 Task: In the event  named  Presentation Finalization and Rehearsal Session, Set a range of dates when you can accept meetings  '4 Jul â€" 31 Jul 2023'. Select a duration of  45 min. Select working hours  	_x000D_
MON- SAT 10:00am â€" 6:00pm. Add time before or after your events  as 10 min. Set the frequency of available time slots for invitees as  30 min. Set the minimum notice period and maximum events allowed per day as  44 hours and 5. , logged in from the account softage.4@softage.net and add another guest for the event, softage.8@softage.net
Action: Mouse moved to (384, 222)
Screenshot: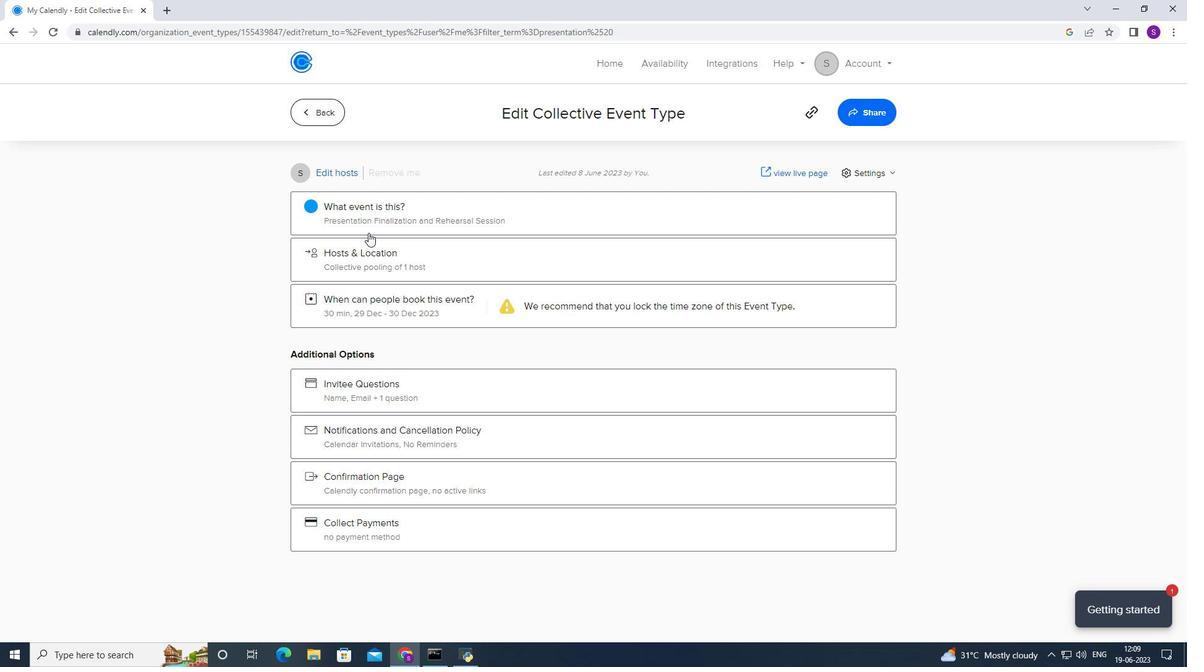 
Action: Mouse pressed left at (384, 222)
Screenshot: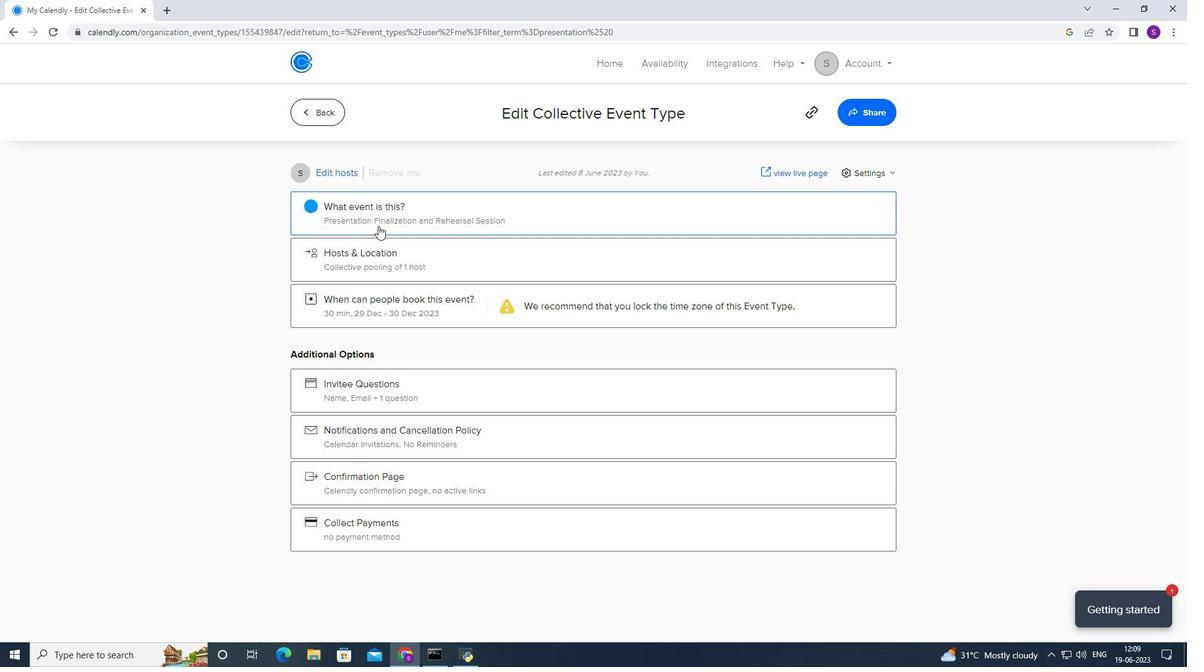 
Action: Mouse moved to (785, 212)
Screenshot: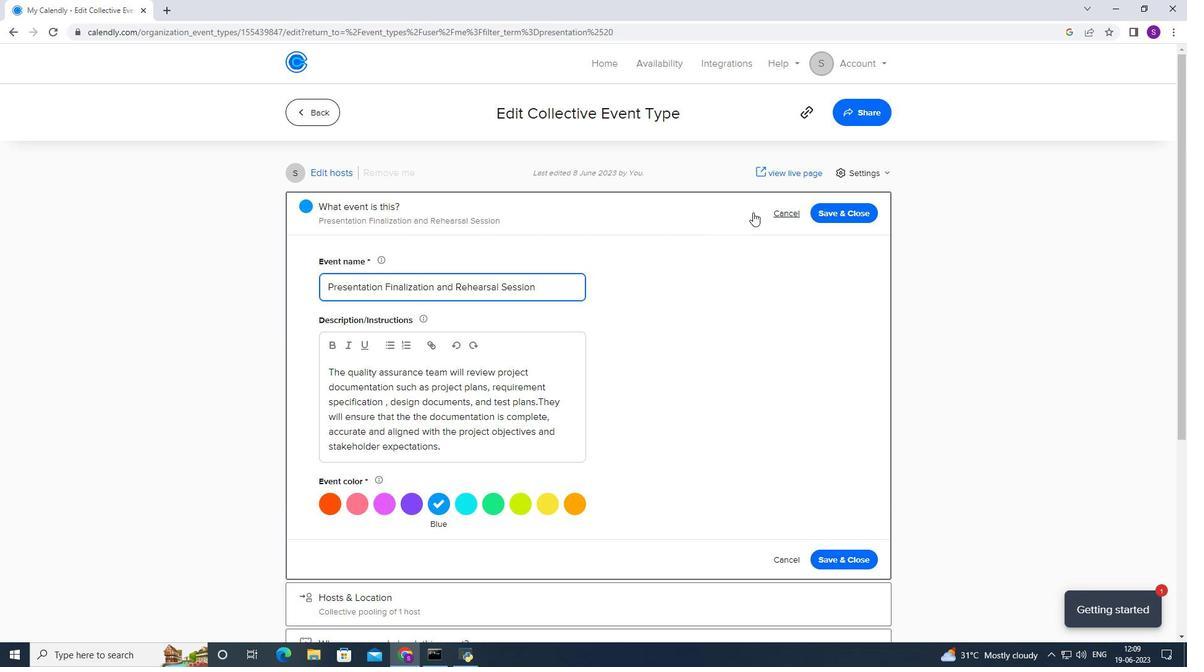 
Action: Mouse pressed left at (785, 212)
Screenshot: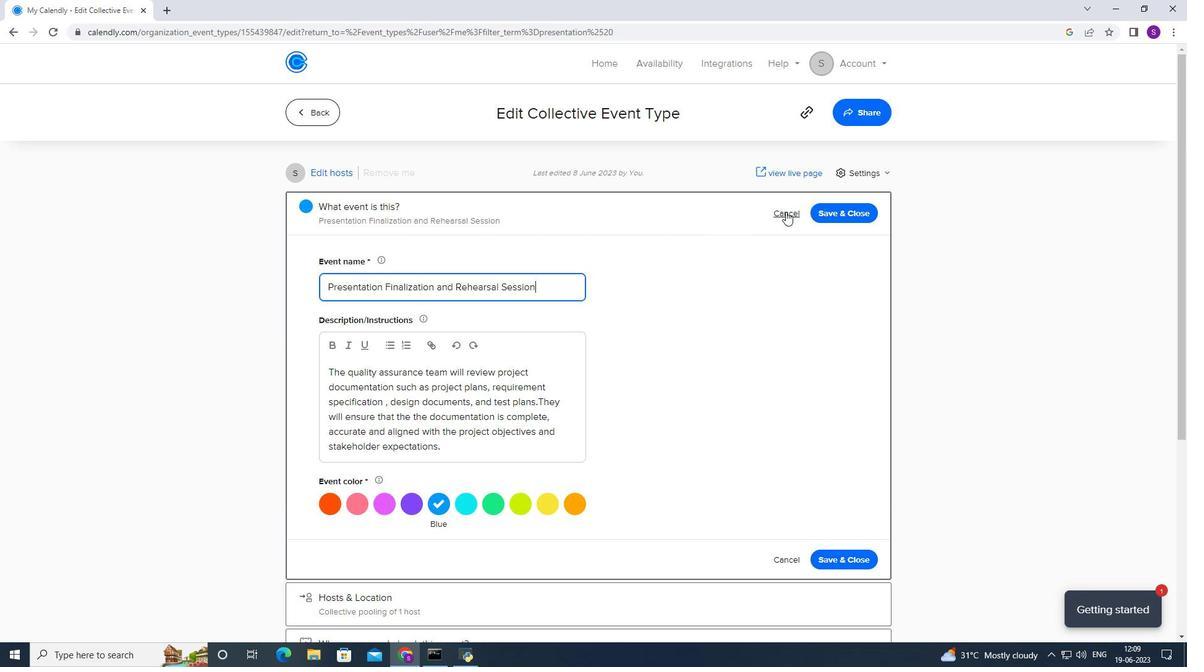 
Action: Mouse moved to (338, 306)
Screenshot: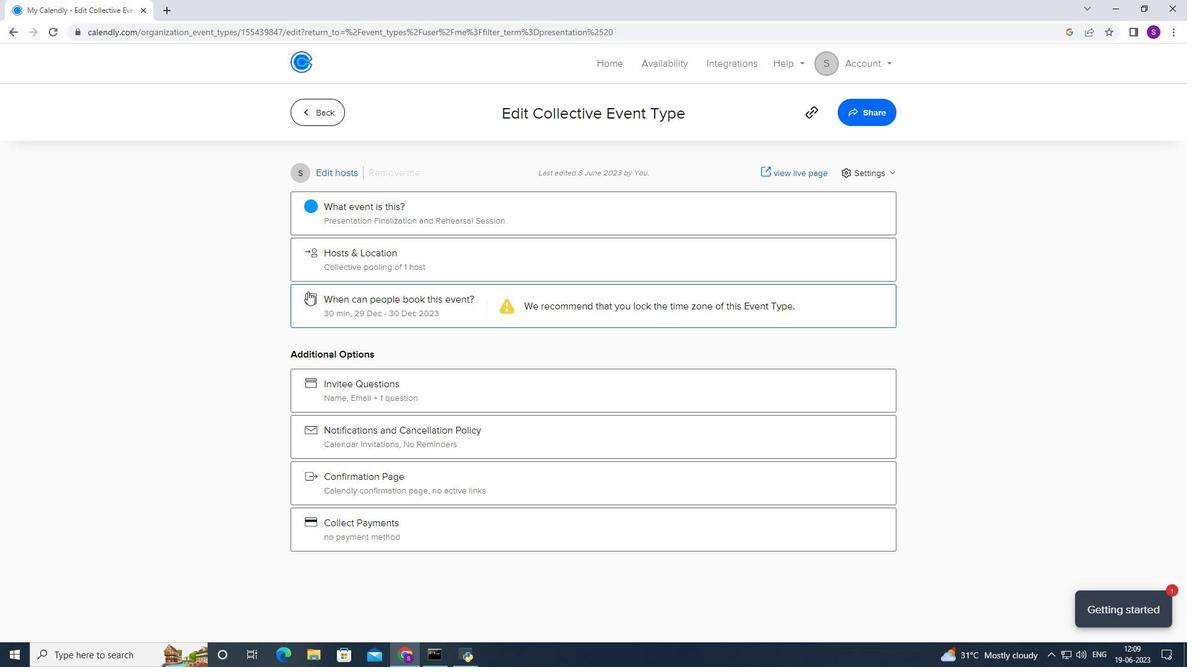 
Action: Mouse pressed left at (338, 306)
Screenshot: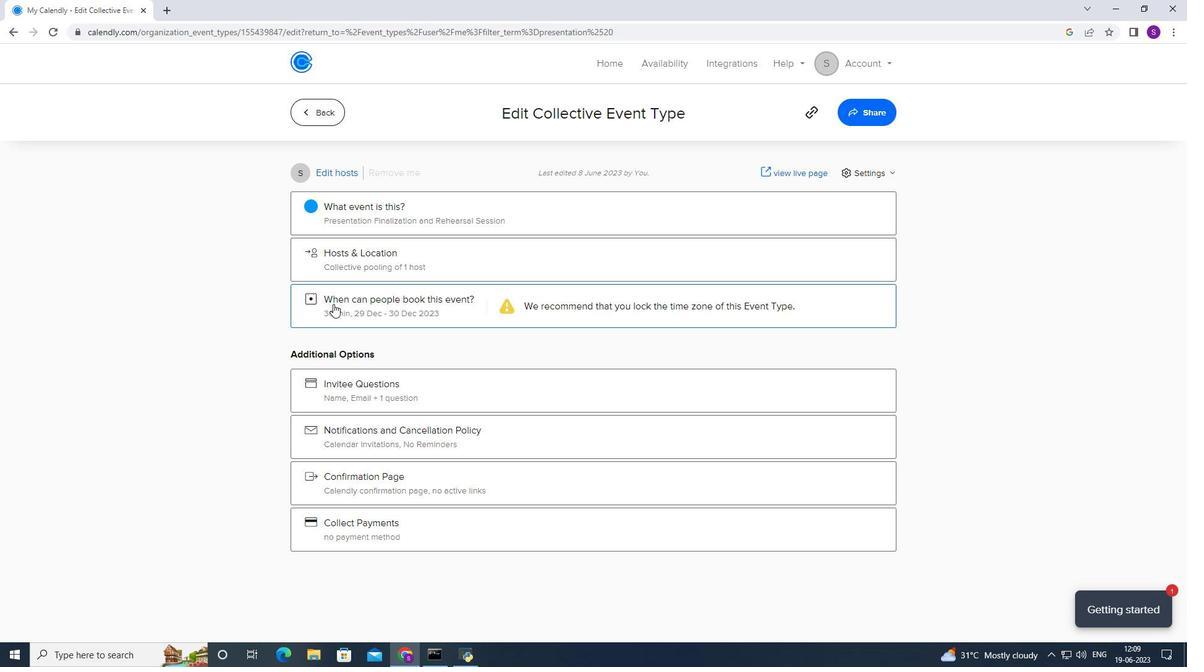 
Action: Mouse moved to (451, 461)
Screenshot: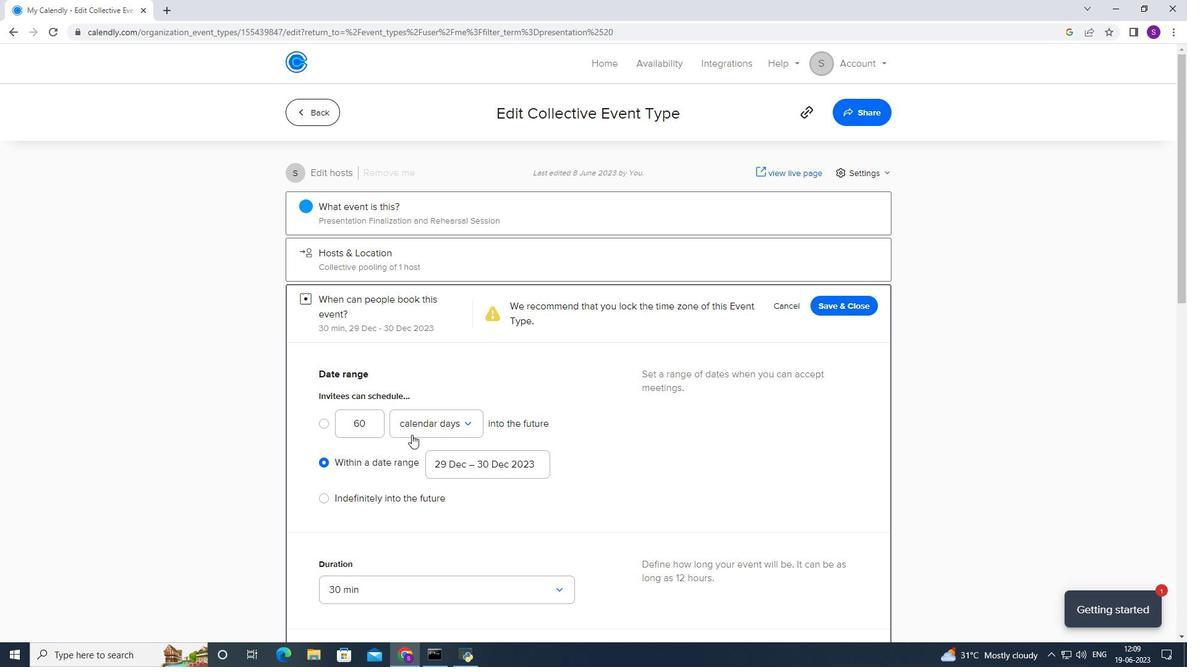
Action: Mouse pressed left at (451, 461)
Screenshot: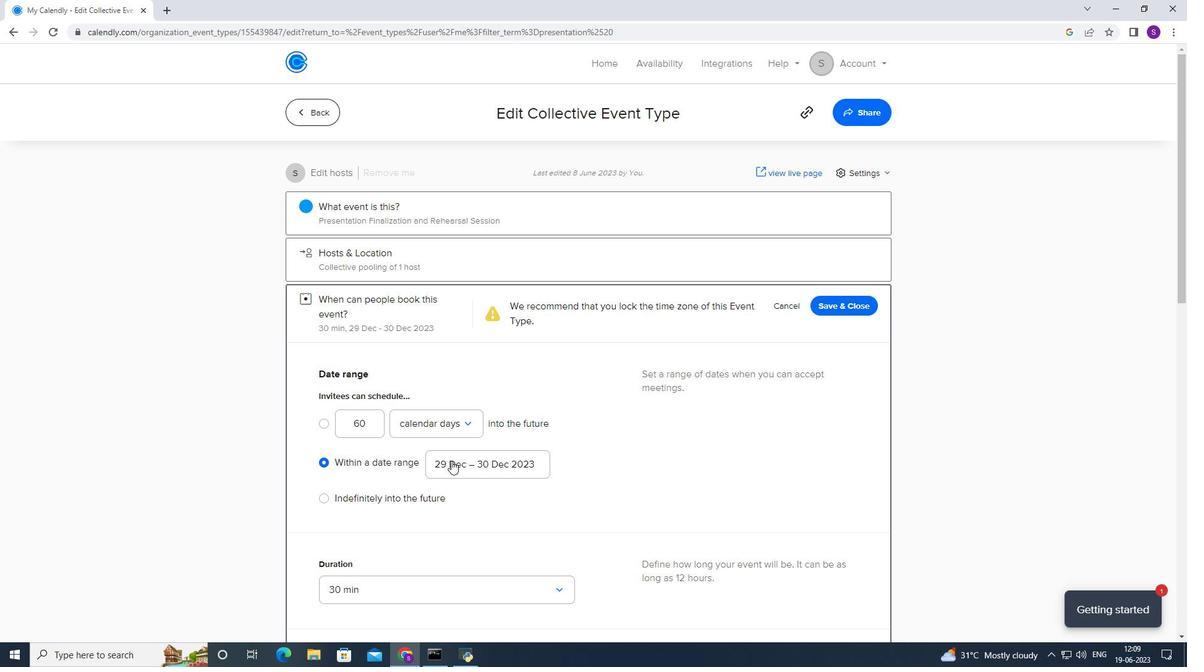 
Action: Mouse moved to (439, 298)
Screenshot: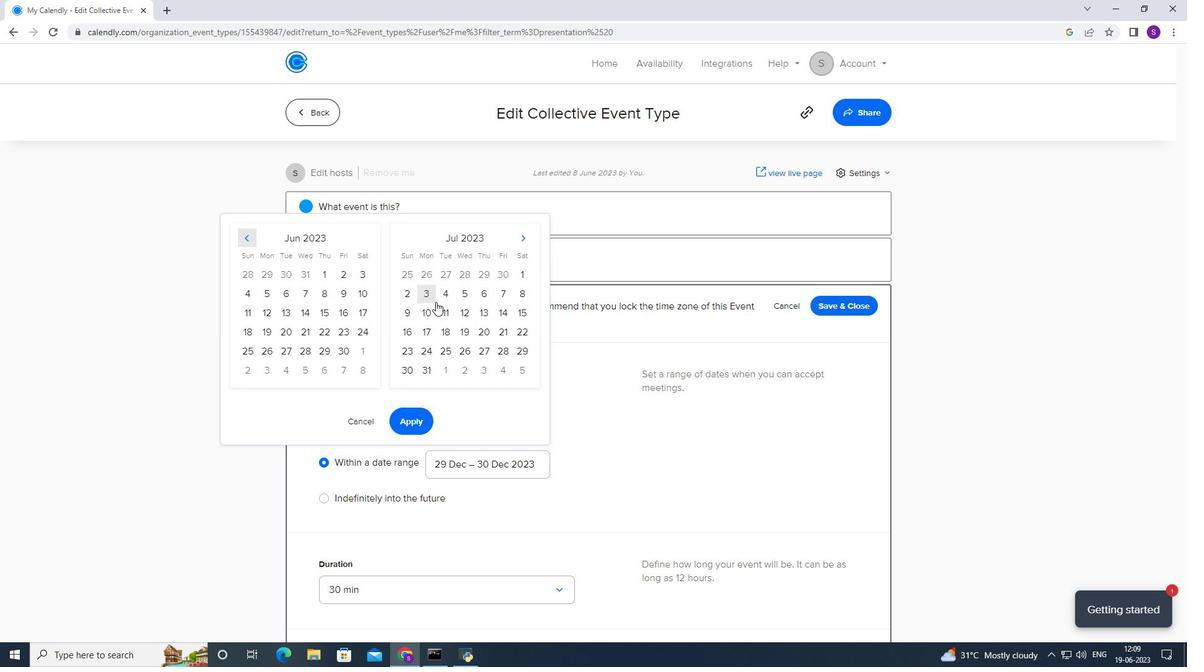 
Action: Mouse pressed left at (439, 298)
Screenshot: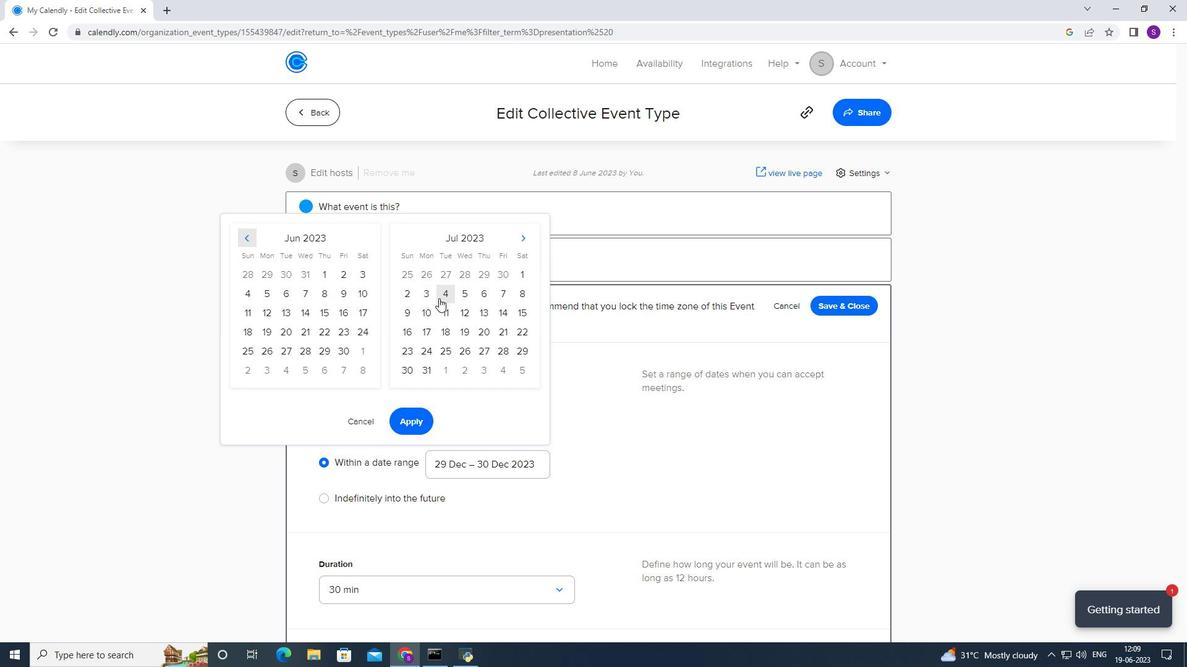 
Action: Mouse moved to (426, 368)
Screenshot: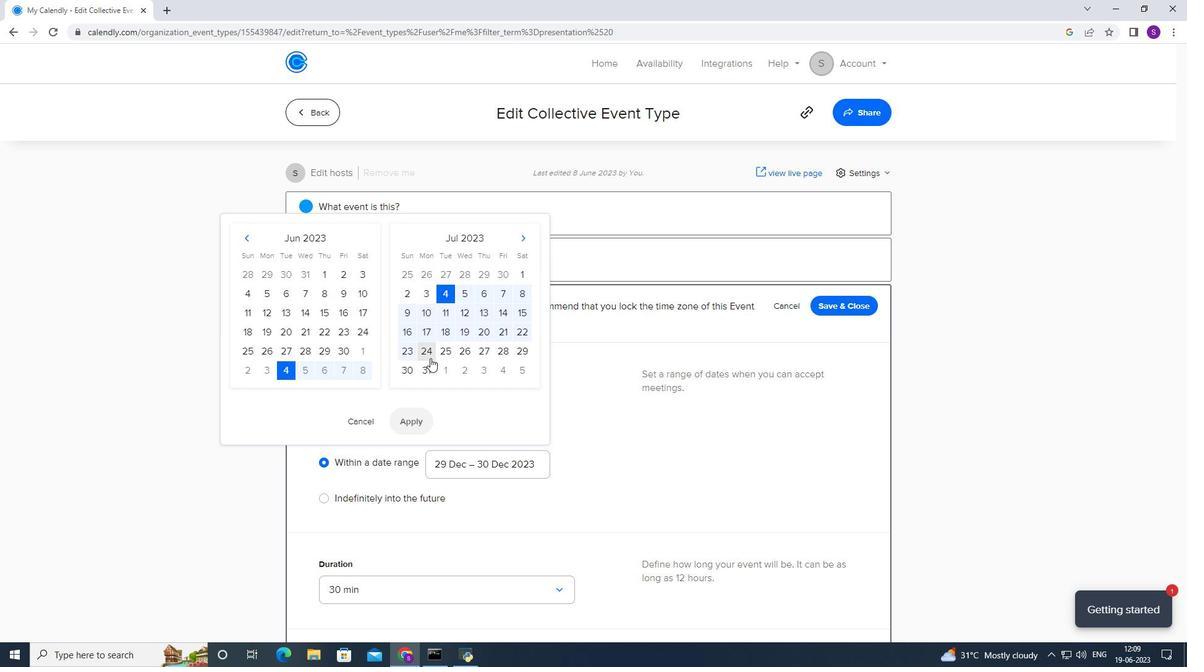 
Action: Mouse pressed left at (426, 368)
Screenshot: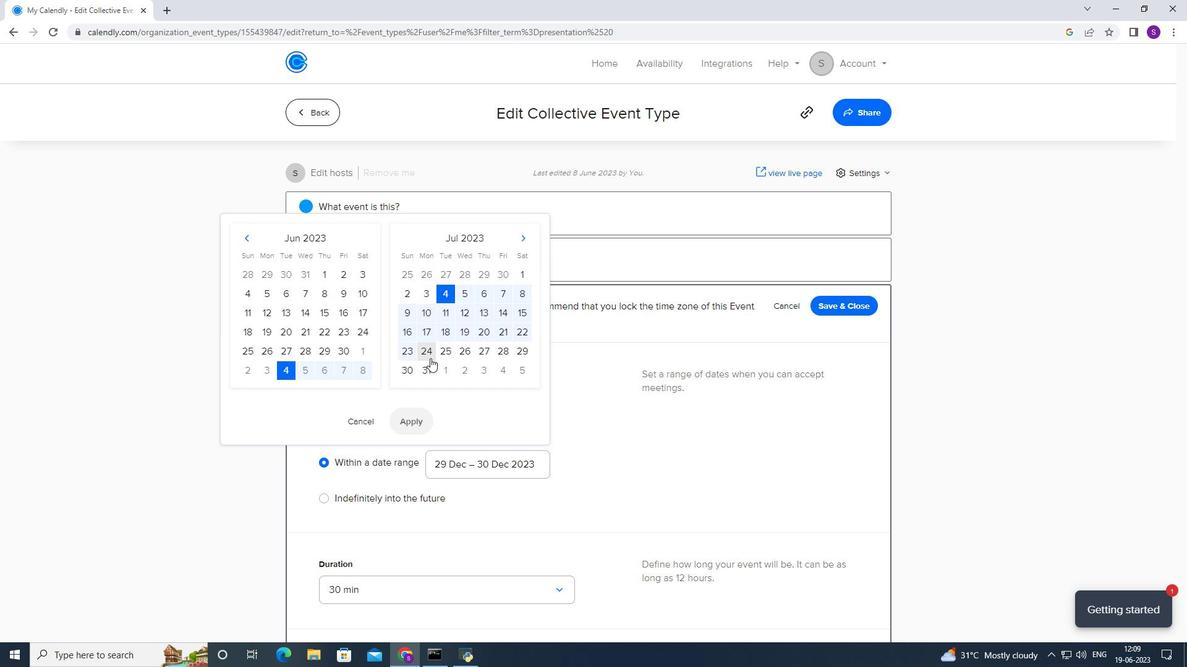 
Action: Mouse moved to (419, 430)
Screenshot: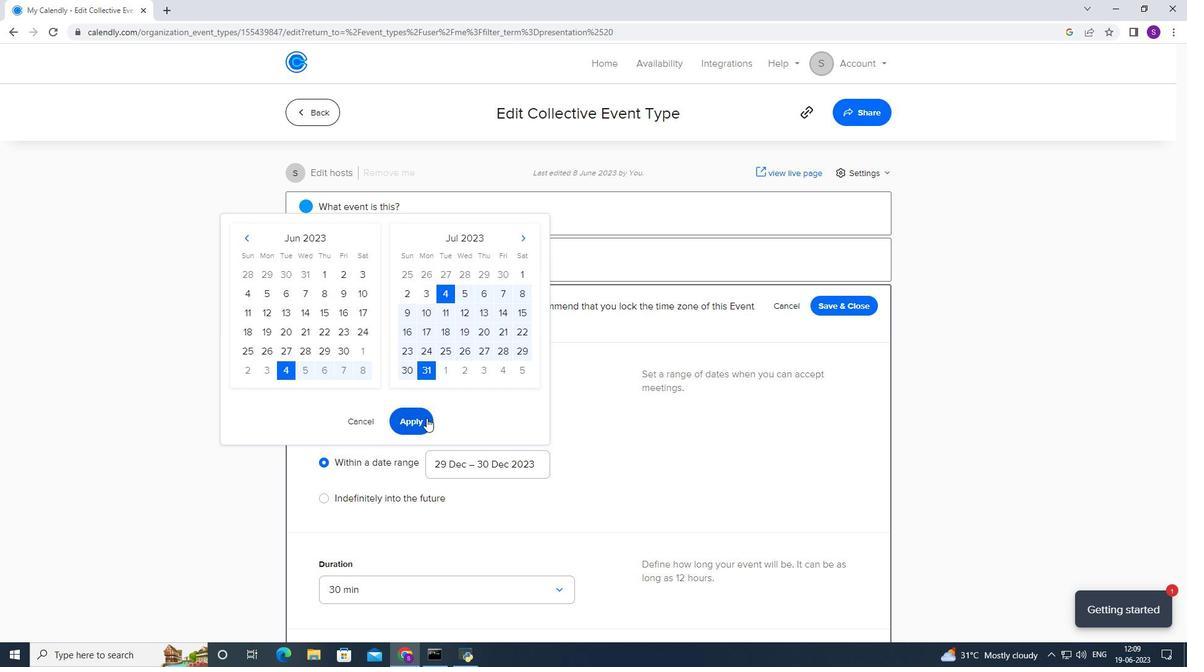 
Action: Mouse pressed left at (419, 430)
Screenshot: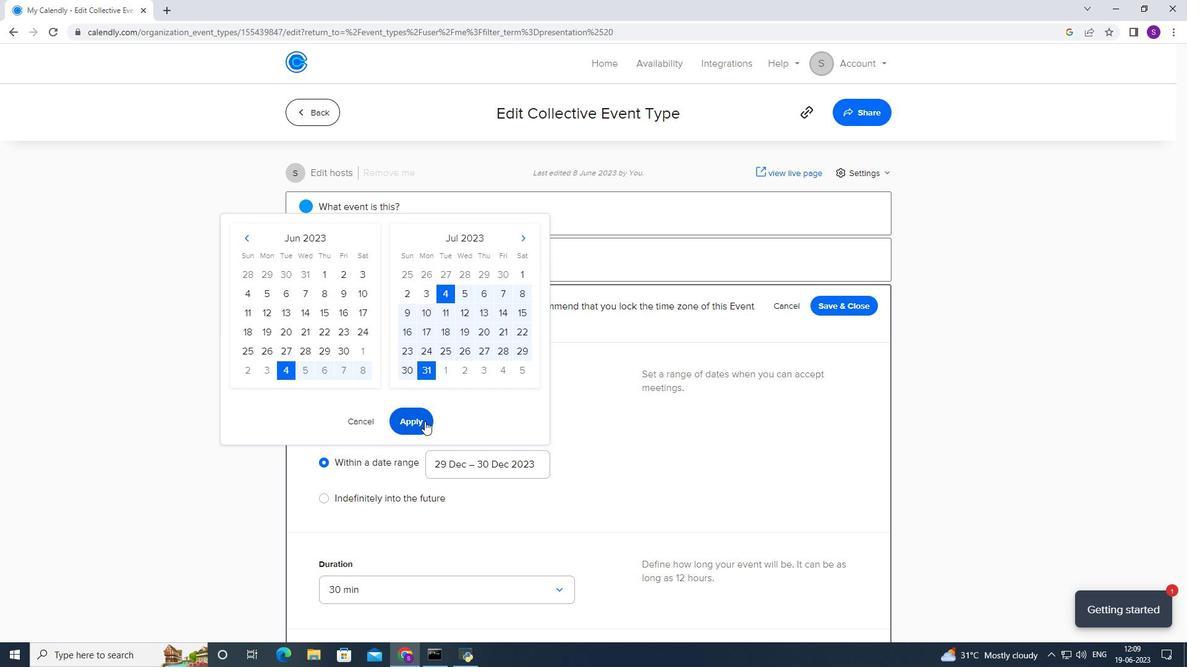 
Action: Mouse moved to (408, 387)
Screenshot: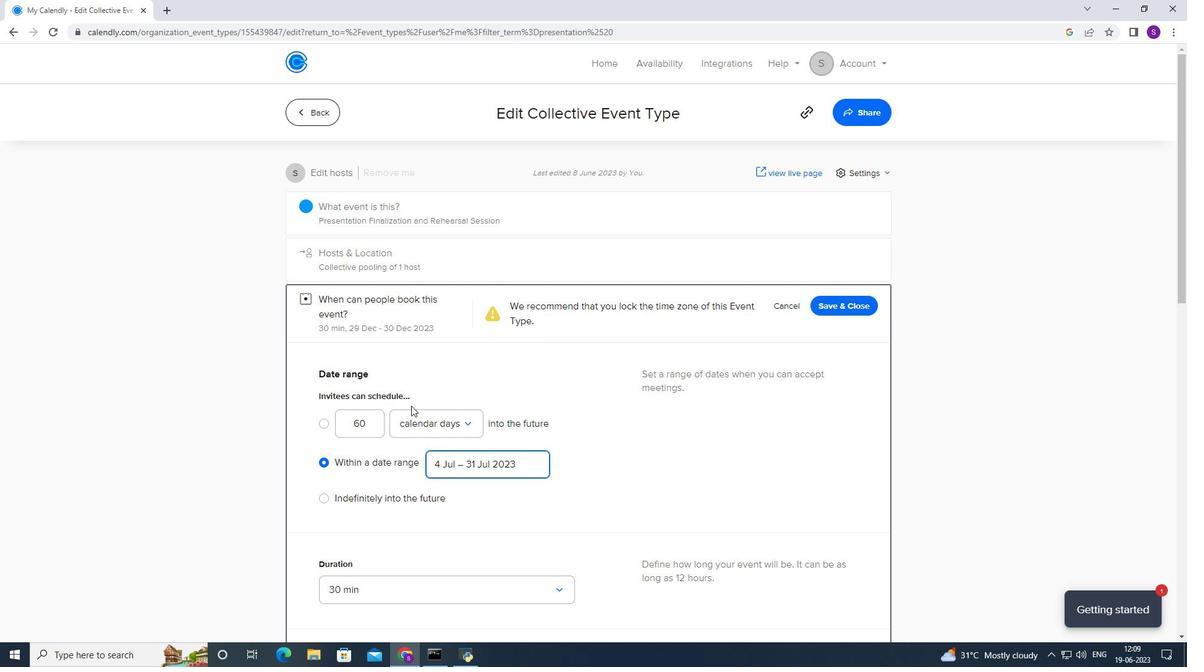 
Action: Mouse scrolled (408, 387) with delta (0, 0)
Screenshot: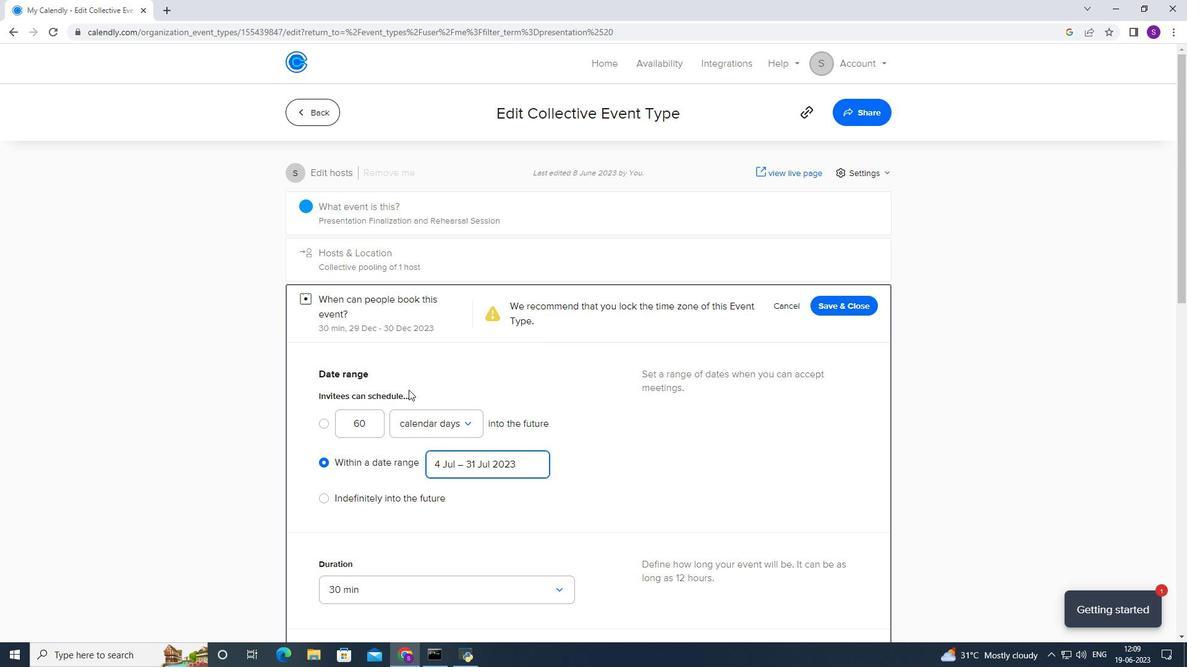 
Action: Mouse scrolled (408, 387) with delta (0, 0)
Screenshot: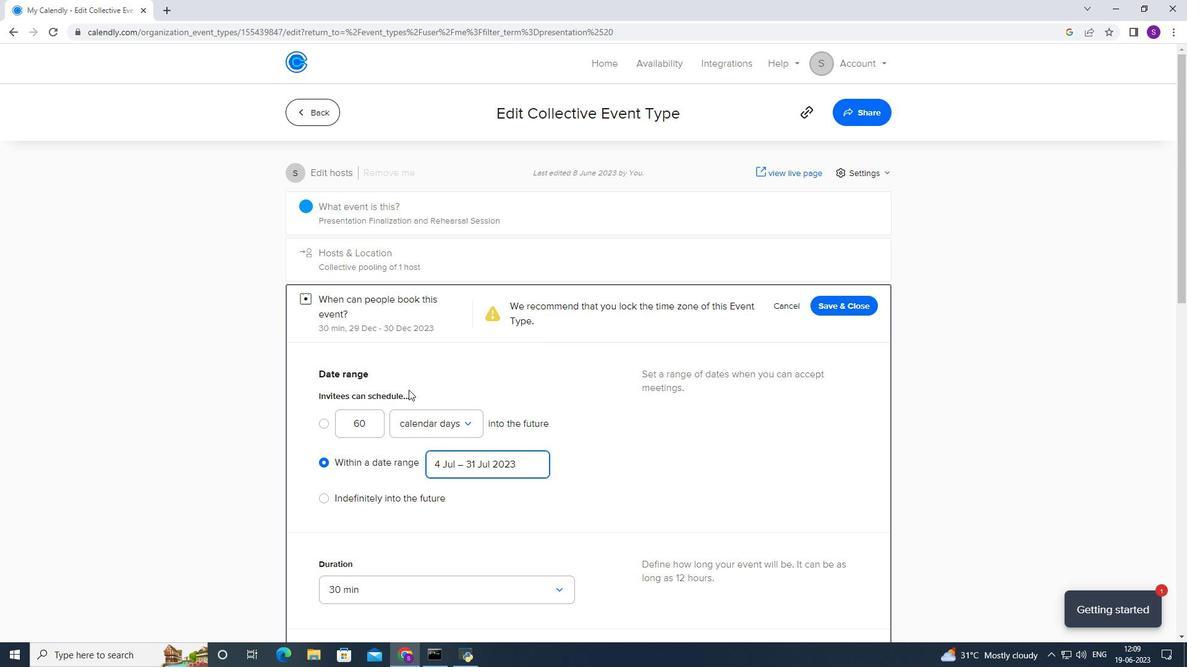 
Action: Mouse scrolled (408, 387) with delta (0, 0)
Screenshot: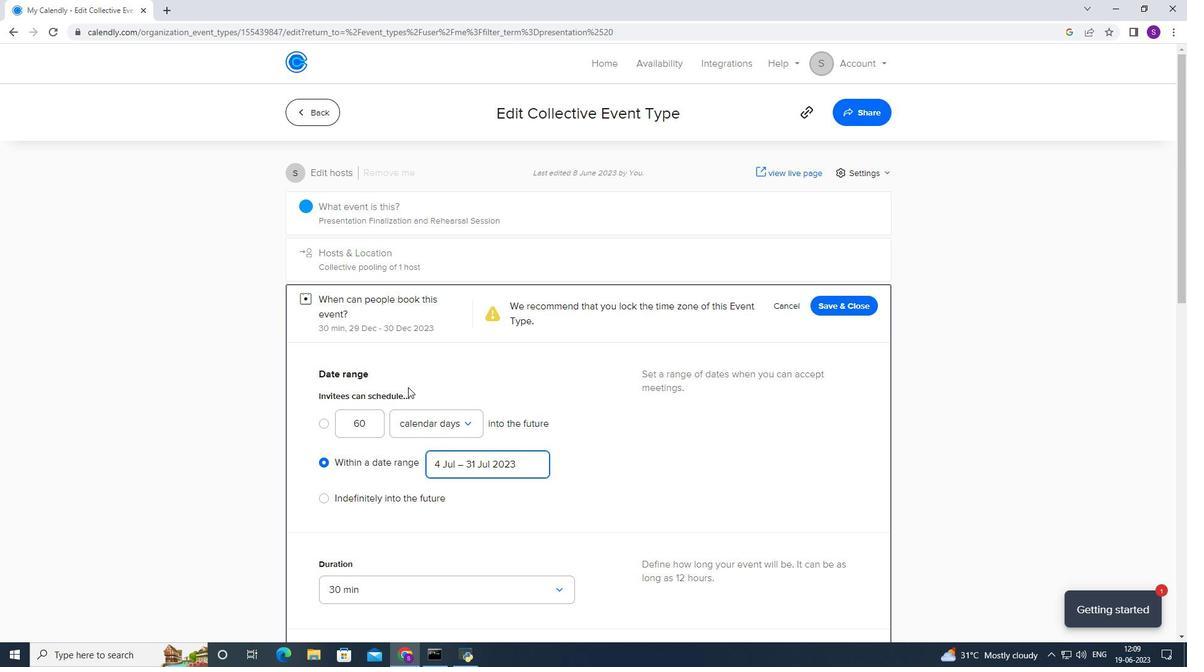 
Action: Mouse scrolled (408, 387) with delta (0, 0)
Screenshot: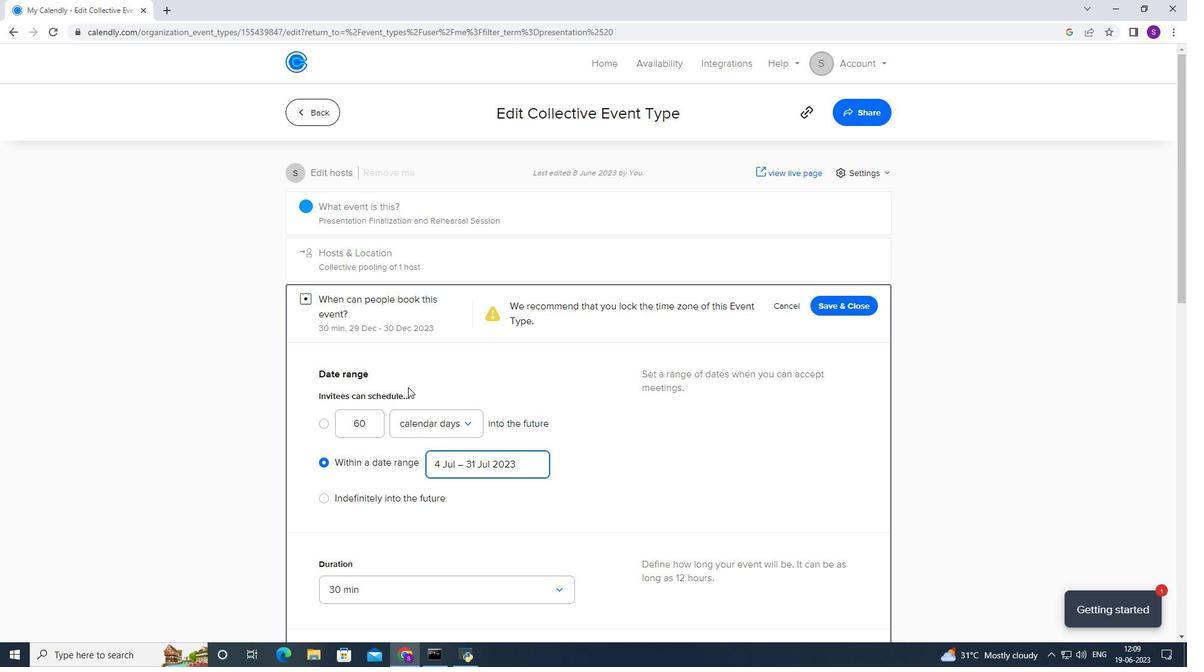 
Action: Mouse scrolled (408, 387) with delta (0, 0)
Screenshot: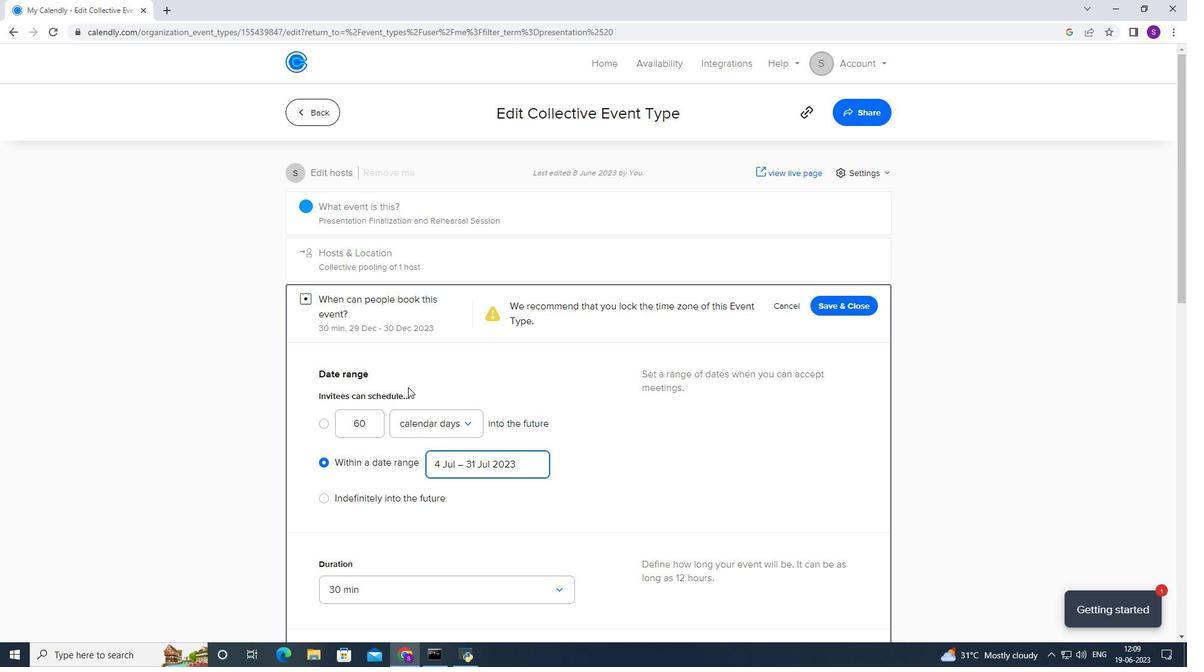 
Action: Mouse moved to (407, 387)
Screenshot: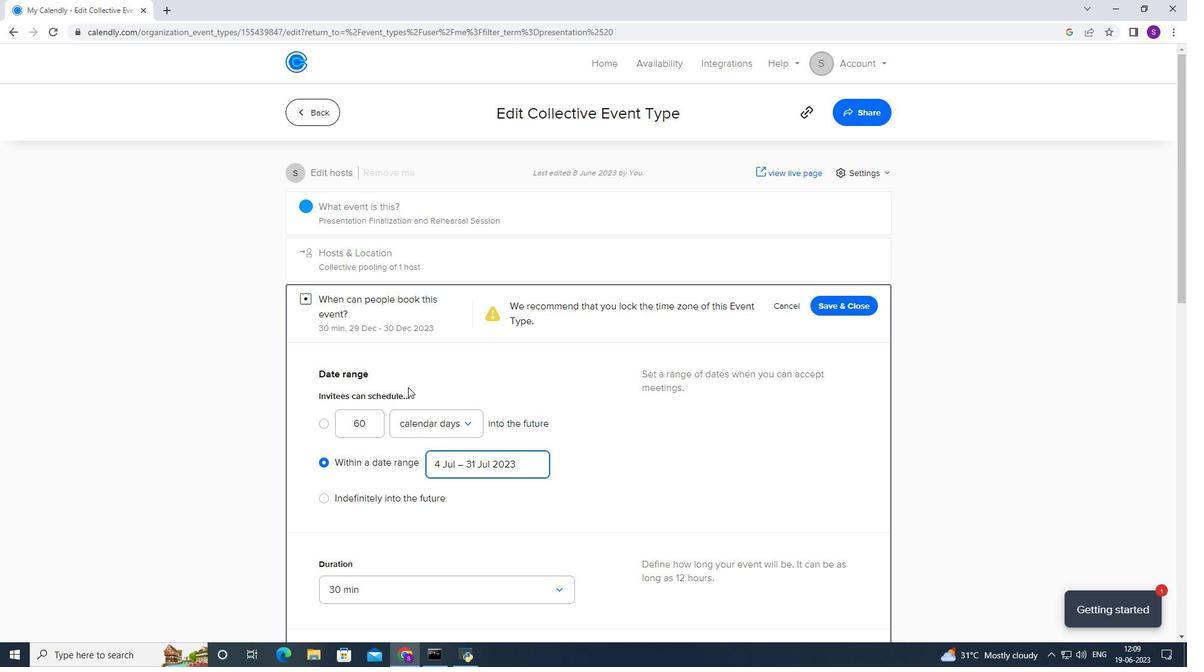 
Action: Mouse scrolled (407, 387) with delta (0, 0)
Screenshot: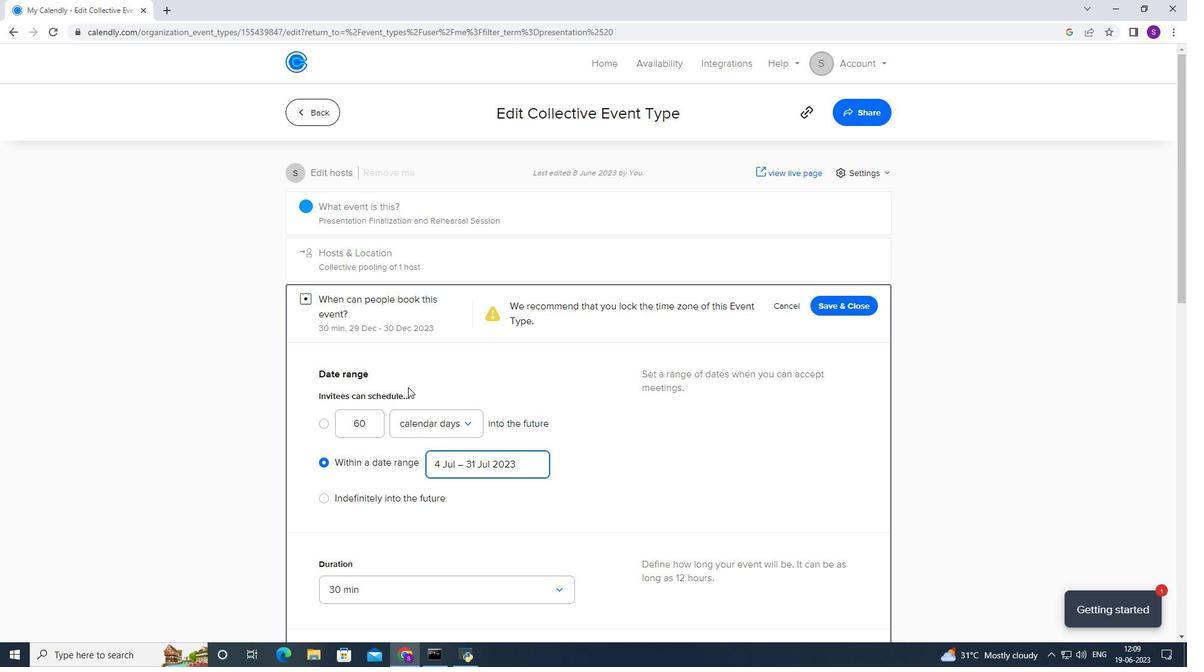 
Action: Mouse moved to (406, 386)
Screenshot: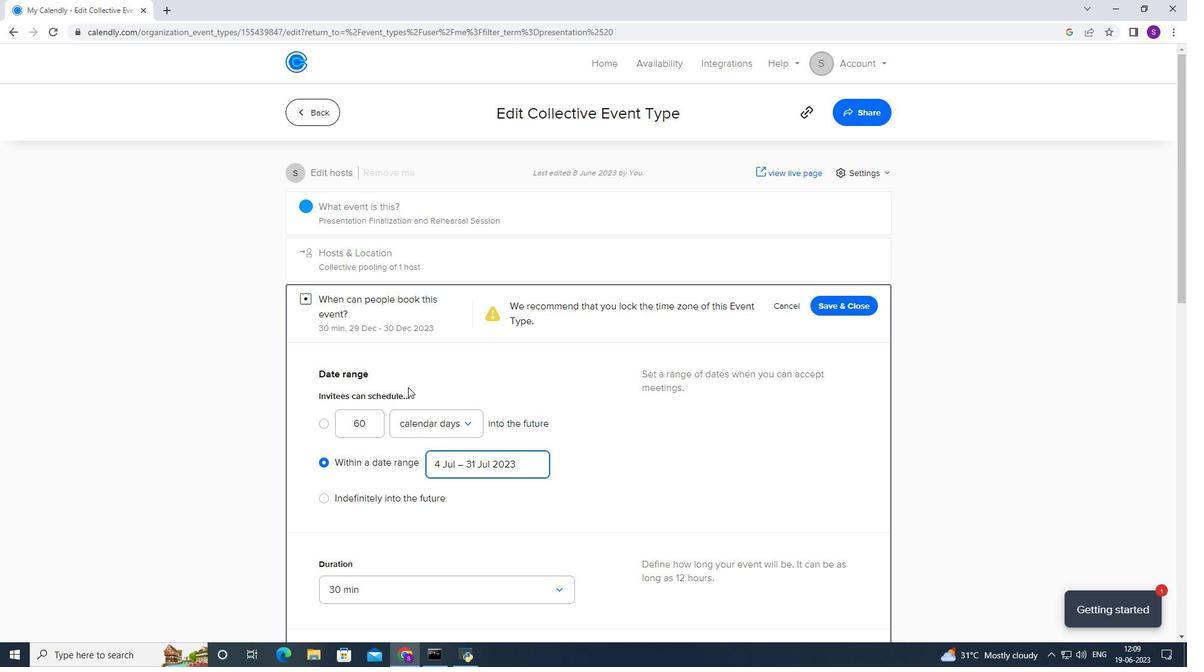 
Action: Mouse scrolled (406, 385) with delta (0, 0)
Screenshot: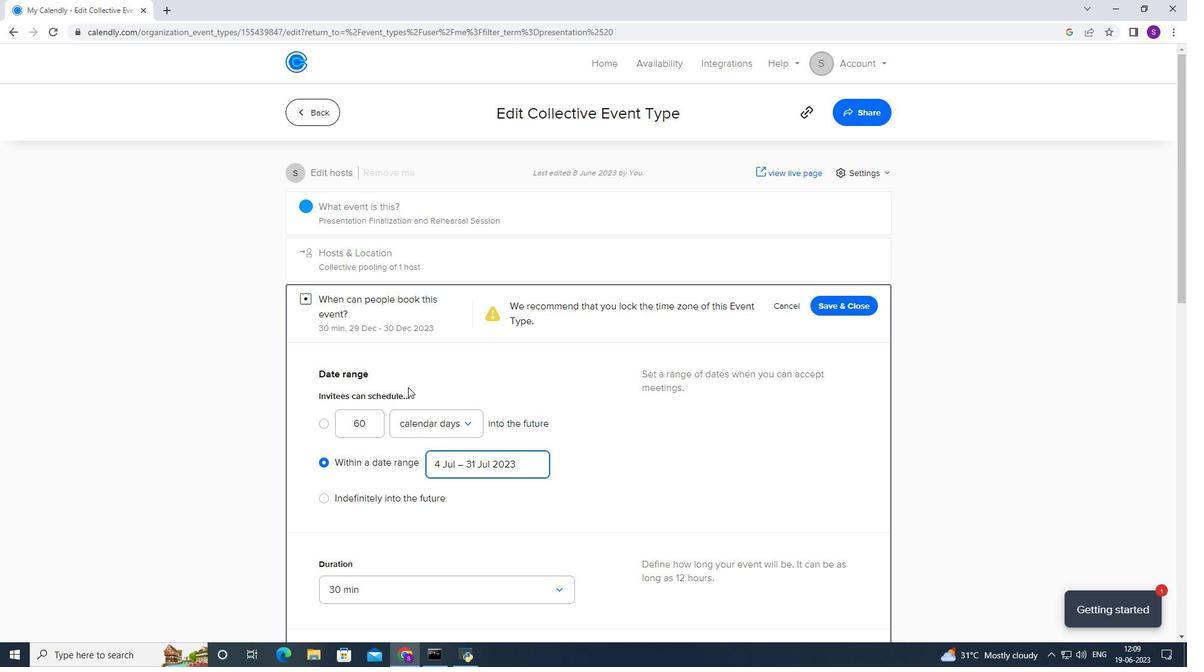 
Action: Mouse moved to (405, 163)
Screenshot: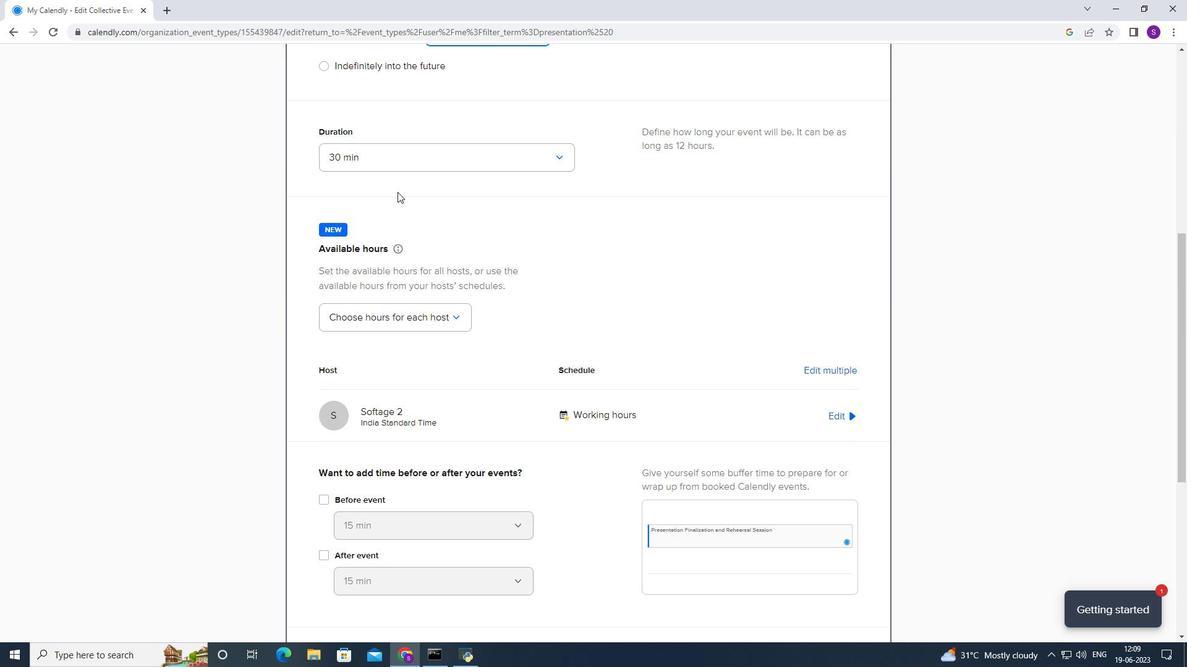 
Action: Mouse pressed left at (405, 163)
Screenshot: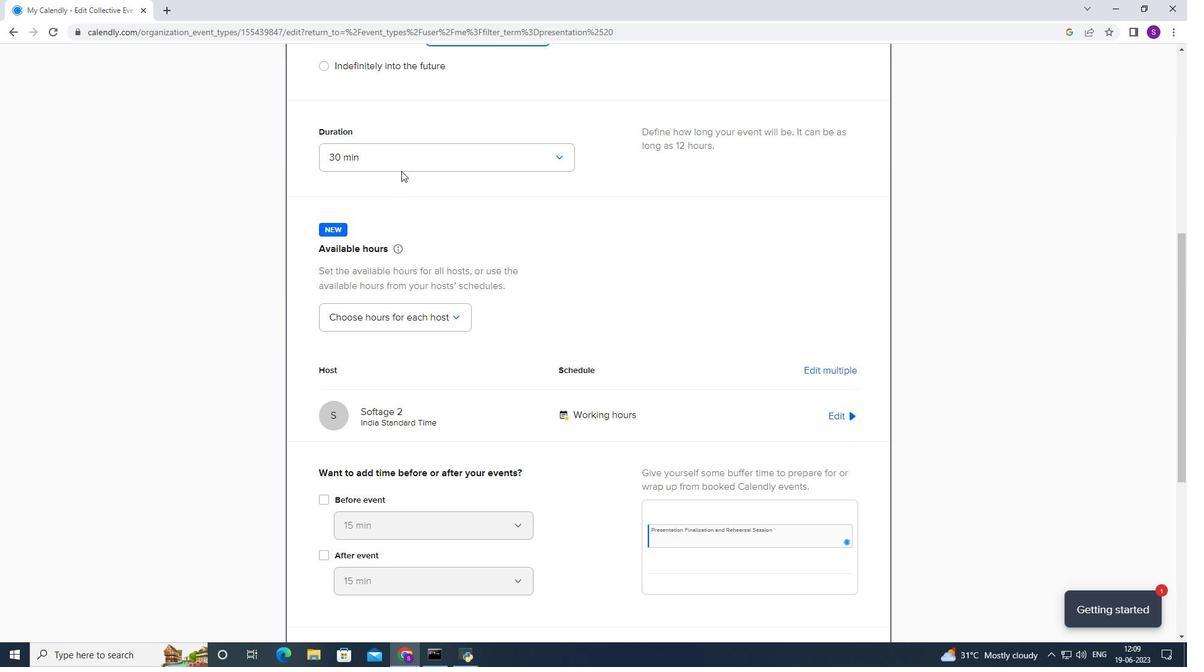 
Action: Mouse moved to (364, 246)
Screenshot: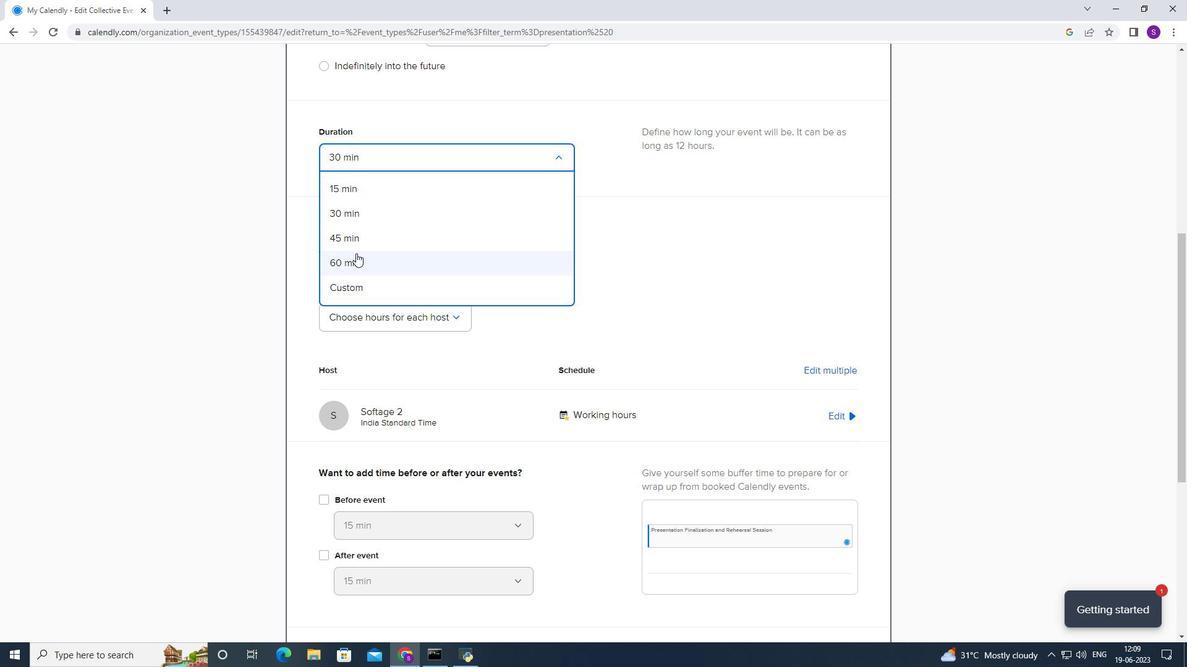 
Action: Mouse pressed left at (364, 246)
Screenshot: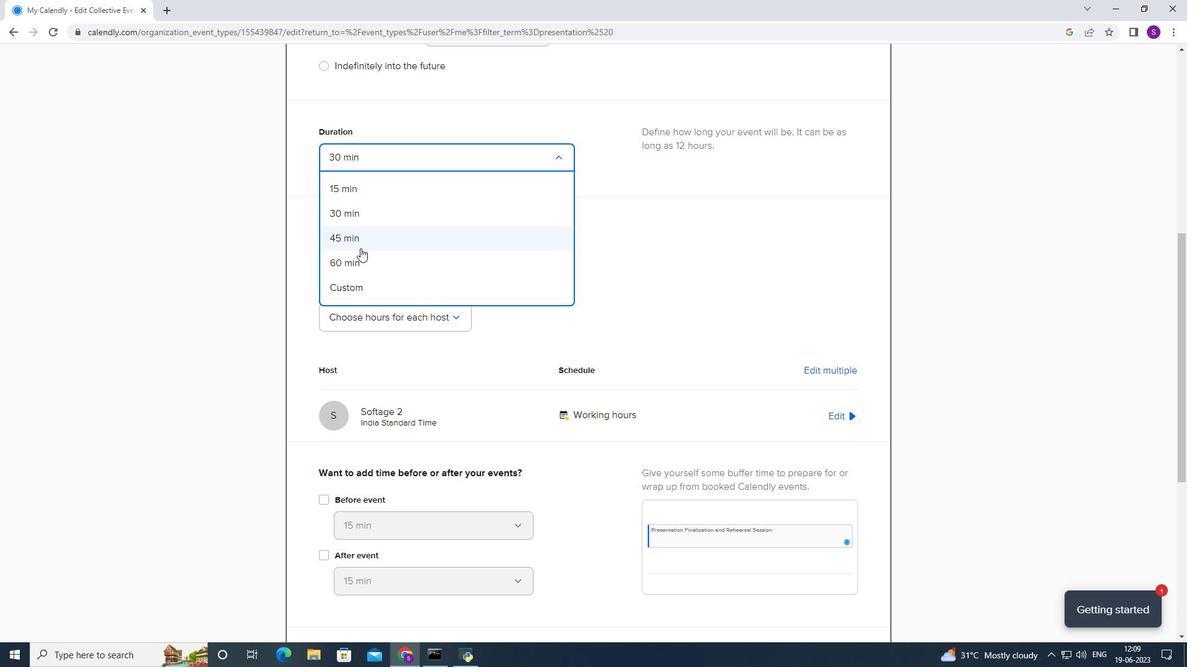
Action: Mouse moved to (375, 358)
Screenshot: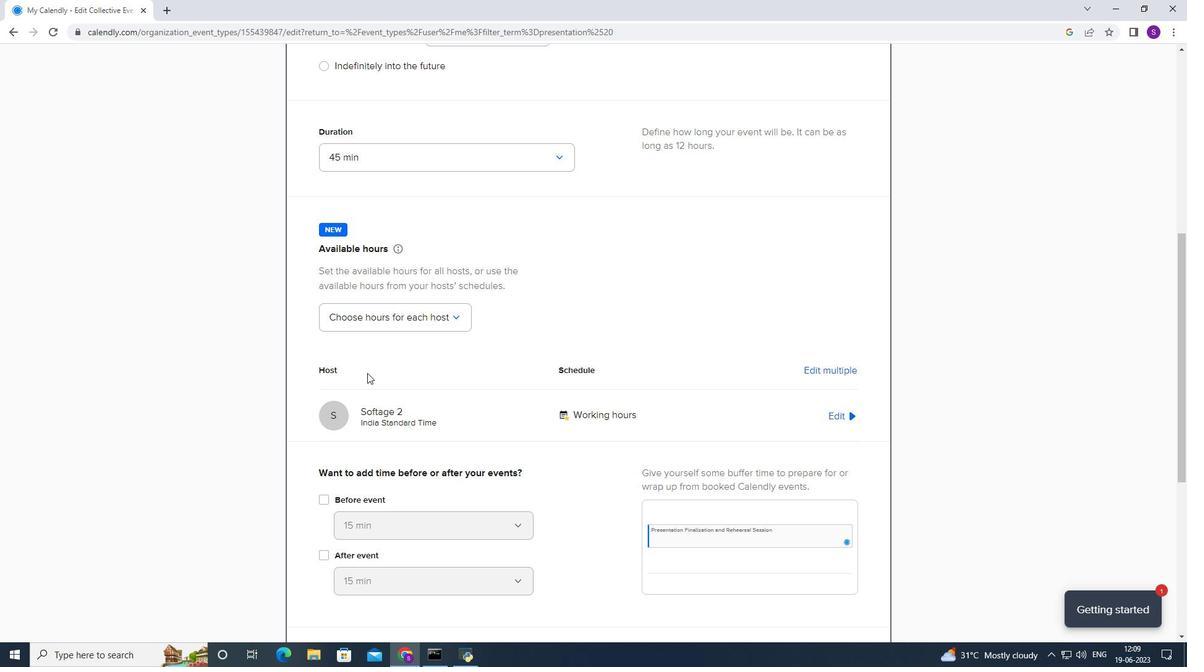 
Action: Mouse scrolled (375, 358) with delta (0, 0)
Screenshot: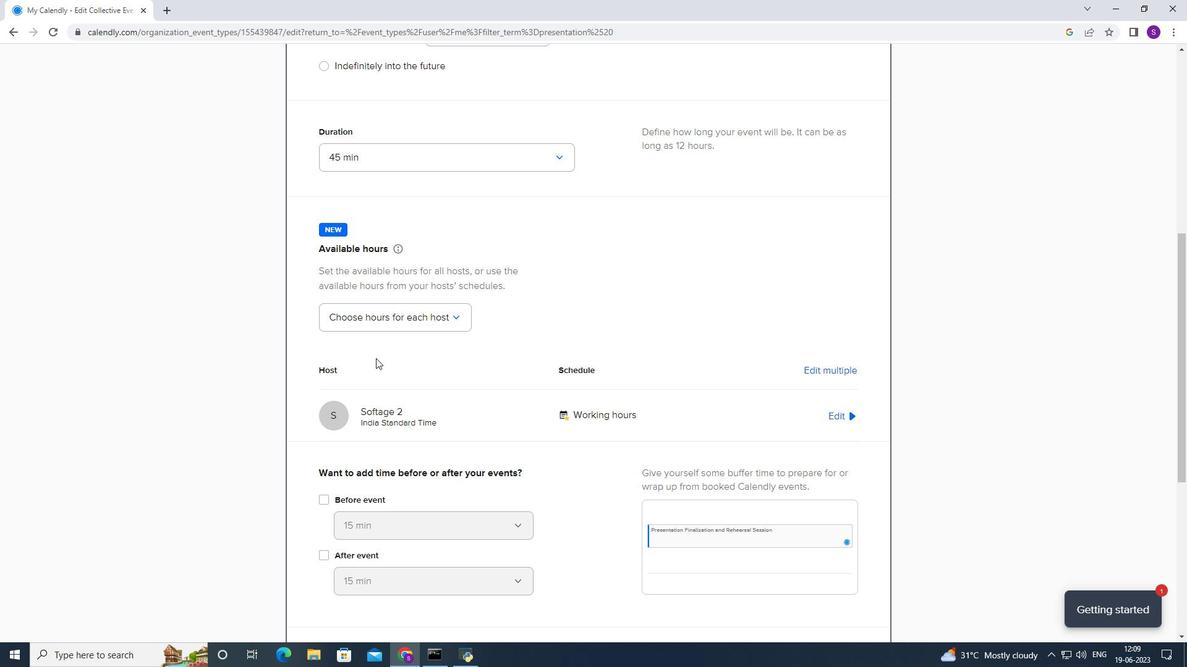 
Action: Mouse scrolled (375, 358) with delta (0, 0)
Screenshot: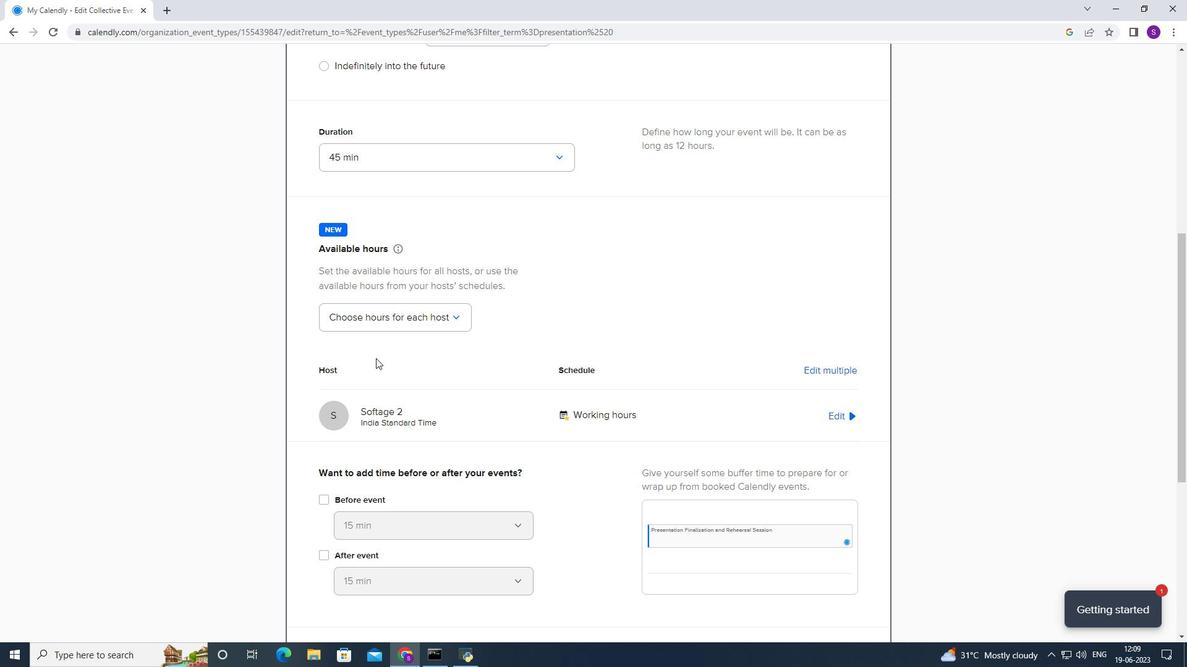 
Action: Mouse scrolled (375, 358) with delta (0, 0)
Screenshot: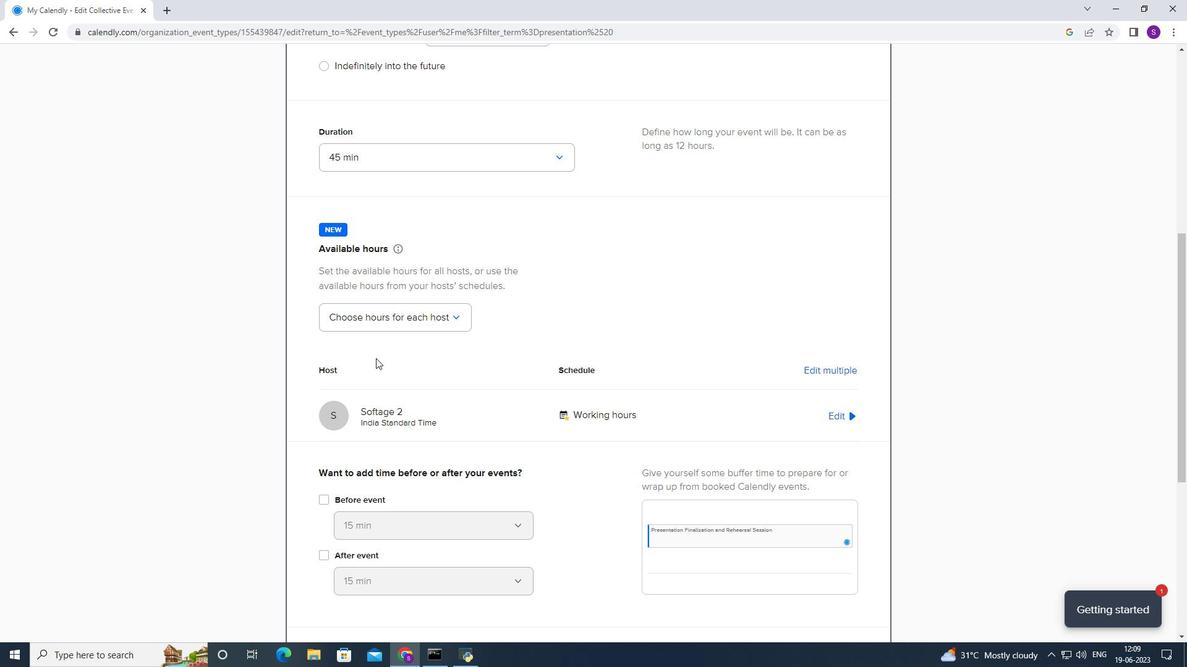 
Action: Mouse scrolled (375, 358) with delta (0, 0)
Screenshot: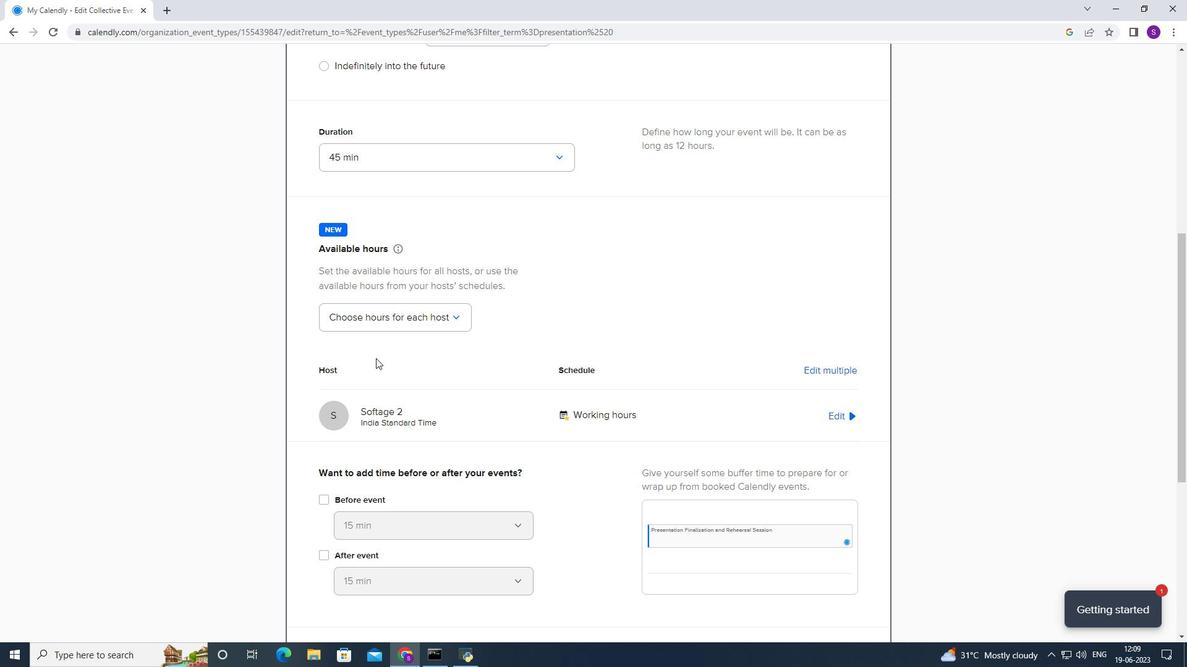 
Action: Mouse scrolled (375, 359) with delta (0, 0)
Screenshot: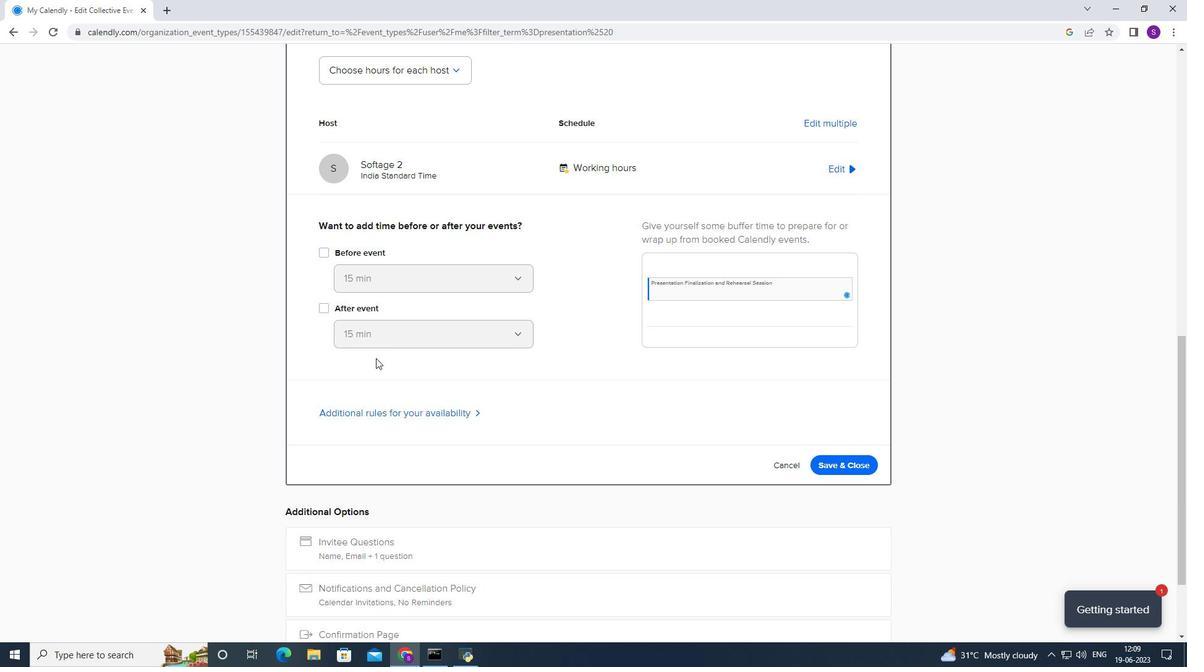 
Action: Mouse moved to (330, 319)
Screenshot: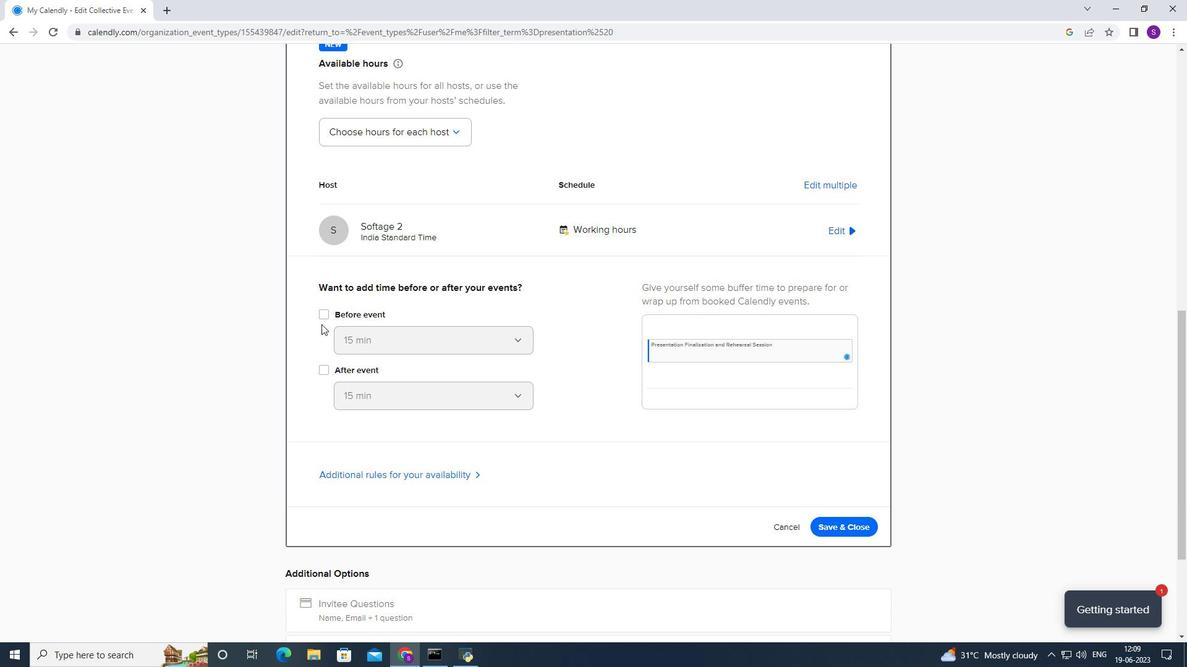 
Action: Mouse pressed left at (330, 319)
Screenshot: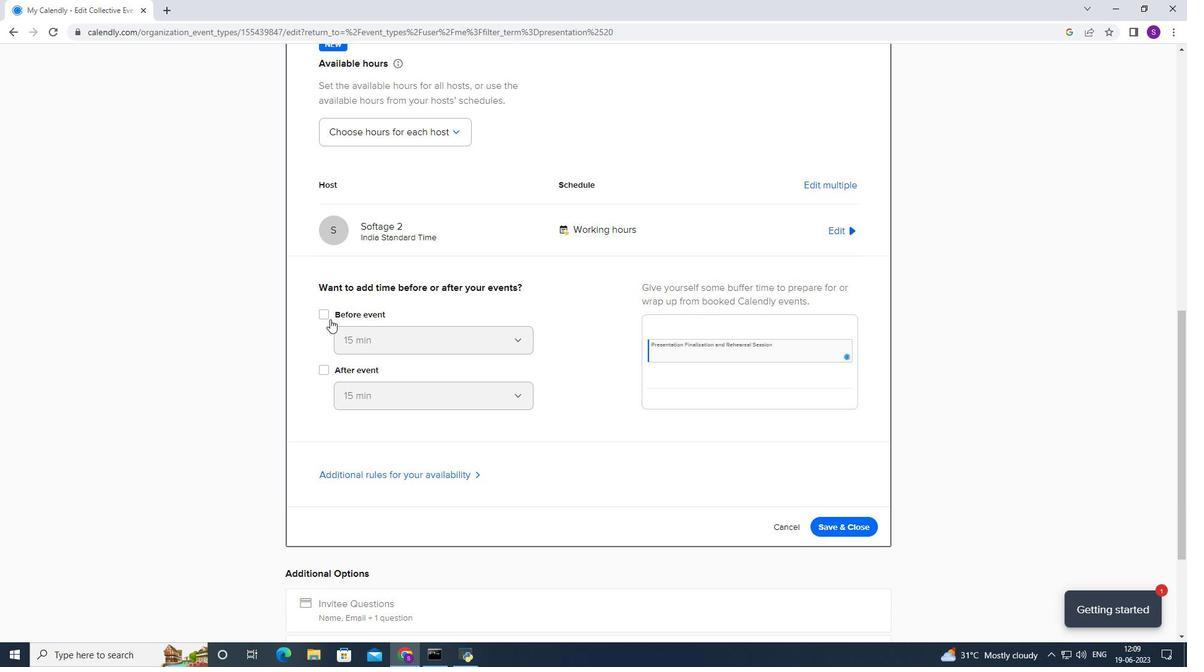 
Action: Mouse moved to (351, 341)
Screenshot: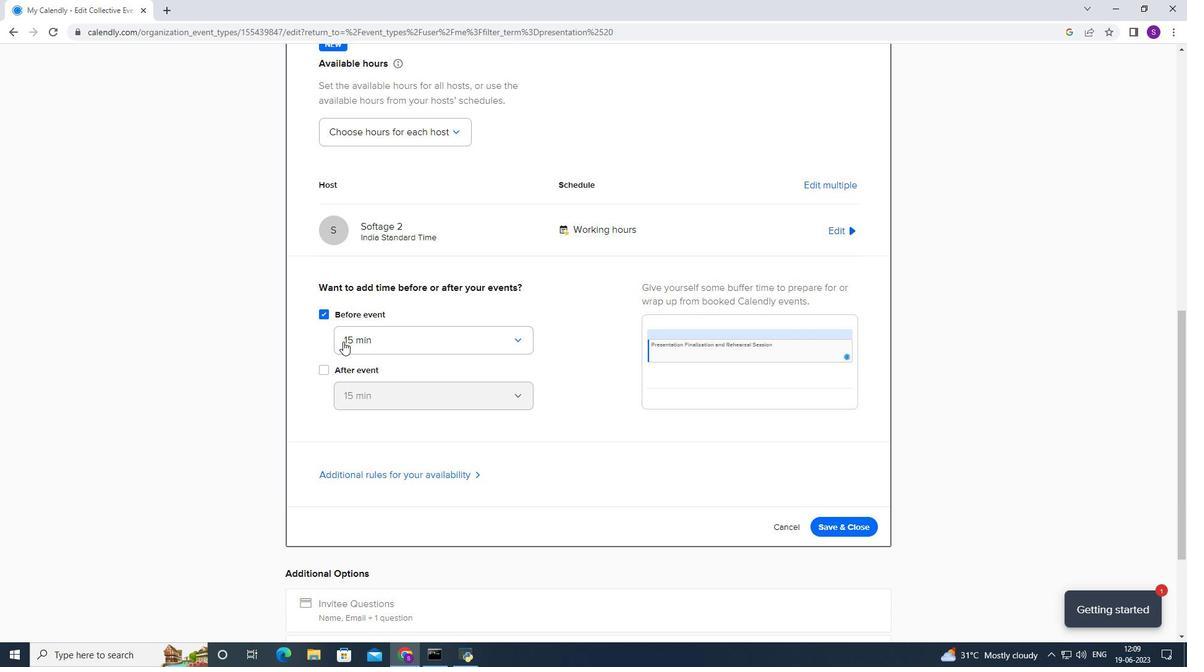
Action: Mouse pressed left at (351, 341)
Screenshot: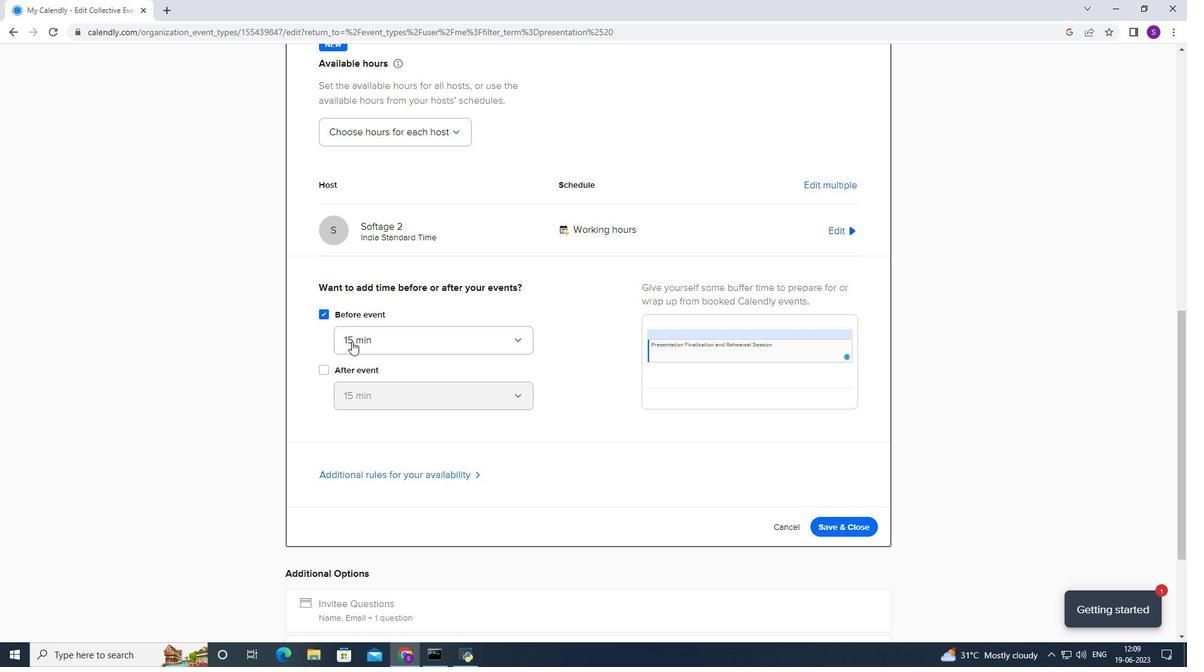
Action: Mouse moved to (353, 401)
Screenshot: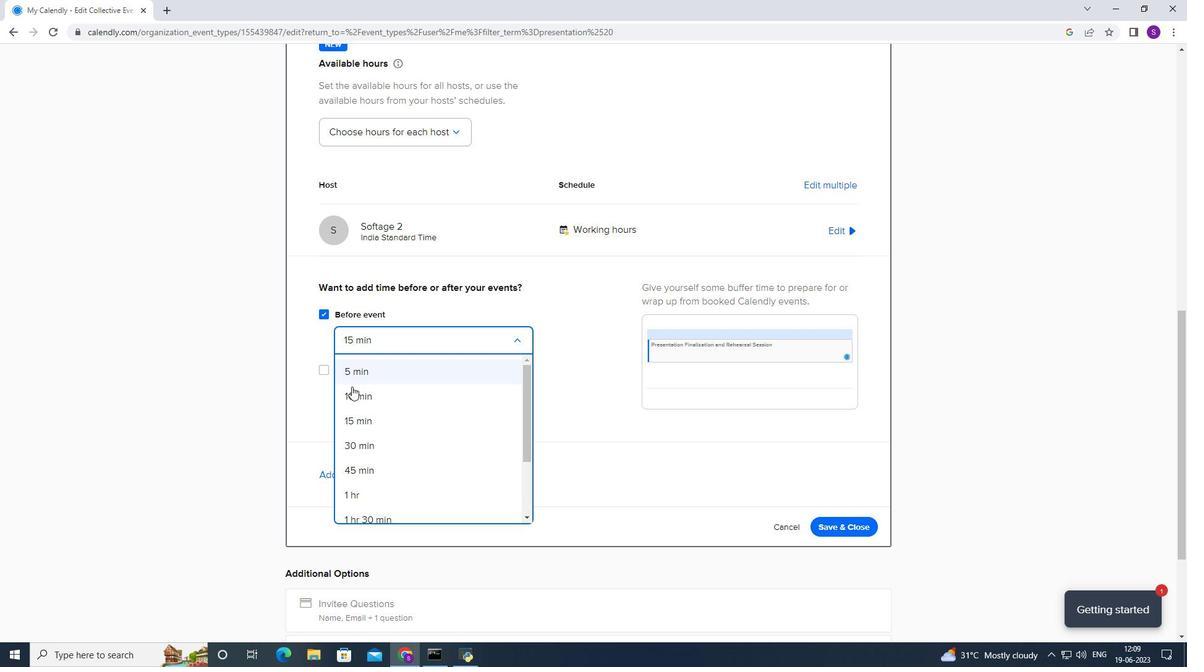 
Action: Mouse pressed left at (353, 401)
Screenshot: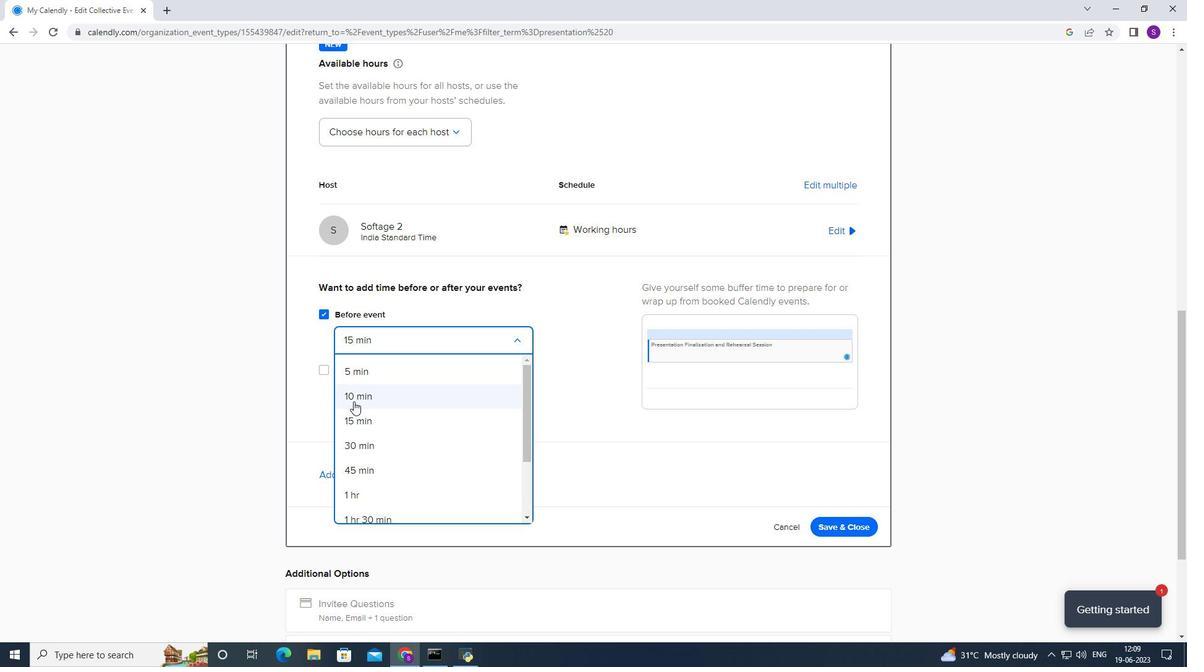 
Action: Mouse moved to (327, 375)
Screenshot: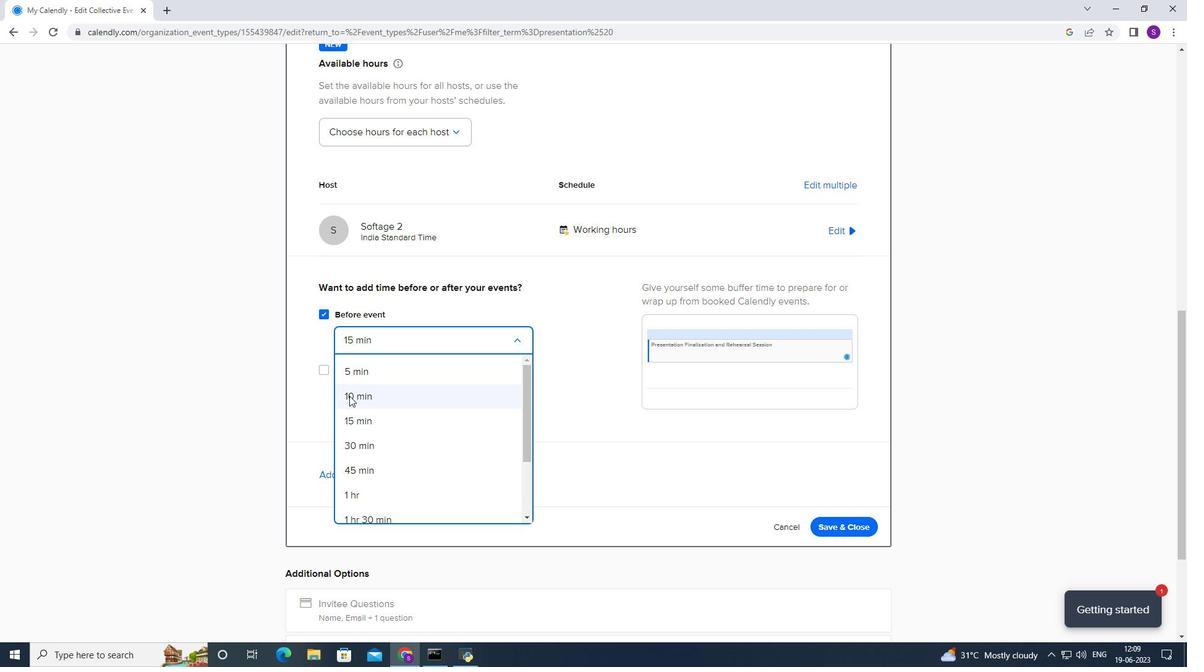 
Action: Mouse pressed left at (327, 375)
Screenshot: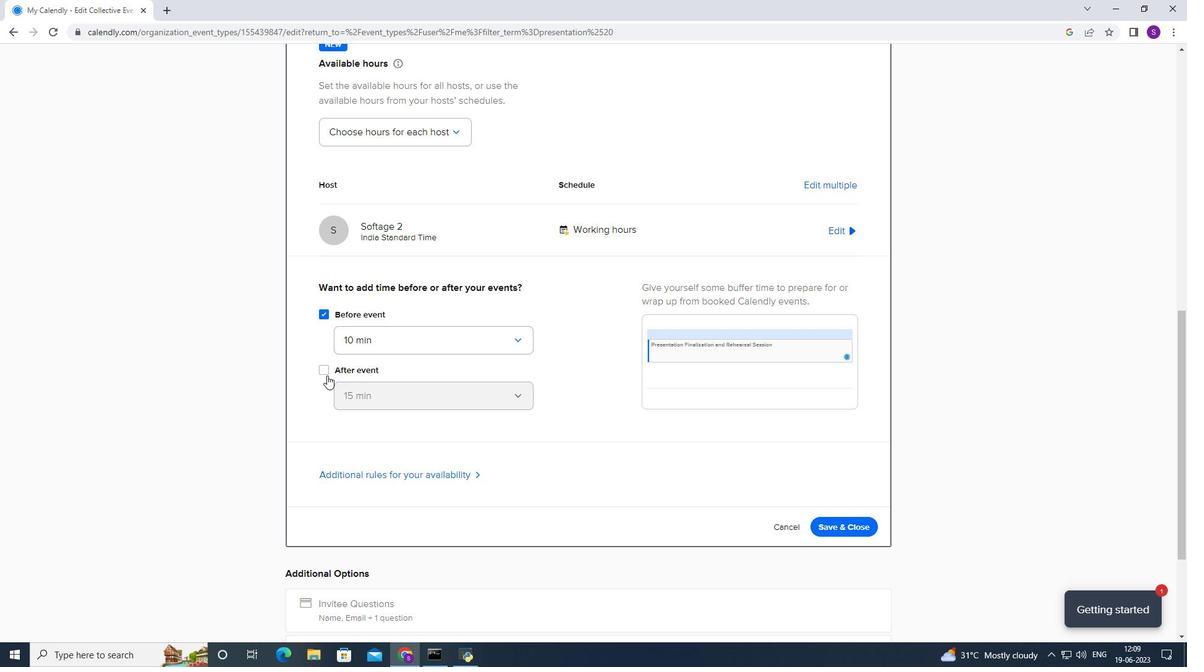 
Action: Mouse moved to (342, 390)
Screenshot: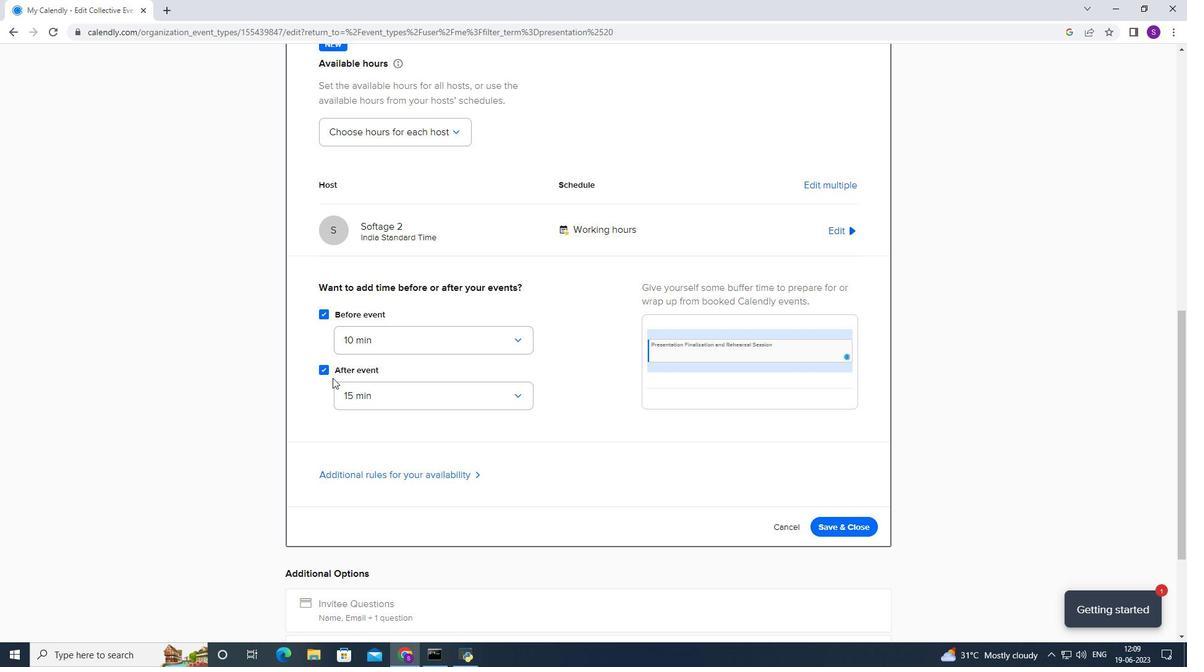
Action: Mouse pressed left at (342, 390)
Screenshot: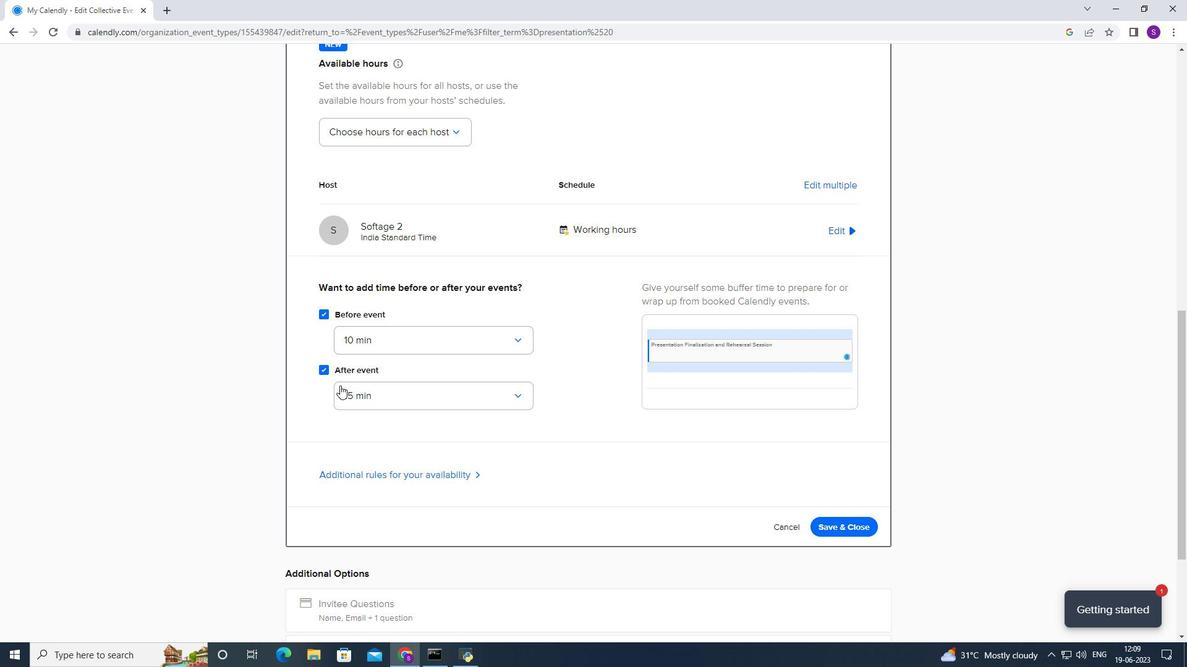 
Action: Mouse moved to (355, 445)
Screenshot: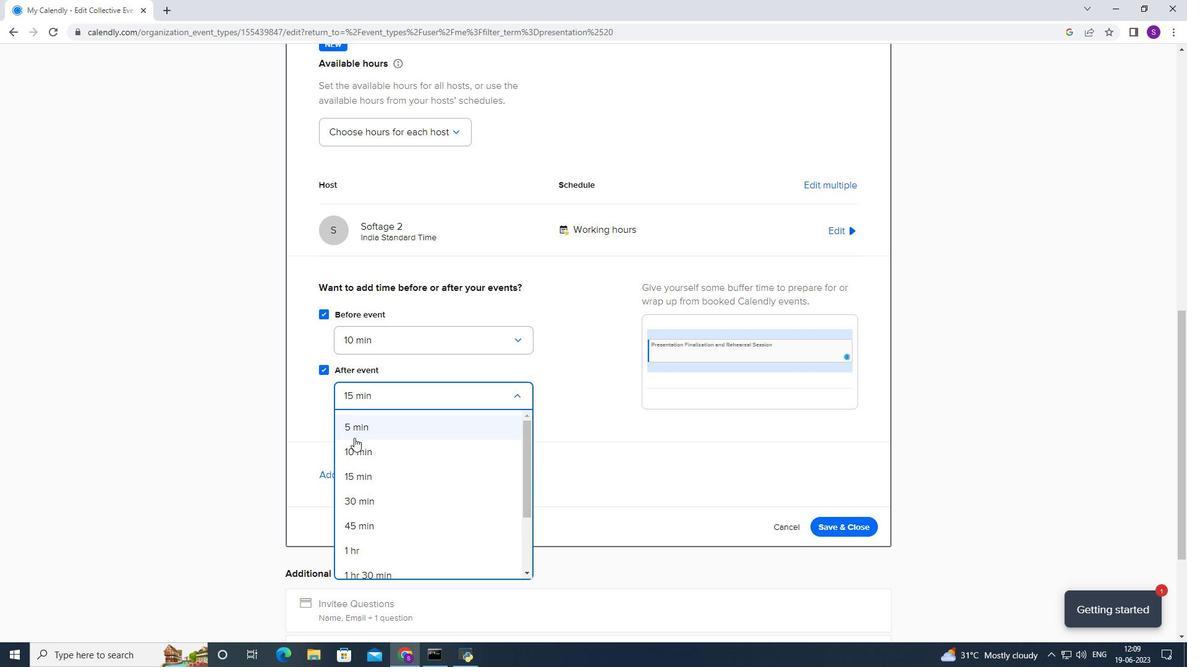 
Action: Mouse pressed left at (355, 445)
Screenshot: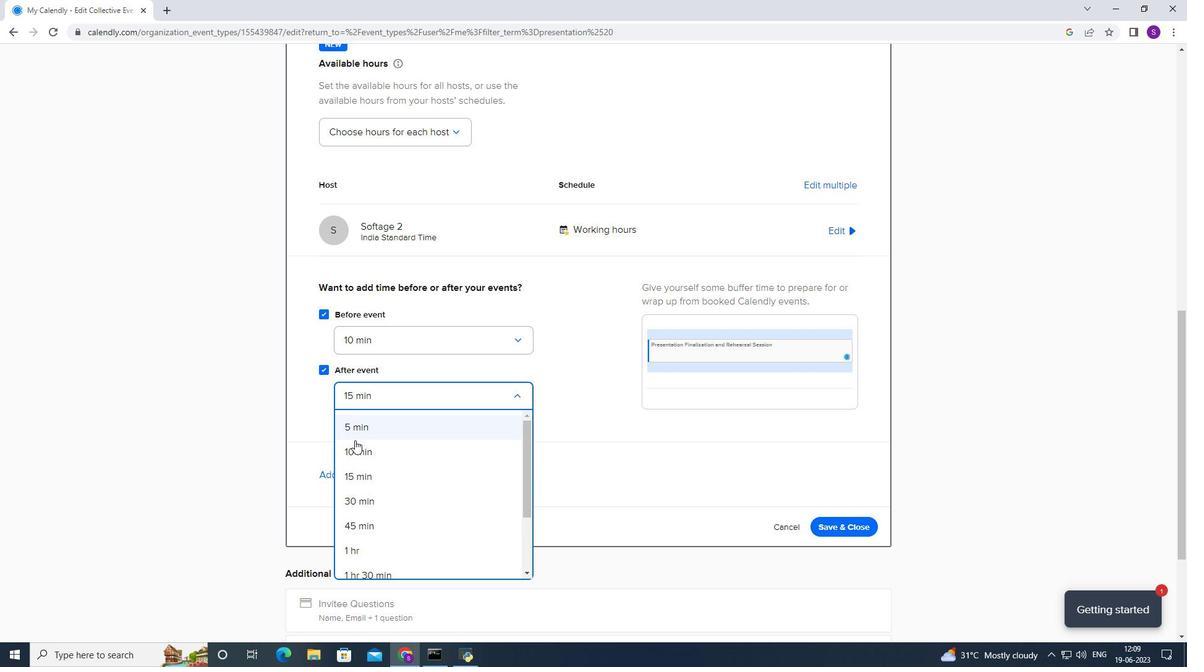 
Action: Mouse moved to (366, 473)
Screenshot: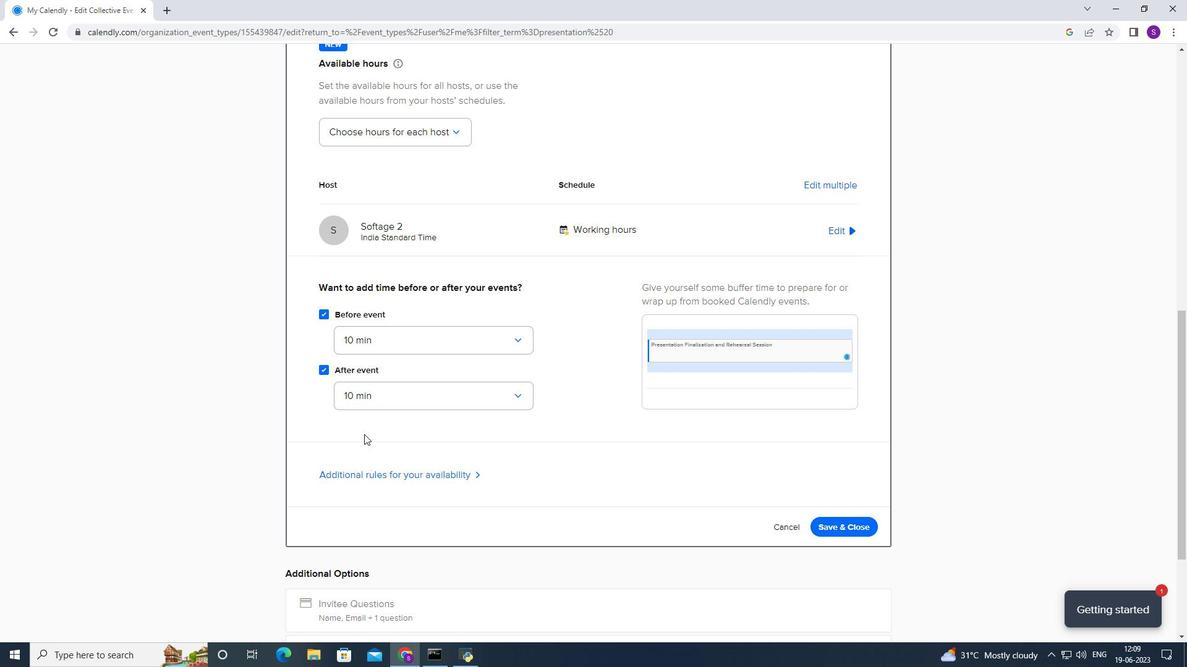 
Action: Mouse pressed left at (366, 473)
Screenshot: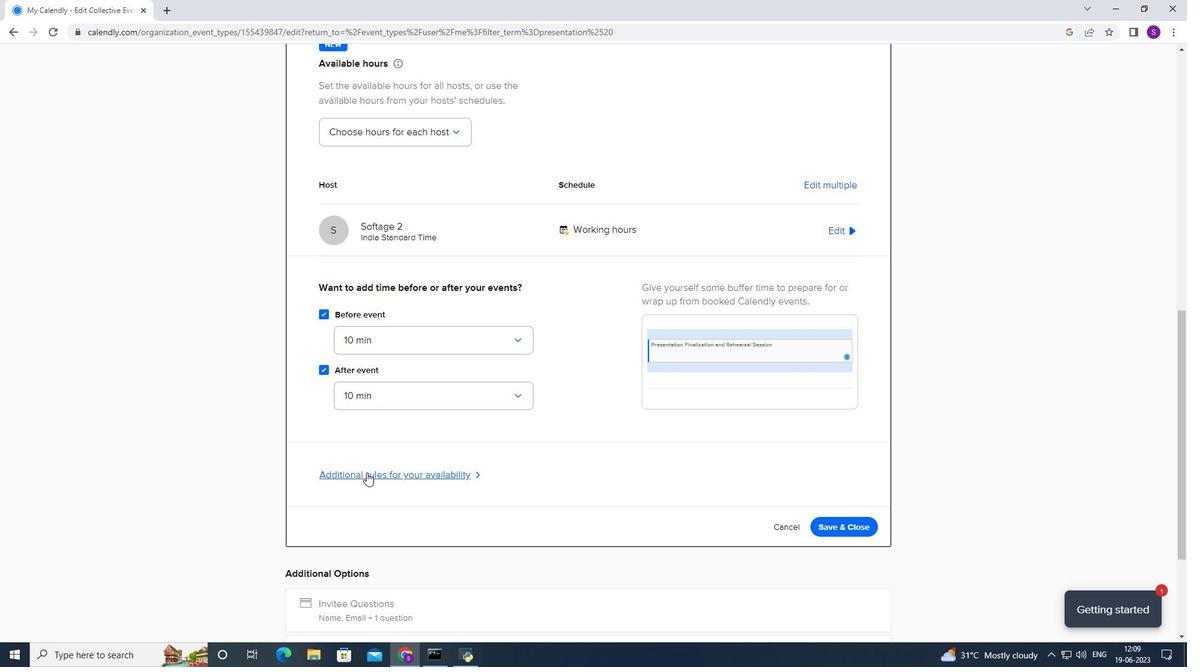 
Action: Mouse moved to (395, 442)
Screenshot: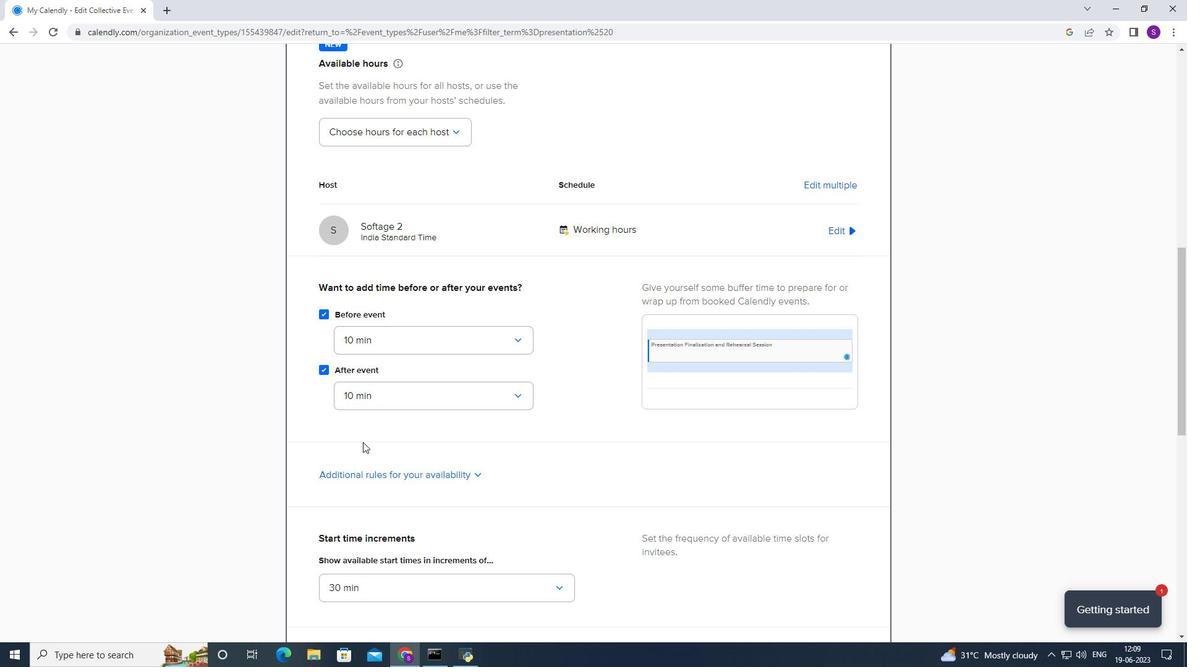 
Action: Mouse scrolled (395, 441) with delta (0, 0)
Screenshot: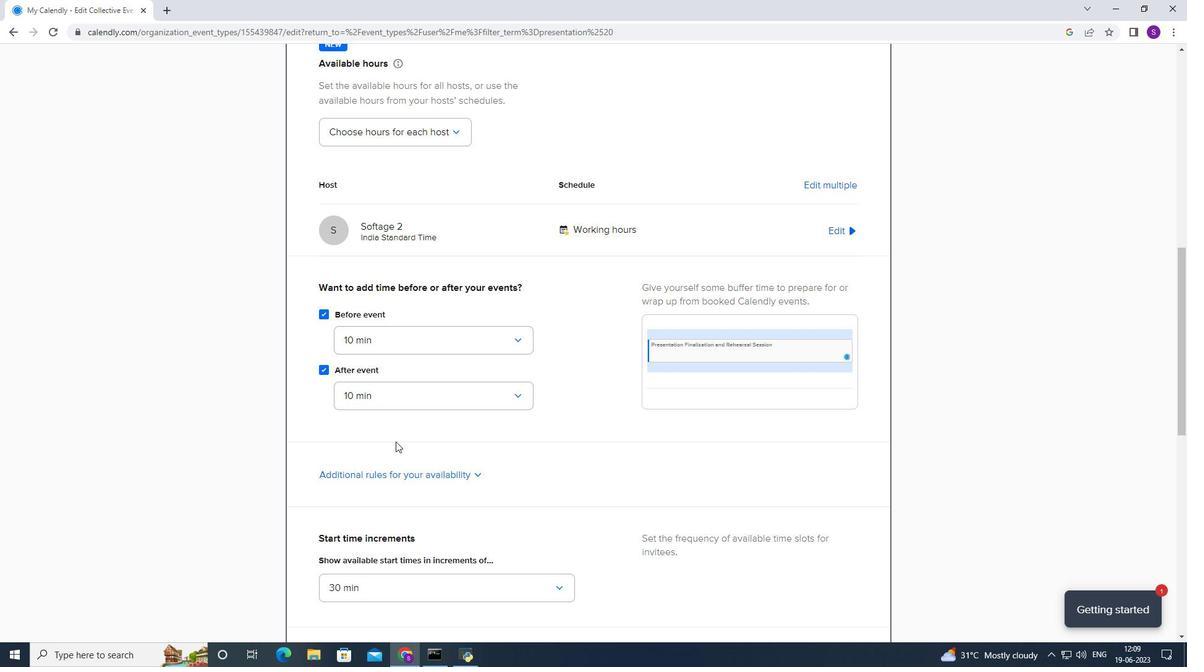 
Action: Mouse scrolled (395, 441) with delta (0, 0)
Screenshot: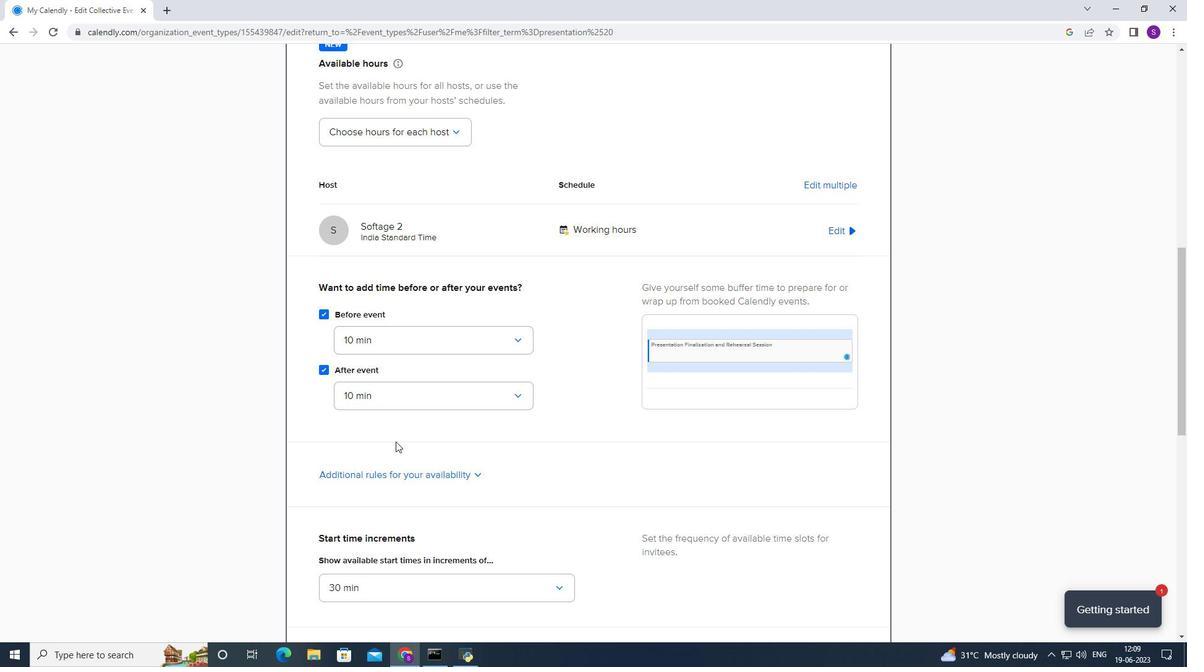 
Action: Mouse scrolled (395, 441) with delta (0, 0)
Screenshot: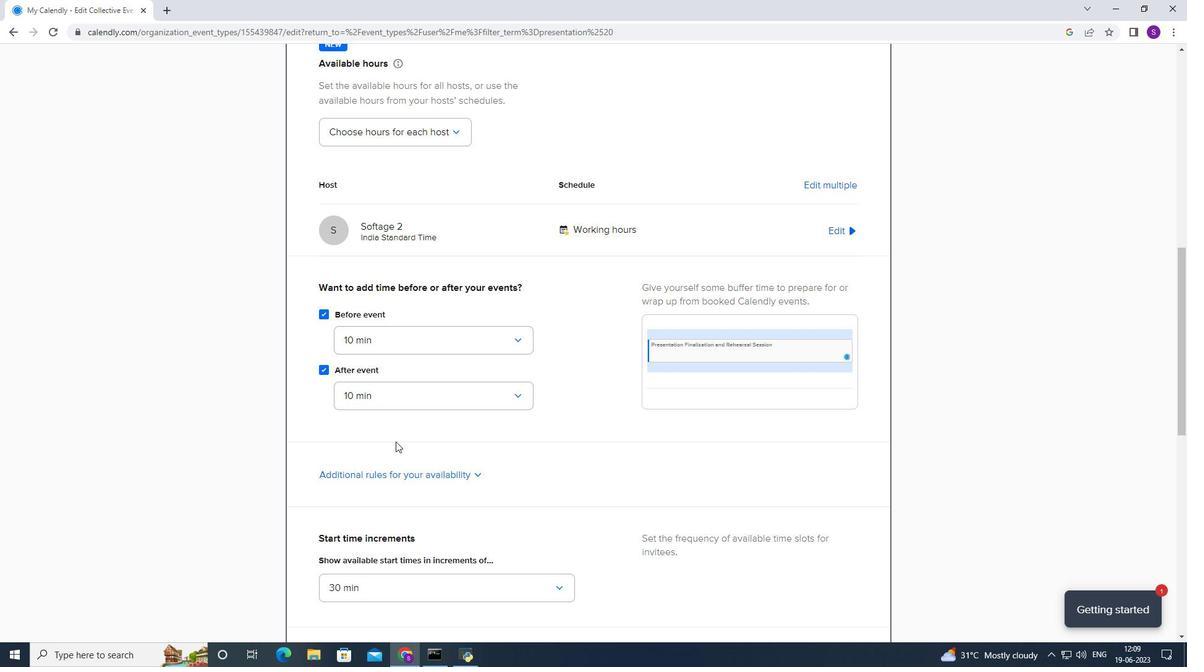 
Action: Mouse scrolled (395, 441) with delta (0, 0)
Screenshot: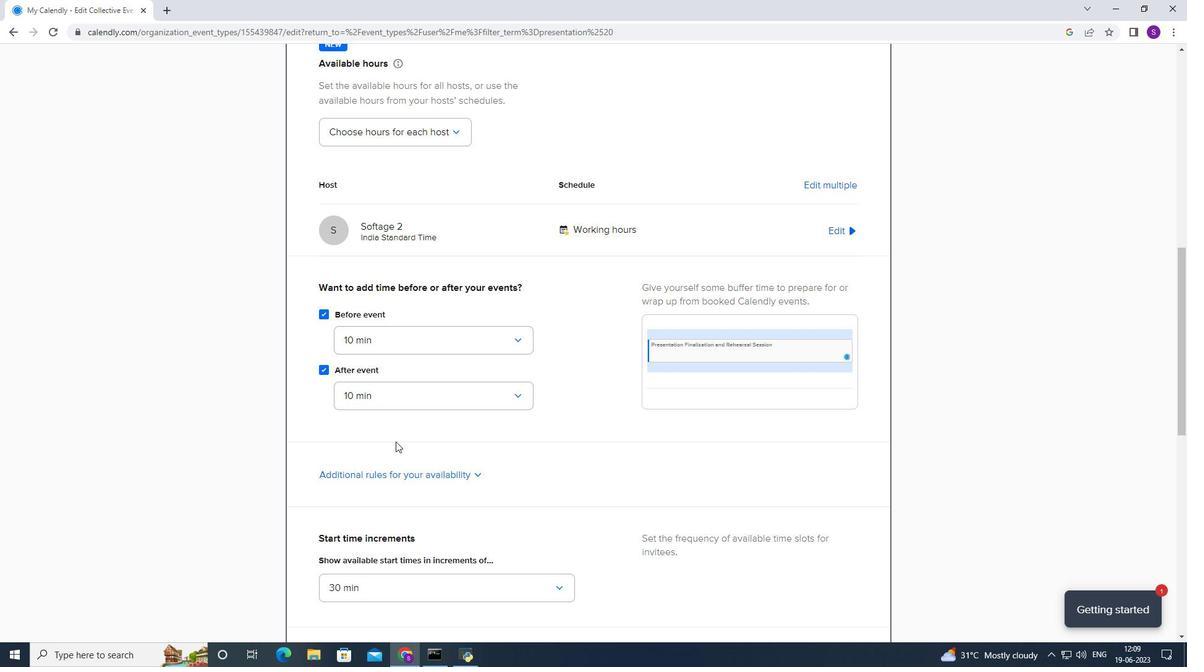 
Action: Mouse moved to (396, 442)
Screenshot: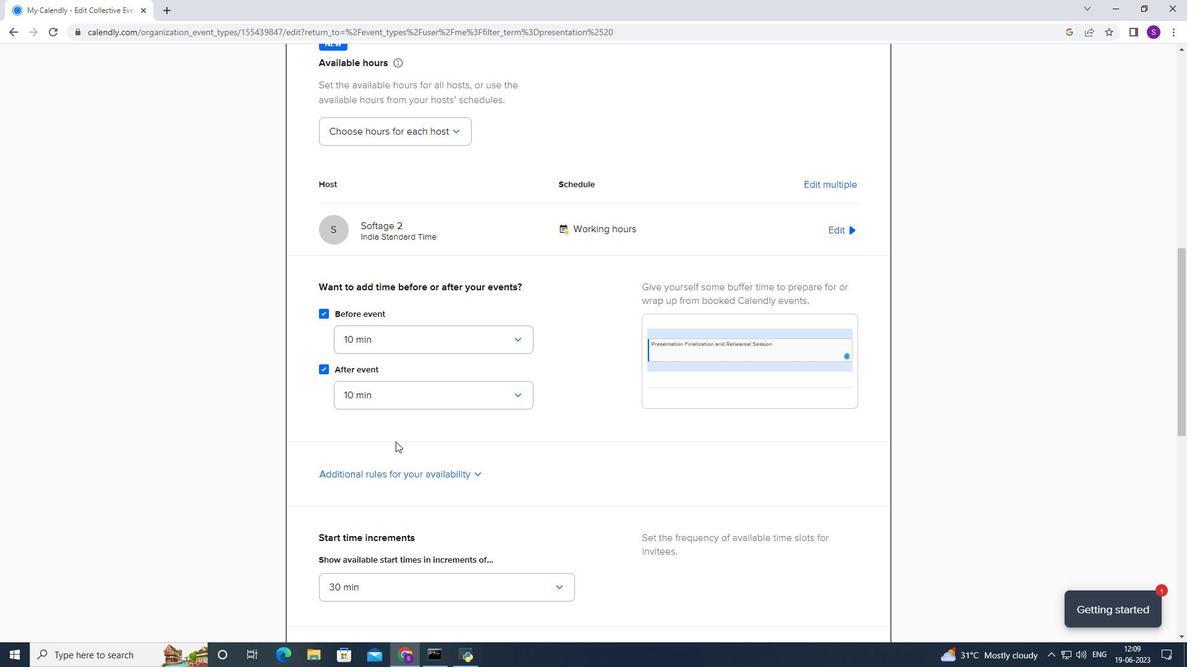 
Action: Mouse scrolled (396, 441) with delta (0, 0)
Screenshot: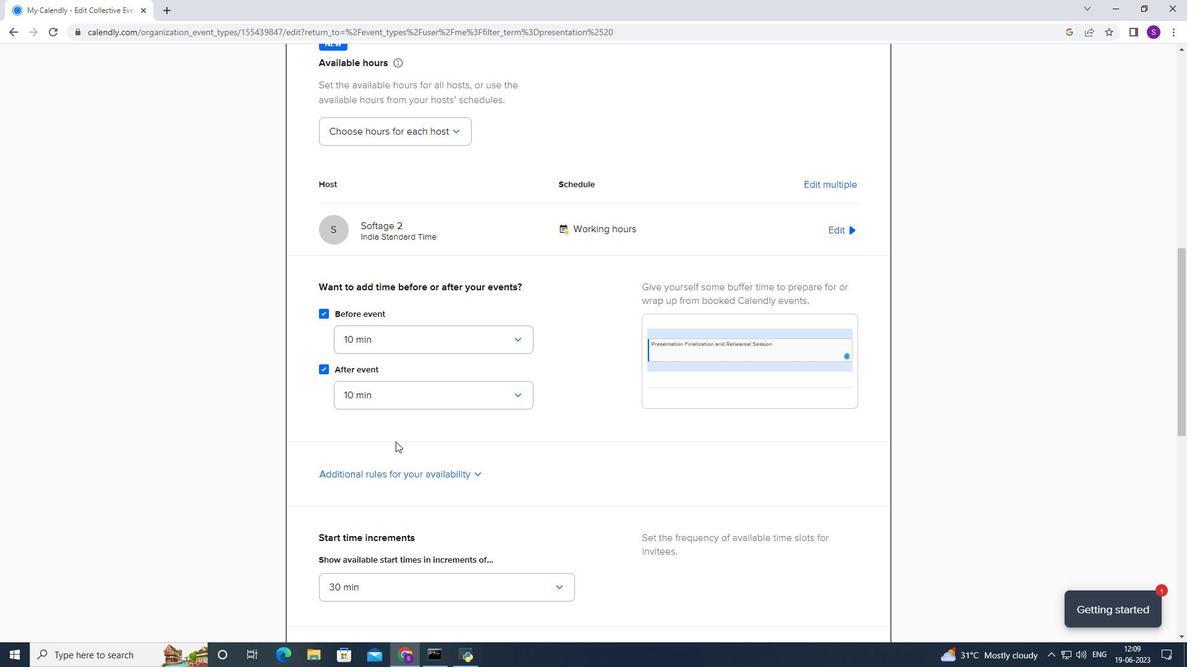 
Action: Mouse moved to (491, 286)
Screenshot: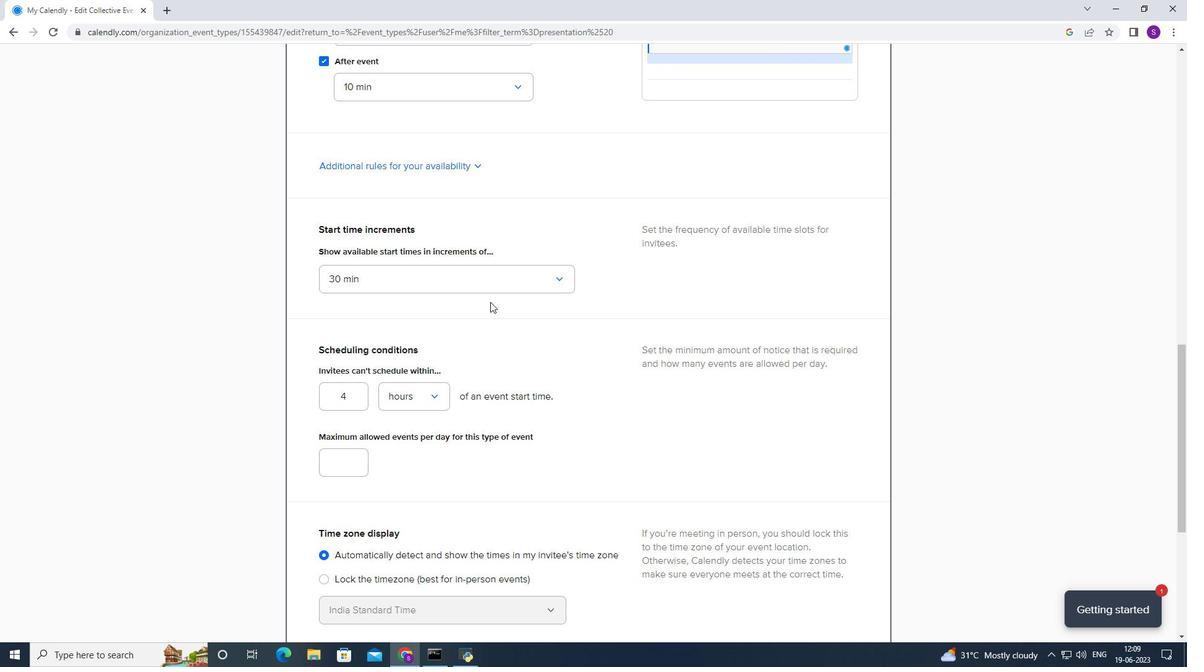 
Action: Mouse pressed left at (491, 286)
Screenshot: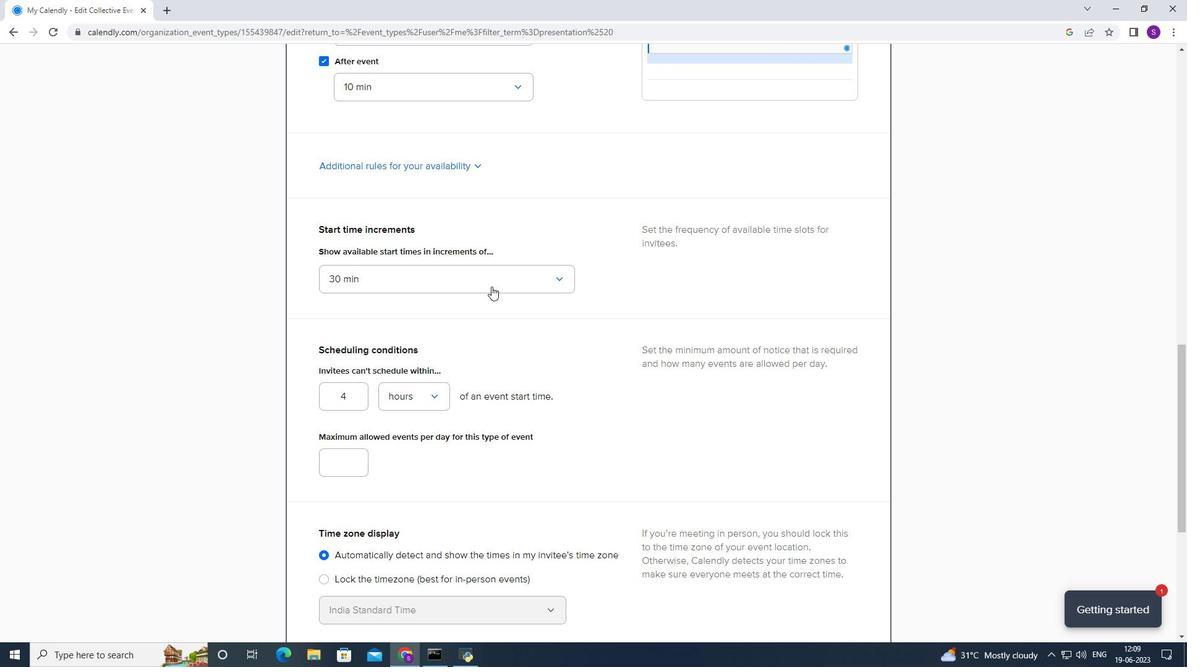 
Action: Mouse moved to (625, 348)
Screenshot: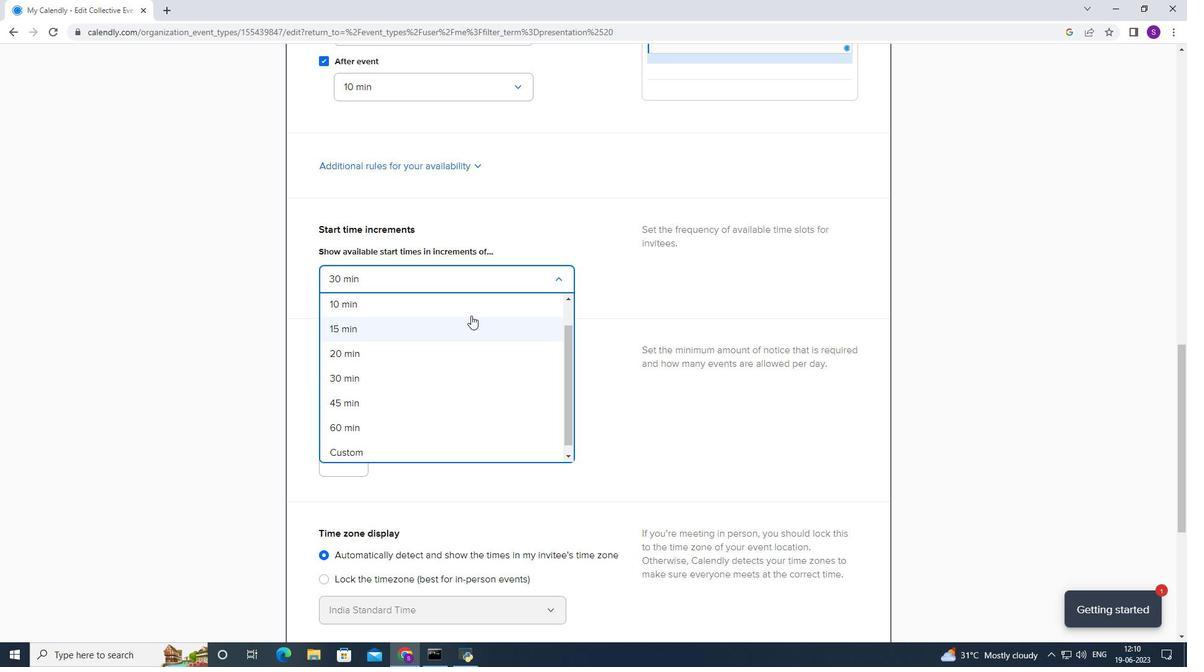 
Action: Mouse pressed left at (625, 348)
Screenshot: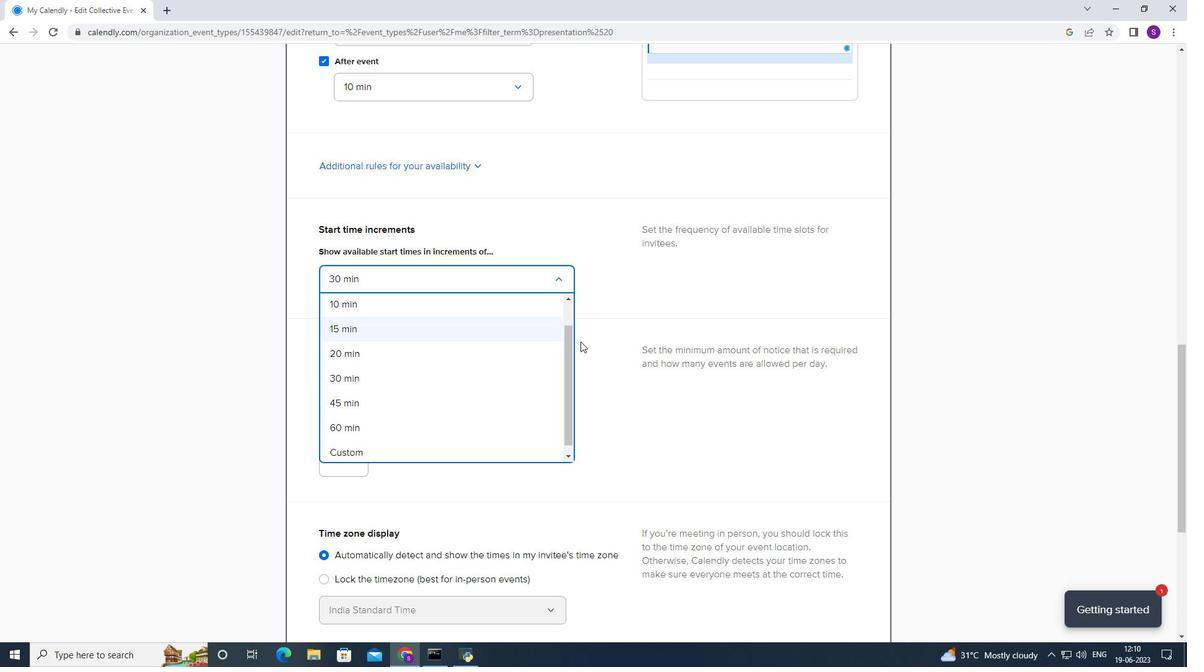 
Action: Mouse moved to (454, 339)
Screenshot: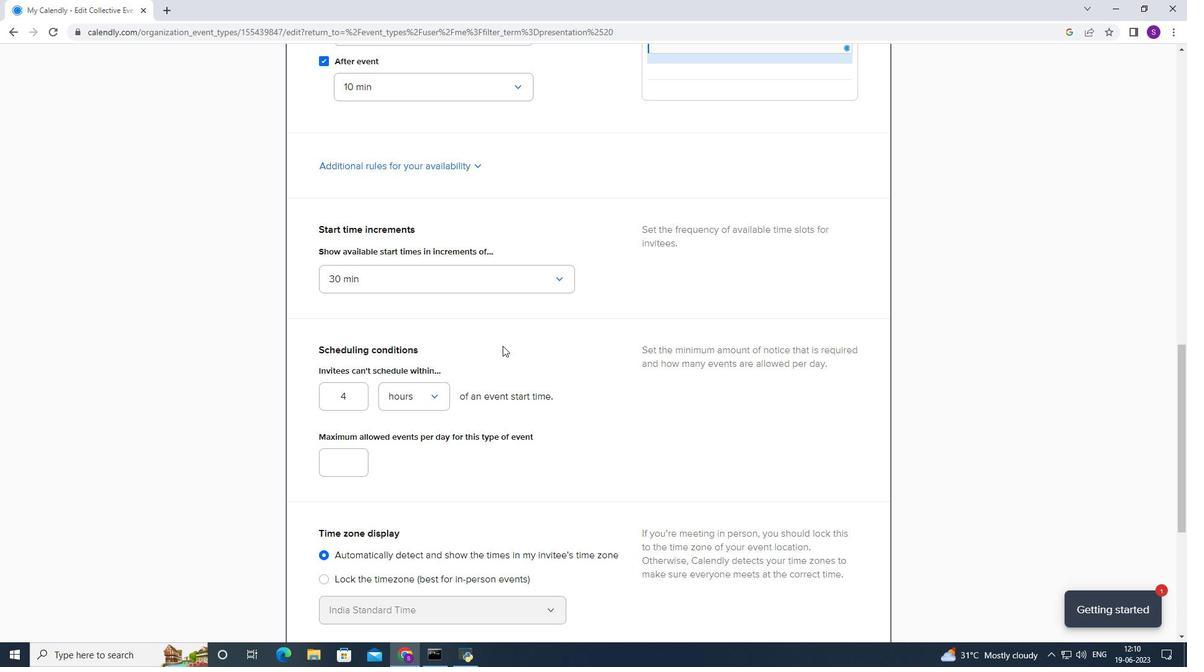 
Action: Mouse scrolled (454, 338) with delta (0, 0)
Screenshot: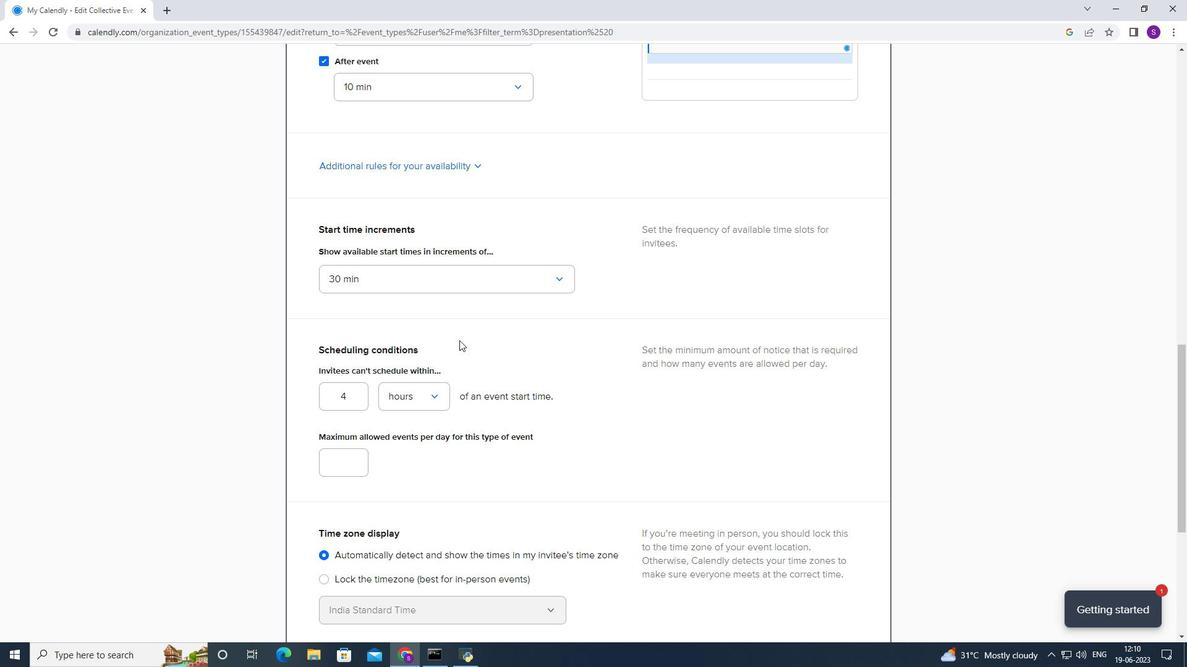 
Action: Mouse scrolled (454, 338) with delta (0, 0)
Screenshot: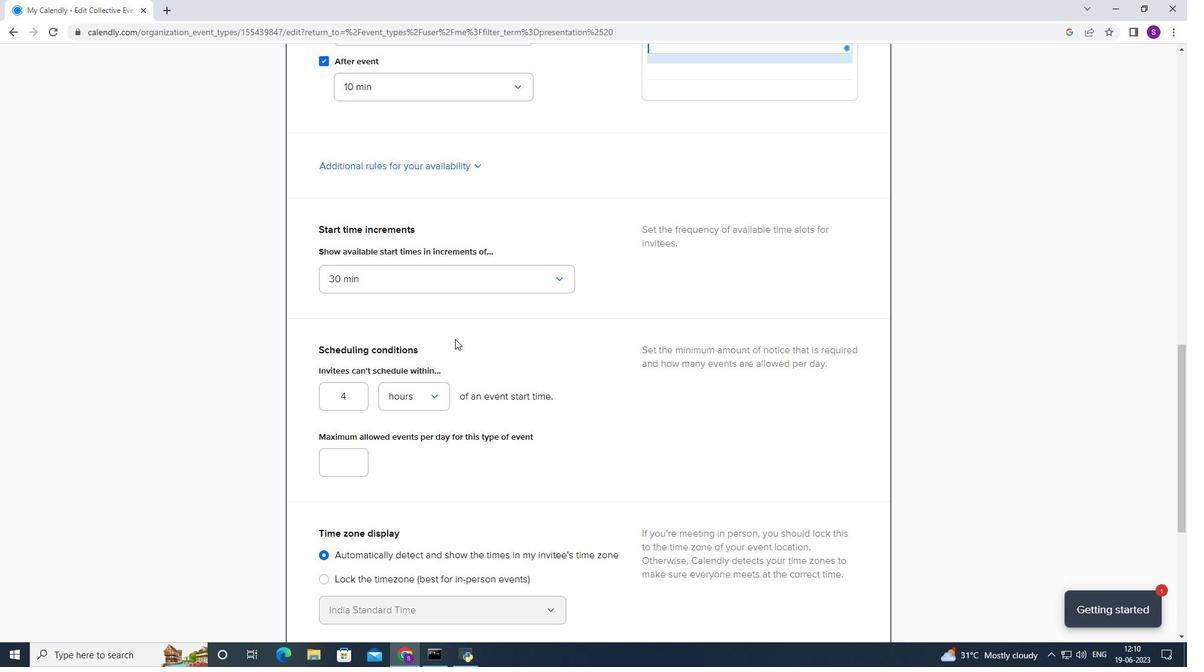 
Action: Mouse moved to (453, 339)
Screenshot: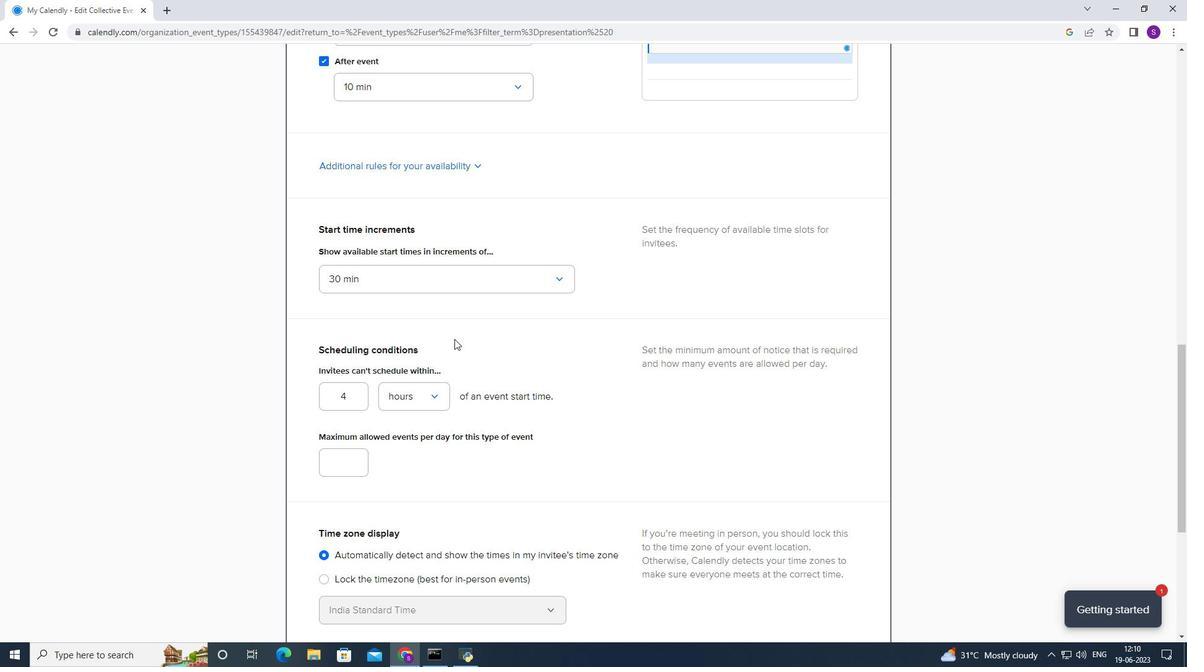 
Action: Mouse scrolled (453, 338) with delta (0, 0)
Screenshot: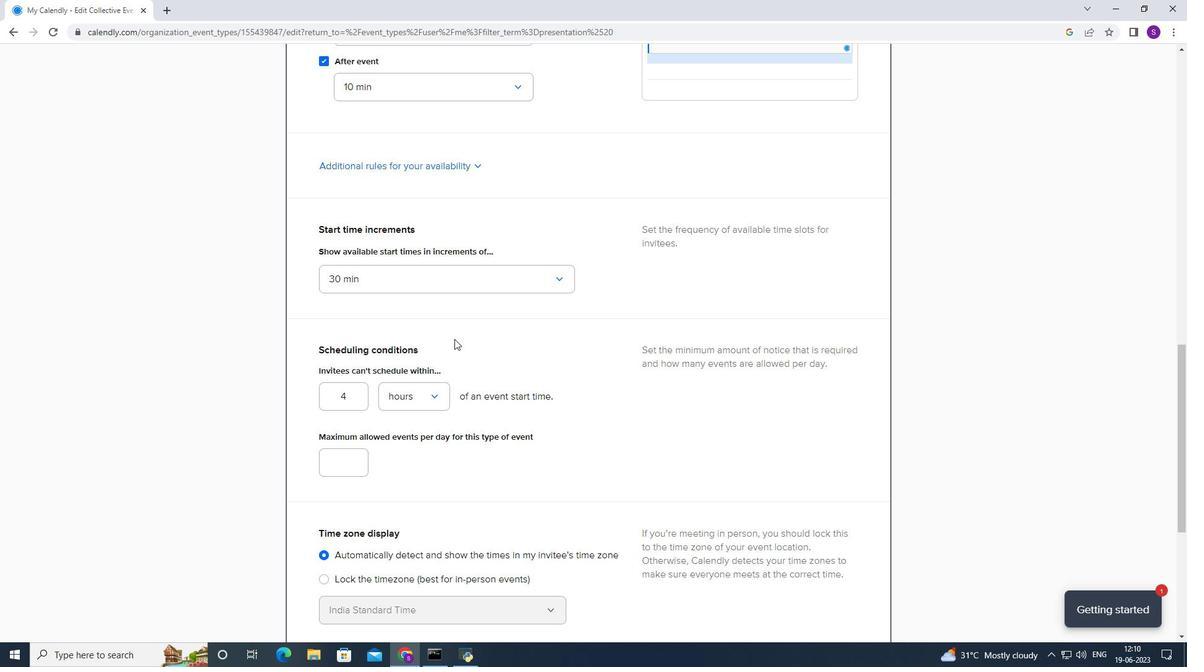 
Action: Mouse moved to (359, 209)
Screenshot: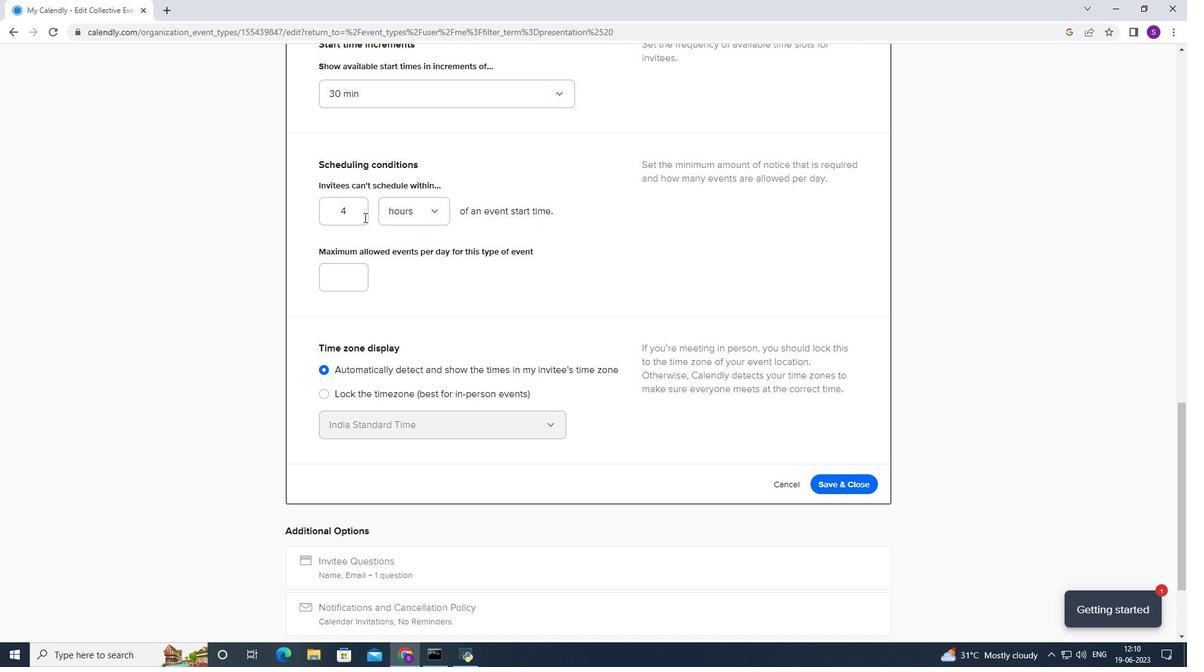 
Action: Mouse pressed left at (359, 209)
Screenshot: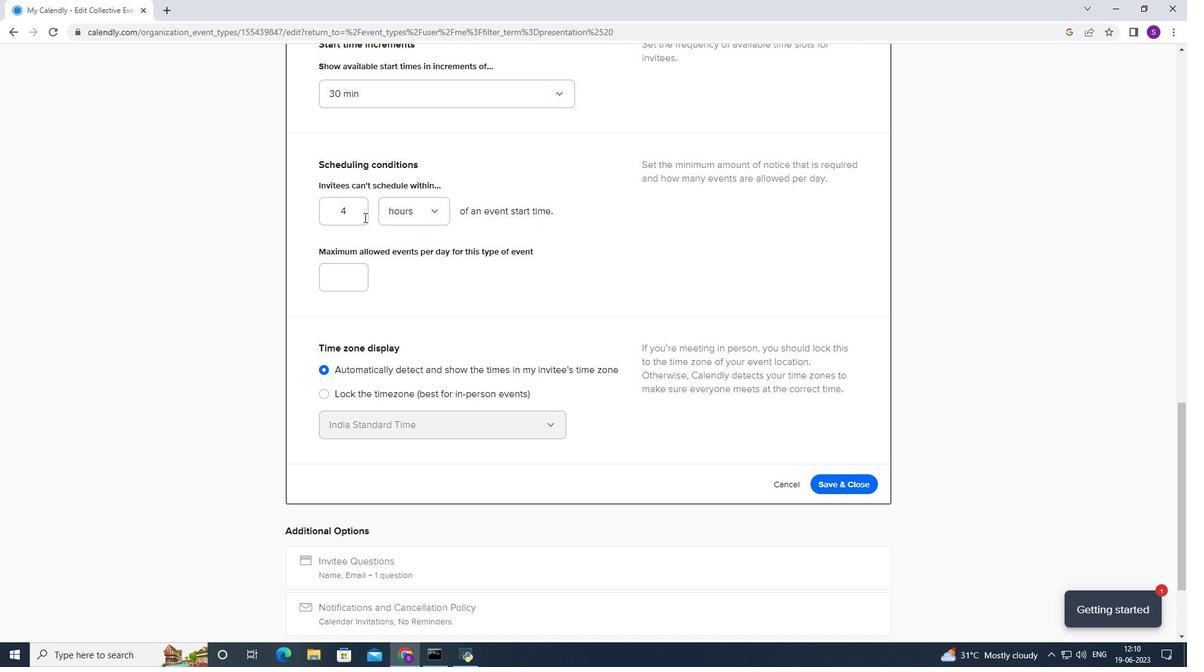
Action: Mouse moved to (359, 209)
Screenshot: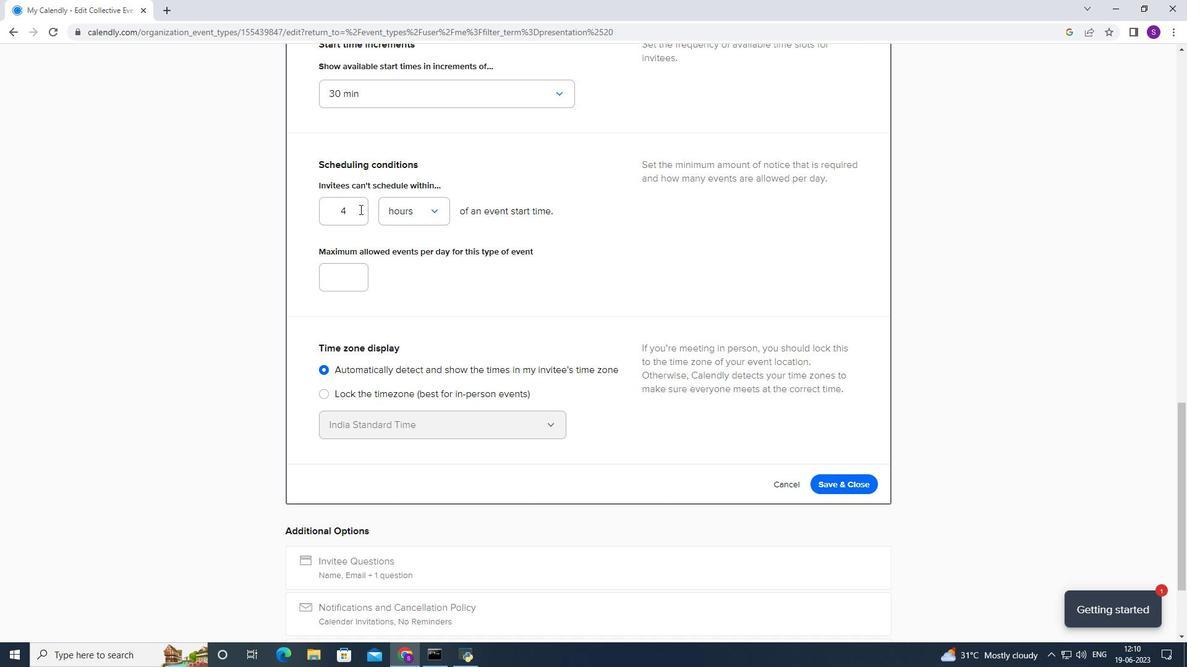 
Action: Key pressed <Key.backspace>44
Screenshot: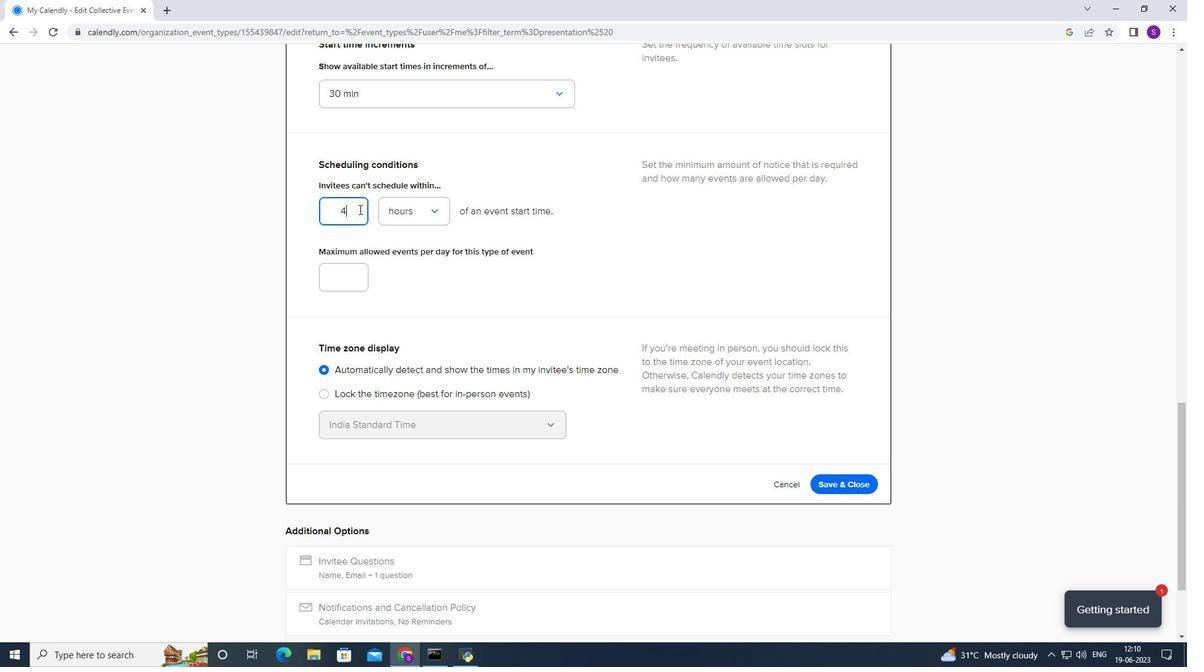 
Action: Mouse moved to (359, 278)
Screenshot: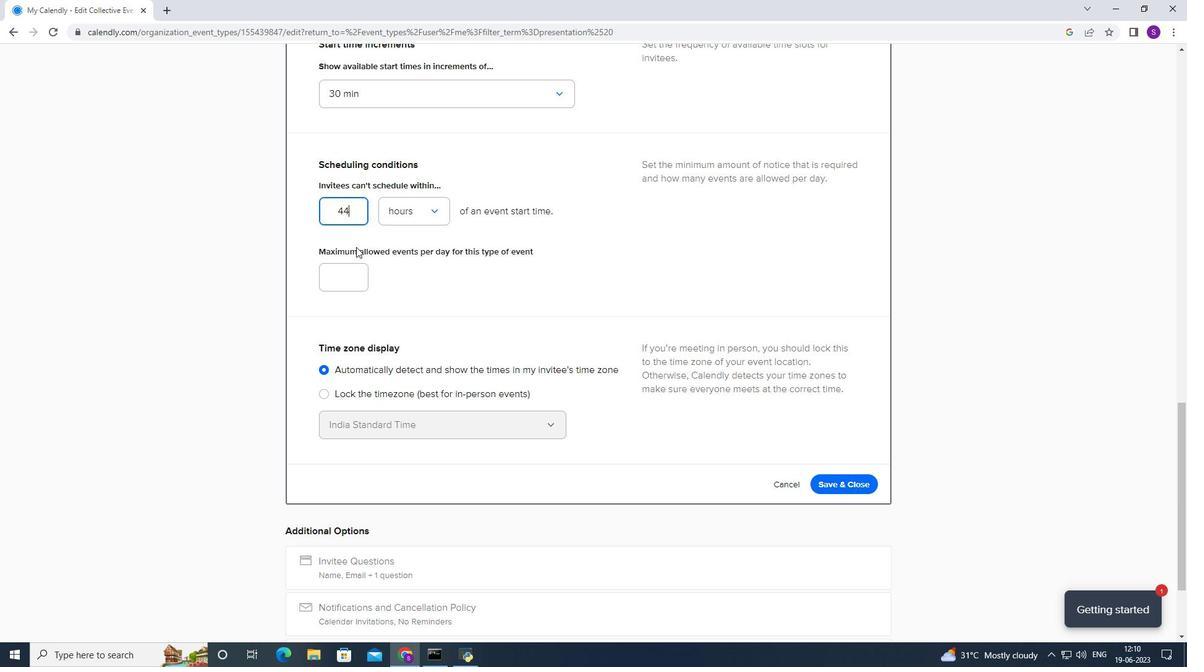 
Action: Mouse pressed left at (359, 278)
Screenshot: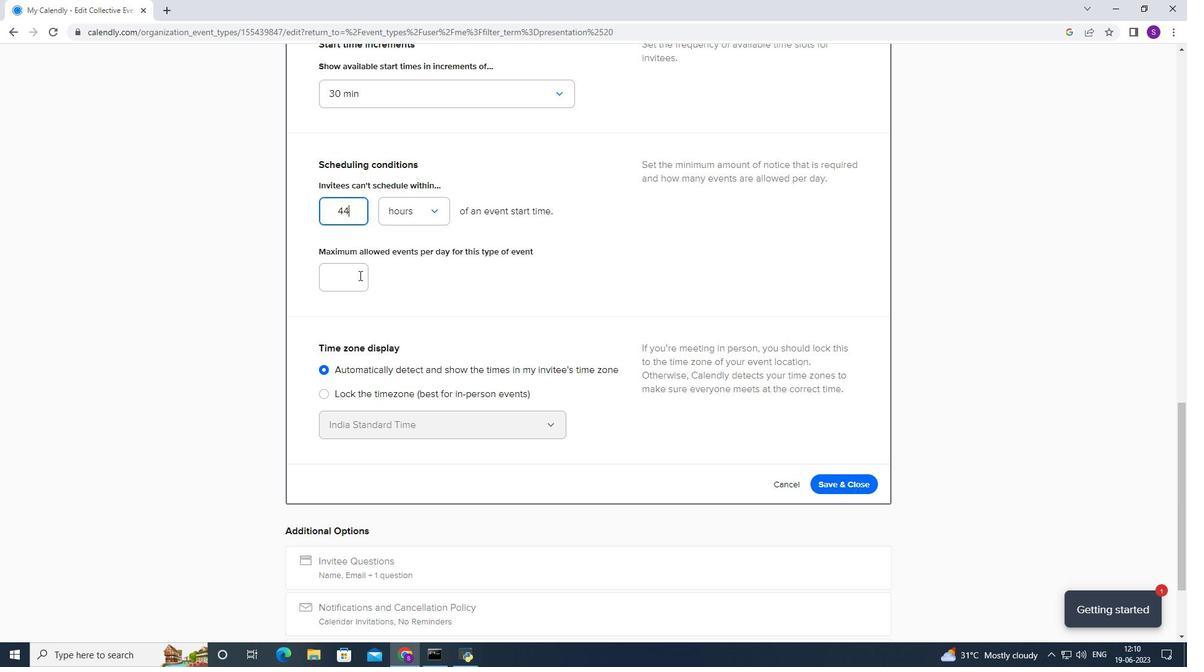 
Action: Key pressed 5
Screenshot: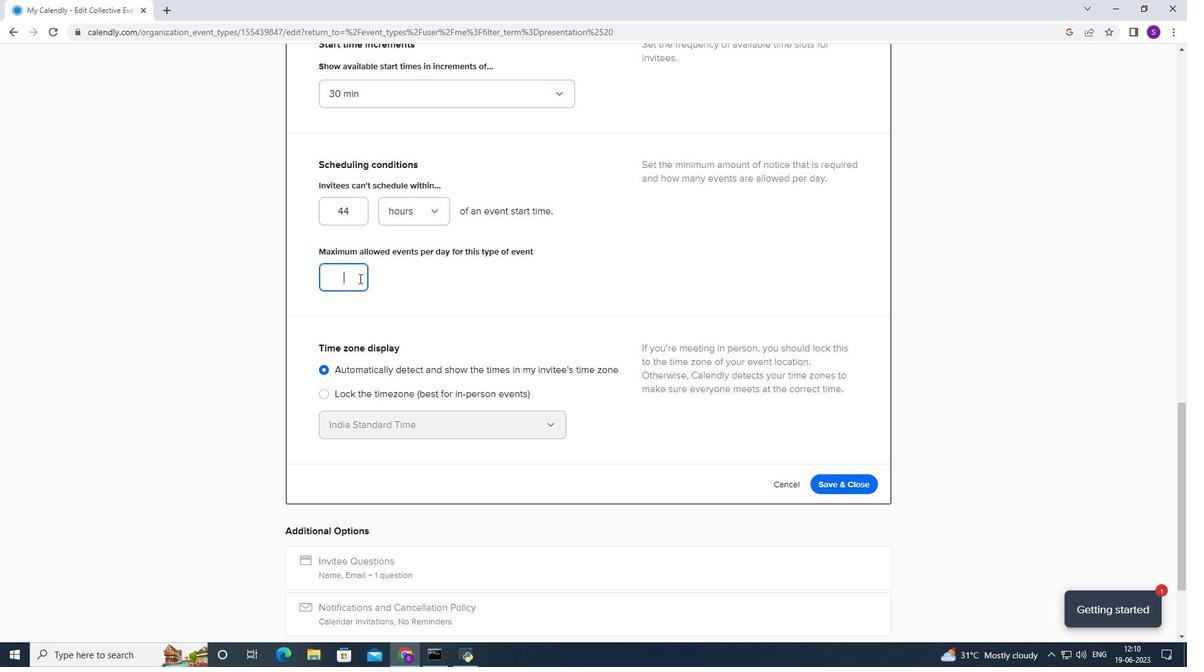 
Action: Mouse moved to (516, 281)
Screenshot: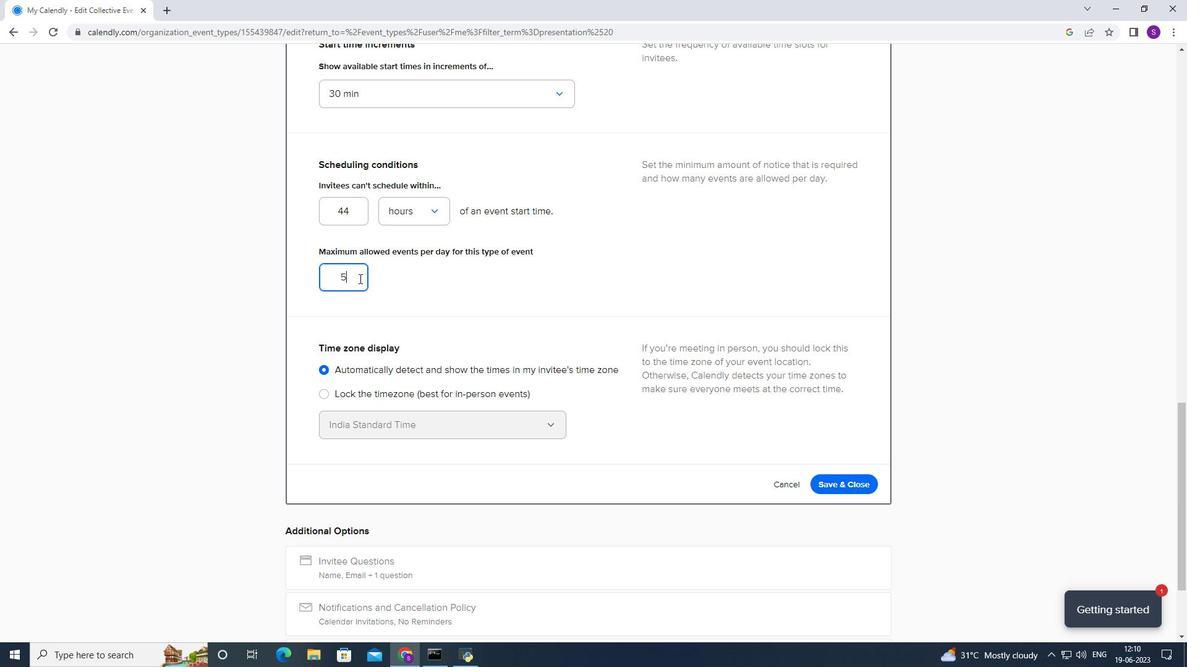 
Action: Mouse pressed left at (516, 281)
Screenshot: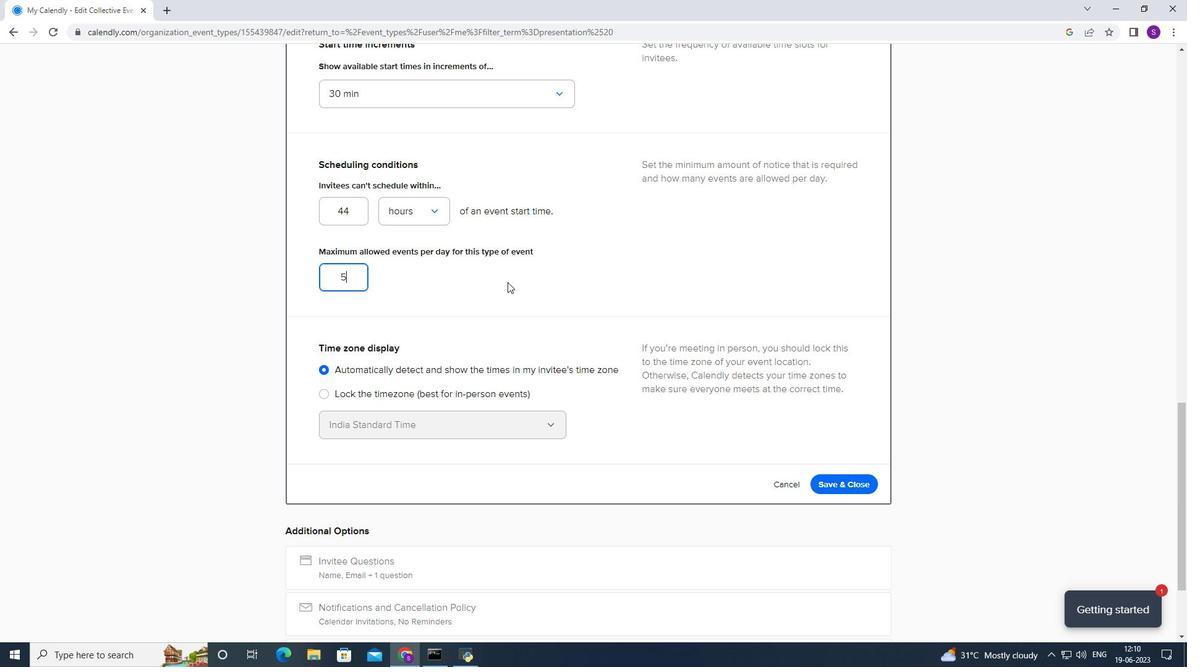 
Action: Mouse moved to (511, 265)
Screenshot: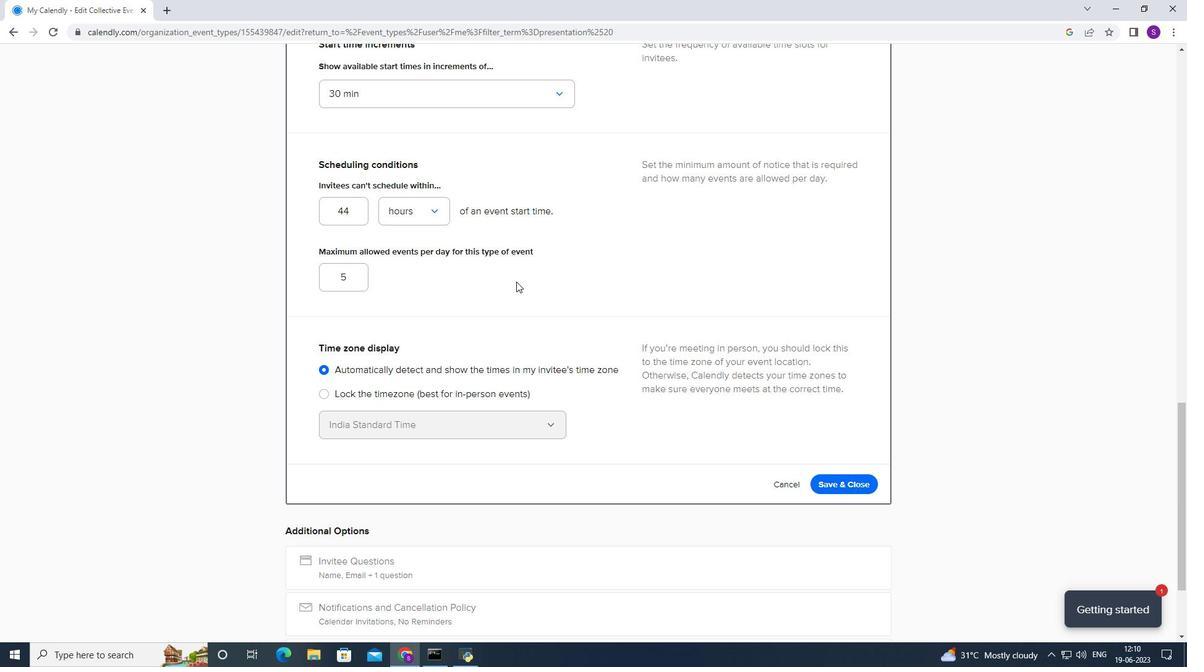 
Action: Mouse scrolled (511, 265) with delta (0, 0)
Screenshot: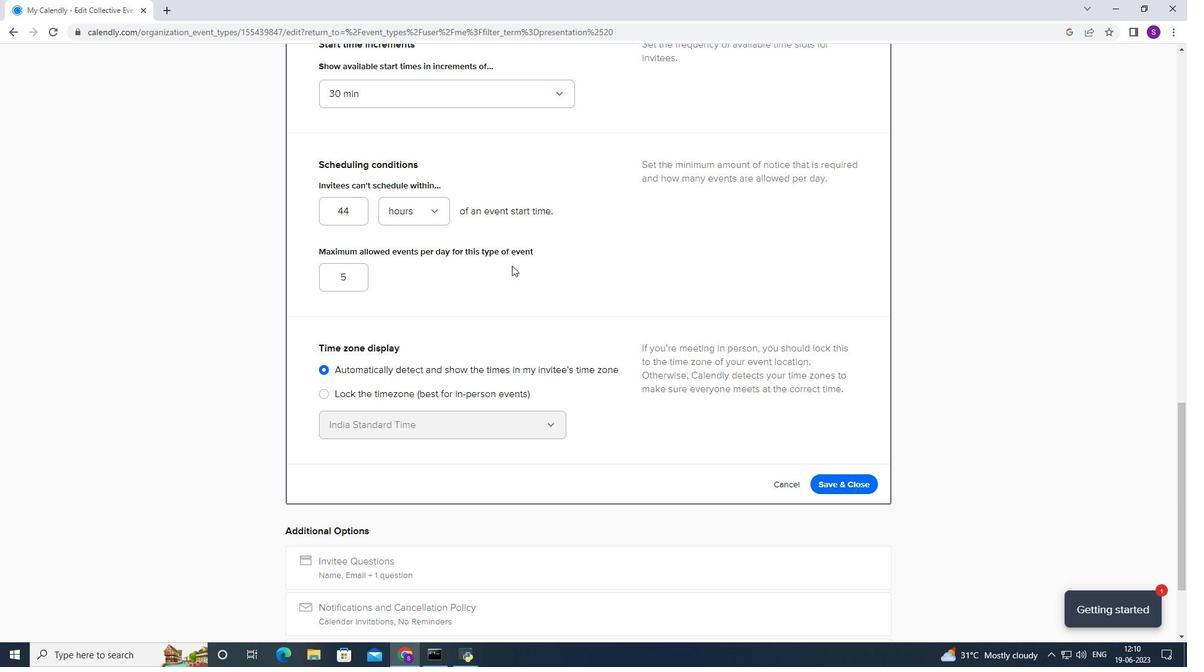 
Action: Mouse scrolled (511, 265) with delta (0, 0)
Screenshot: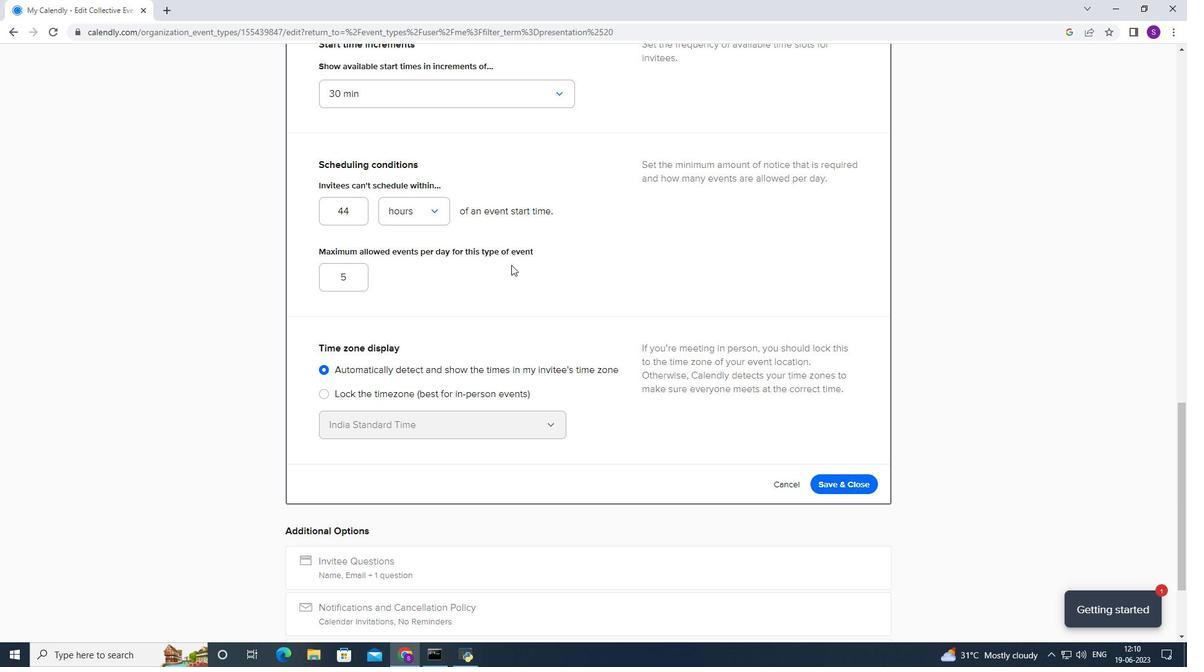 
Action: Mouse scrolled (511, 265) with delta (0, 0)
Screenshot: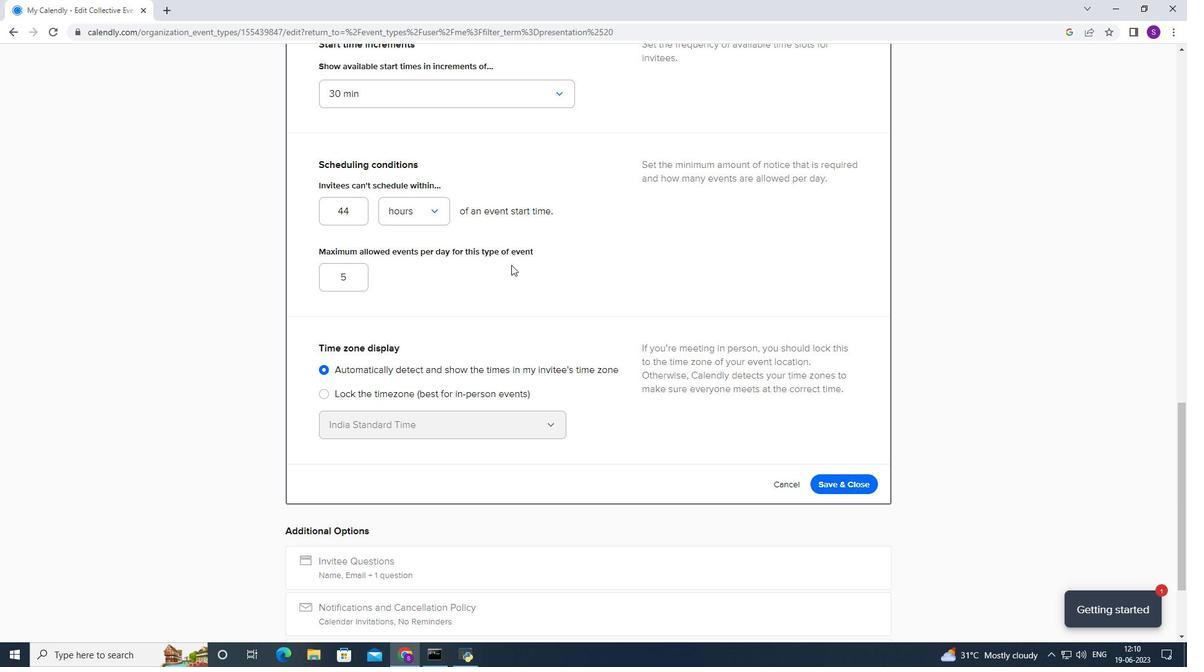 
Action: Mouse scrolled (511, 265) with delta (0, 0)
Screenshot: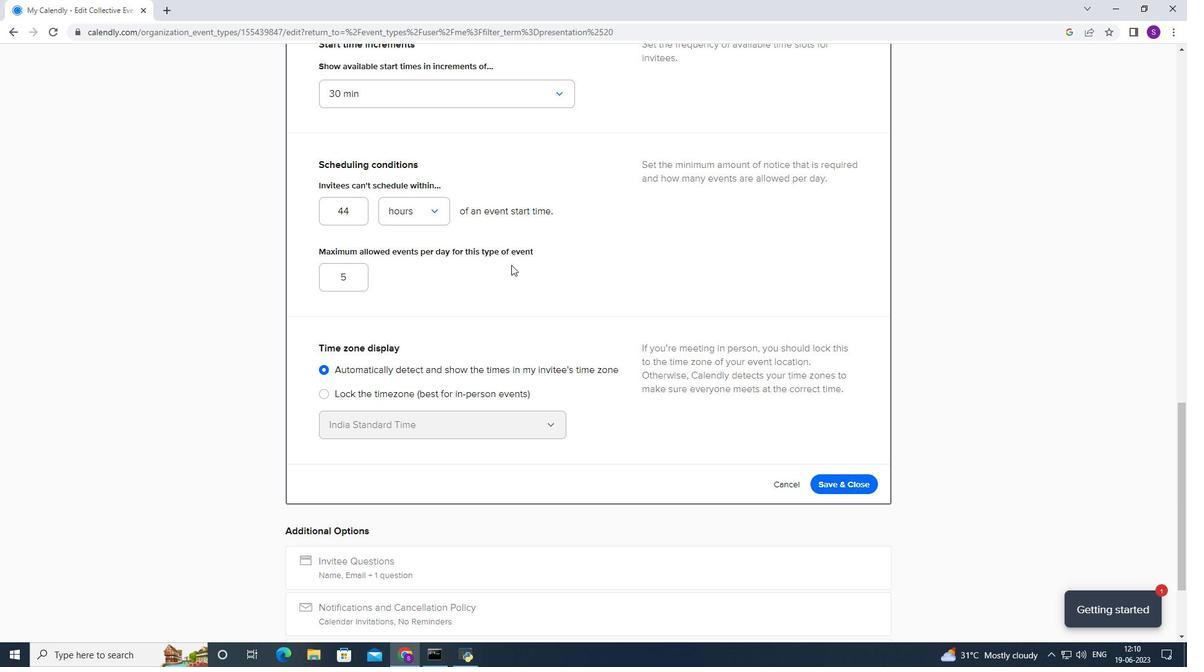 
Action: Mouse scrolled (511, 265) with delta (0, 0)
Screenshot: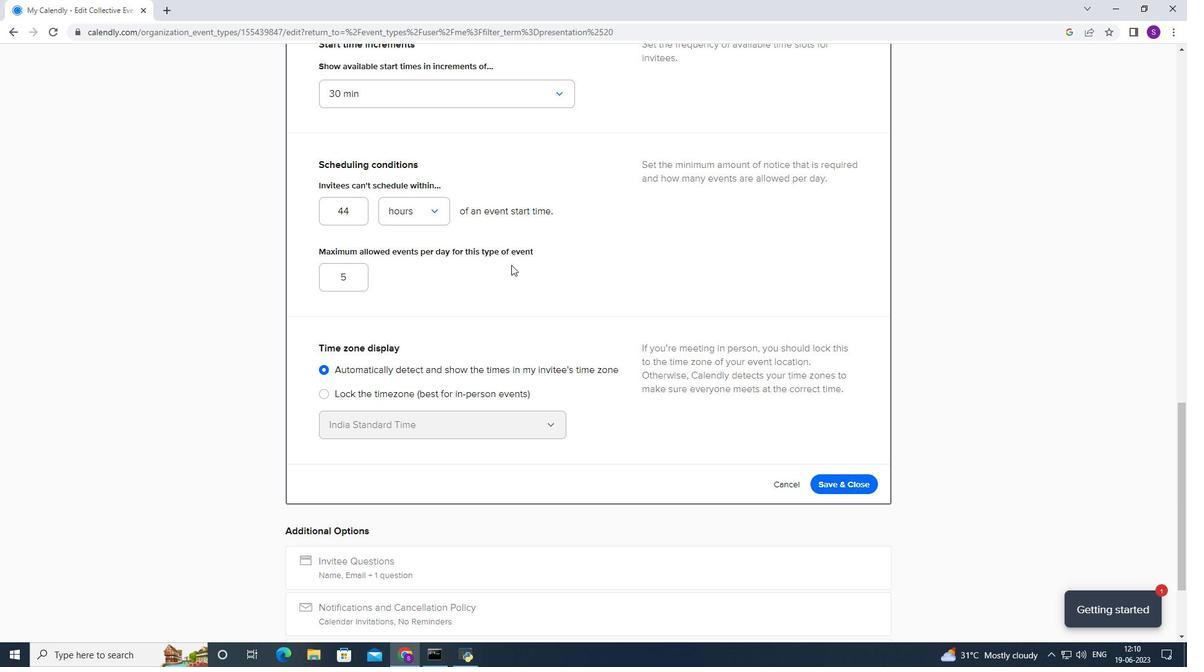 
Action: Mouse scrolled (511, 265) with delta (0, 0)
Screenshot: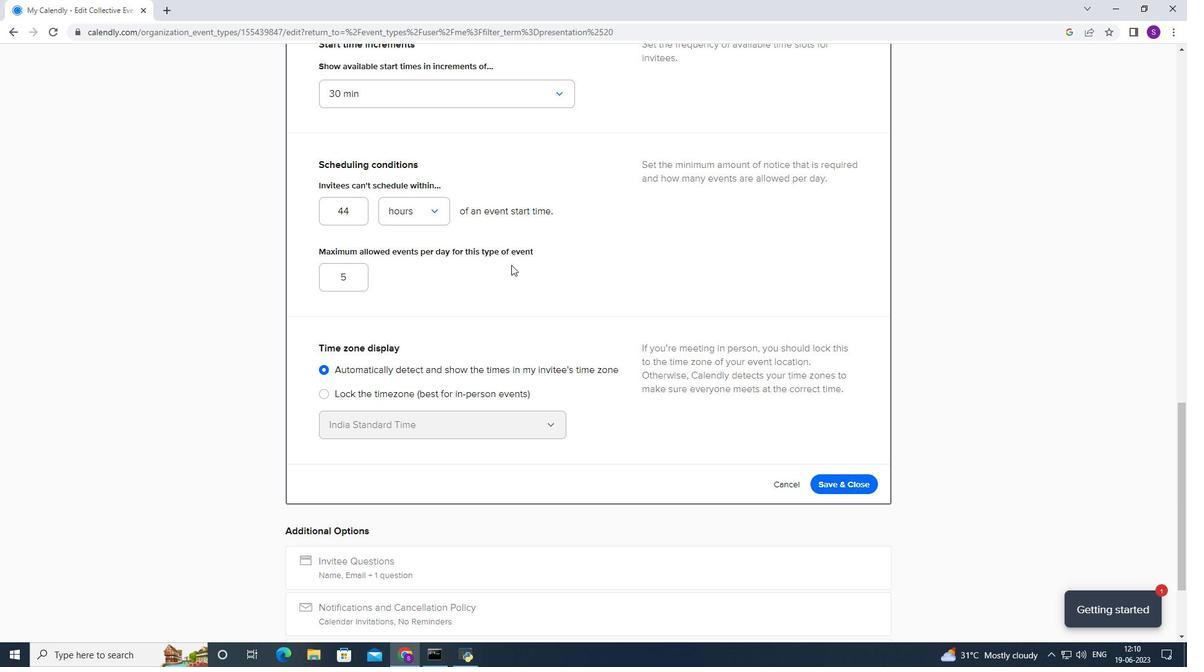 
Action: Mouse scrolled (511, 265) with delta (0, 0)
Screenshot: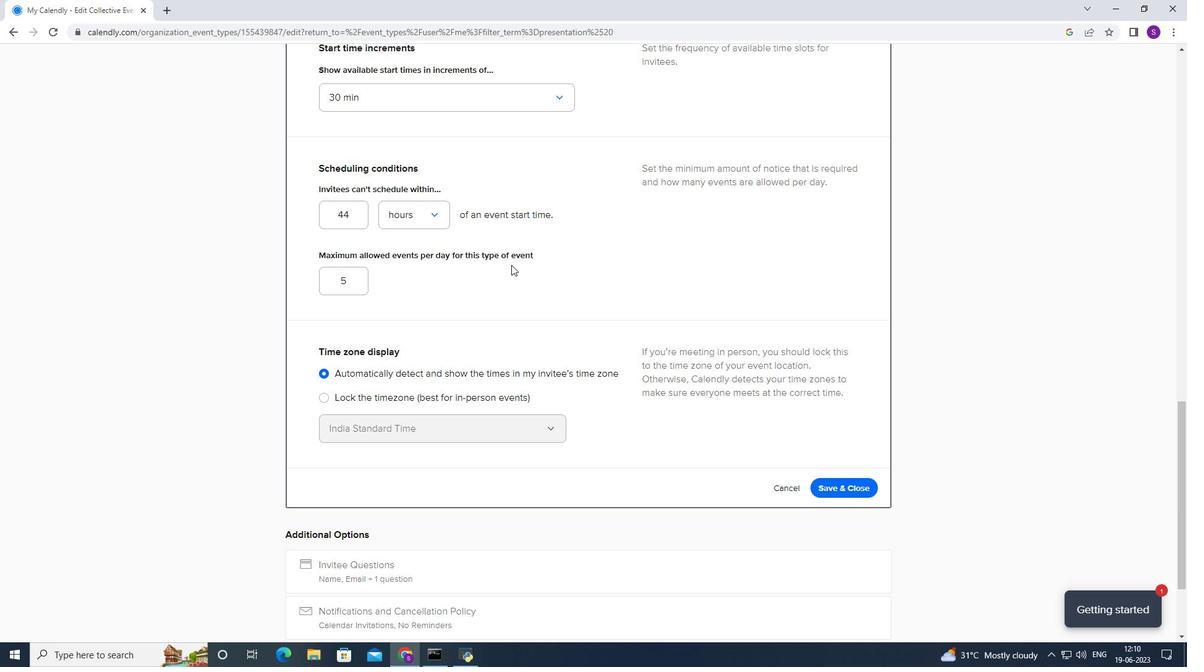 
Action: Mouse scrolled (511, 265) with delta (0, 0)
Screenshot: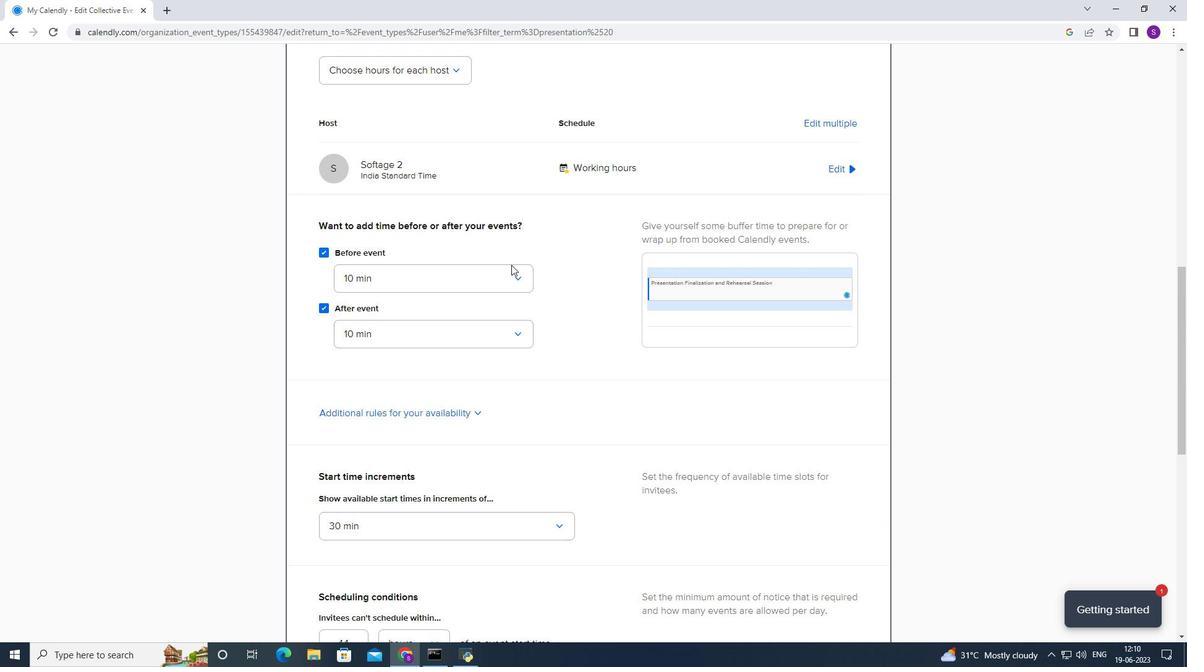 
Action: Mouse scrolled (511, 265) with delta (0, 0)
Screenshot: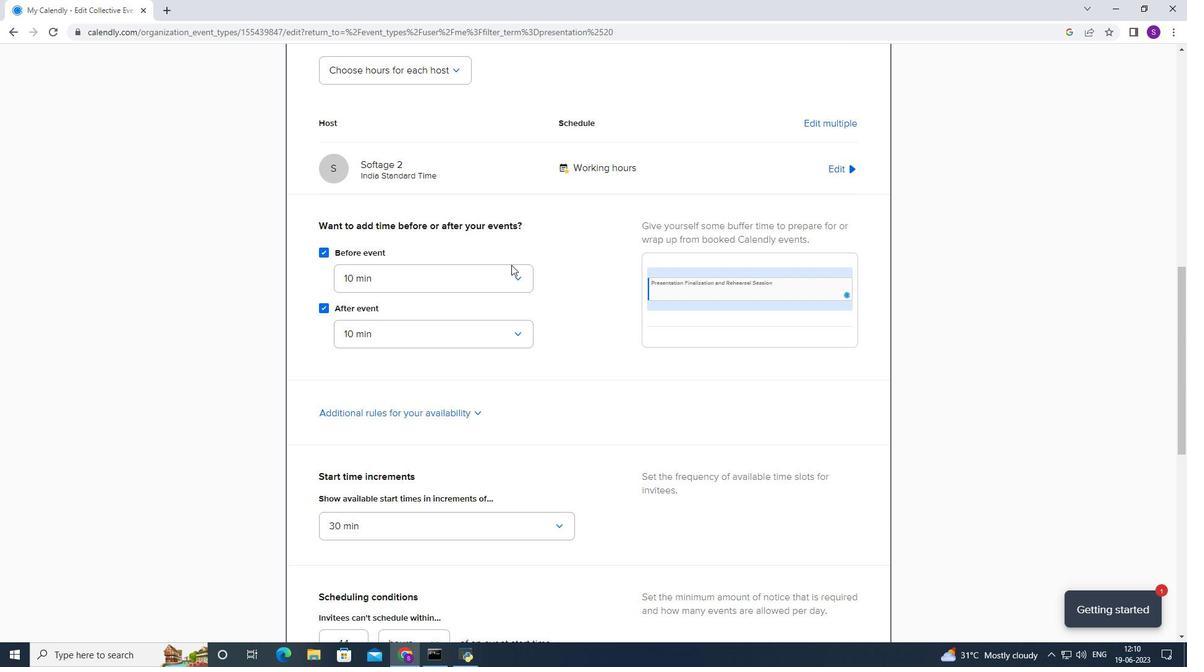 
Action: Mouse scrolled (511, 265) with delta (0, 0)
Screenshot: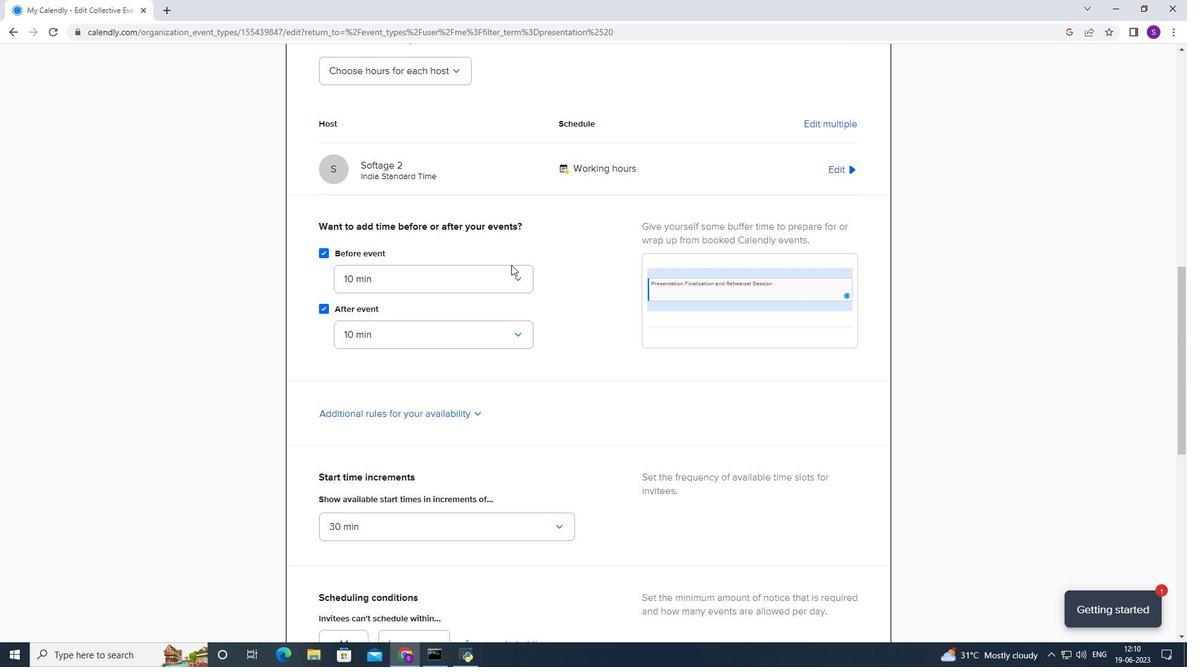 
Action: Mouse scrolled (511, 265) with delta (0, 0)
Screenshot: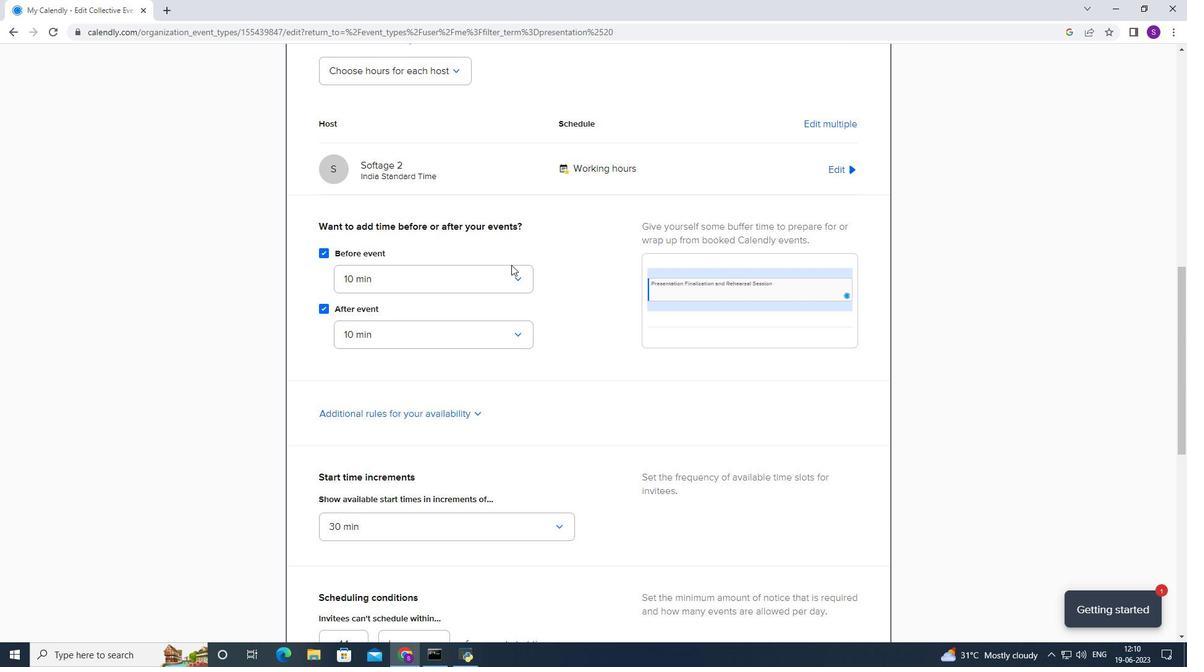 
Action: Mouse scrolled (511, 264) with delta (0, 0)
Screenshot: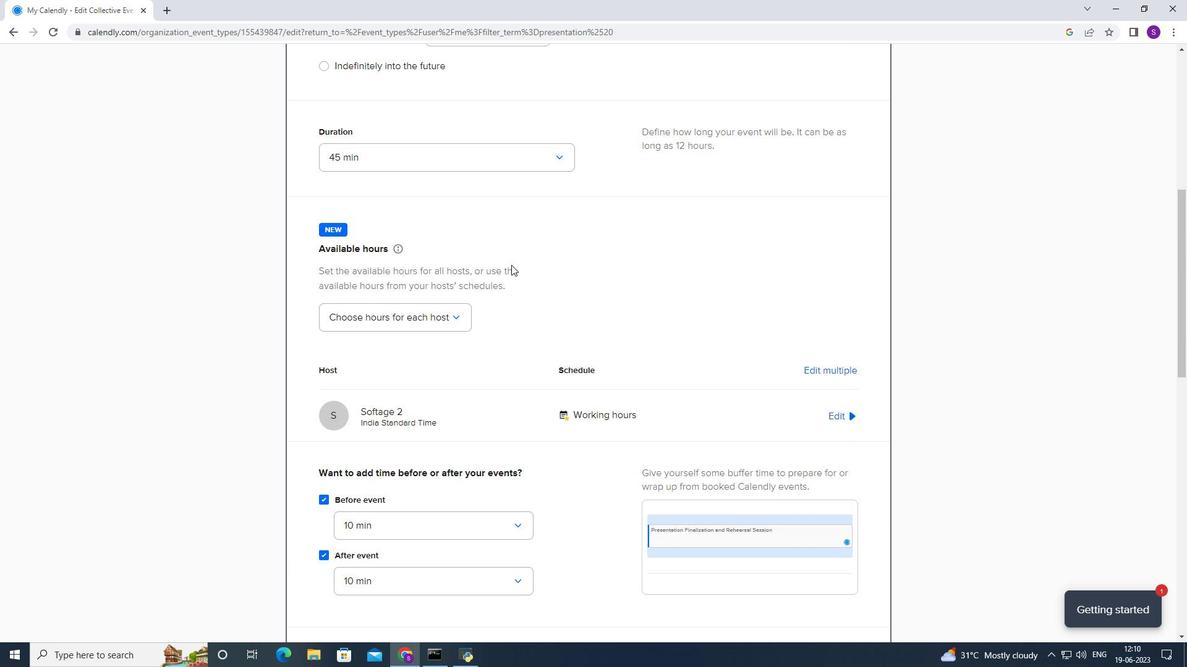 
Action: Mouse moved to (847, 348)
Screenshot: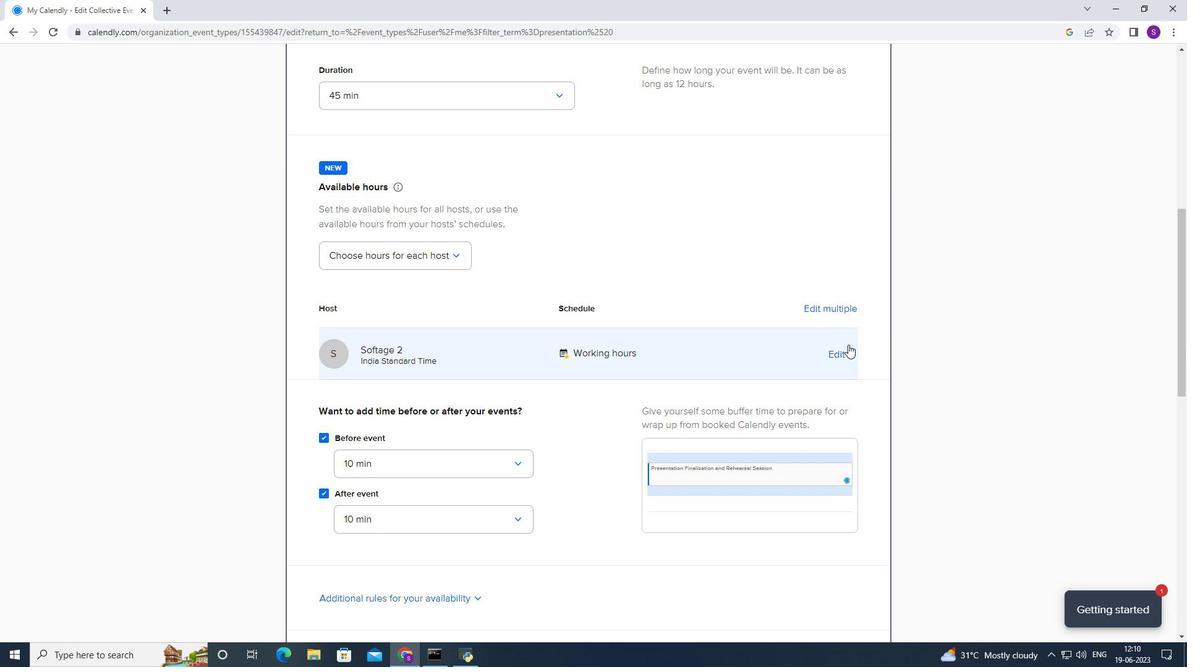 
Action: Mouse pressed left at (847, 348)
Screenshot: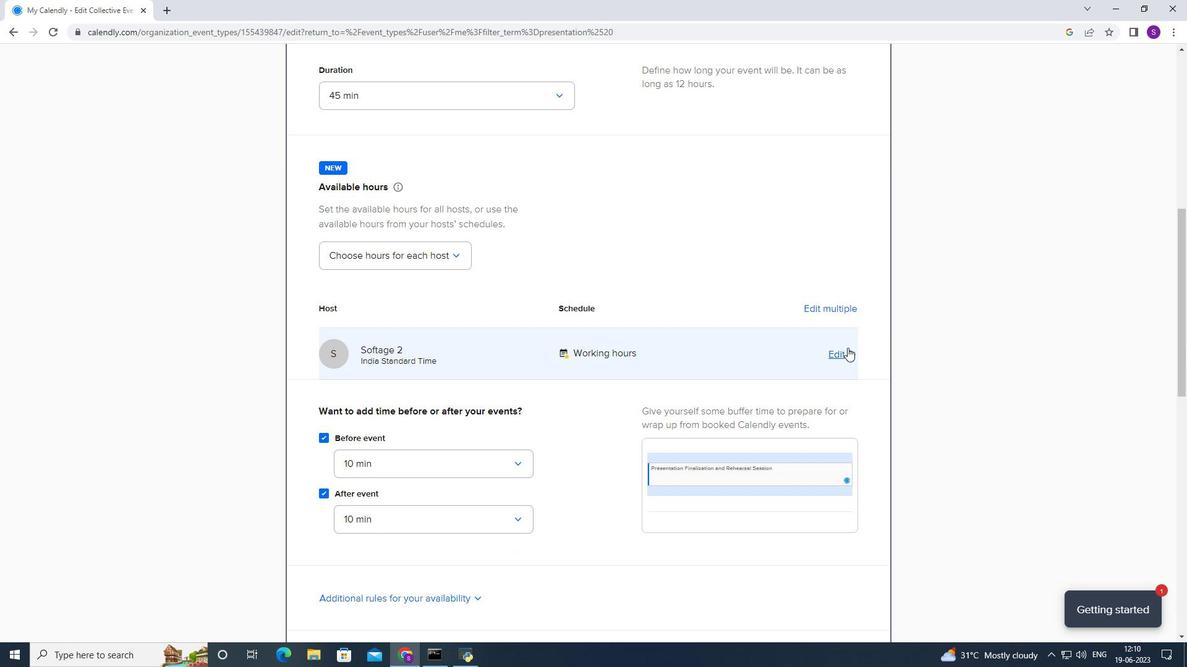 
Action: Mouse moved to (409, 420)
Screenshot: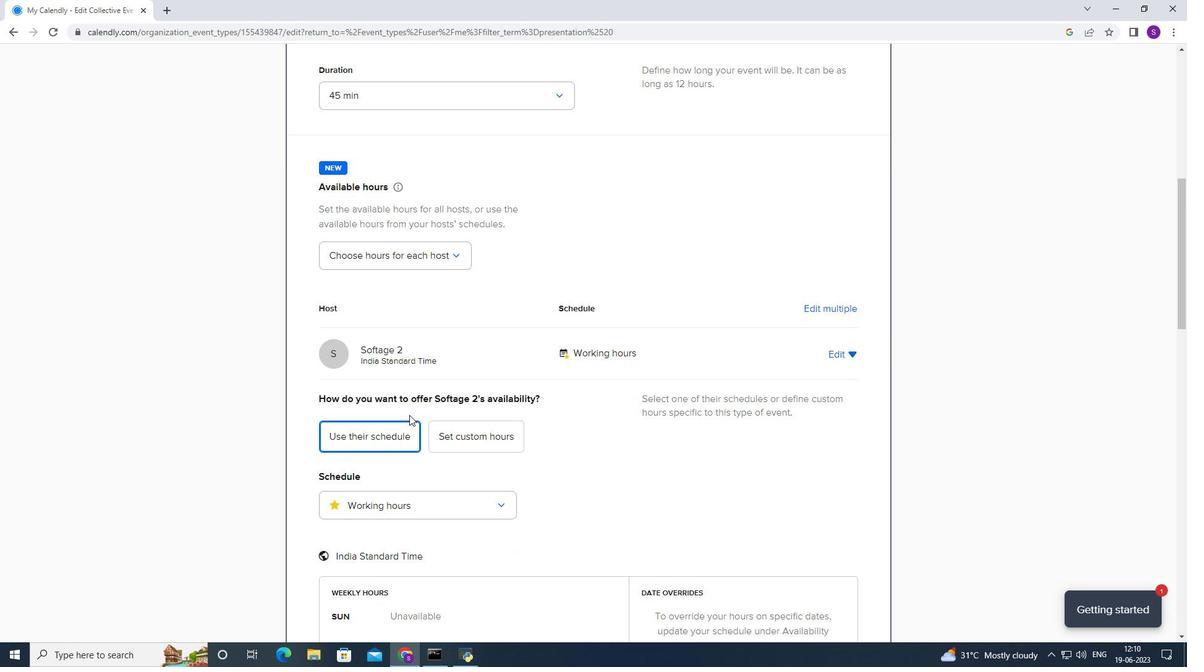 
Action: Mouse scrolled (409, 419) with delta (0, 0)
Screenshot: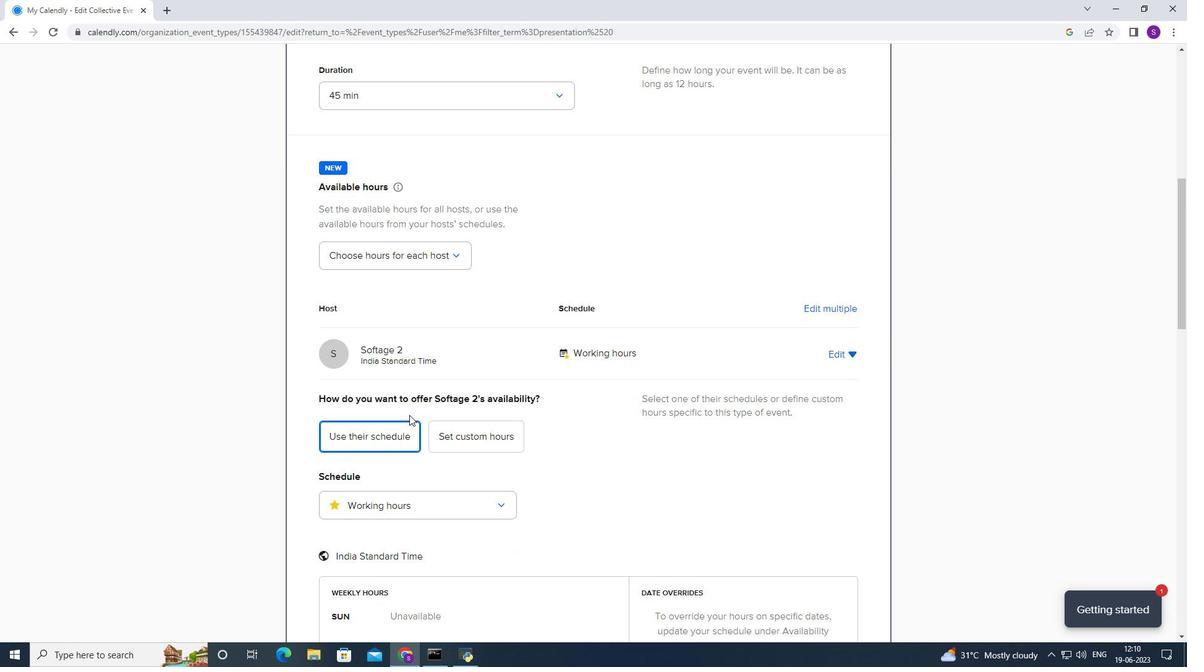 
Action: Mouse moved to (408, 420)
Screenshot: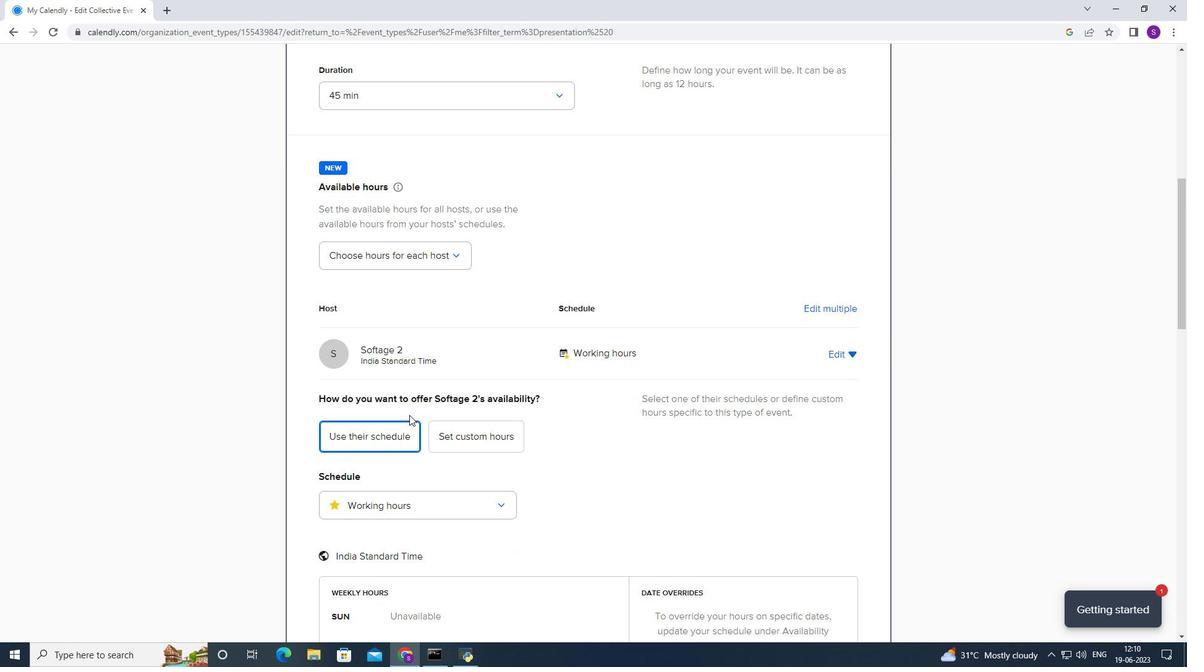 
Action: Mouse scrolled (408, 419) with delta (0, 0)
Screenshot: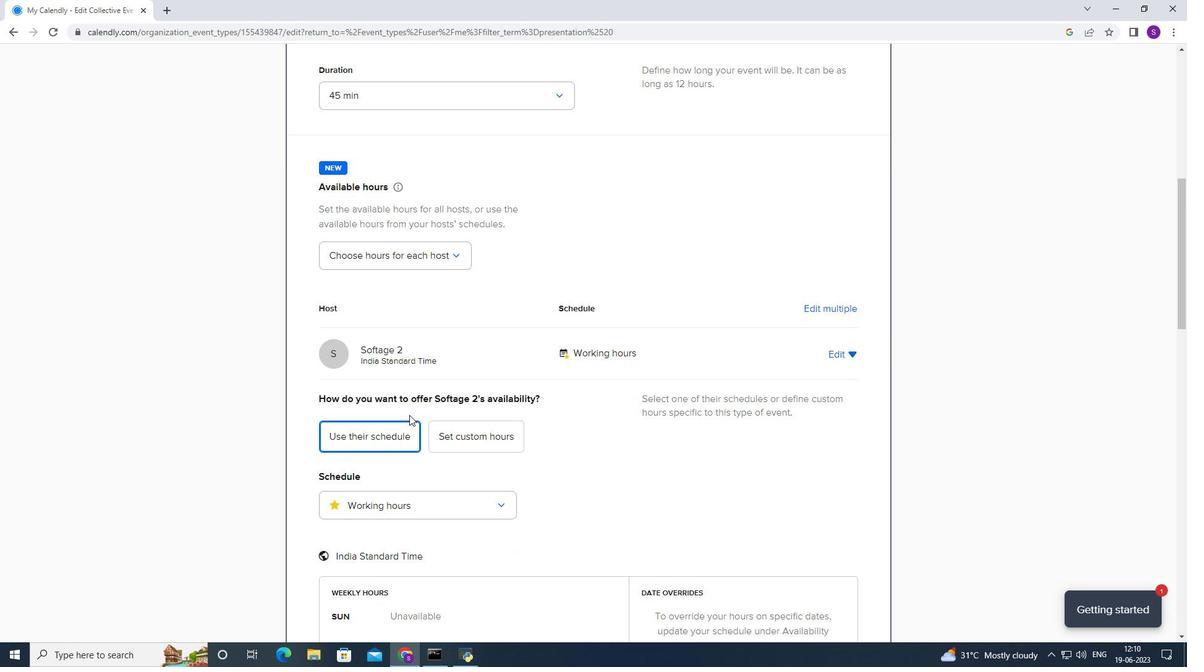 
Action: Mouse moved to (408, 420)
Screenshot: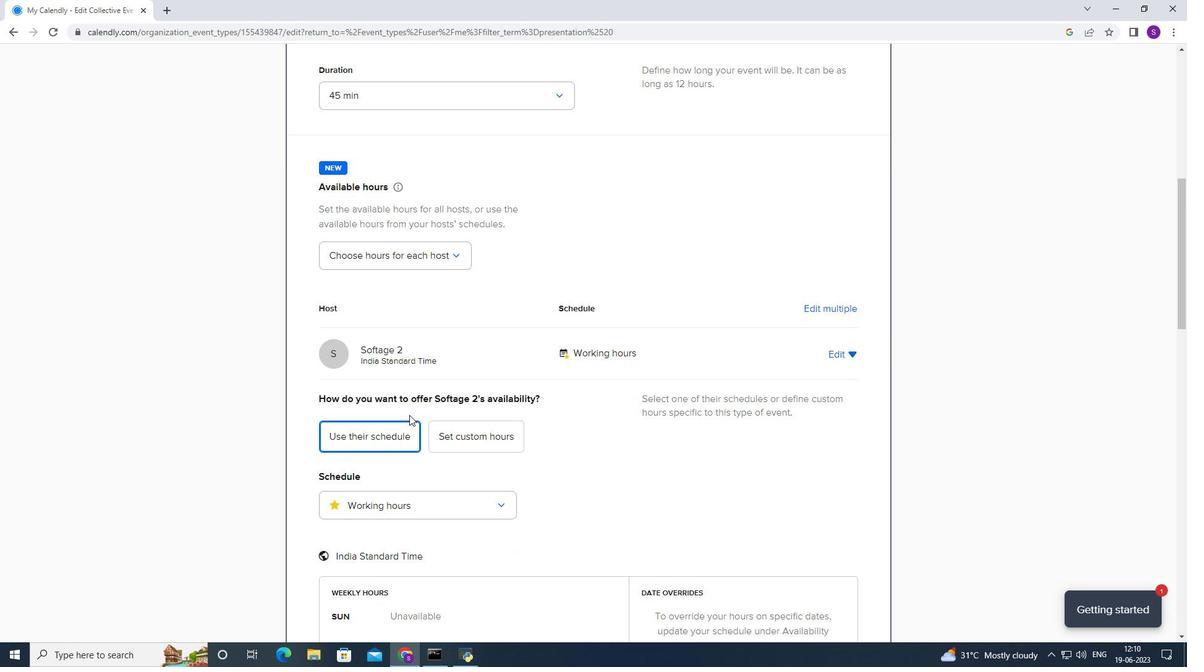 
Action: Mouse scrolled (408, 419) with delta (0, 0)
Screenshot: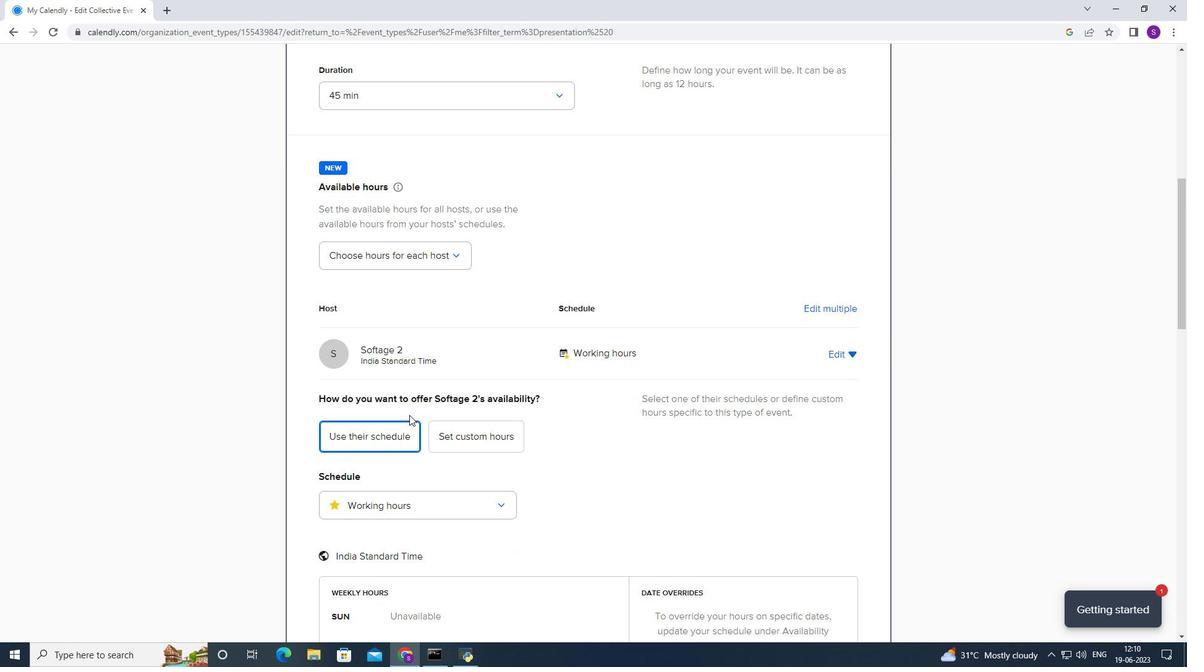 
Action: Mouse moved to (408, 420)
Screenshot: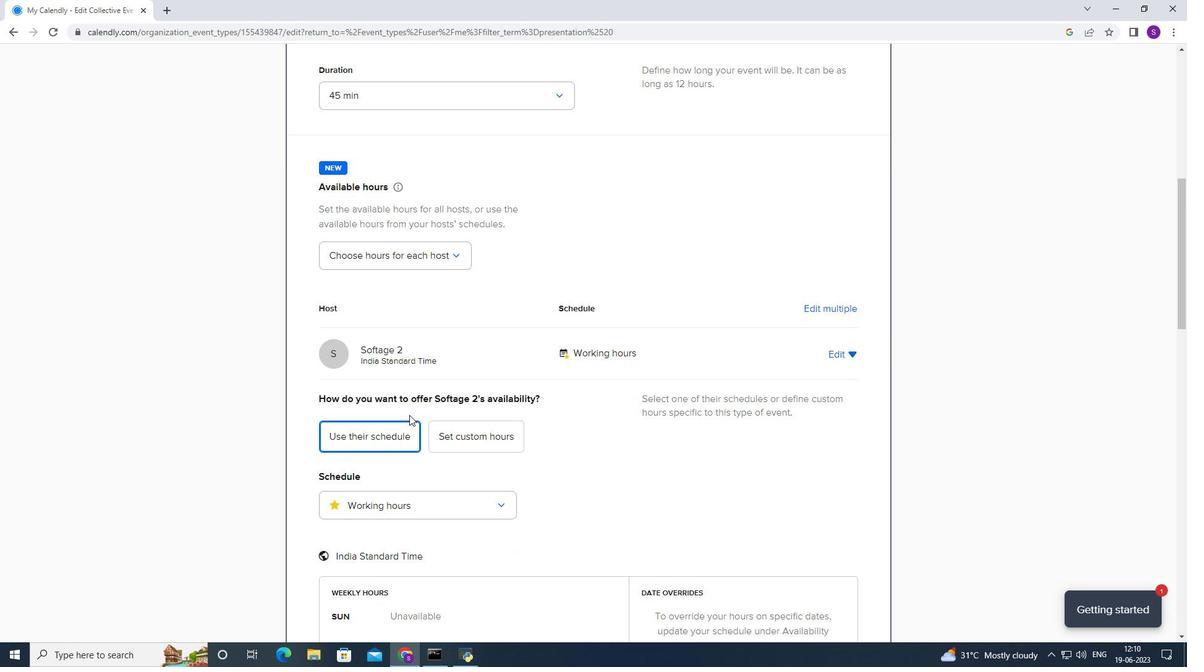 
Action: Mouse scrolled (408, 419) with delta (0, 0)
Screenshot: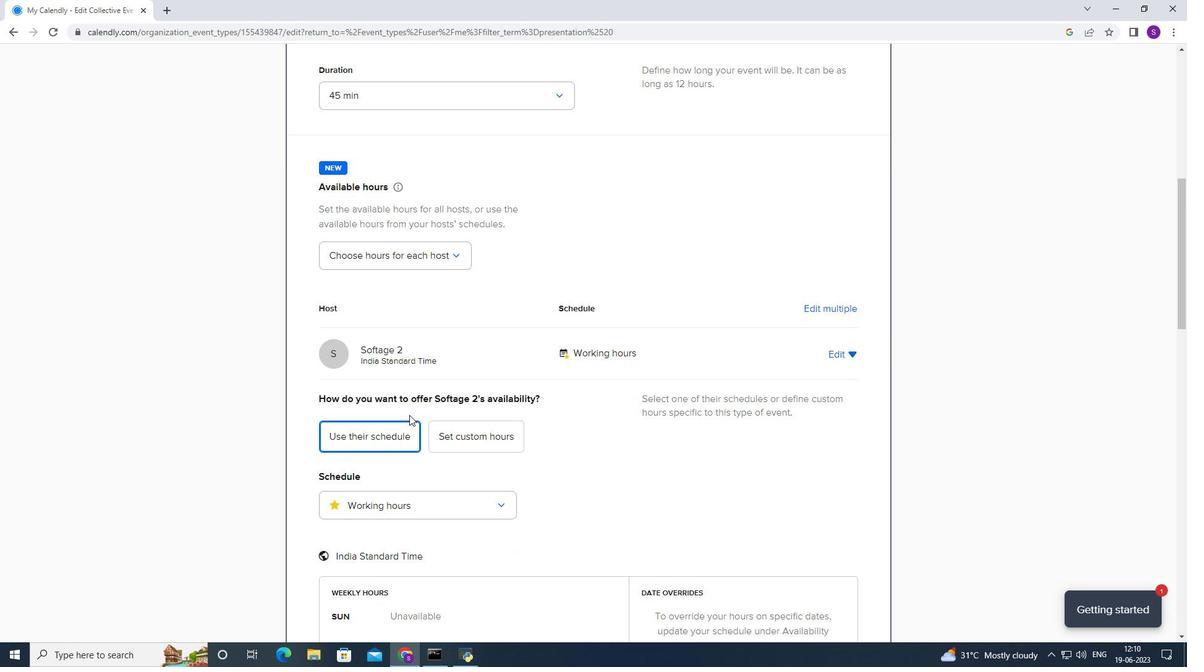 
Action: Mouse moved to (408, 394)
Screenshot: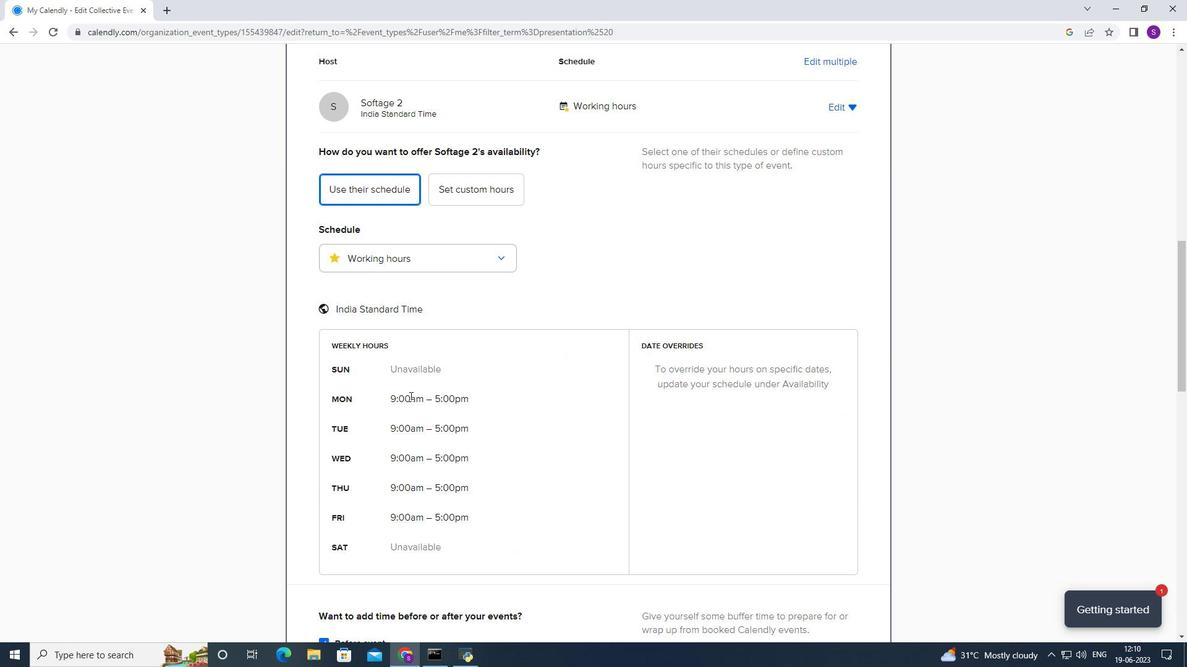 
Action: Mouse scrolled (408, 393) with delta (0, 0)
Screenshot: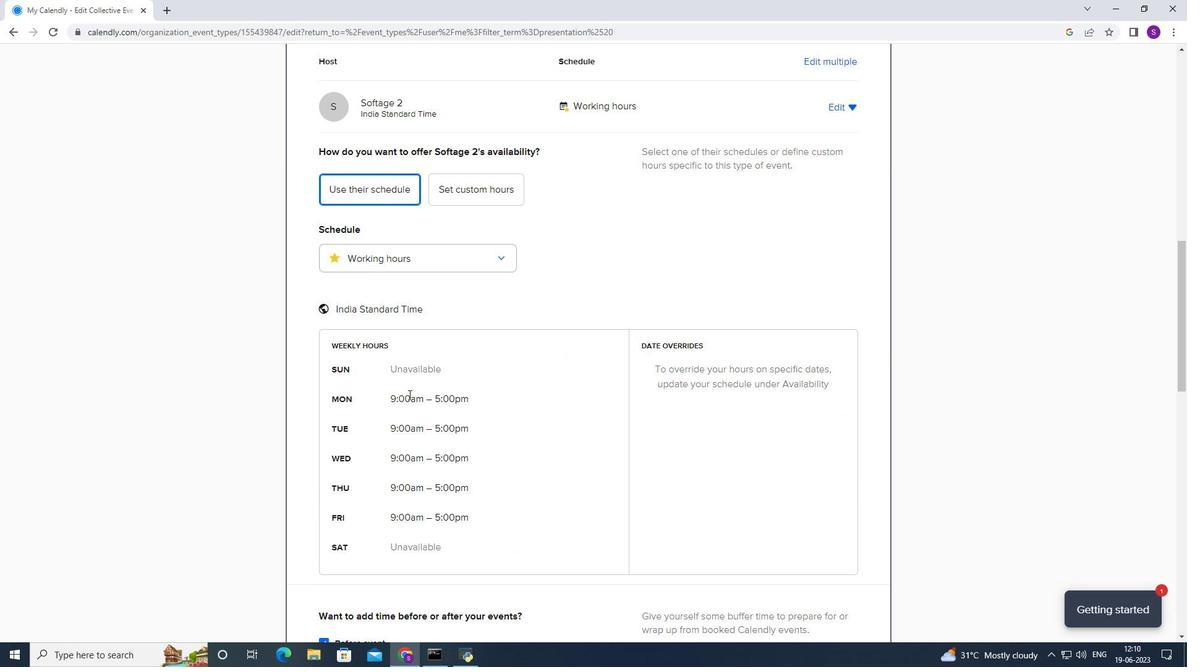
Action: Mouse scrolled (408, 393) with delta (0, 0)
Screenshot: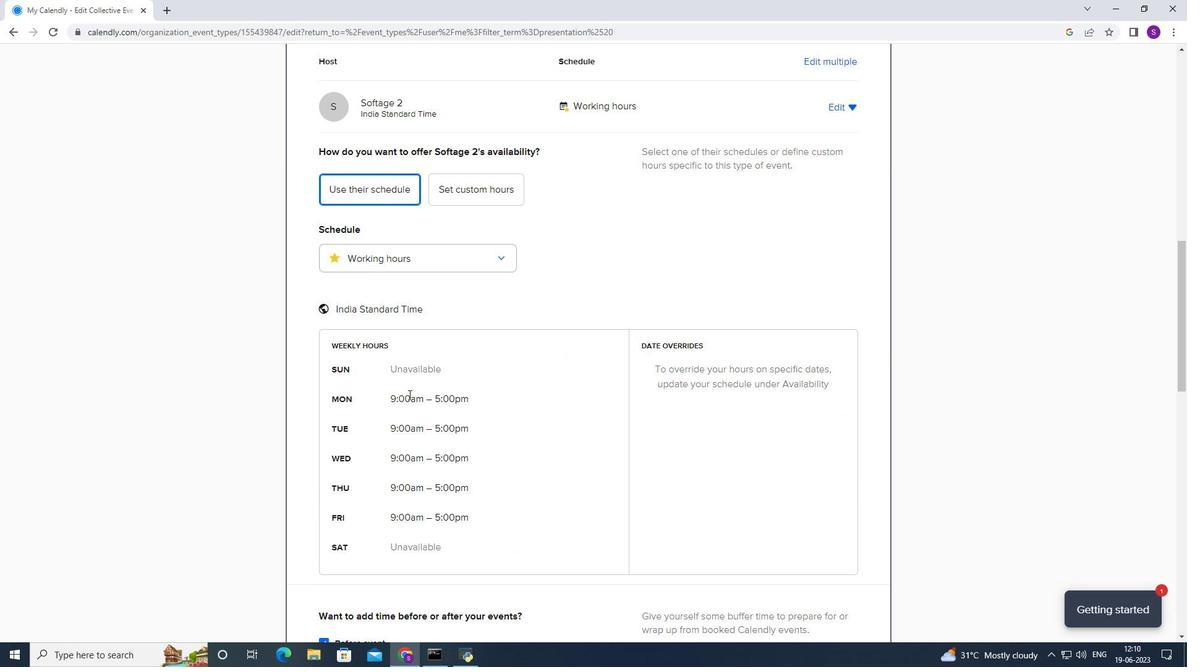 
Action: Mouse moved to (394, 434)
Screenshot: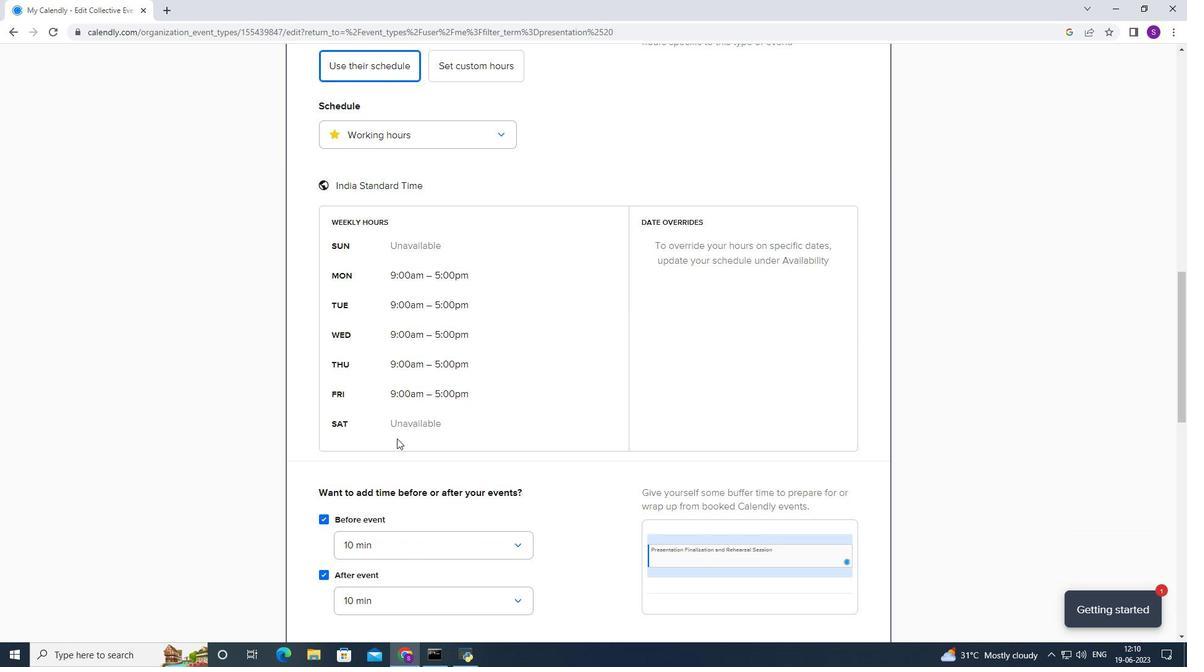 
Action: Mouse scrolled (394, 433) with delta (0, 0)
Screenshot: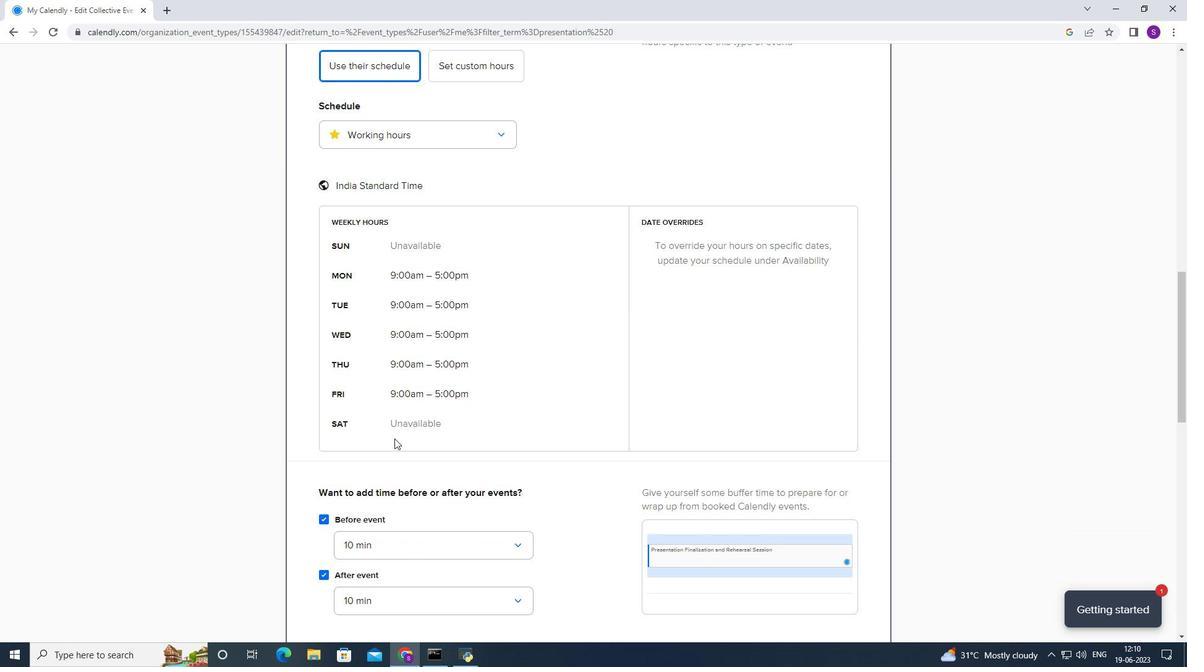 
Action: Mouse scrolled (394, 433) with delta (0, 0)
Screenshot: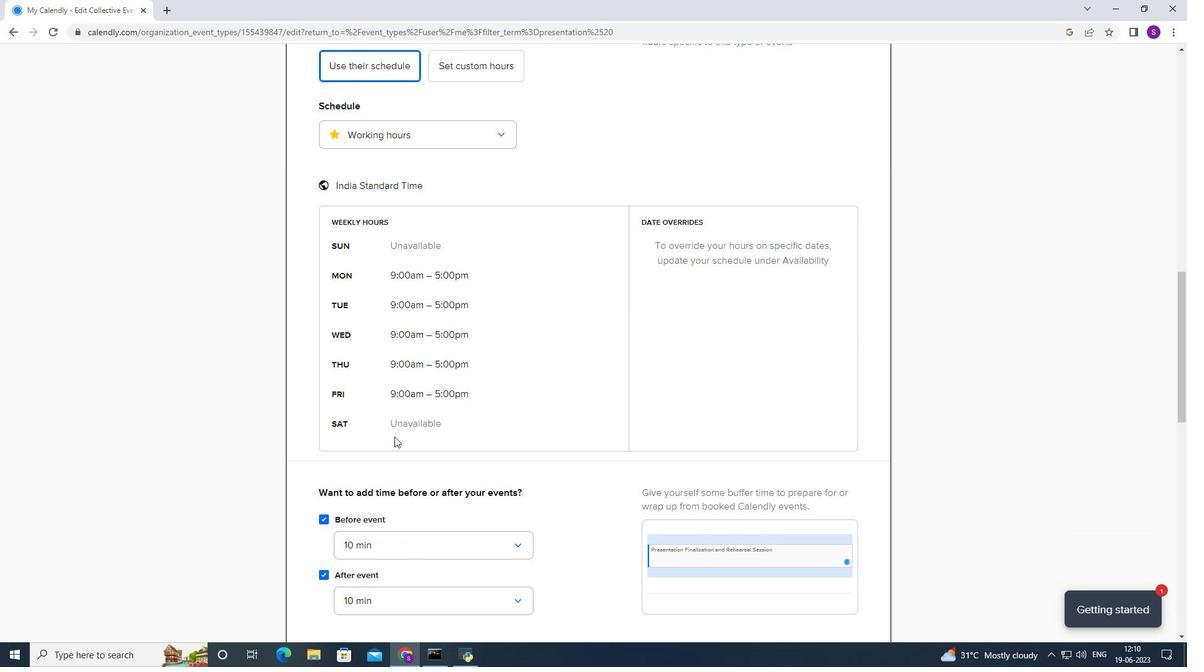
Action: Mouse scrolled (394, 434) with delta (0, 0)
Screenshot: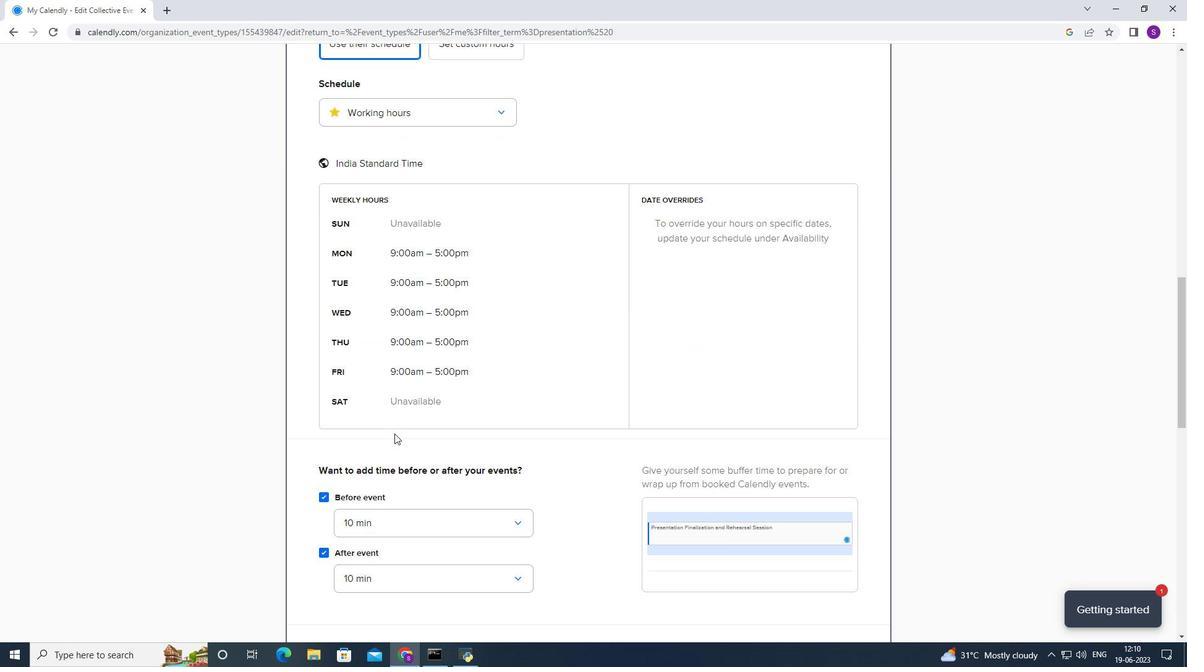 
Action: Mouse scrolled (394, 434) with delta (0, 0)
Screenshot: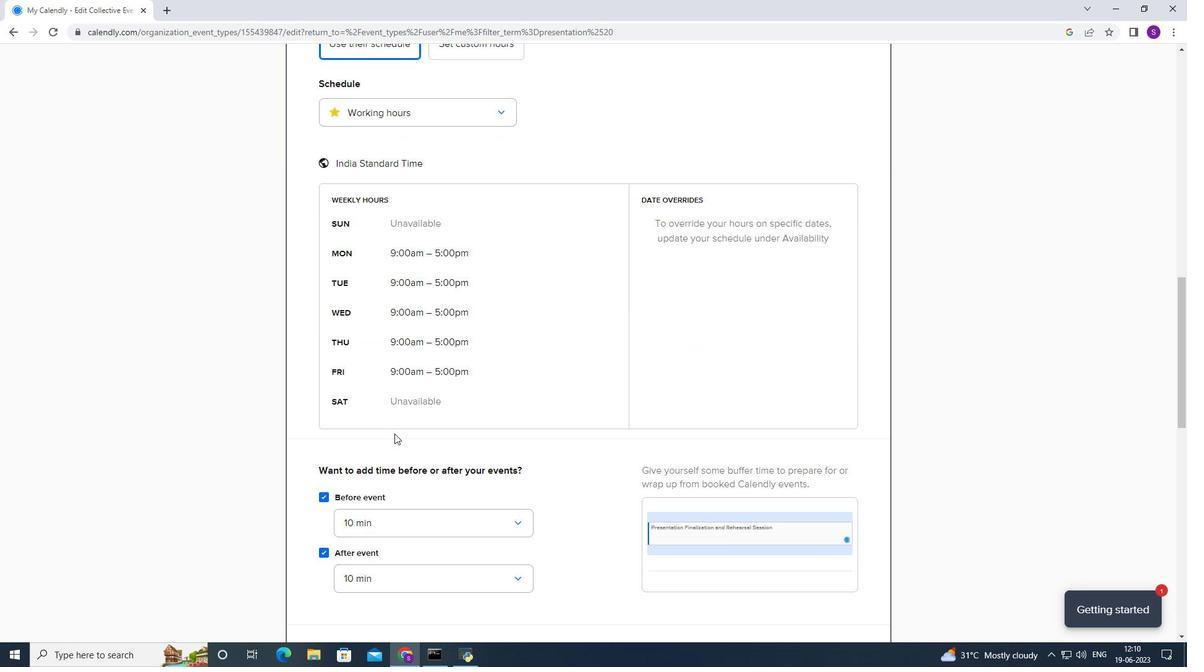 
Action: Mouse scrolled (394, 434) with delta (0, 0)
Screenshot: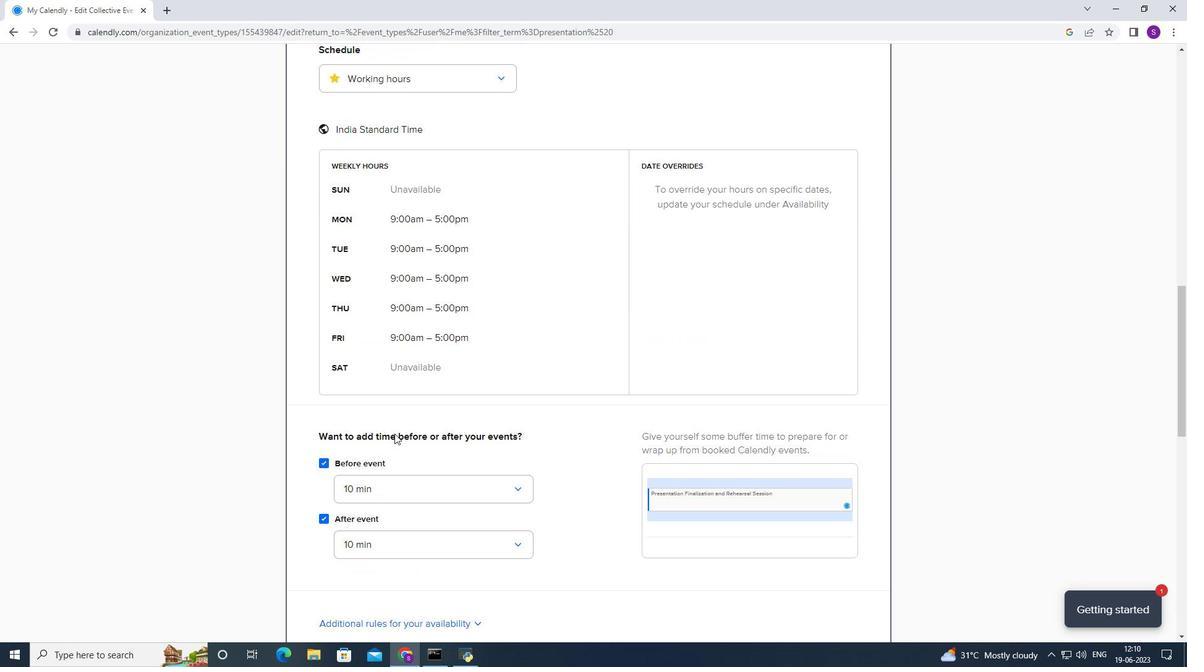 
Action: Mouse scrolled (394, 434) with delta (0, 0)
Screenshot: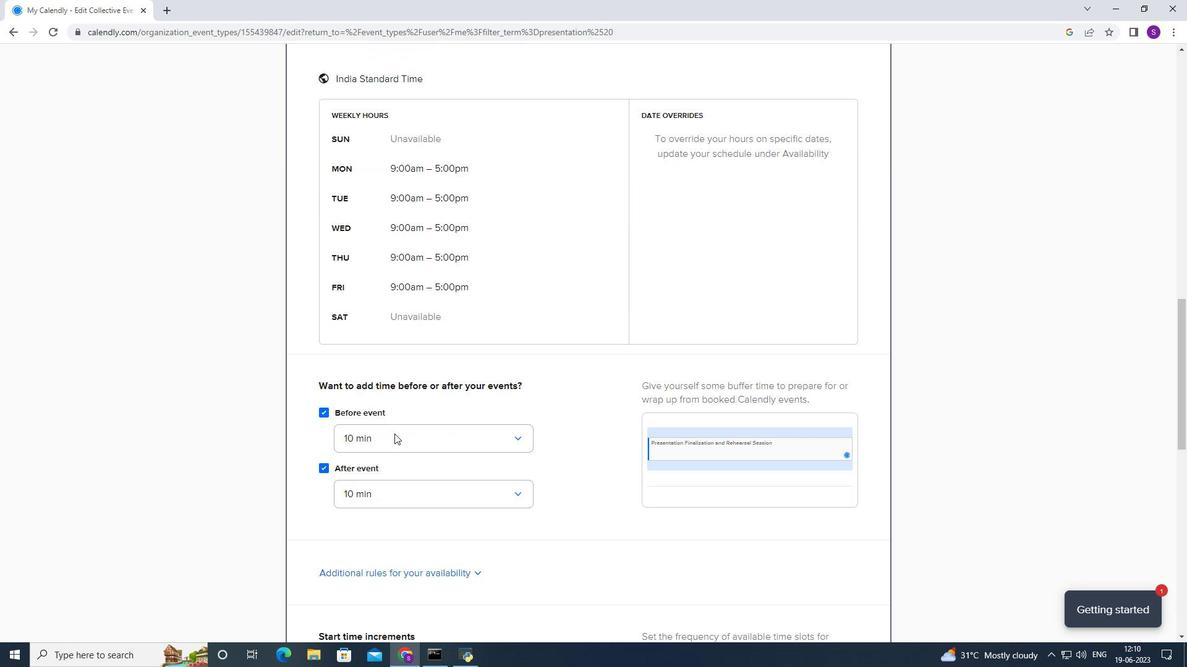
Action: Mouse scrolled (394, 434) with delta (0, 0)
Screenshot: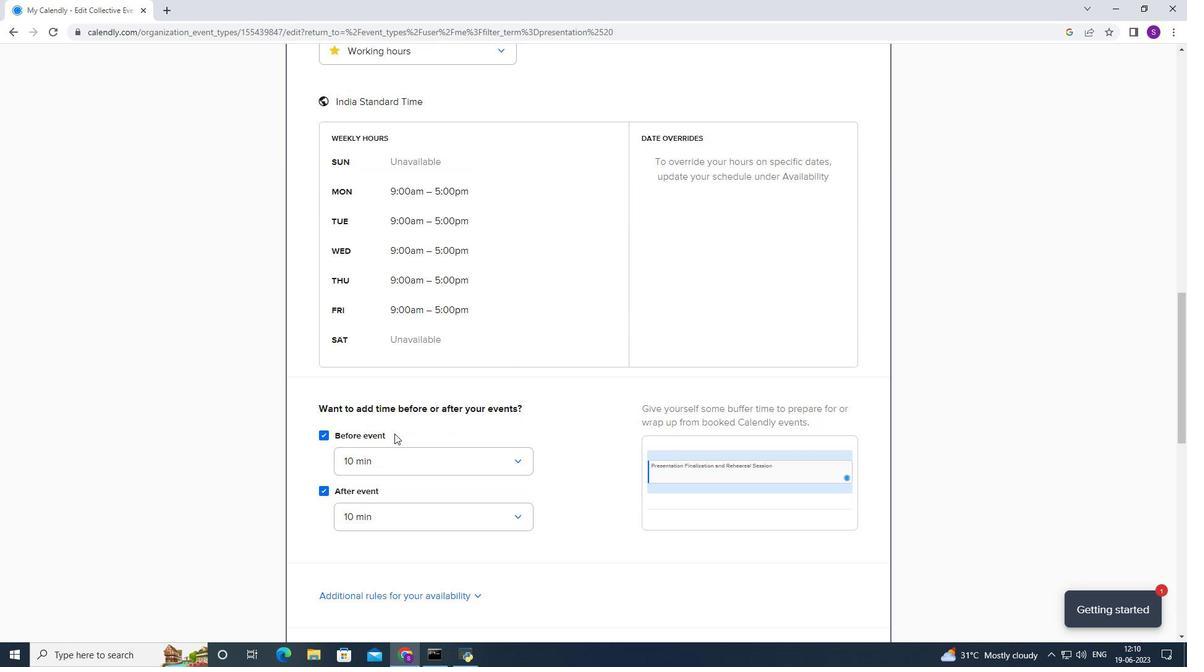 
Action: Mouse moved to (503, 245)
Screenshot: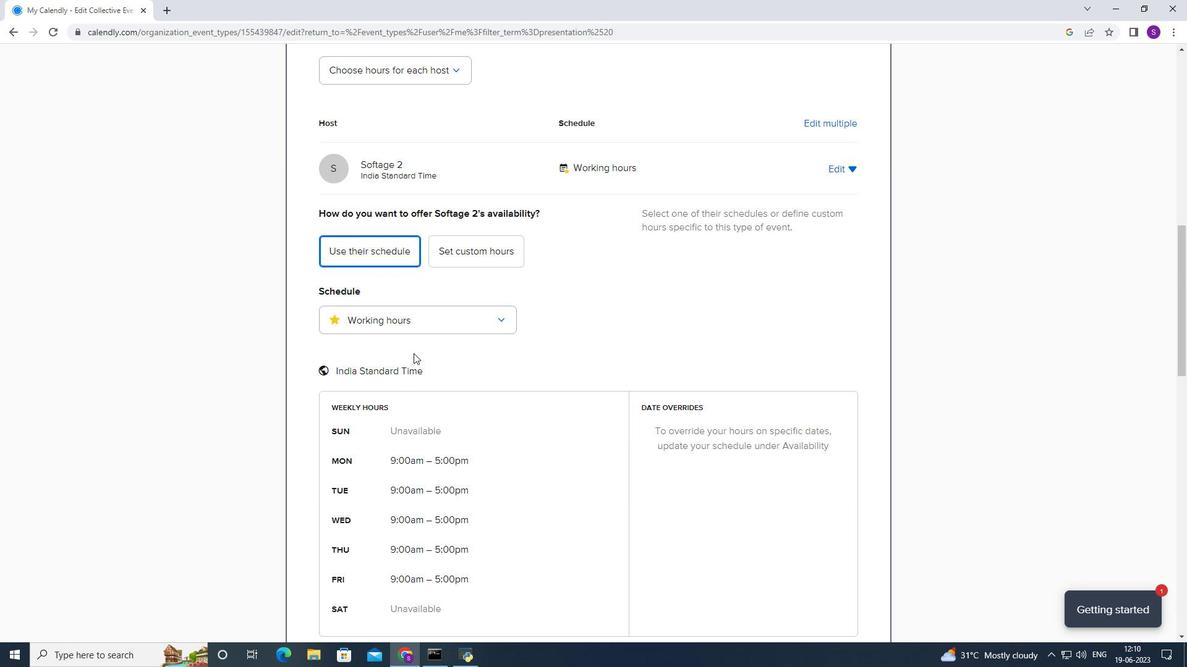 
Action: Mouse pressed left at (503, 245)
Screenshot: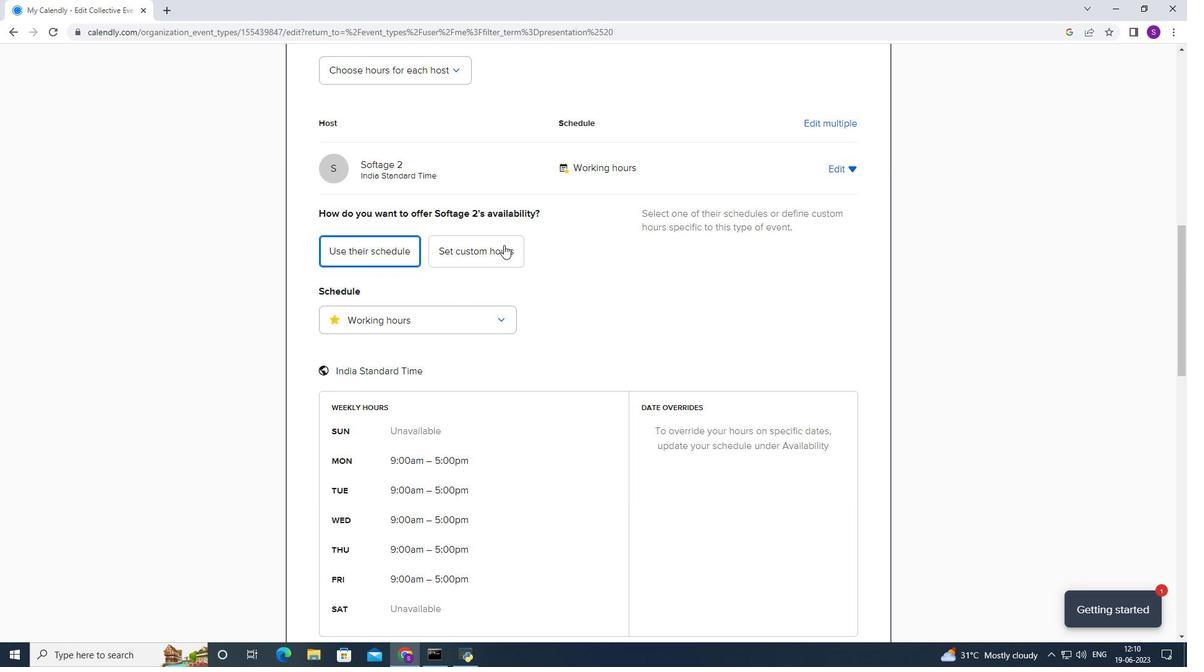 
Action: Mouse moved to (438, 366)
Screenshot: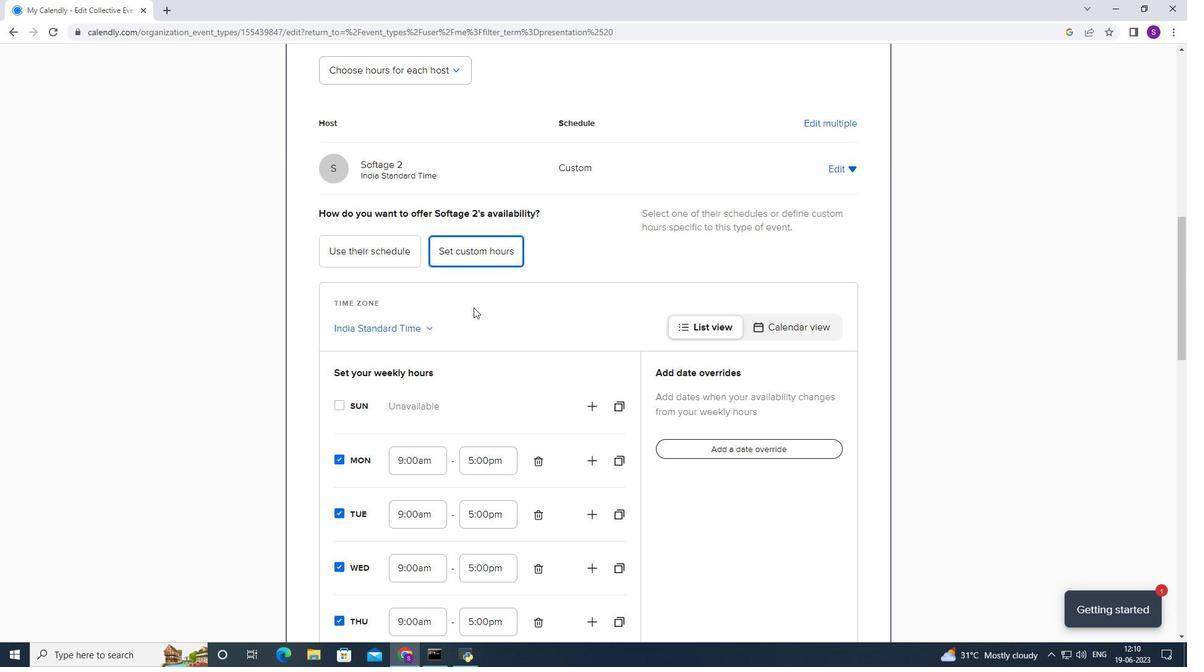 
Action: Mouse scrolled (438, 366) with delta (0, 0)
Screenshot: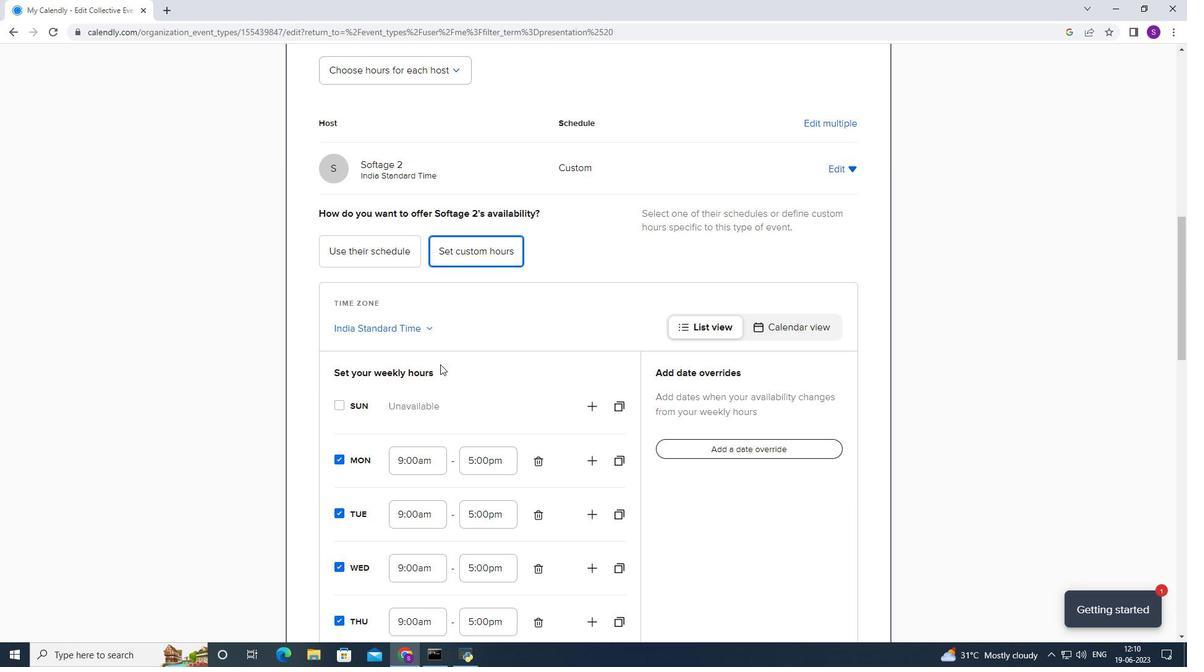 
Action: Mouse scrolled (438, 366) with delta (0, 0)
Screenshot: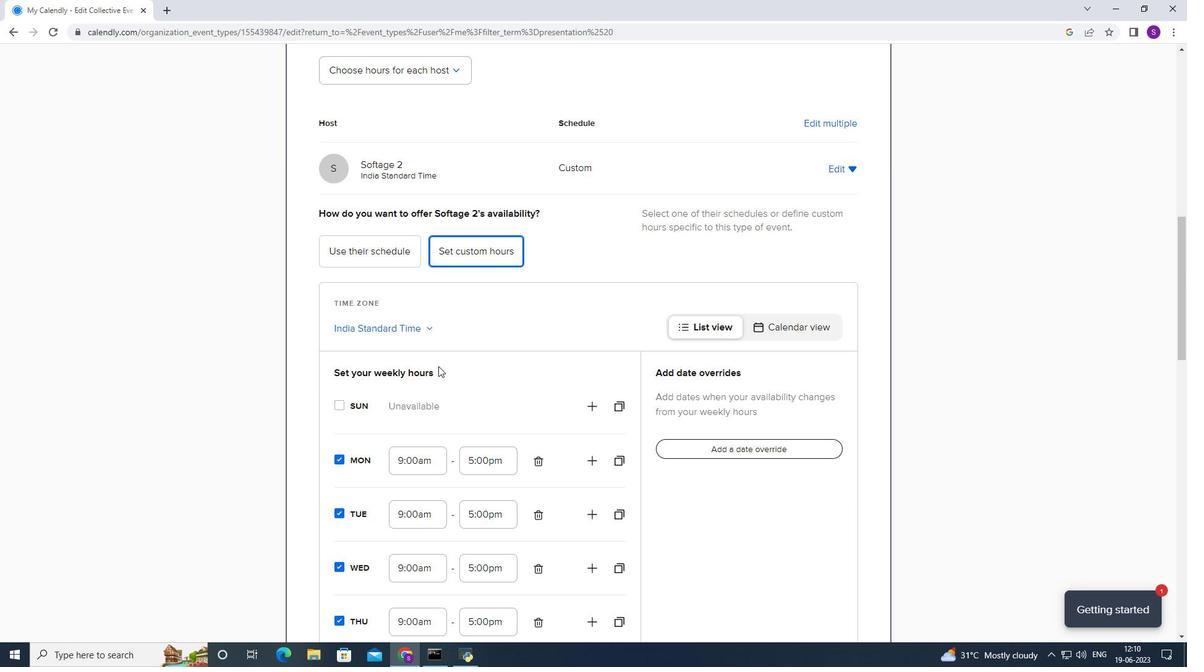 
Action: Mouse scrolled (438, 366) with delta (0, 0)
Screenshot: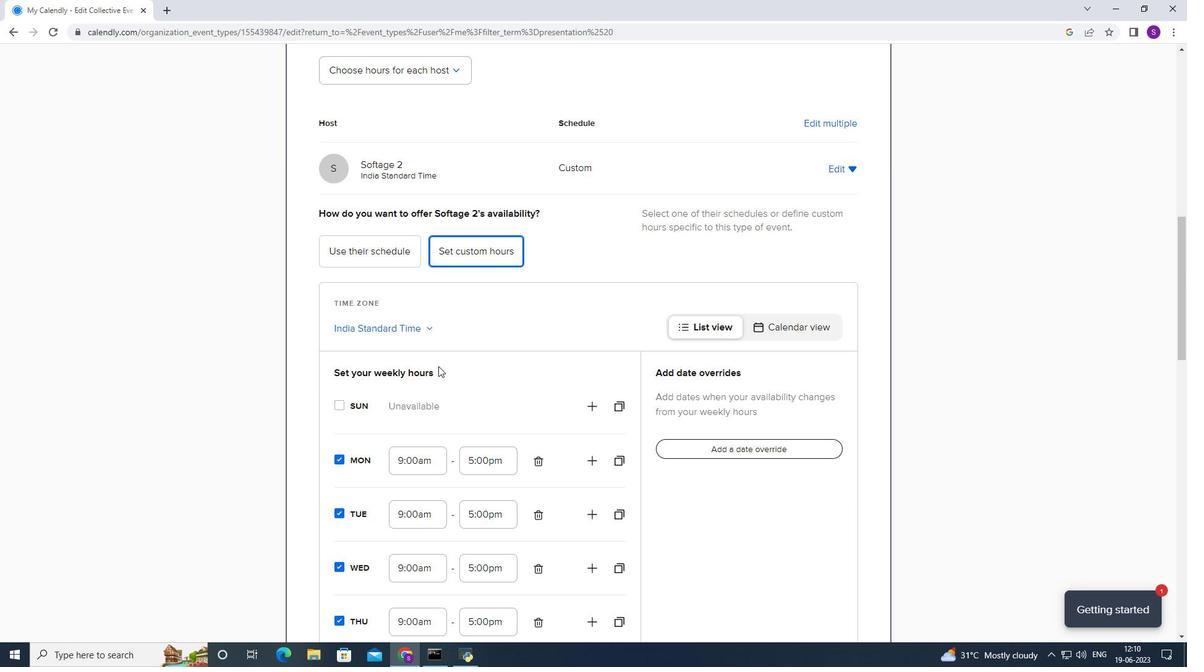 
Action: Mouse scrolled (438, 366) with delta (0, 0)
Screenshot: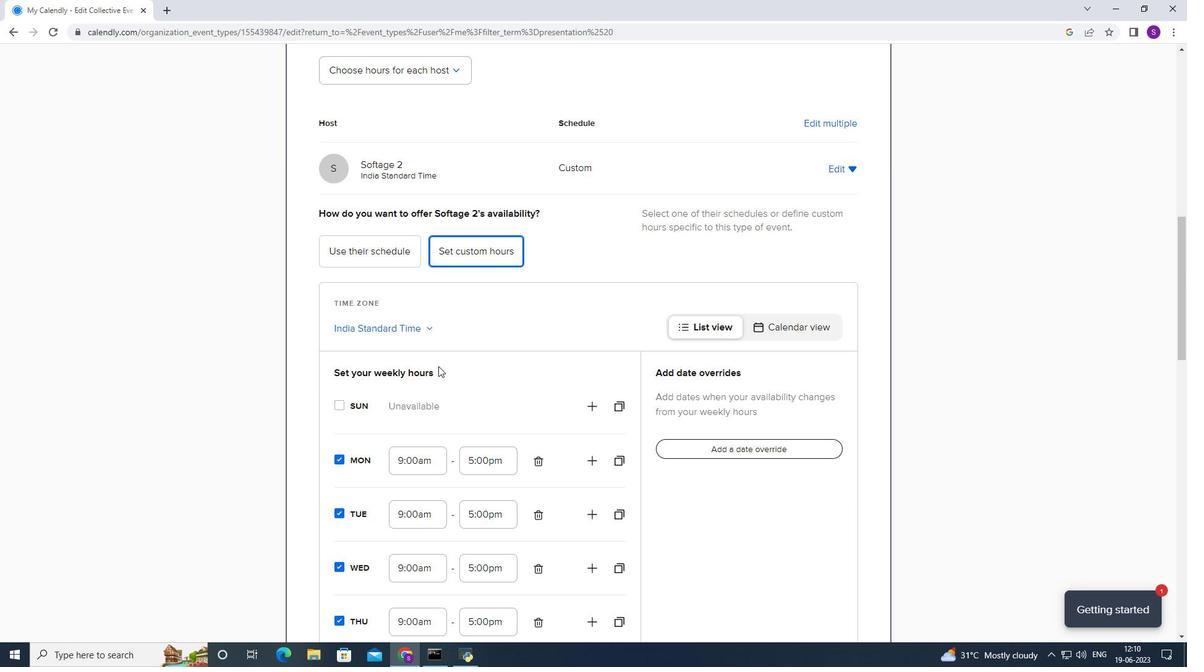 
Action: Mouse moved to (430, 229)
Screenshot: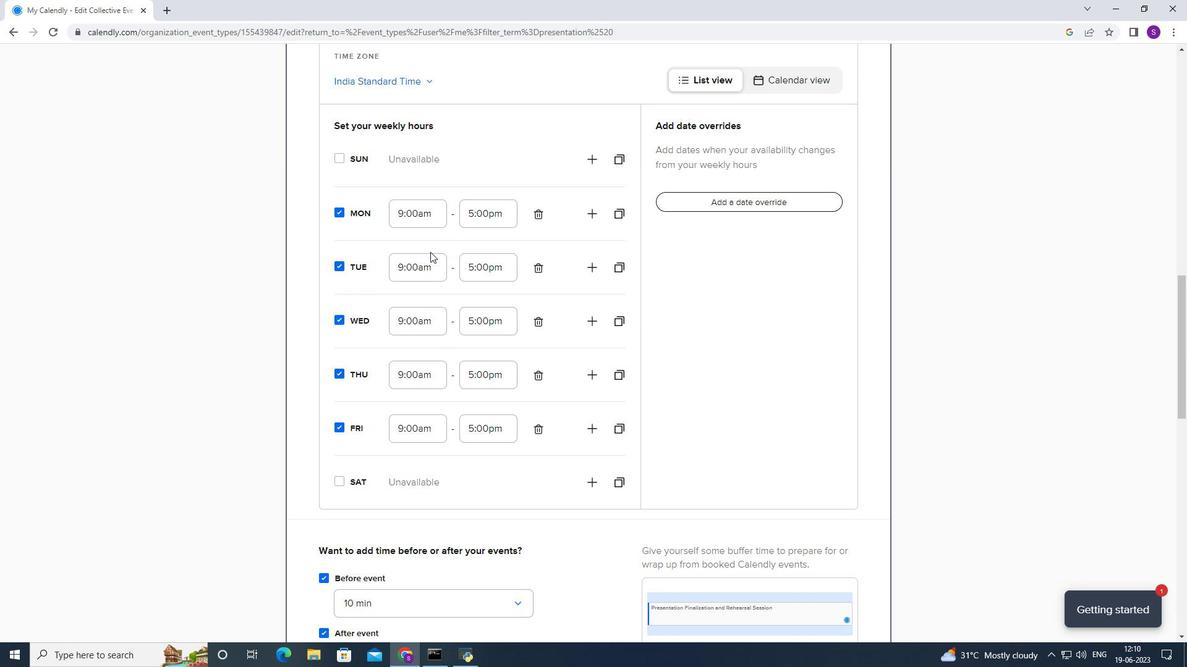 
Action: Mouse pressed left at (430, 229)
Screenshot: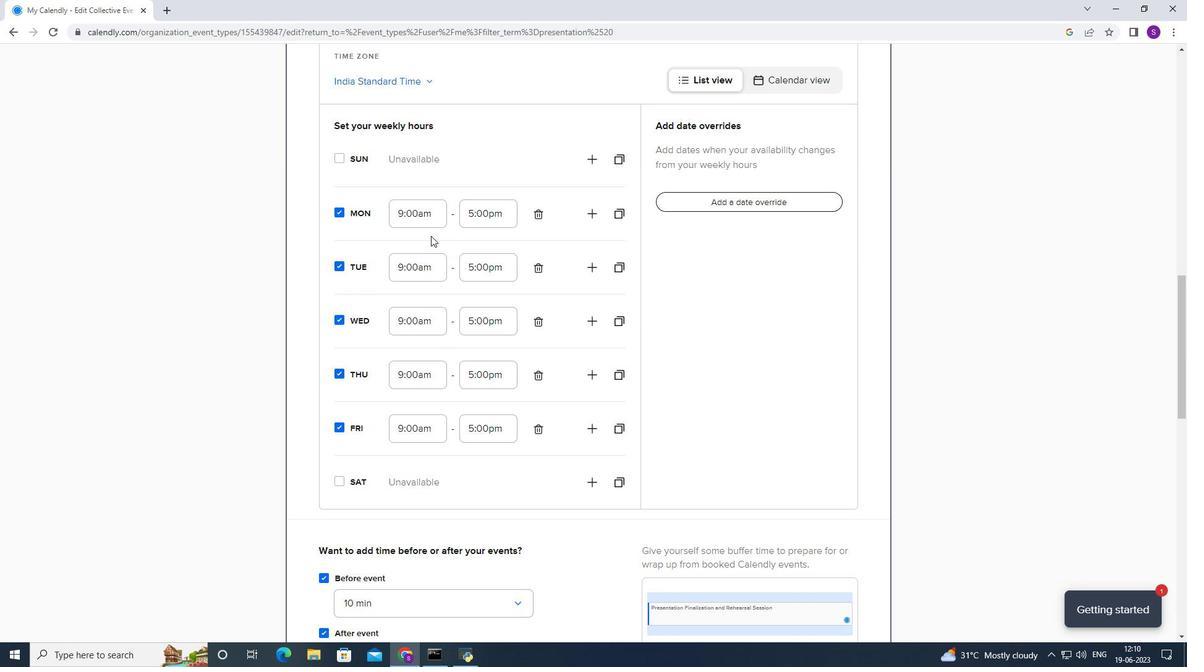 
Action: Mouse moved to (431, 217)
Screenshot: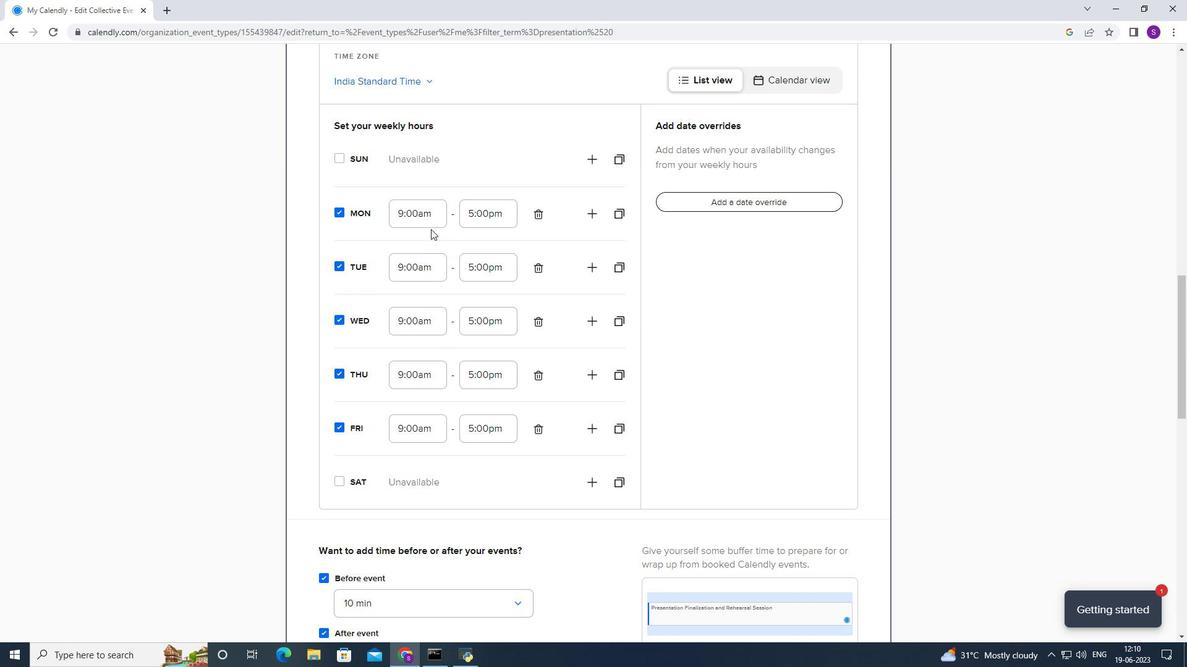 
Action: Mouse pressed left at (431, 217)
Screenshot: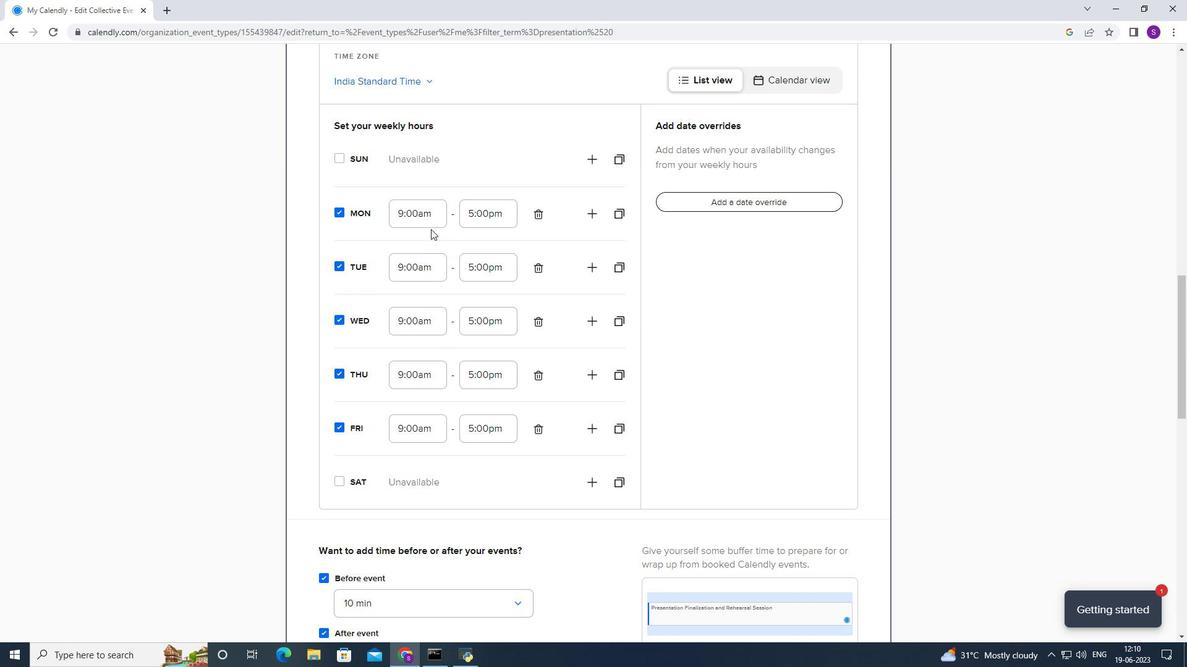 
Action: Mouse moved to (413, 322)
Screenshot: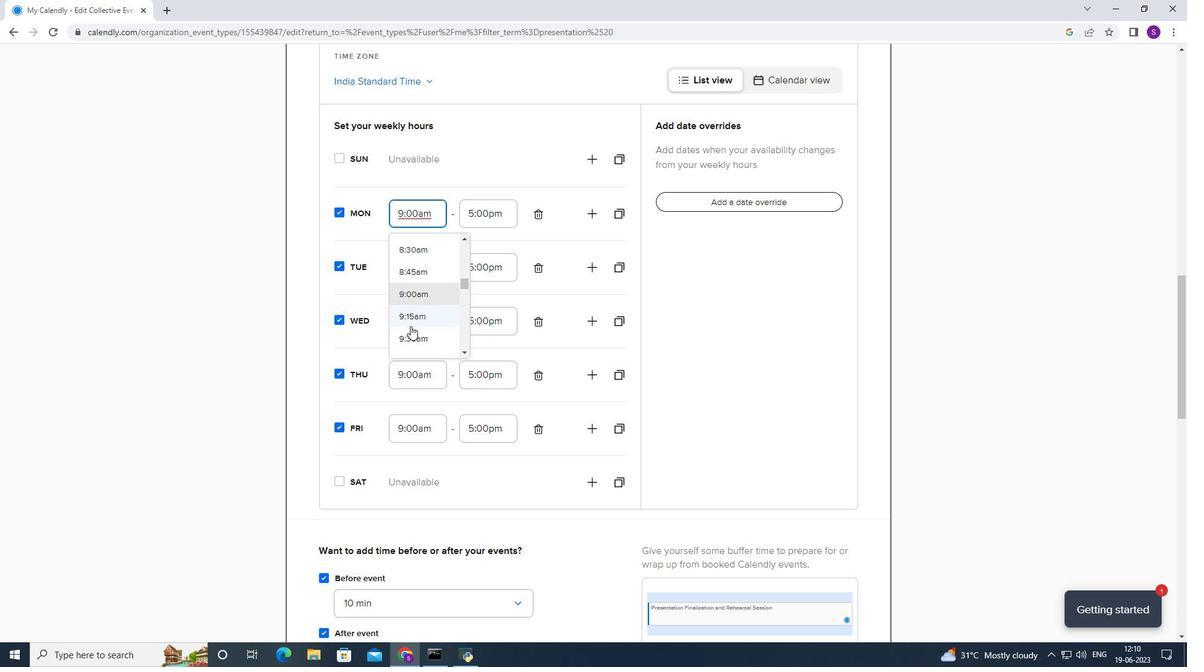 
Action: Mouse scrolled (413, 322) with delta (0, 0)
Screenshot: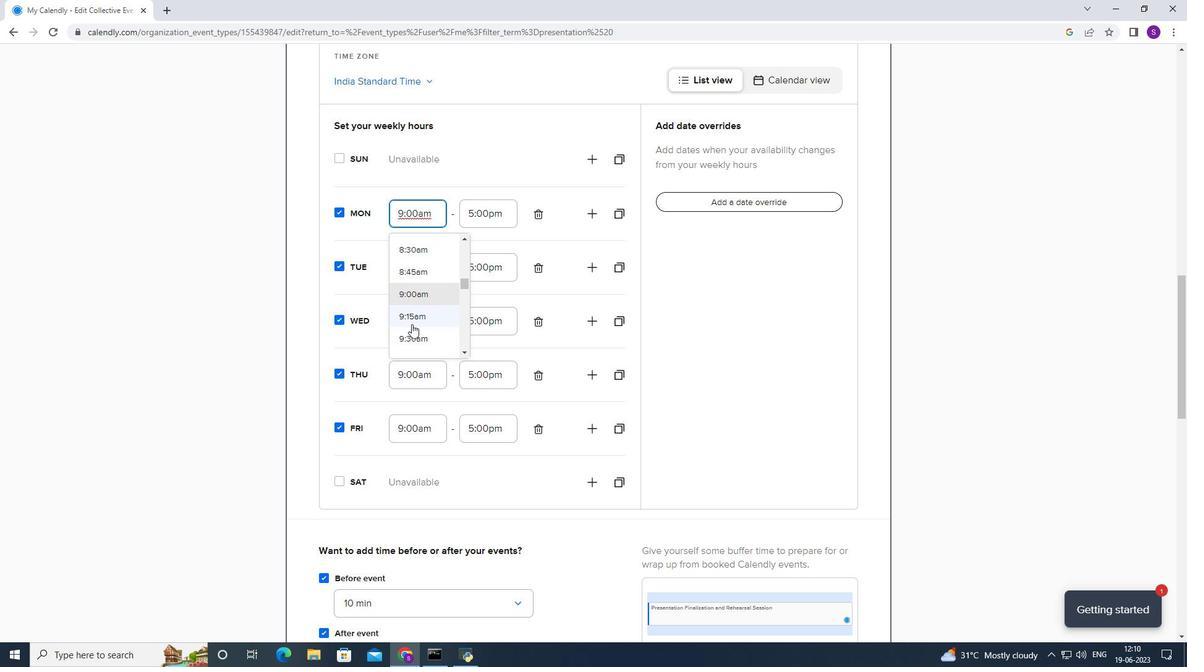 
Action: Mouse moved to (414, 314)
Screenshot: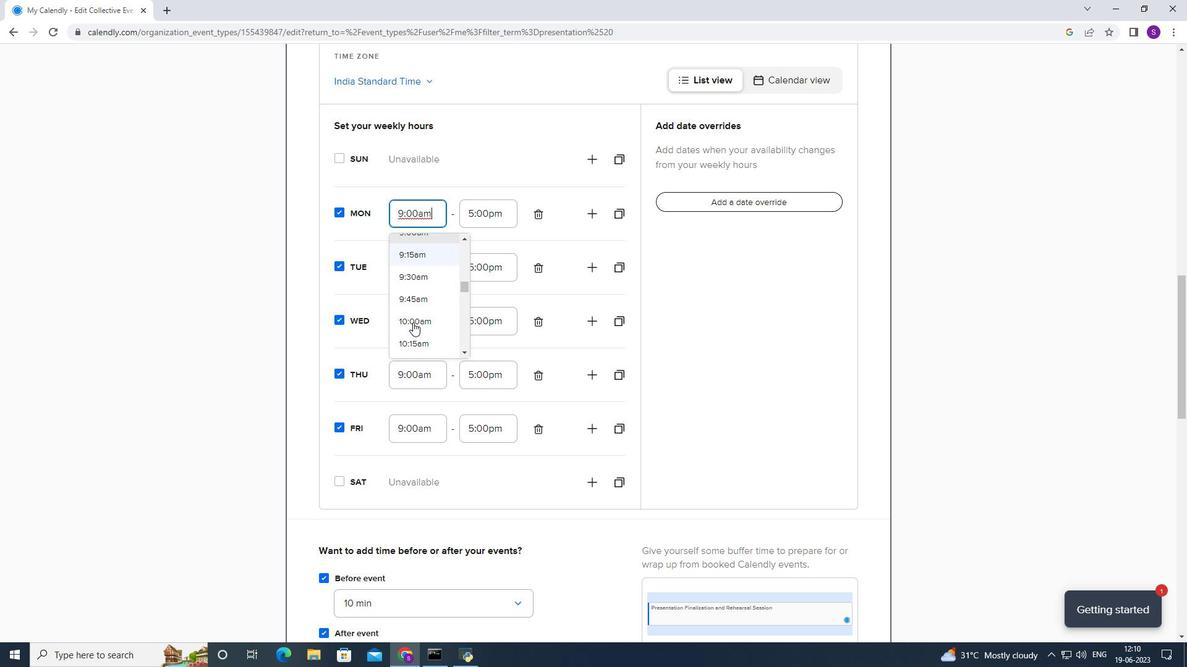 
Action: Mouse pressed left at (414, 314)
Screenshot: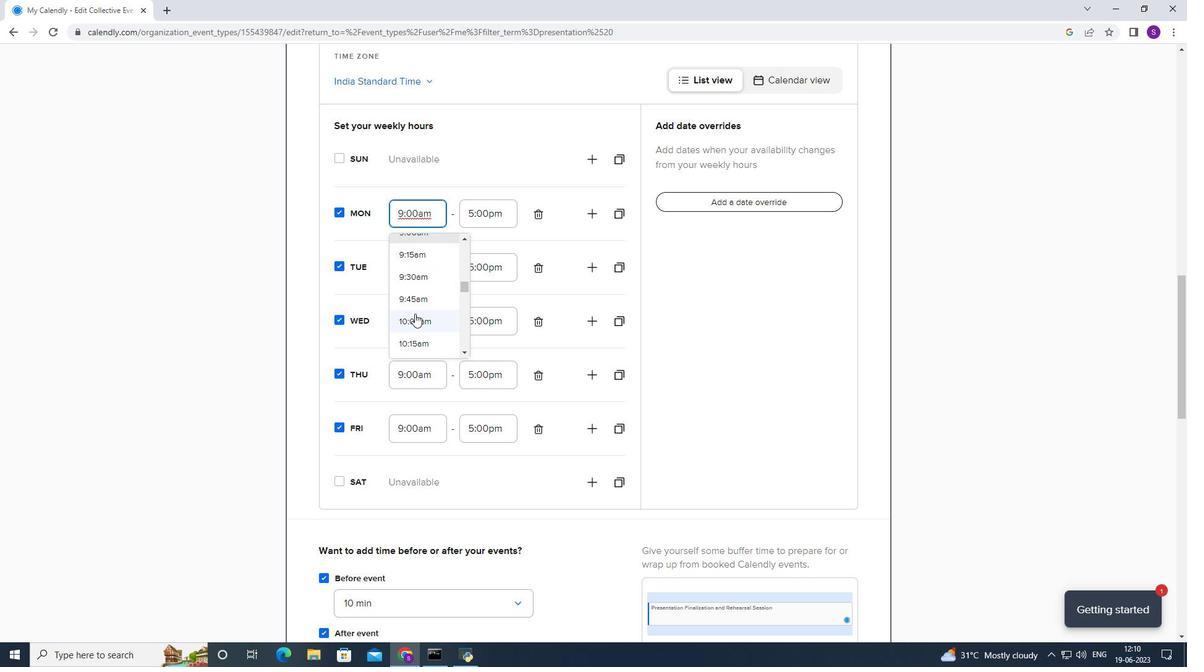 
Action: Mouse moved to (486, 226)
Screenshot: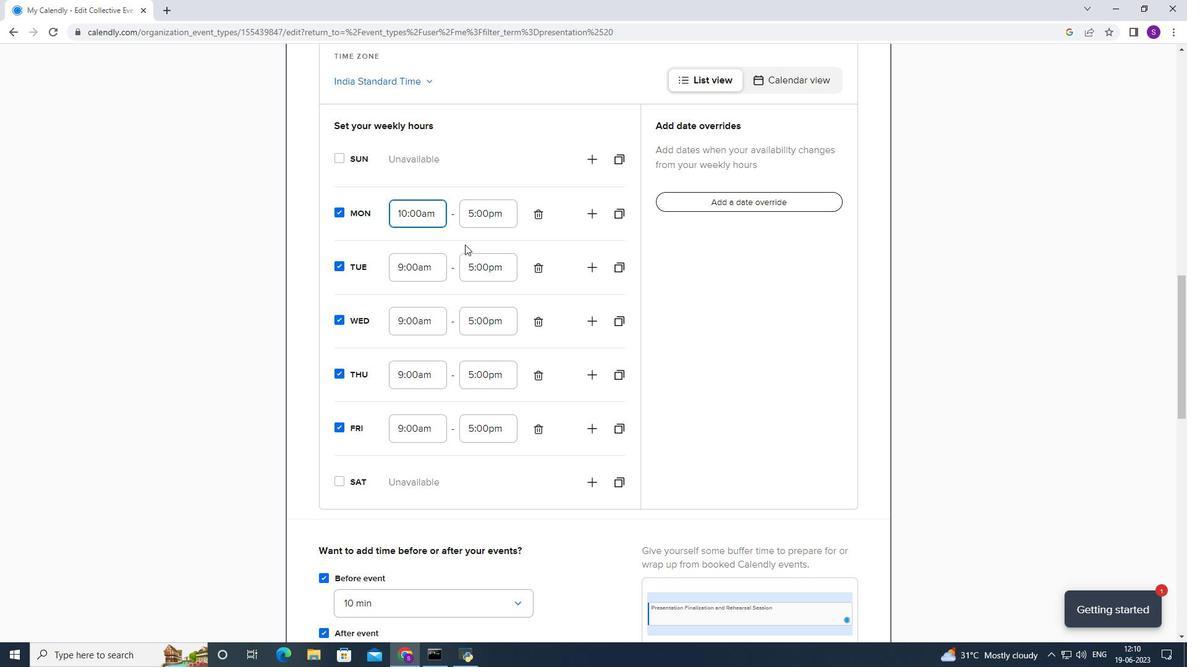 
Action: Mouse pressed left at (486, 226)
Screenshot: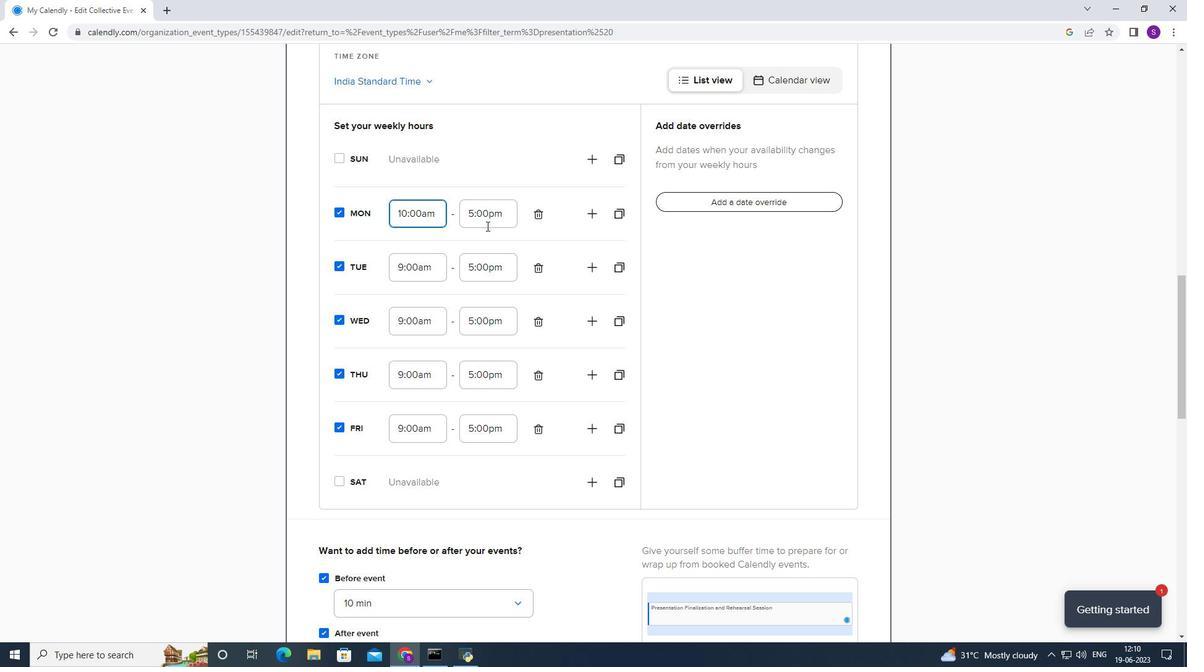 
Action: Mouse moved to (487, 270)
Screenshot: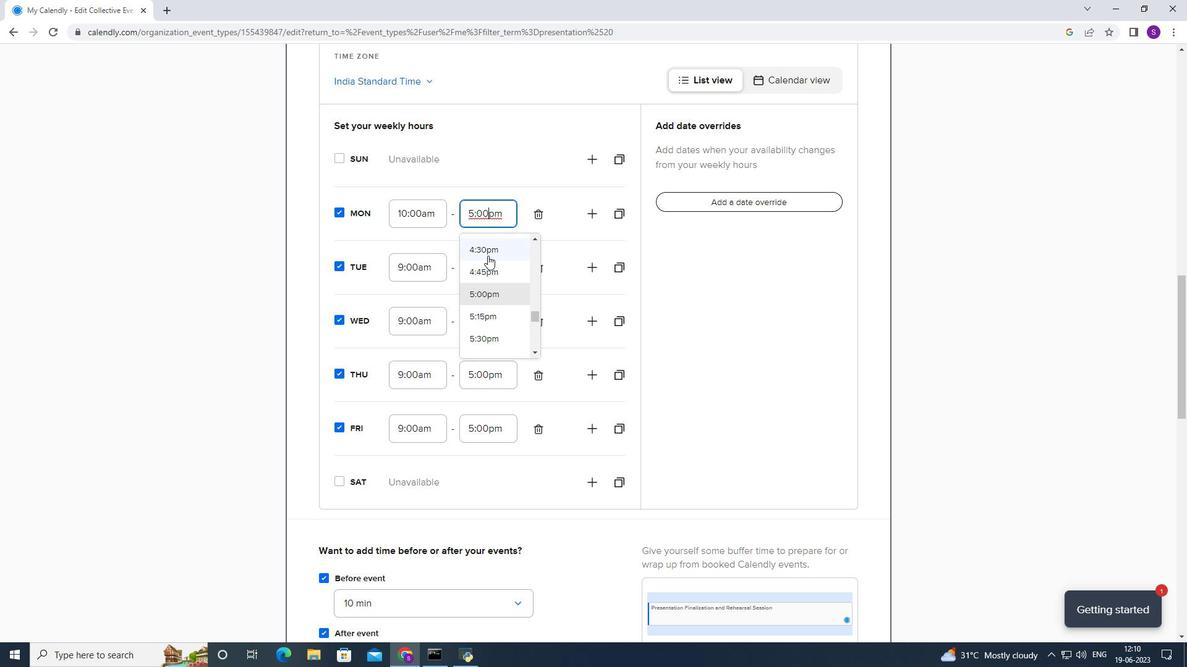 
Action: Mouse scrolled (487, 270) with delta (0, 0)
Screenshot: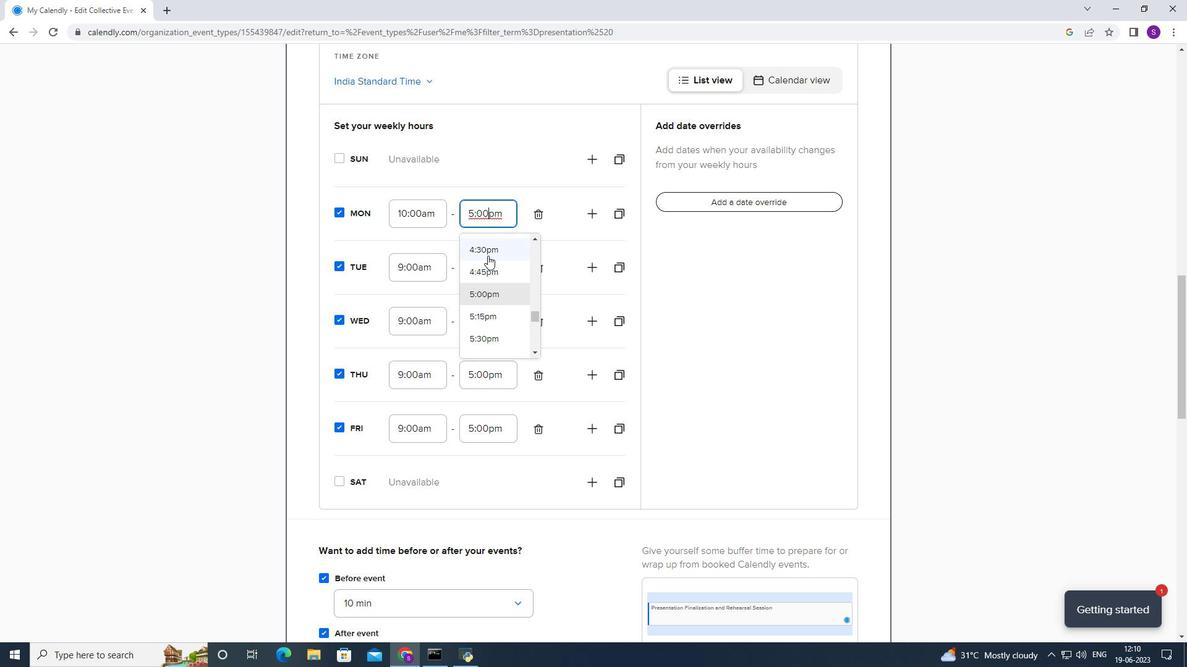 
Action: Mouse scrolled (487, 270) with delta (0, 0)
Screenshot: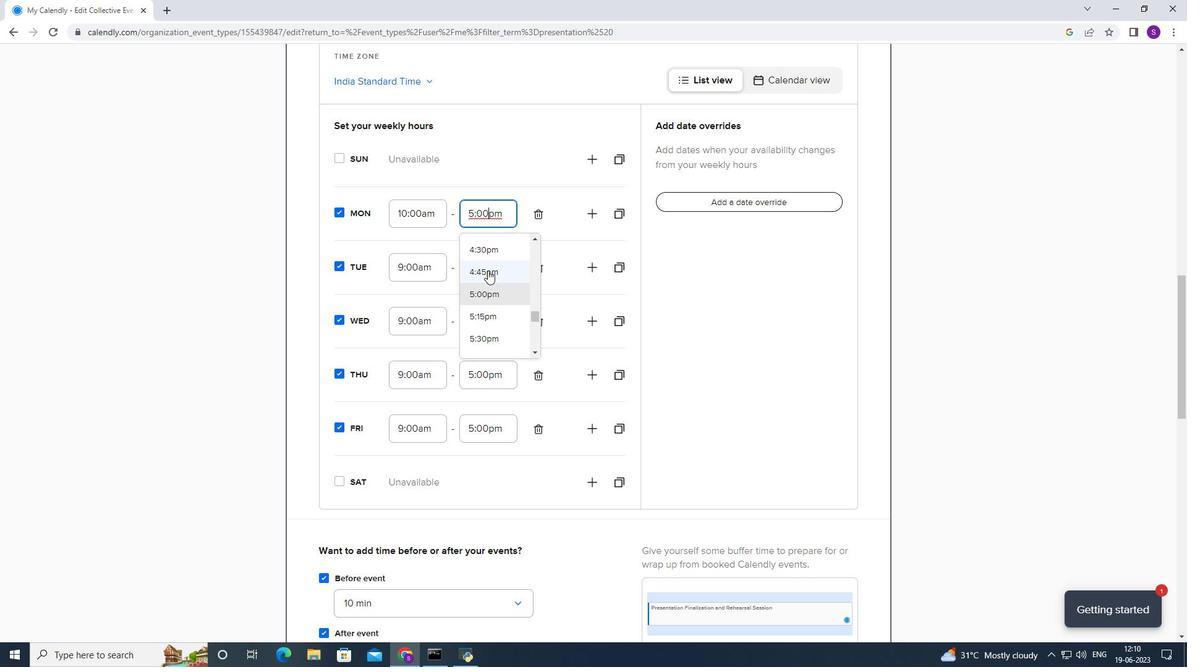 
Action: Mouse scrolled (487, 271) with delta (0, 0)
Screenshot: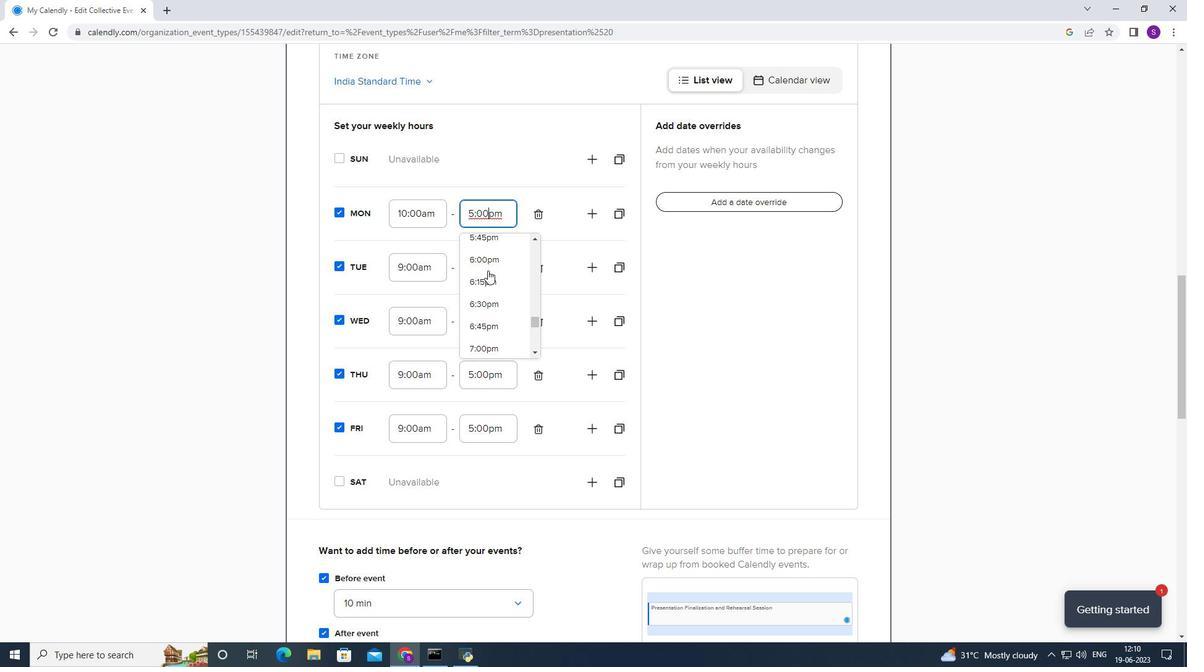 
Action: Mouse moved to (492, 325)
Screenshot: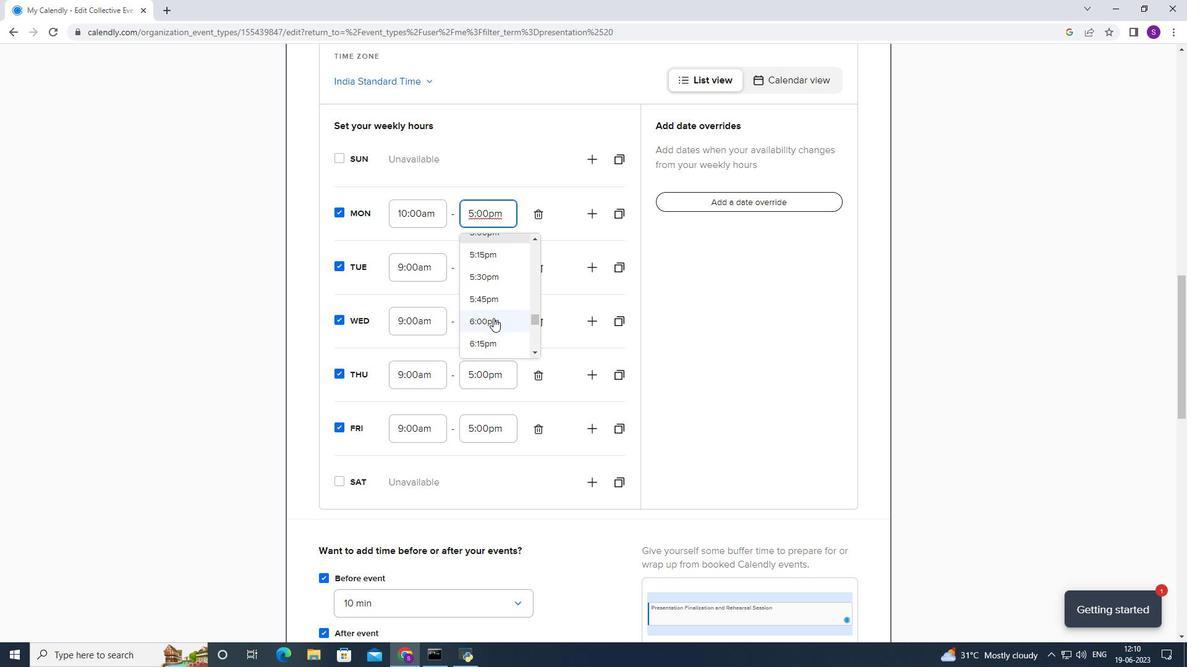 
Action: Mouse scrolled (492, 325) with delta (0, 0)
Screenshot: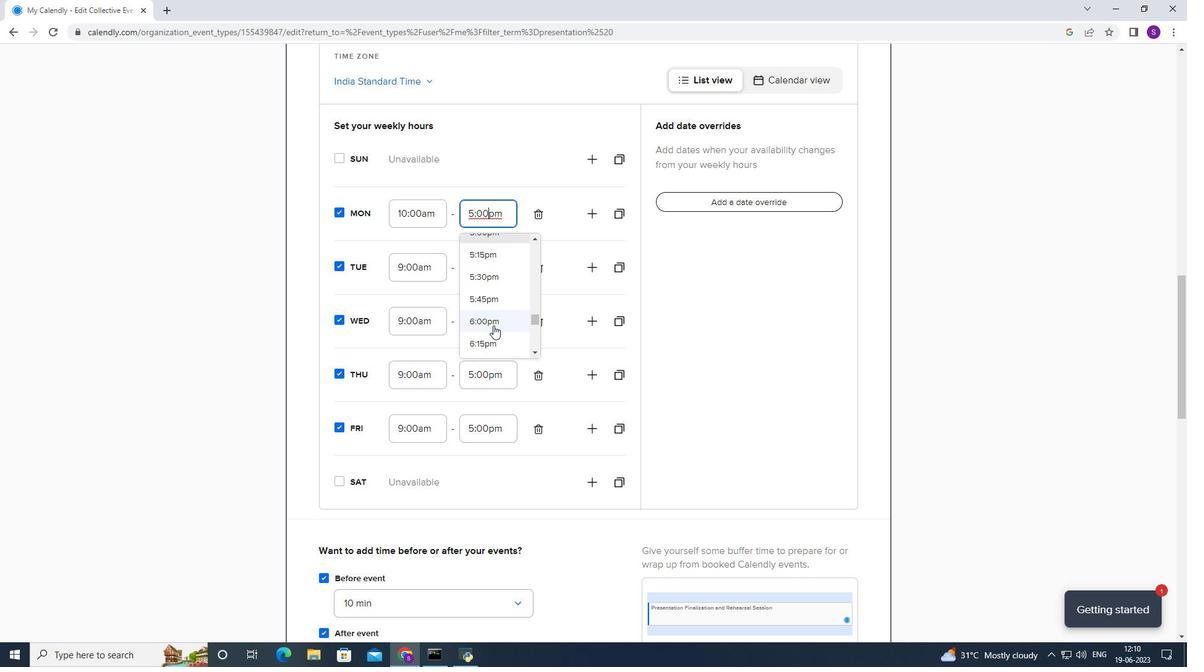 
Action: Mouse moved to (503, 266)
Screenshot: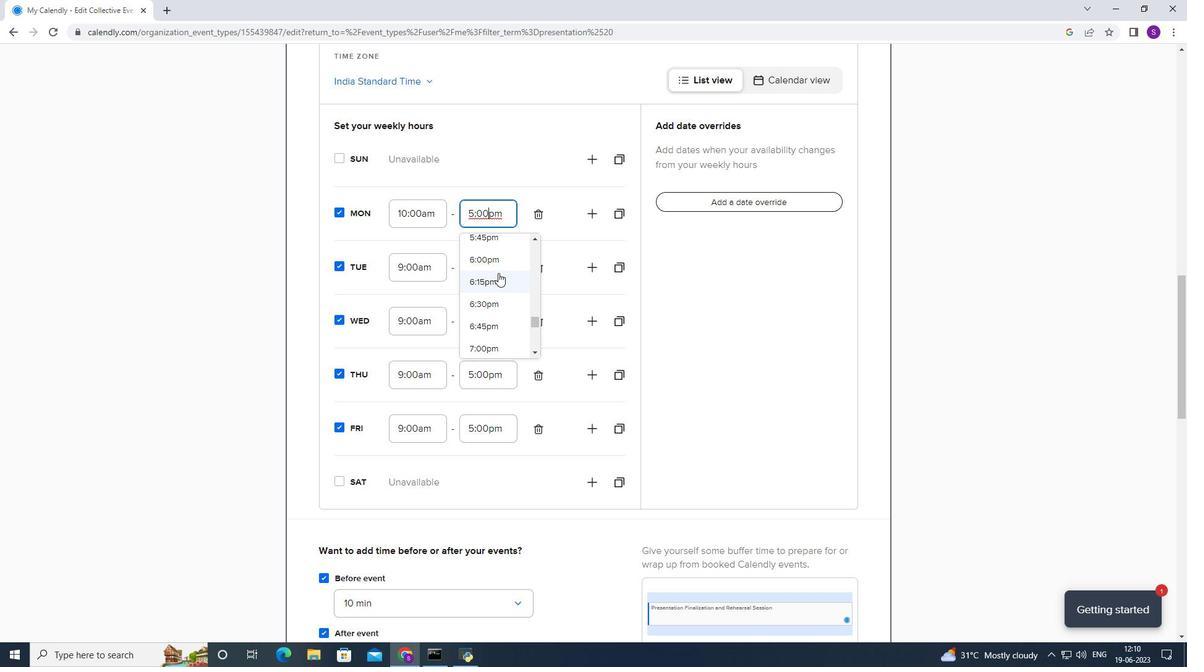 
Action: Mouse pressed left at (503, 266)
Screenshot: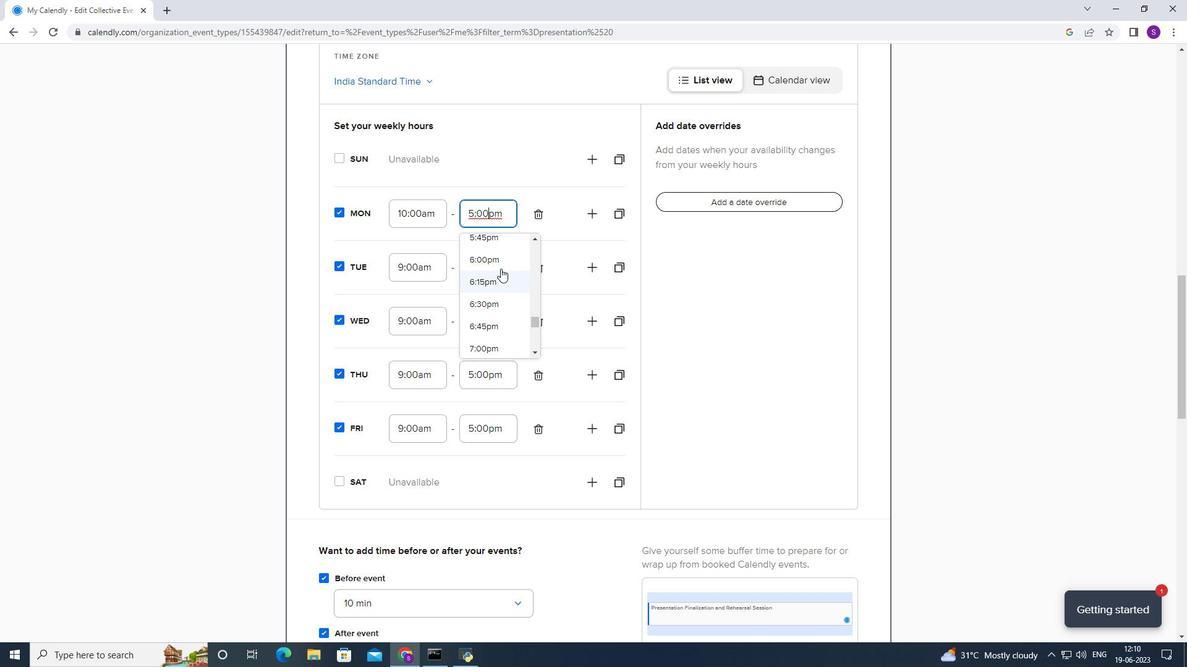 
Action: Mouse moved to (432, 273)
Screenshot: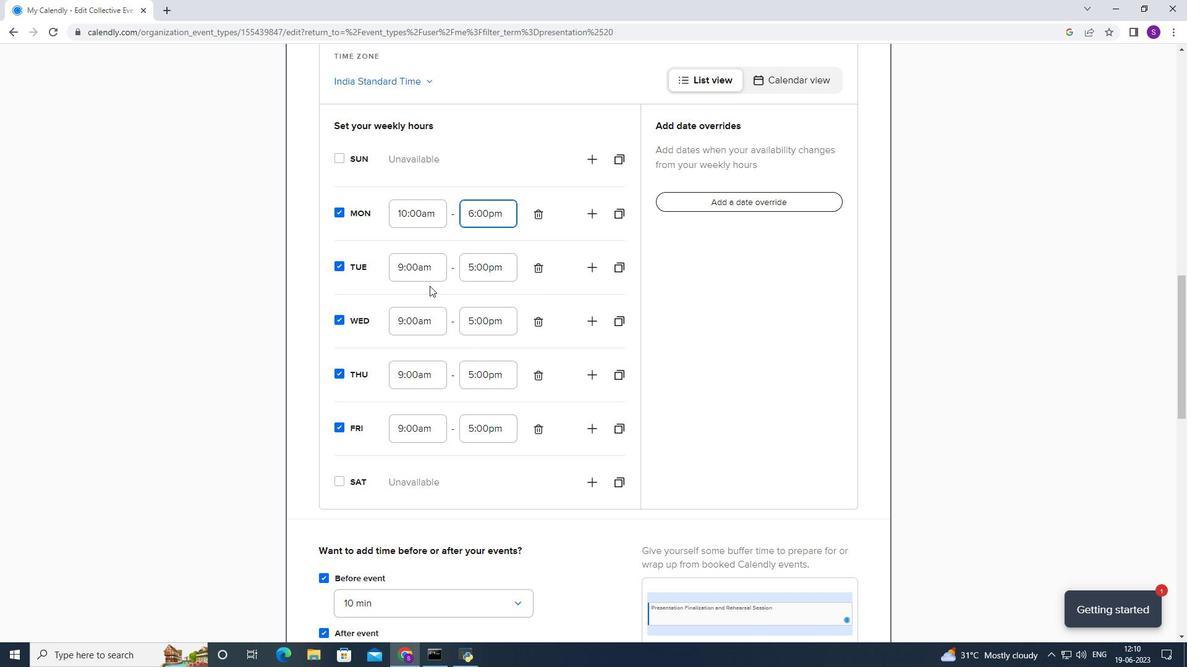 
Action: Mouse pressed left at (432, 273)
Screenshot: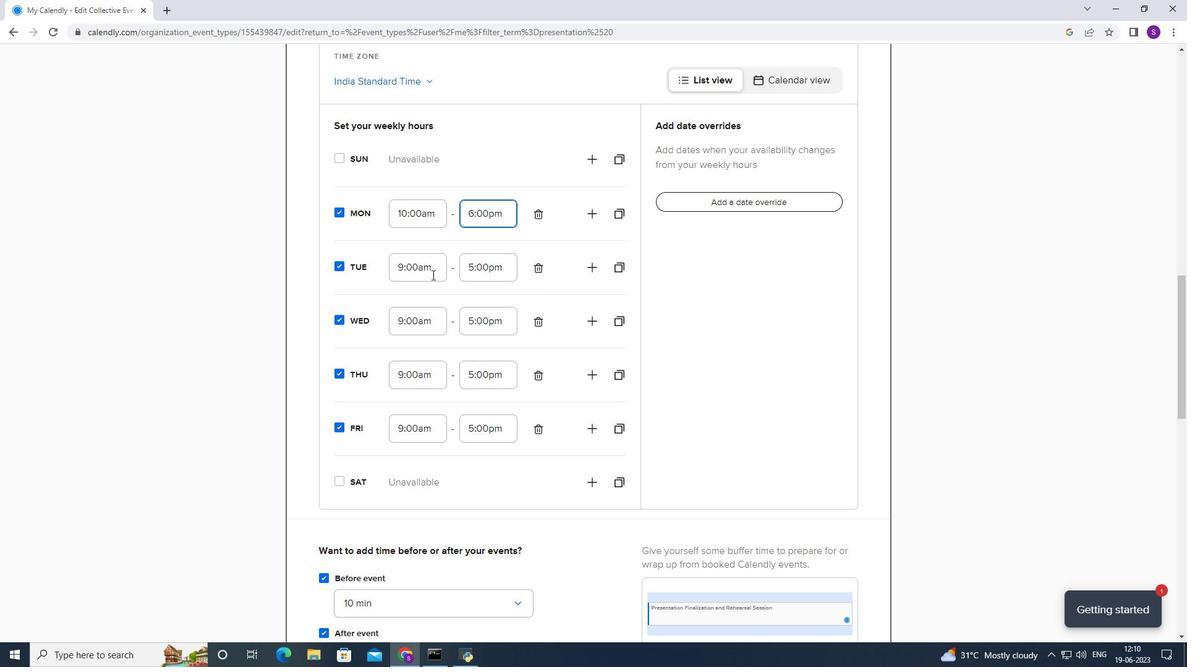 
Action: Mouse moved to (425, 317)
Screenshot: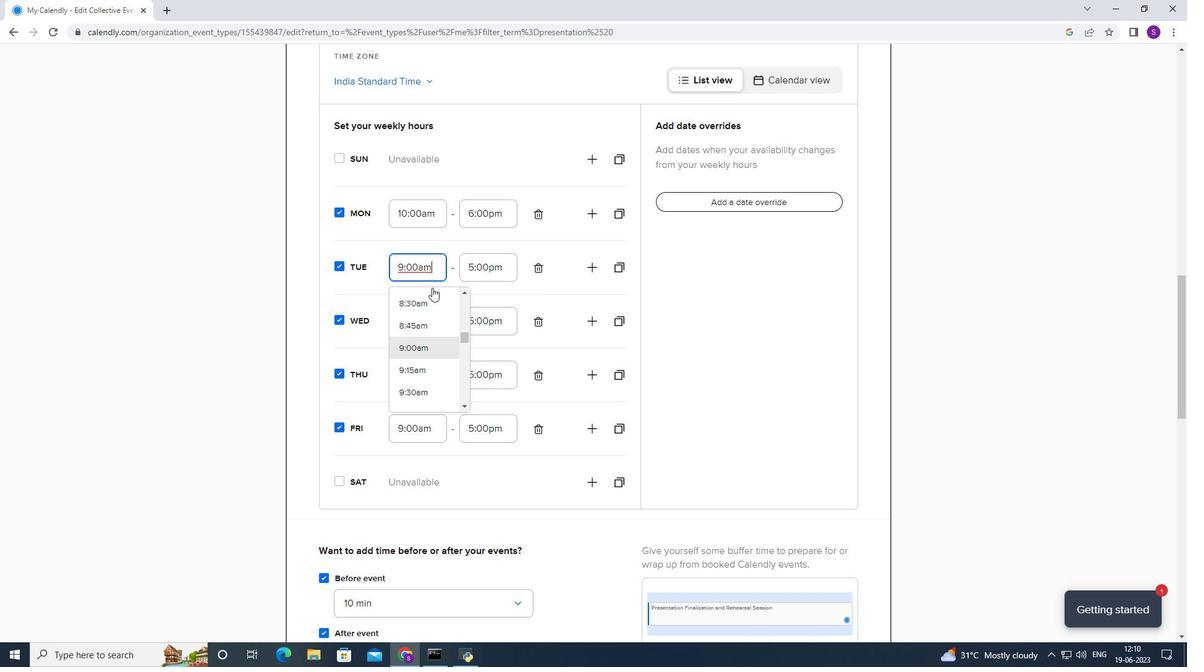 
Action: Mouse scrolled (425, 316) with delta (0, 0)
Screenshot: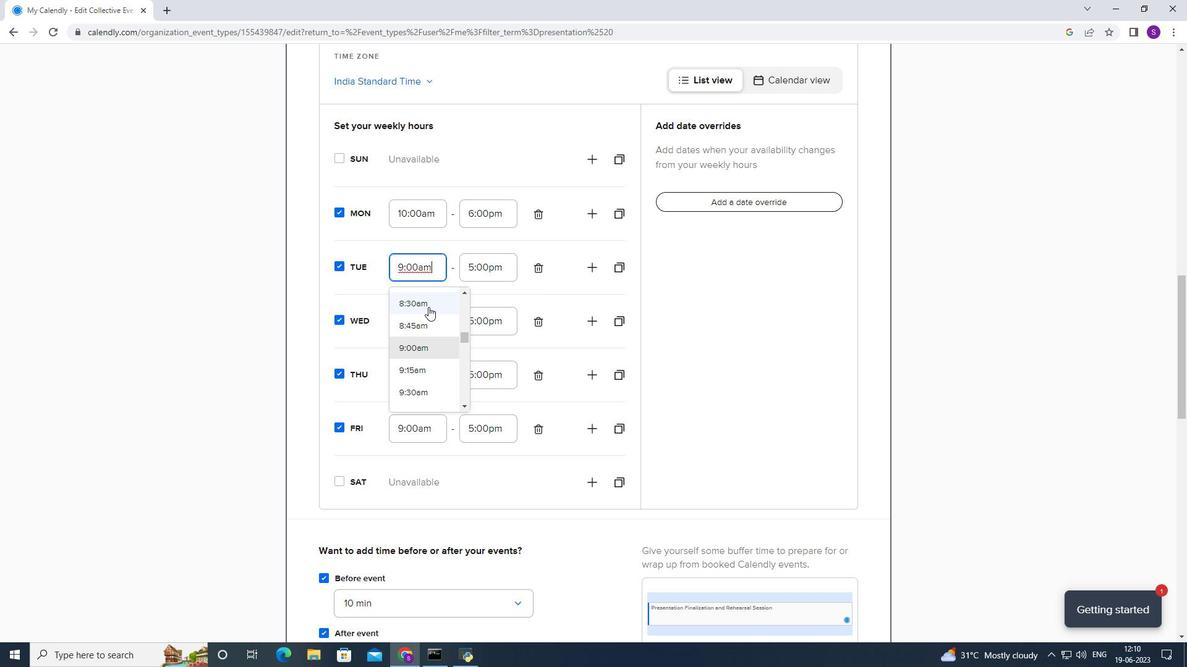 
Action: Mouse moved to (416, 367)
Screenshot: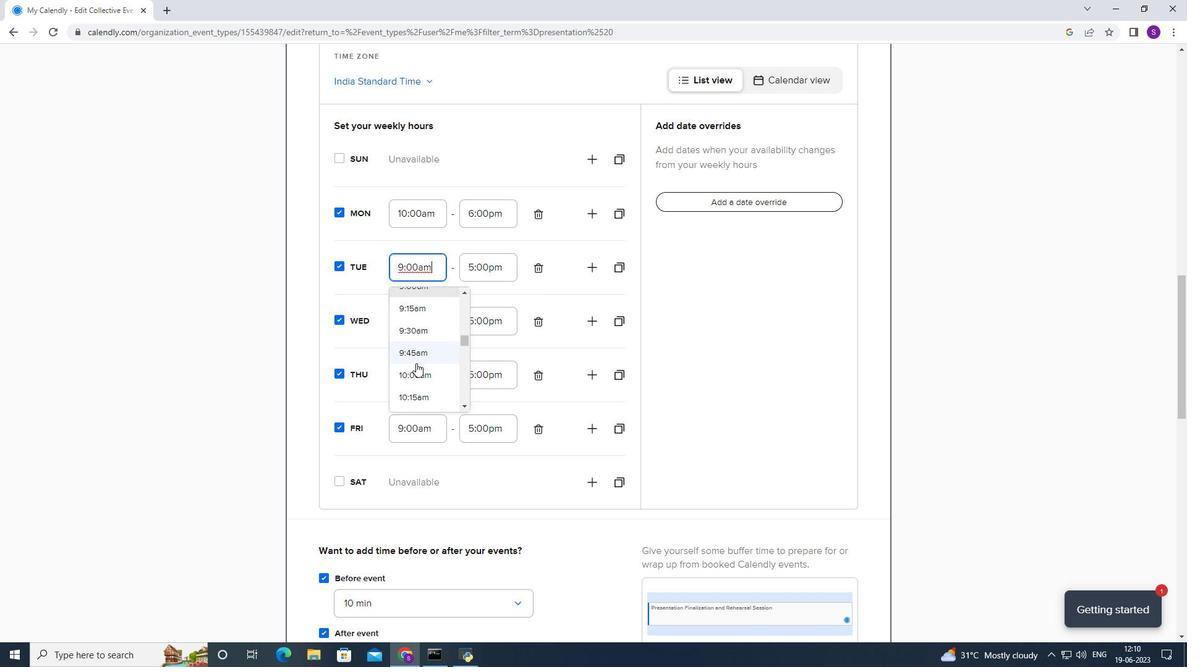 
Action: Mouse pressed left at (416, 367)
Screenshot: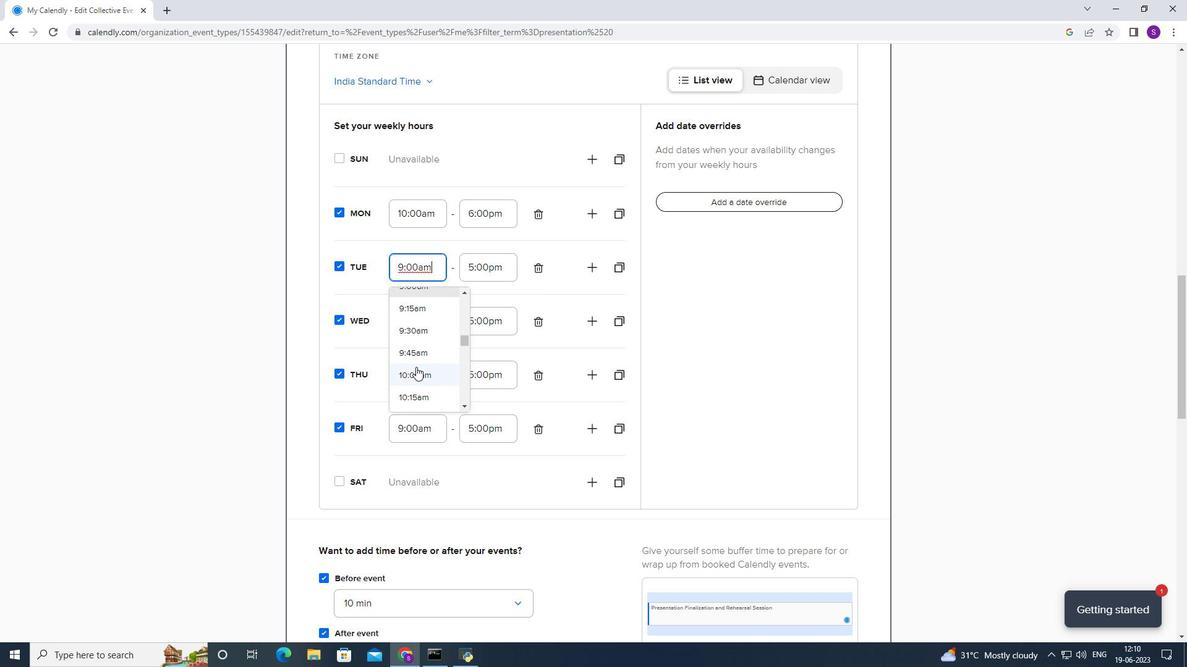 
Action: Mouse moved to (505, 266)
Screenshot: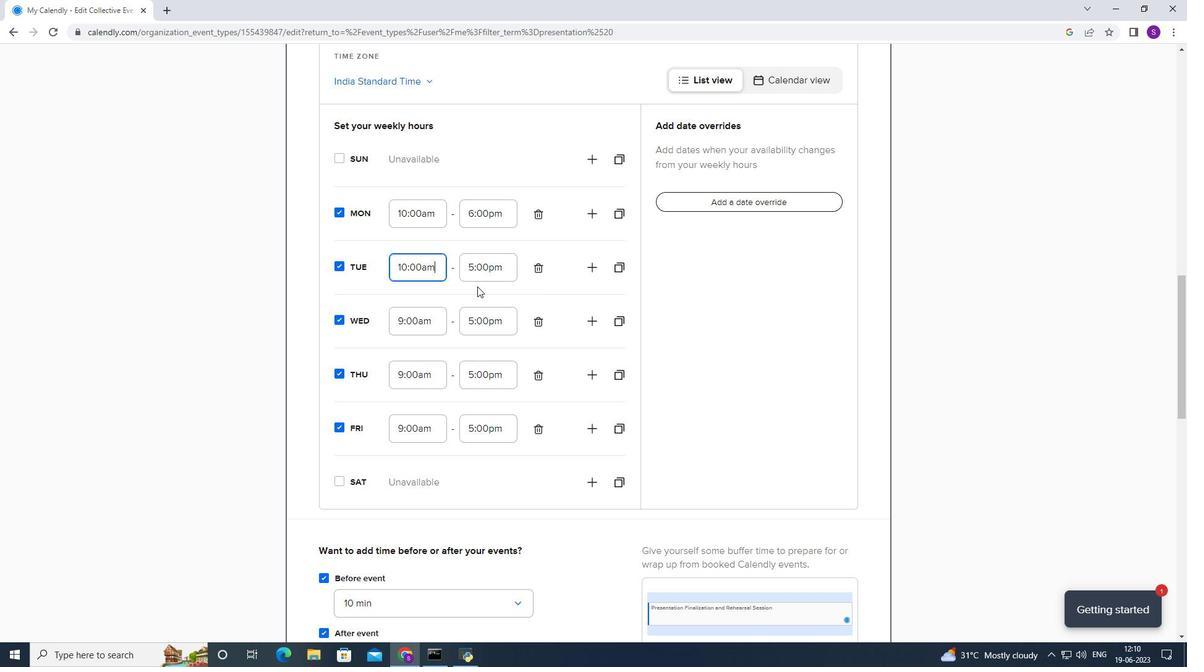 
Action: Mouse pressed left at (505, 266)
Screenshot: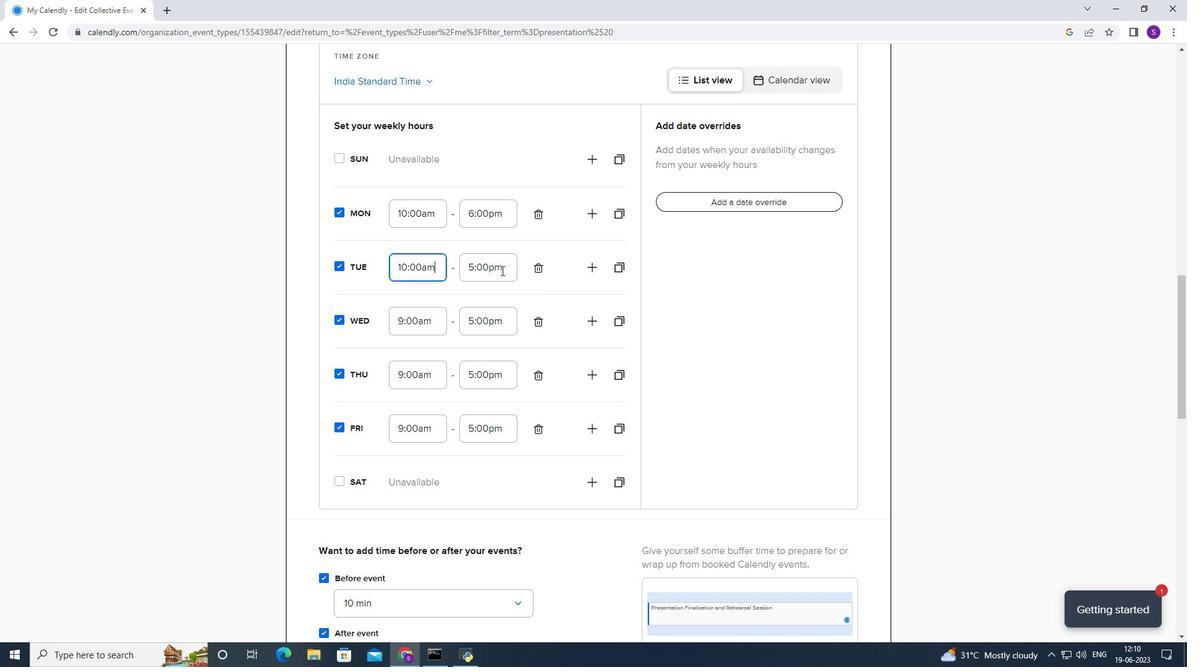 
Action: Mouse moved to (487, 312)
Screenshot: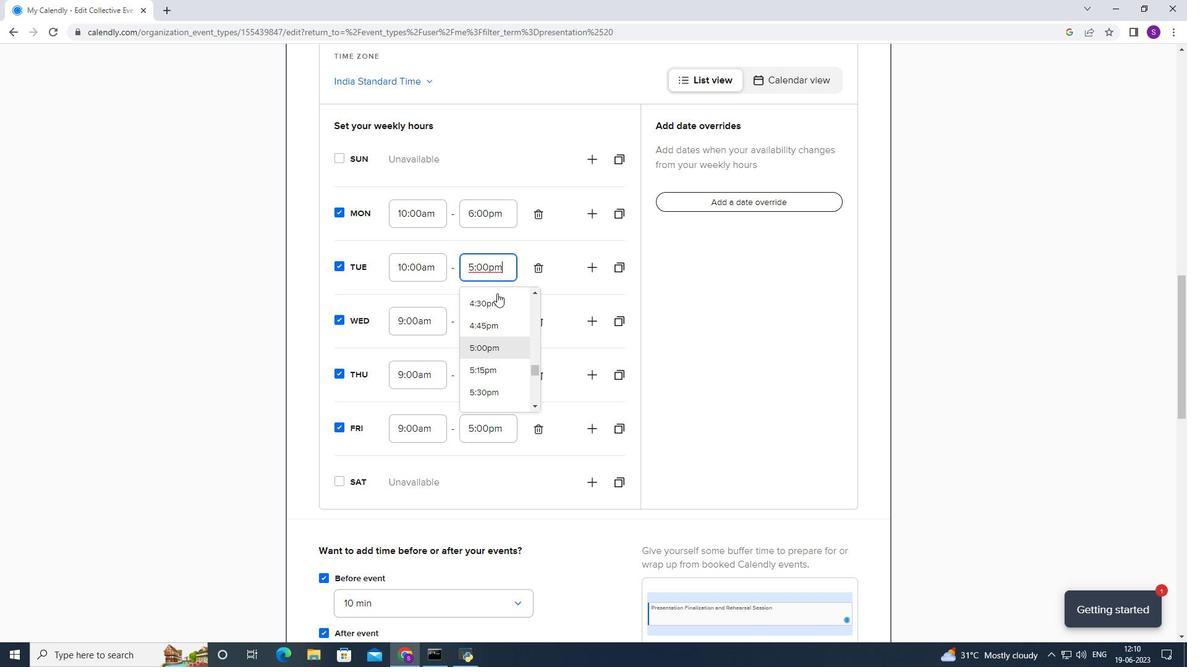 
Action: Mouse scrolled (487, 312) with delta (0, 0)
Screenshot: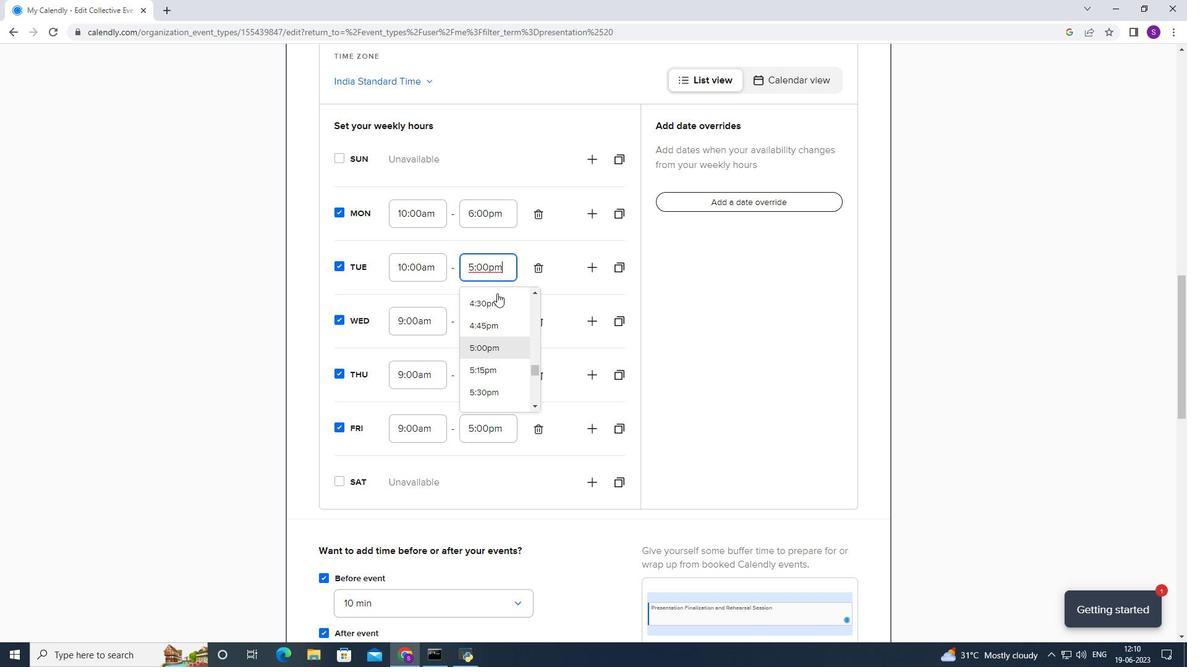 
Action: Mouse moved to (478, 371)
Screenshot: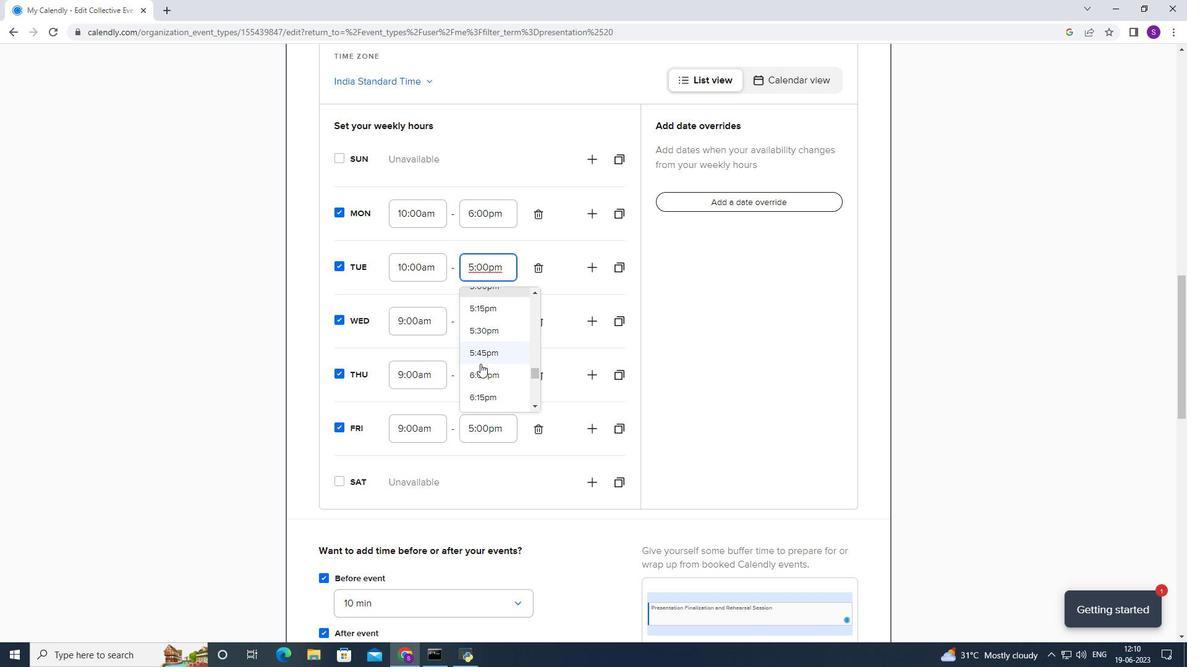 
Action: Mouse pressed left at (478, 371)
Screenshot: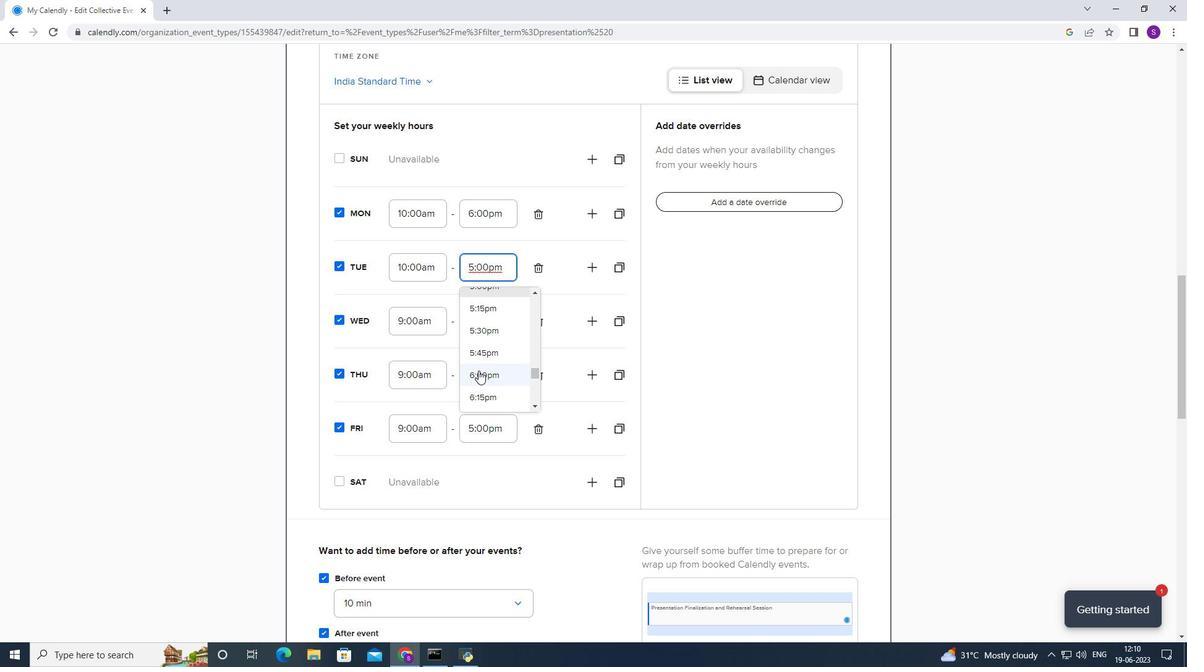 
Action: Mouse moved to (431, 330)
Screenshot: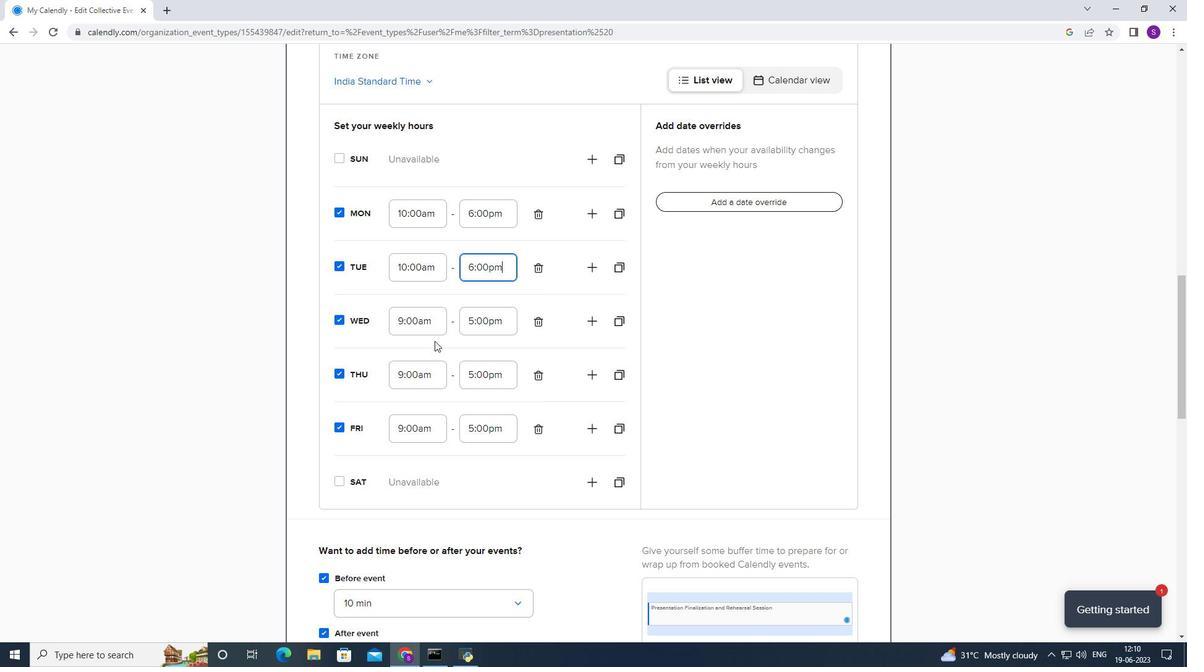 
Action: Mouse pressed left at (431, 330)
Screenshot: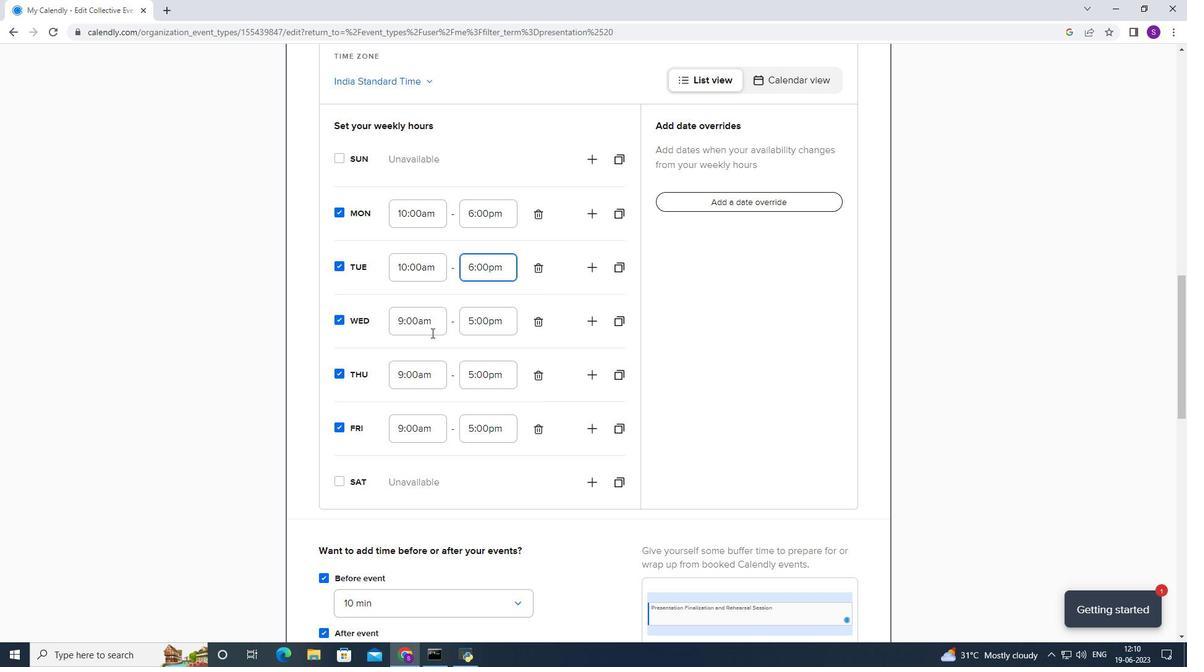 
Action: Mouse moved to (426, 349)
Screenshot: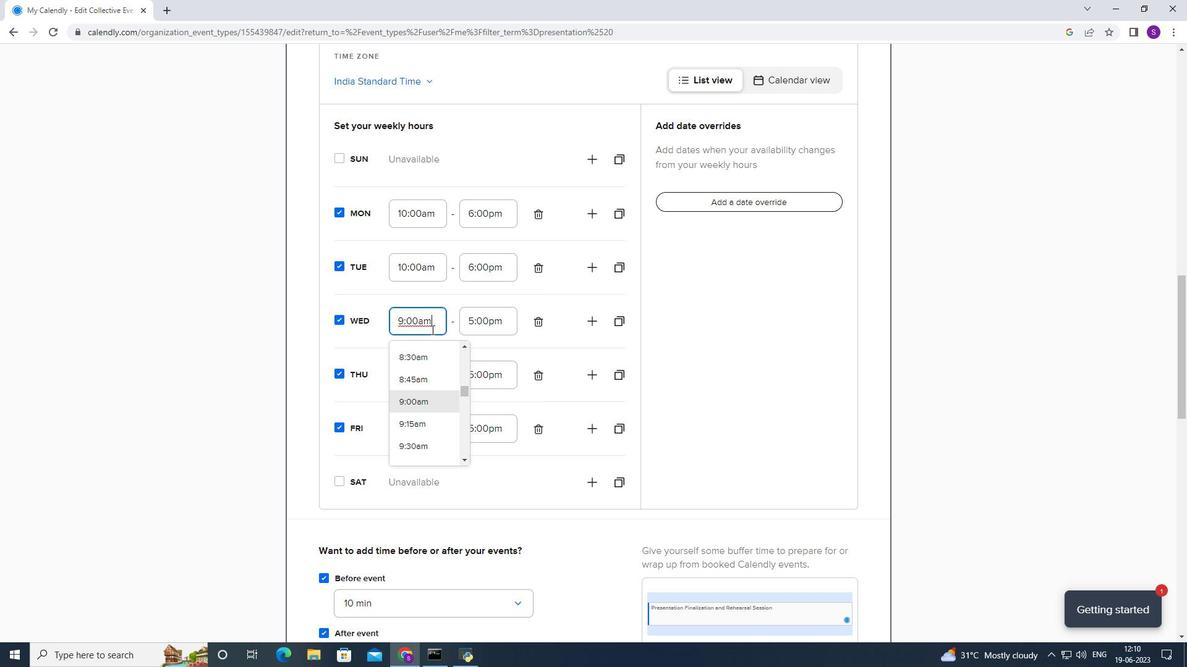 
Action: Mouse scrolled (426, 348) with delta (0, 0)
Screenshot: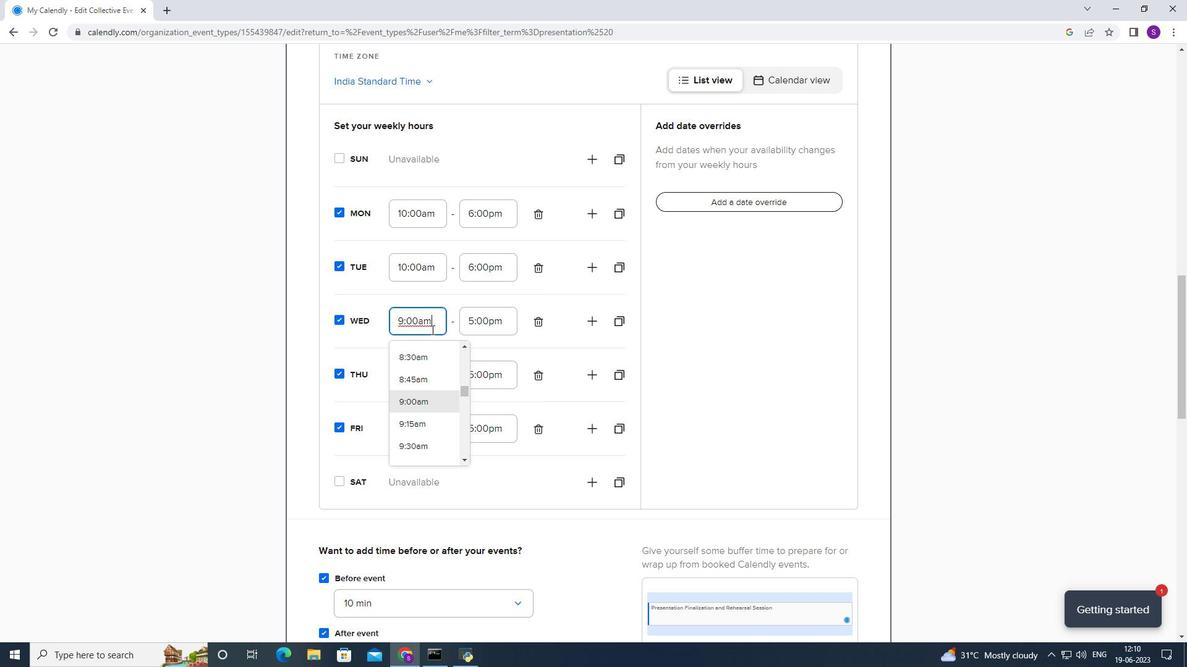 
Action: Mouse moved to (416, 424)
Screenshot: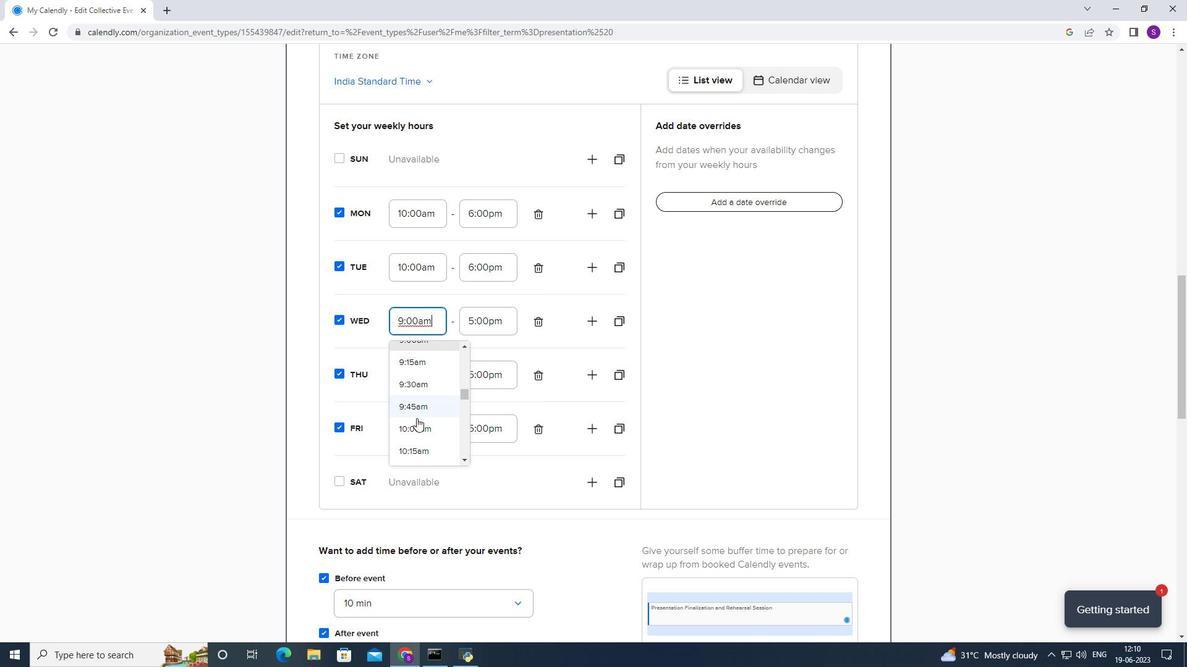 
Action: Mouse pressed left at (416, 424)
Screenshot: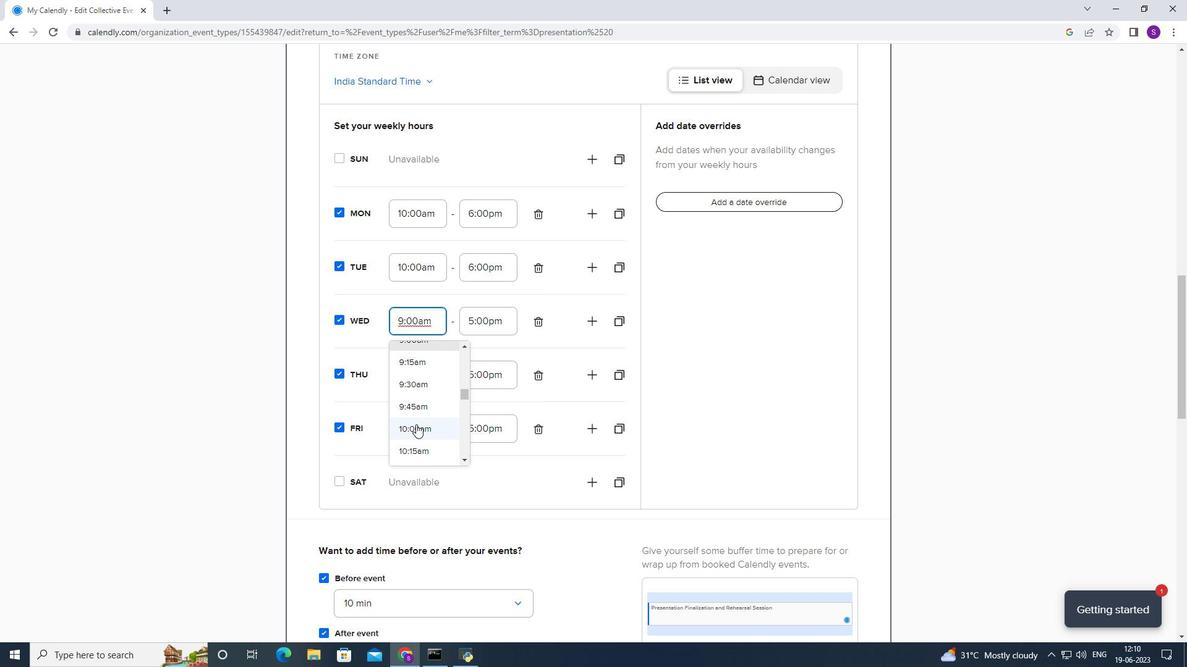 
Action: Mouse moved to (475, 325)
Screenshot: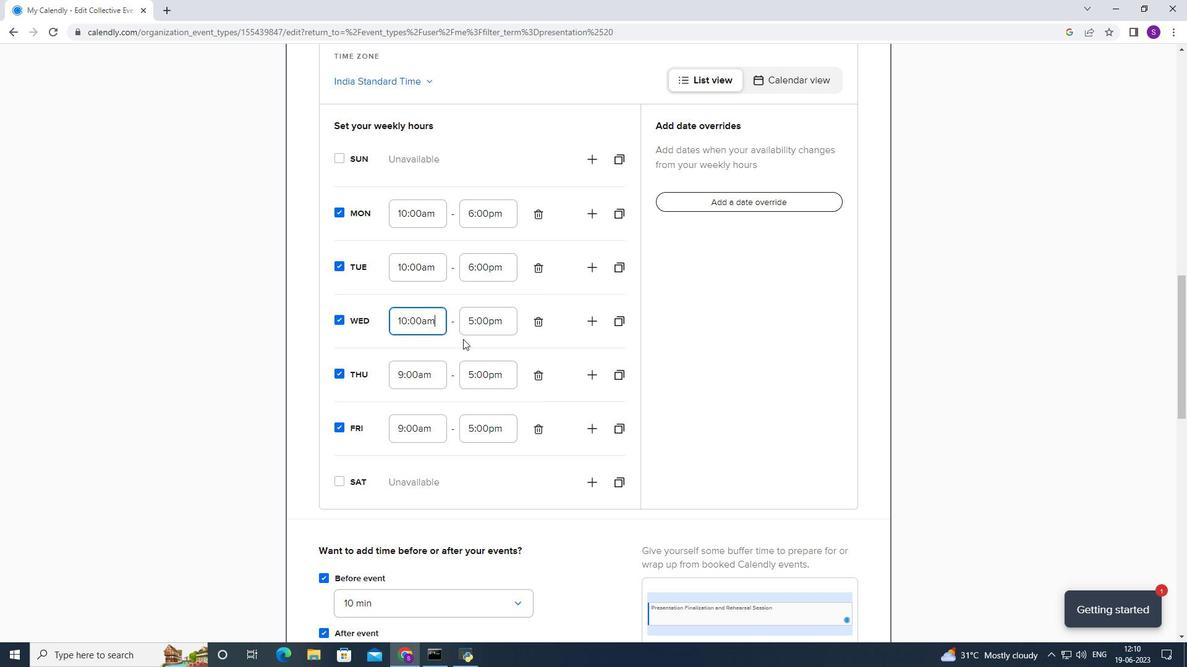 
Action: Mouse pressed left at (475, 325)
Screenshot: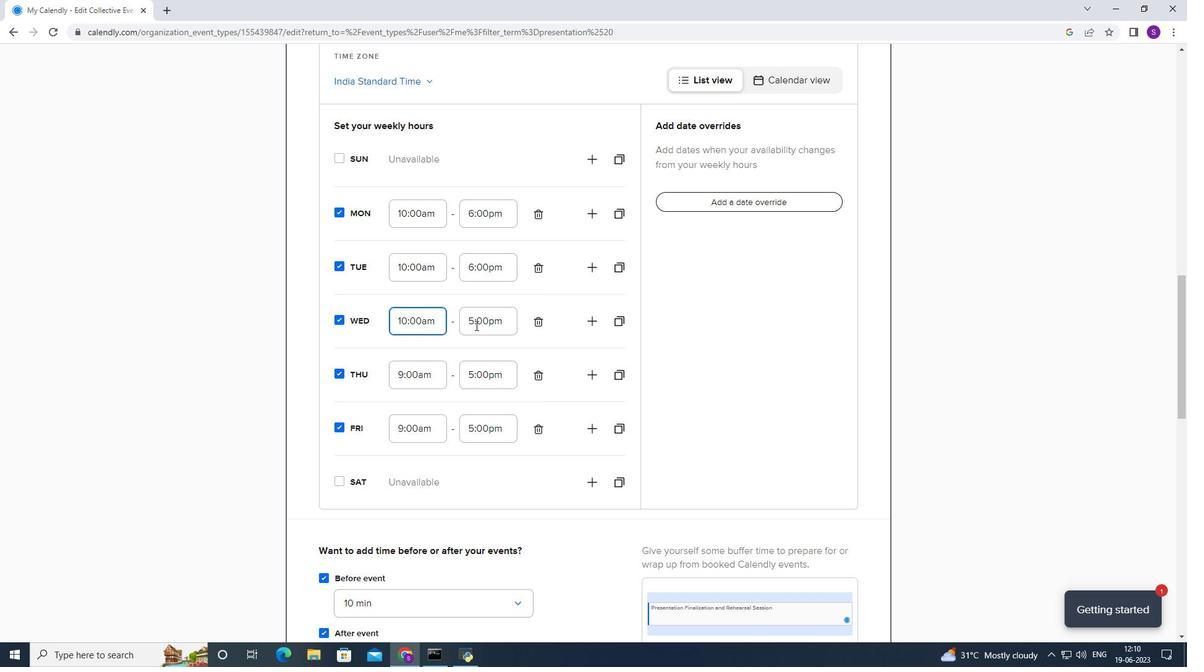 
Action: Mouse moved to (469, 390)
Screenshot: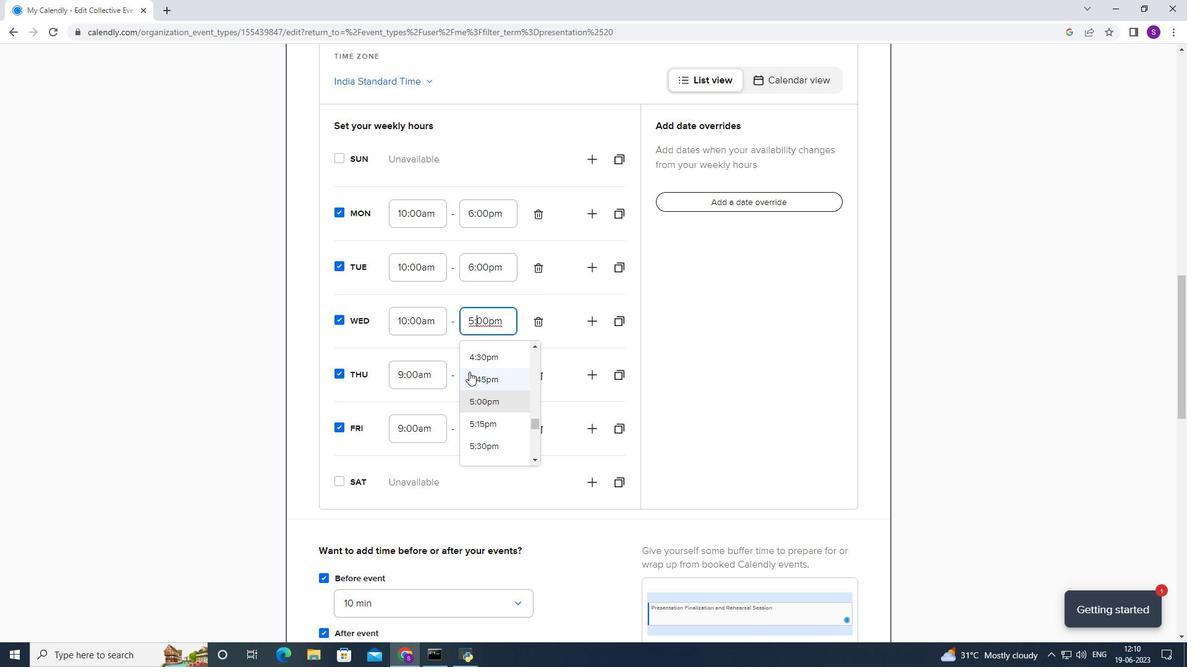 
Action: Mouse scrolled (469, 389) with delta (0, 0)
Screenshot: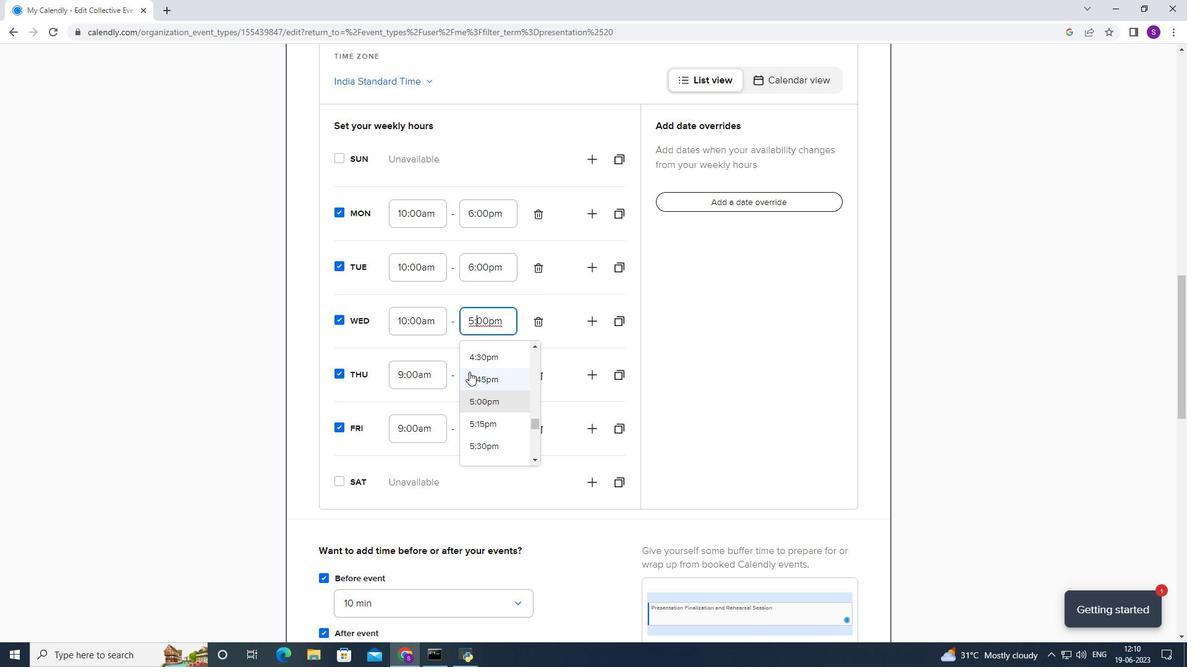 
Action: Mouse moved to (474, 422)
Screenshot: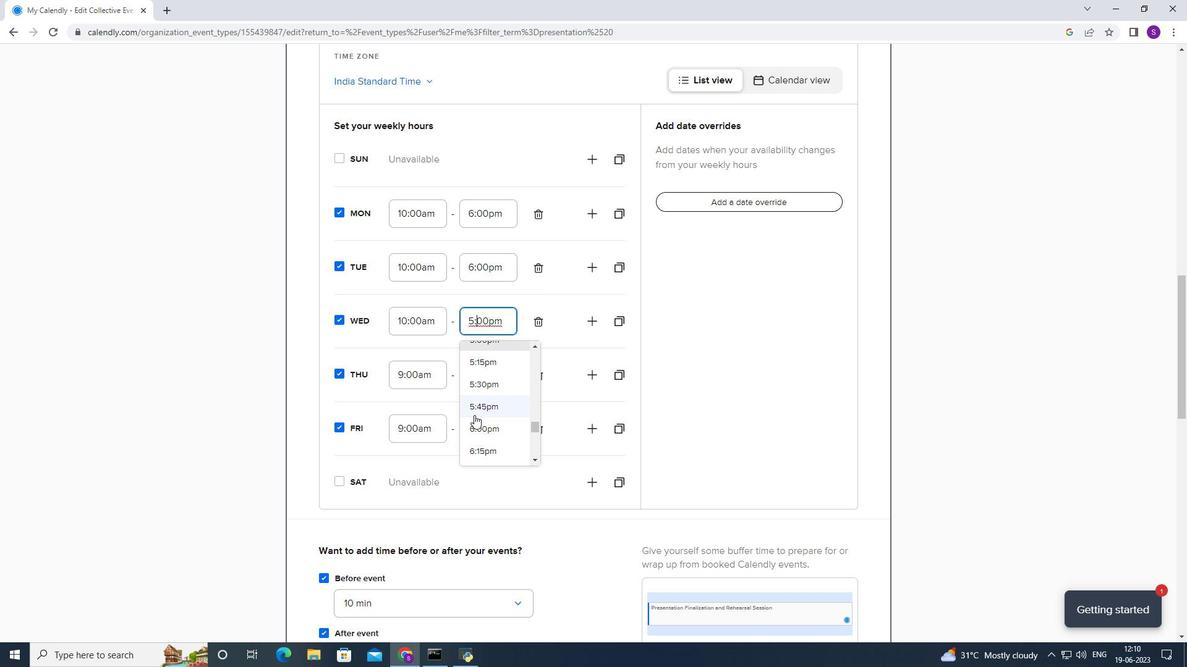 
Action: Mouse pressed left at (474, 422)
Screenshot: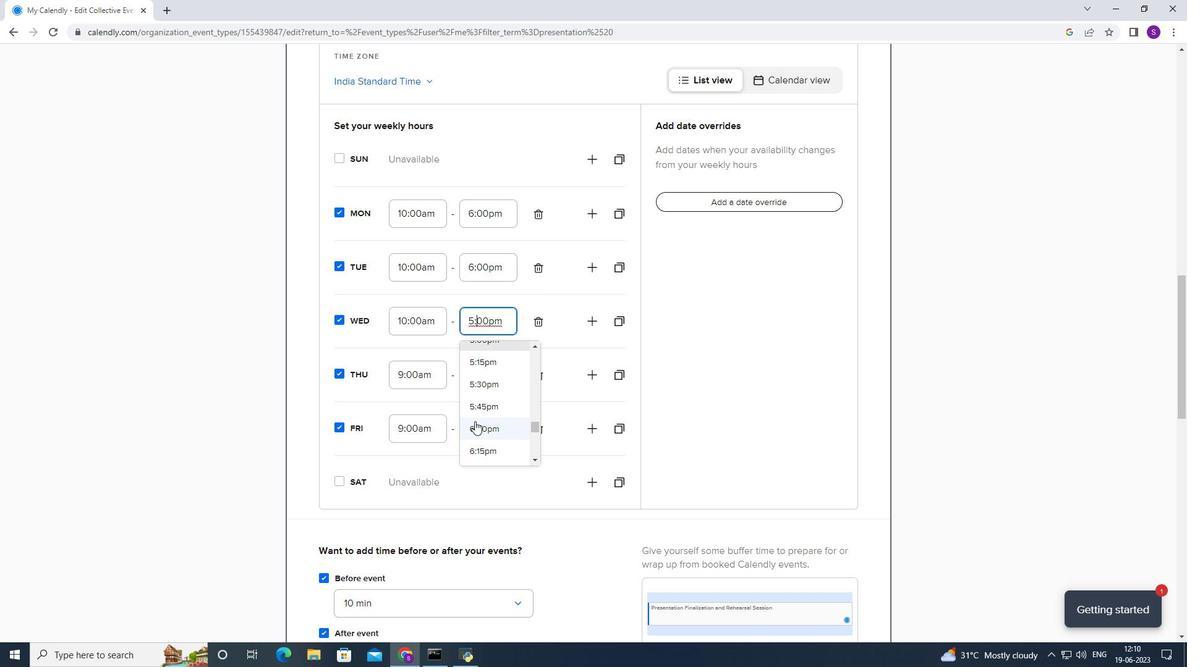 
Action: Mouse moved to (439, 383)
Screenshot: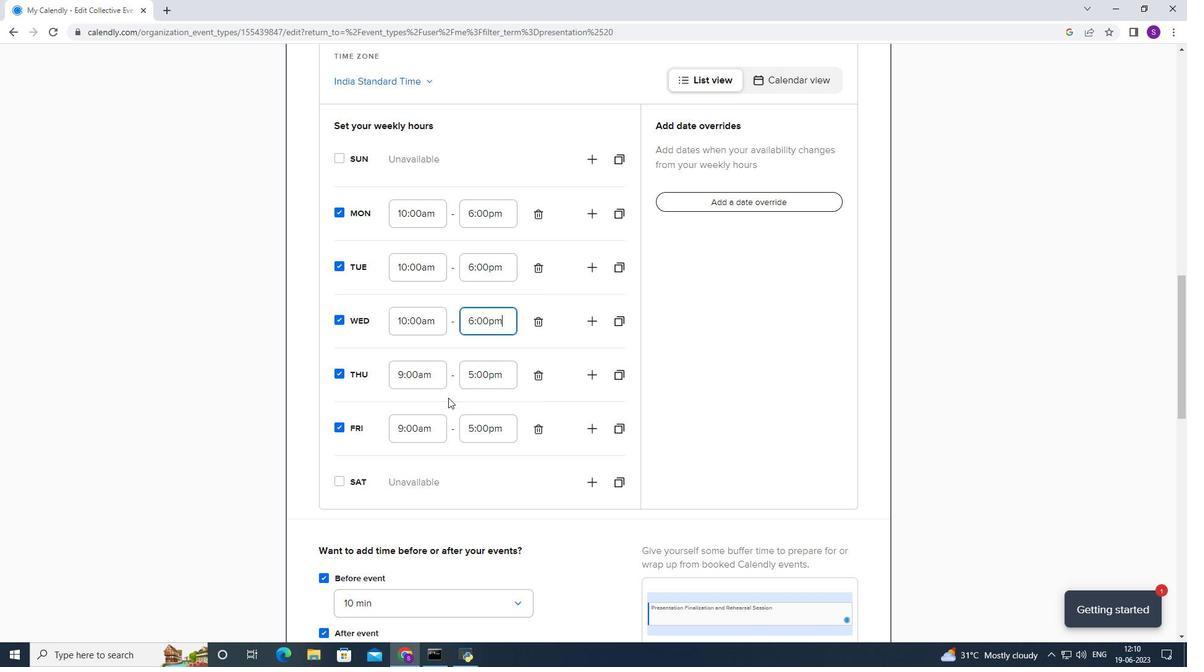 
Action: Mouse pressed left at (439, 383)
Screenshot: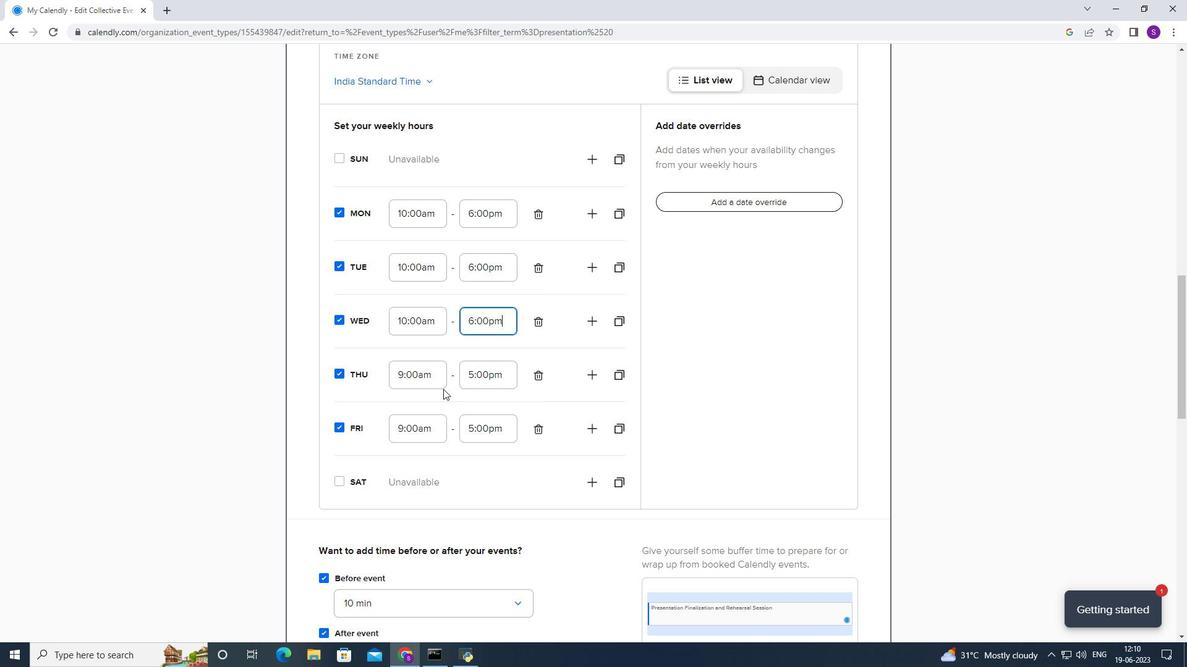 
Action: Mouse moved to (421, 419)
Screenshot: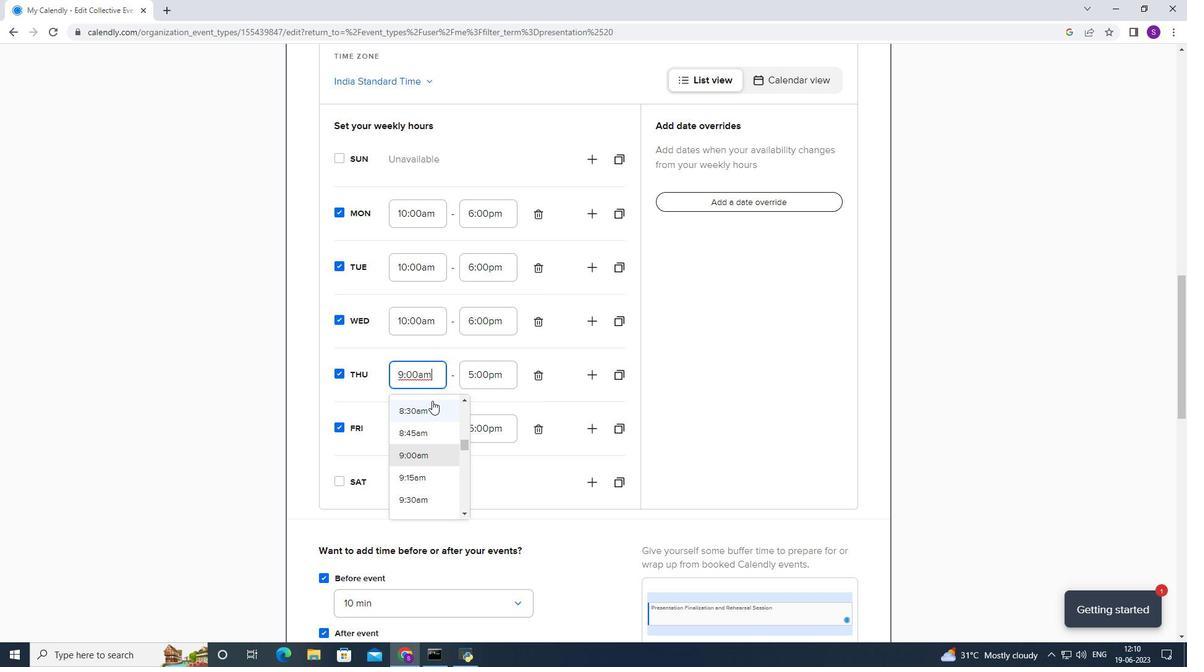 
Action: Mouse scrolled (421, 419) with delta (0, 0)
Screenshot: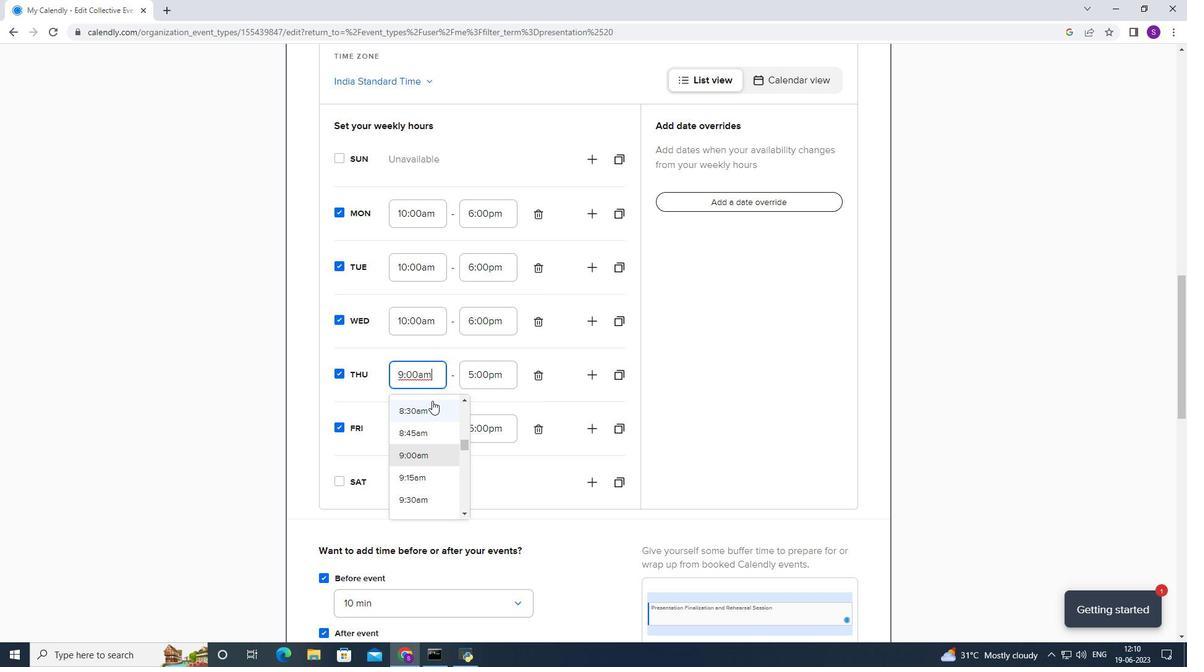 
Action: Mouse moved to (420, 474)
Screenshot: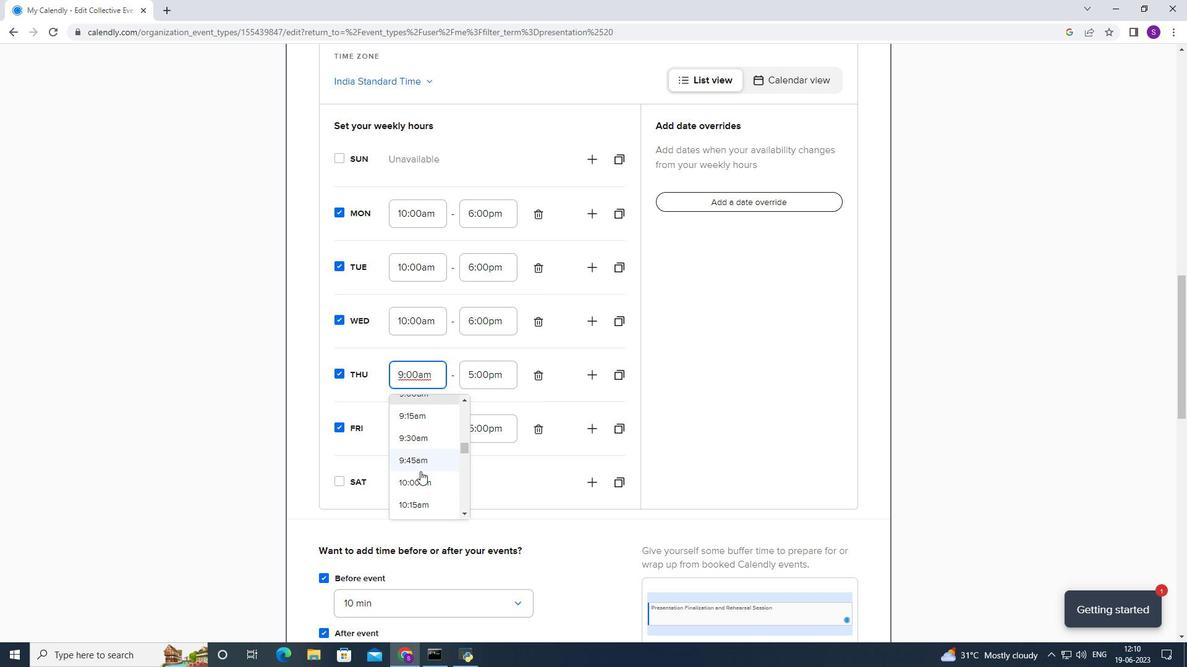
Action: Mouse pressed left at (420, 474)
Screenshot: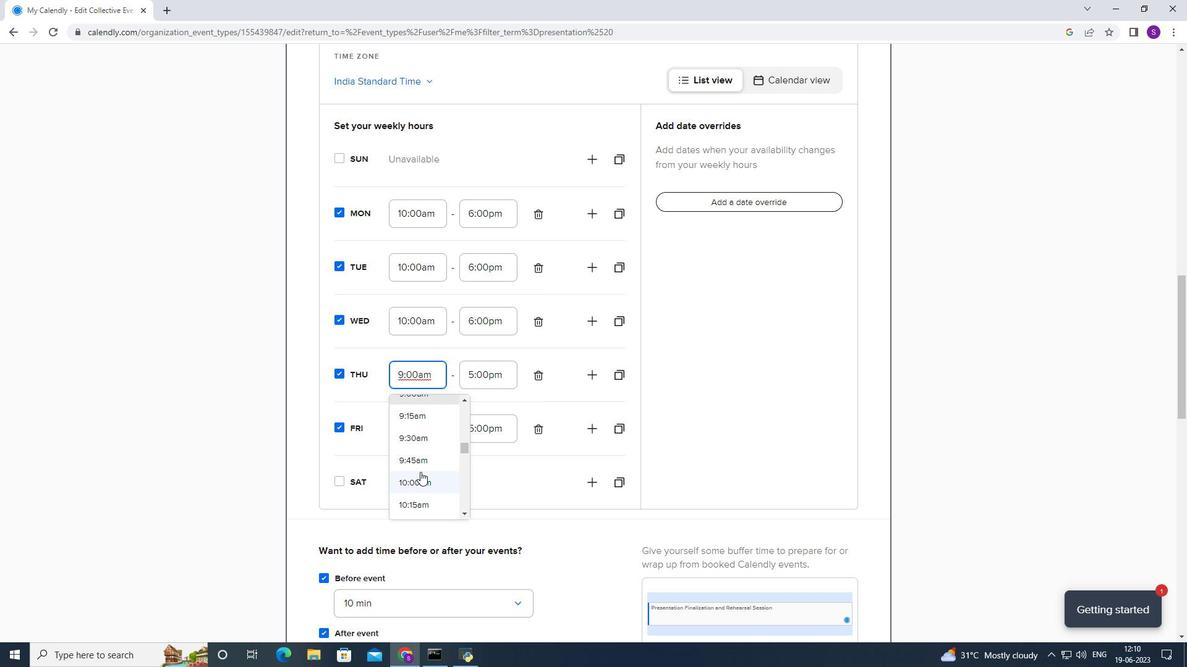 
Action: Mouse moved to (478, 379)
Screenshot: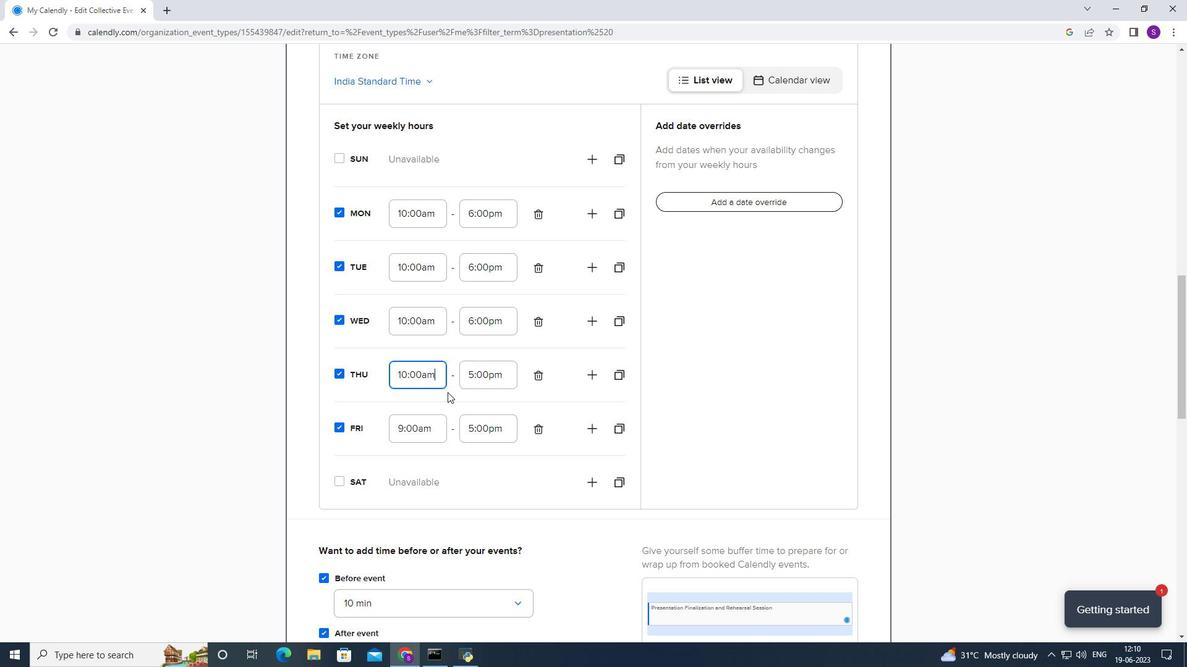 
Action: Mouse pressed left at (478, 379)
Screenshot: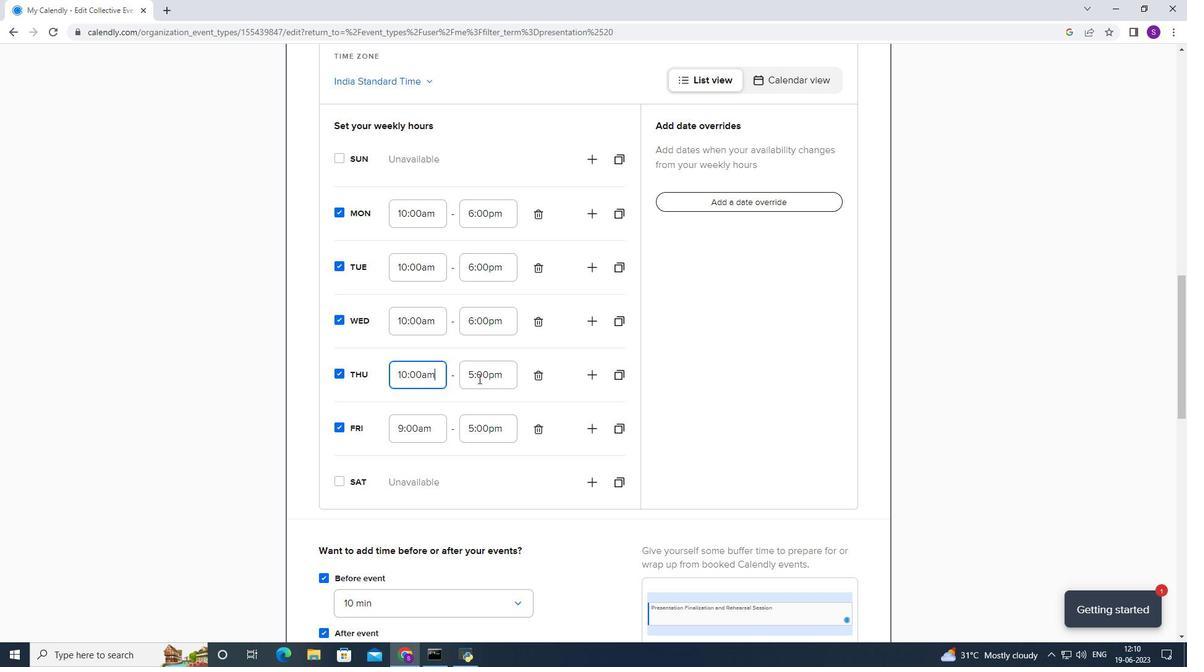 
Action: Mouse moved to (495, 438)
Screenshot: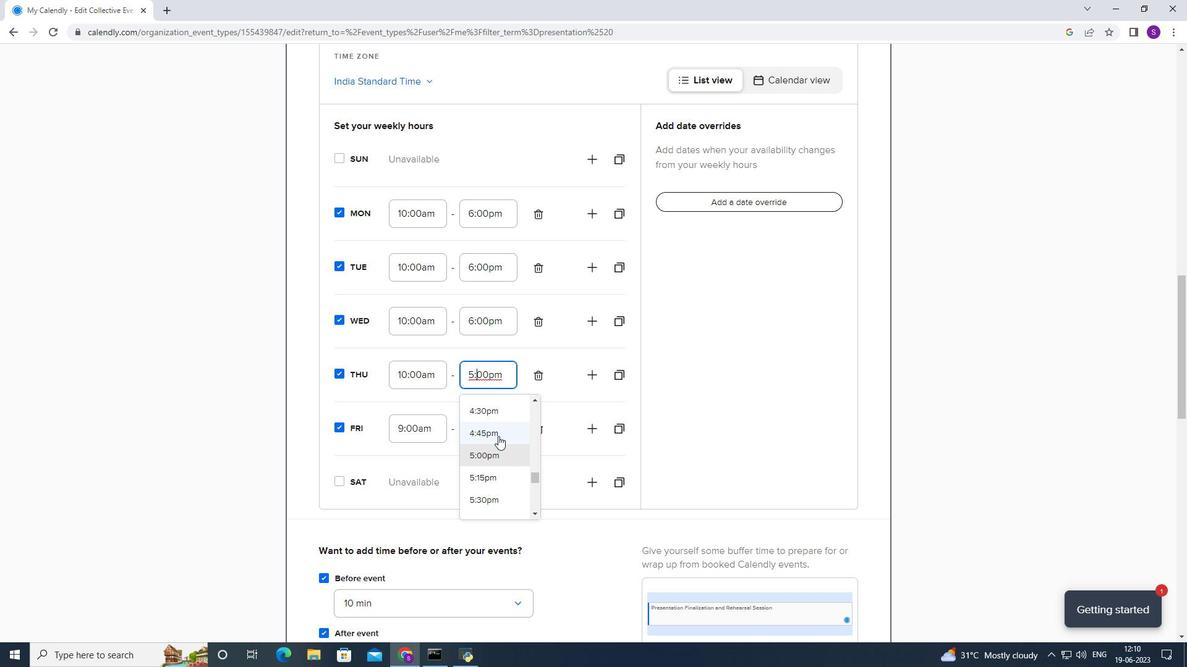 
Action: Mouse scrolled (495, 437) with delta (0, 0)
Screenshot: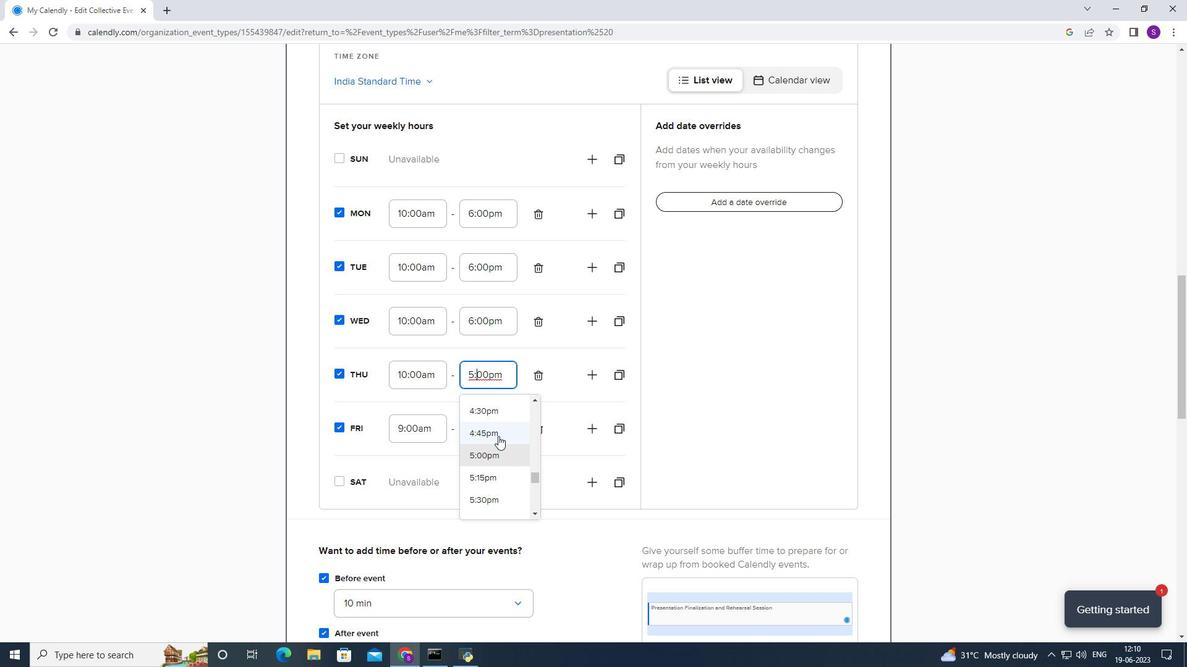
Action: Mouse moved to (492, 442)
Screenshot: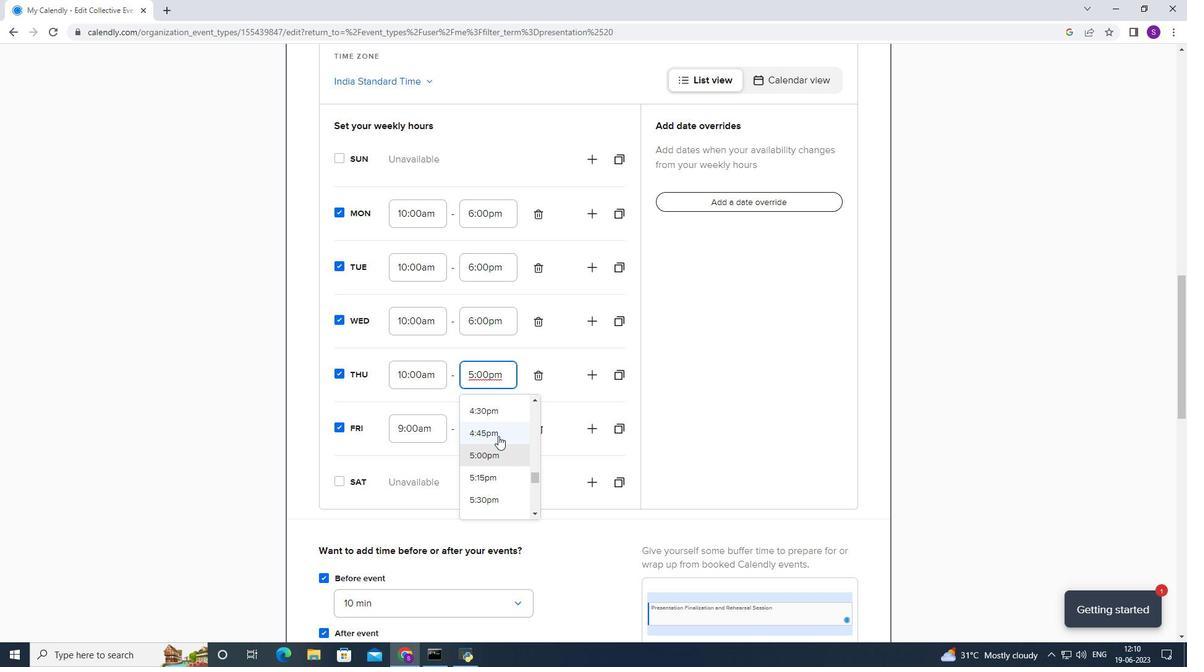 
Action: Mouse scrolled (492, 442) with delta (0, 0)
Screenshot: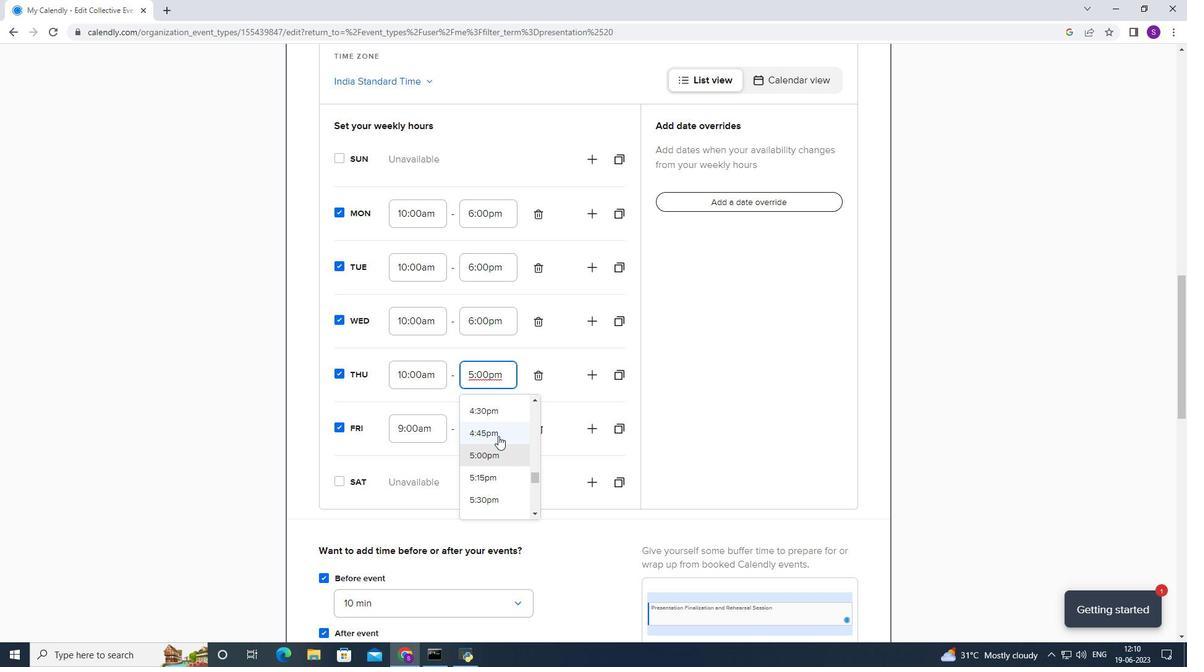 
Action: Mouse moved to (494, 423)
Screenshot: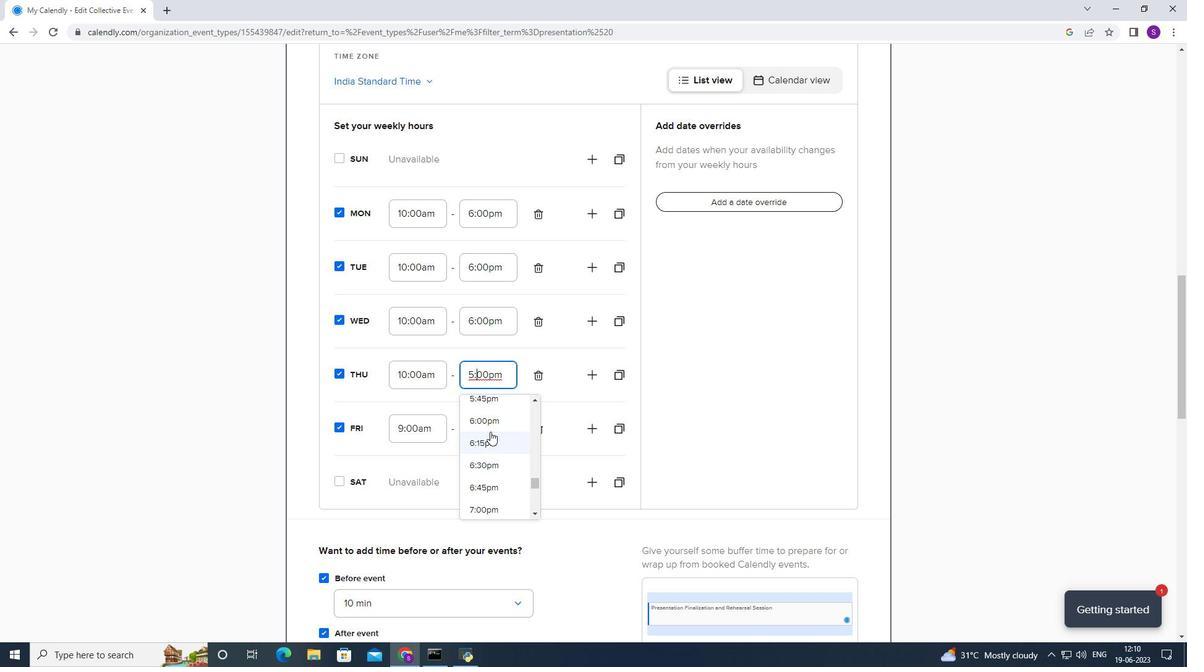 
Action: Mouse pressed left at (494, 423)
Screenshot: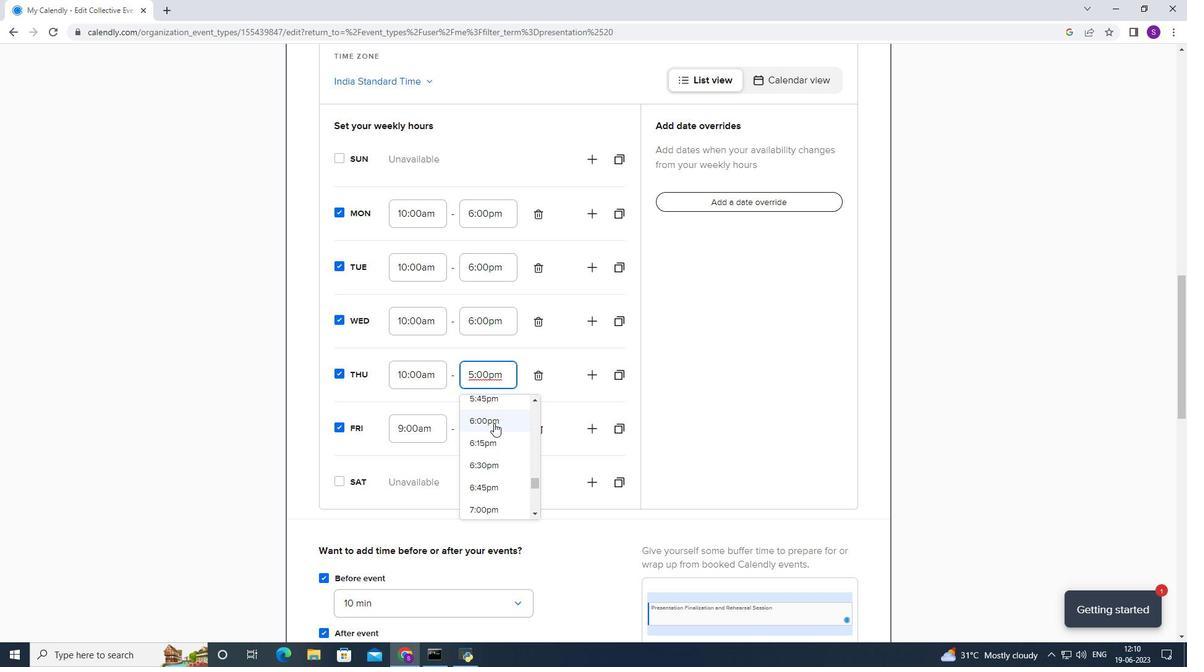 
Action: Mouse moved to (417, 434)
Screenshot: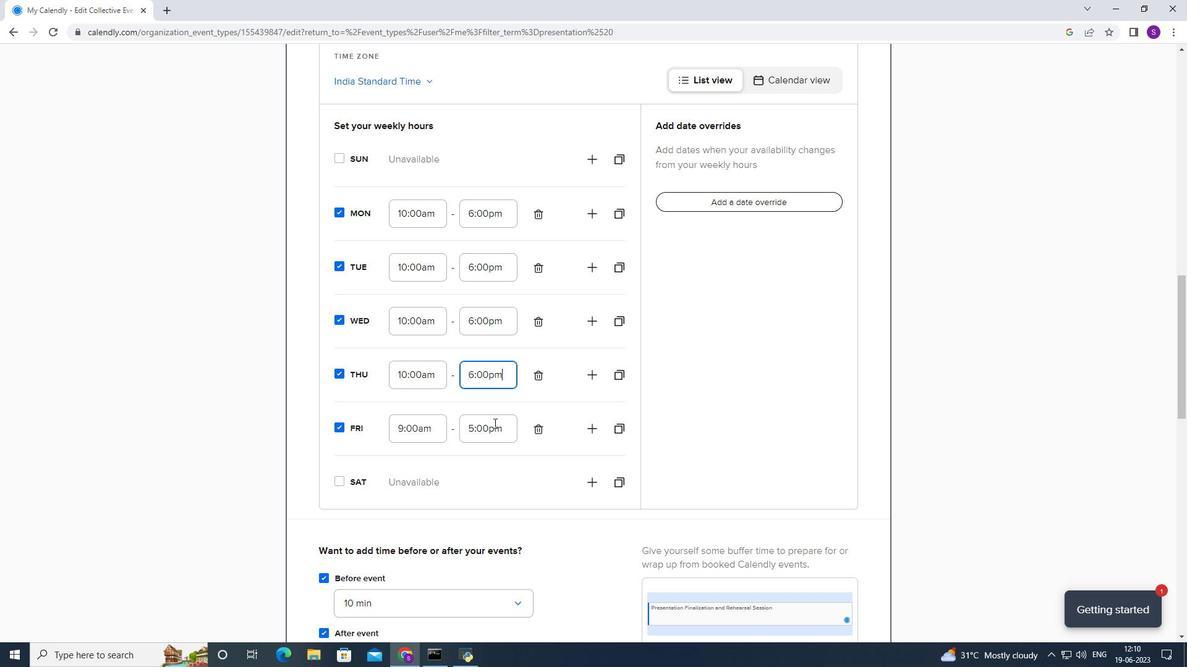 
Action: Mouse pressed left at (417, 434)
Screenshot: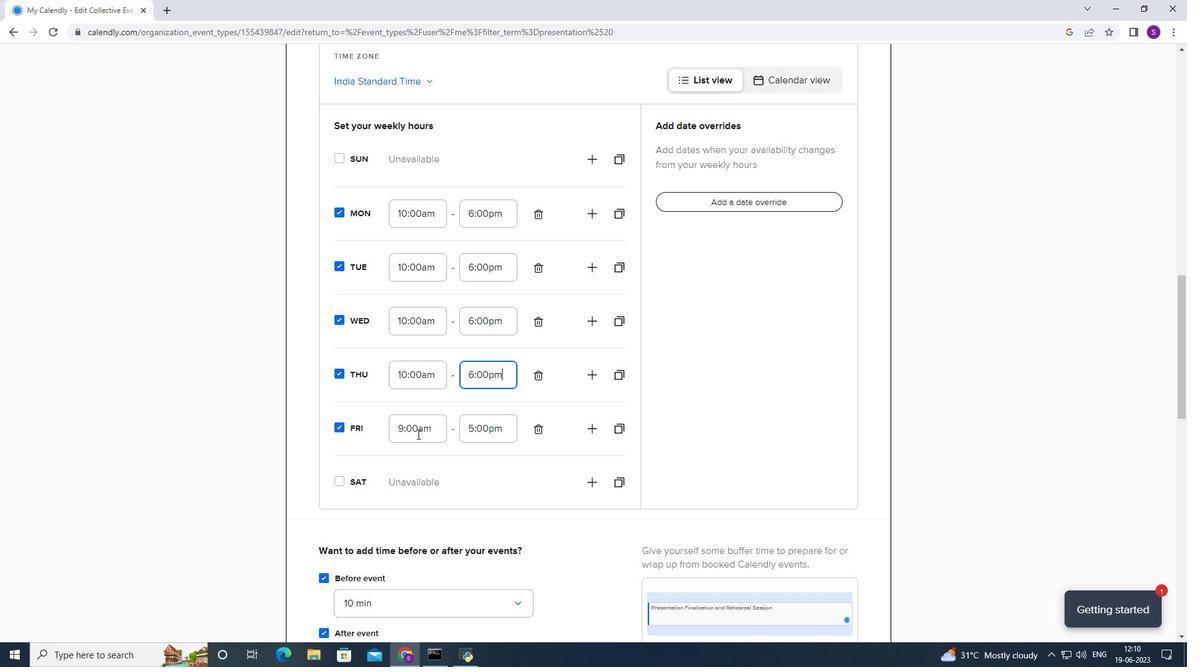 
Action: Mouse moved to (421, 481)
Screenshot: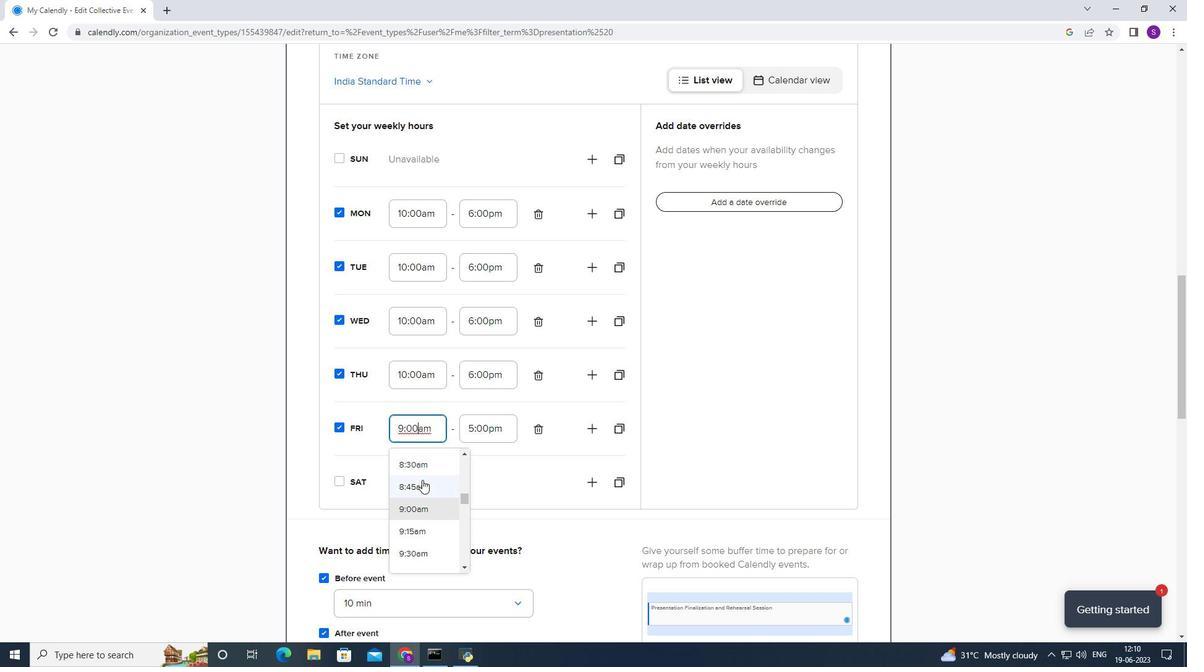 
Action: Mouse scrolled (421, 480) with delta (0, 0)
Screenshot: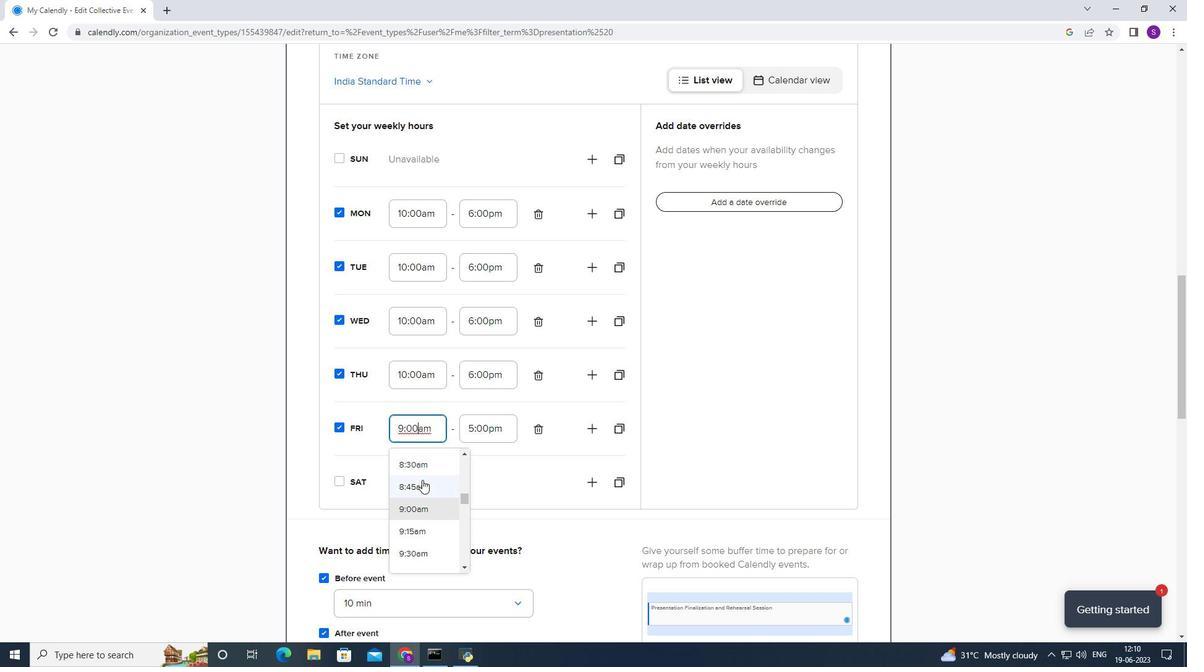 
Action: Mouse moved to (421, 481)
Screenshot: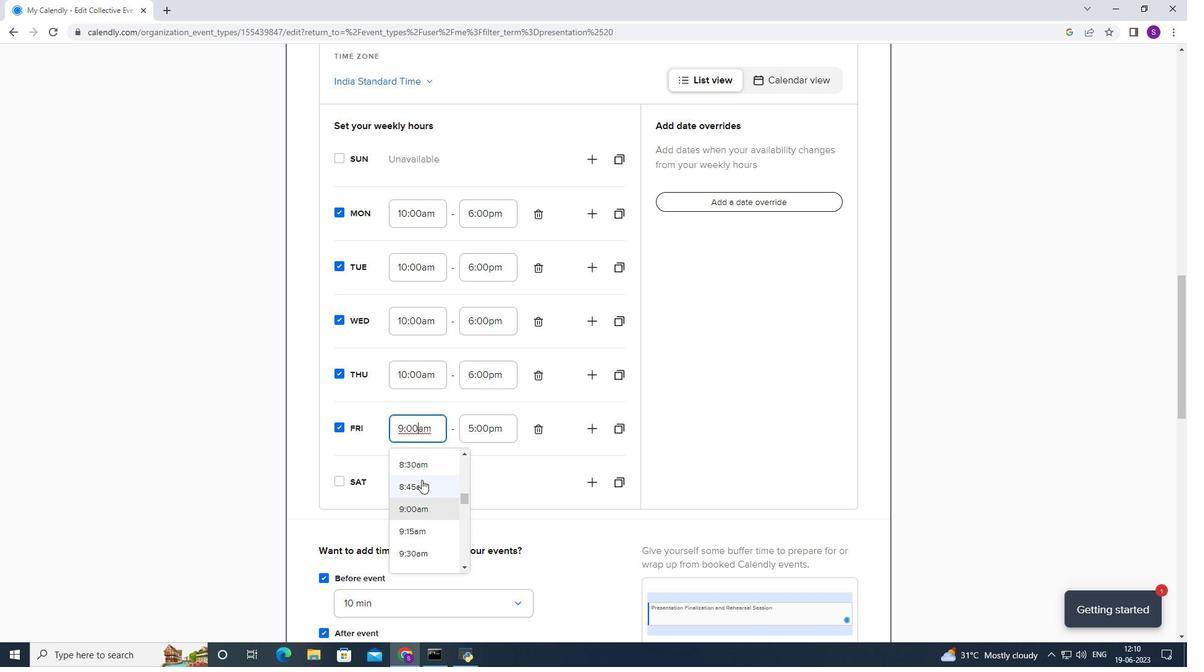 
Action: Mouse scrolled (421, 481) with delta (0, 0)
Screenshot: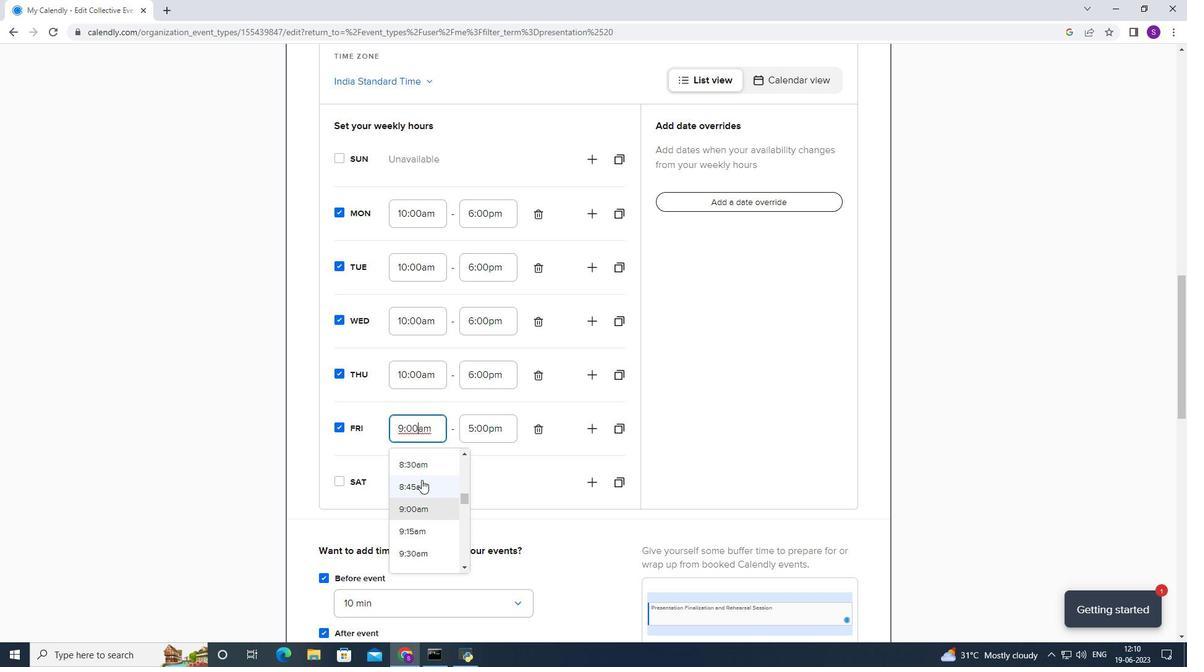 
Action: Mouse moved to (414, 476)
Screenshot: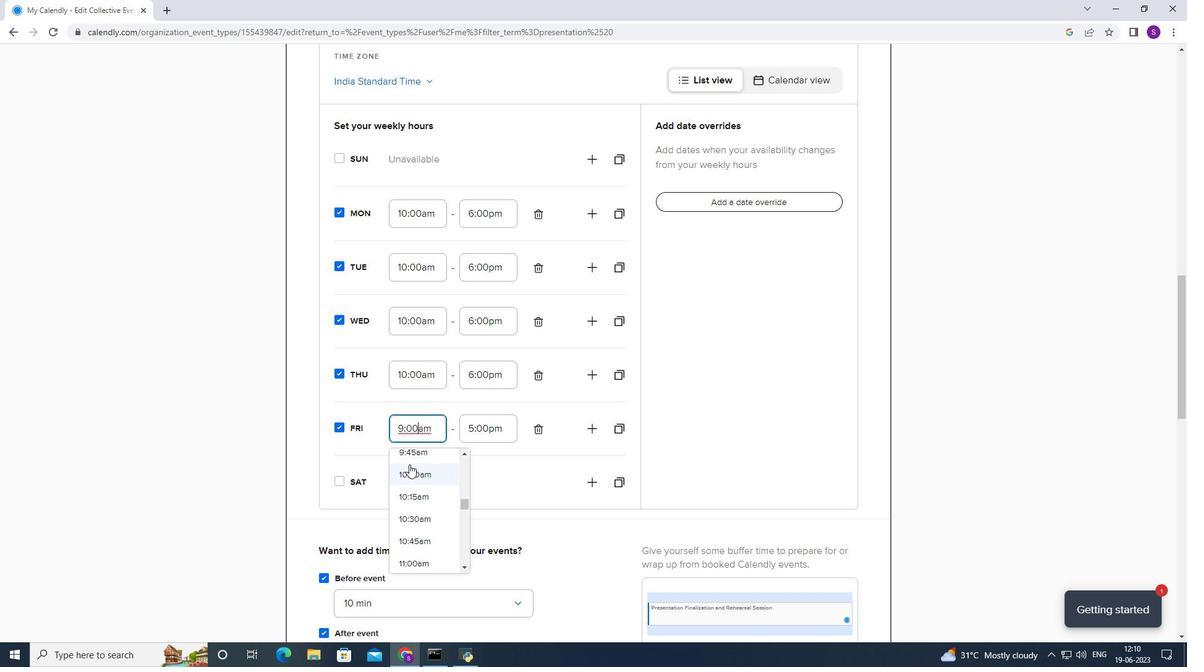 
Action: Mouse pressed left at (414, 476)
Screenshot: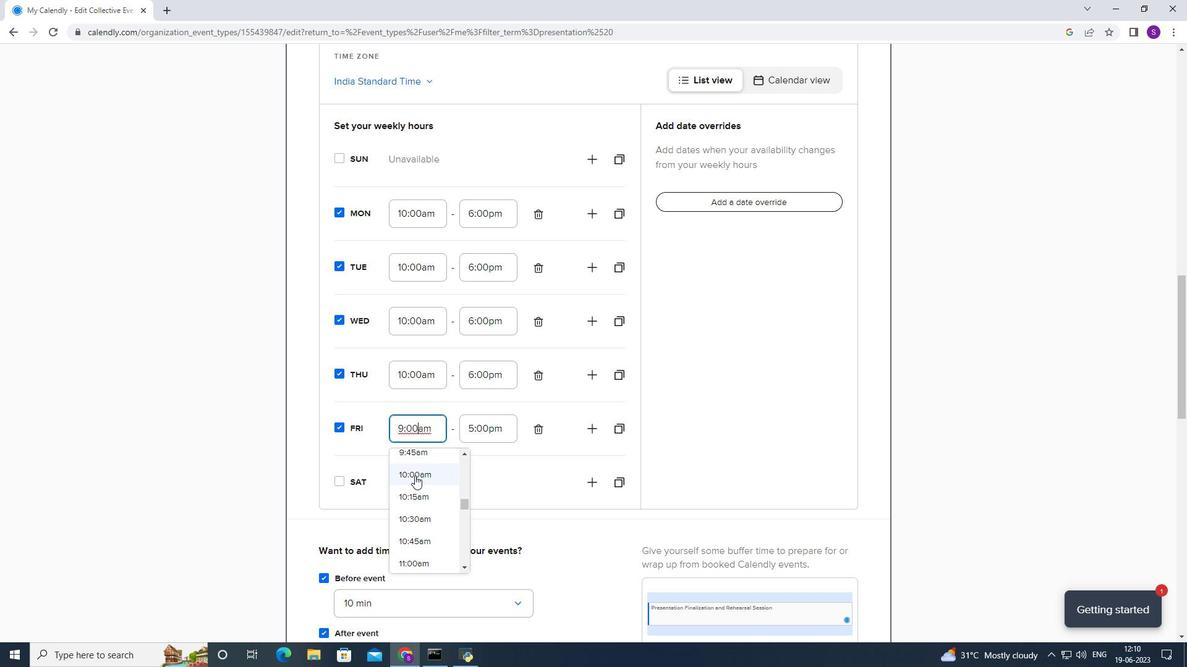 
Action: Mouse moved to (476, 435)
Screenshot: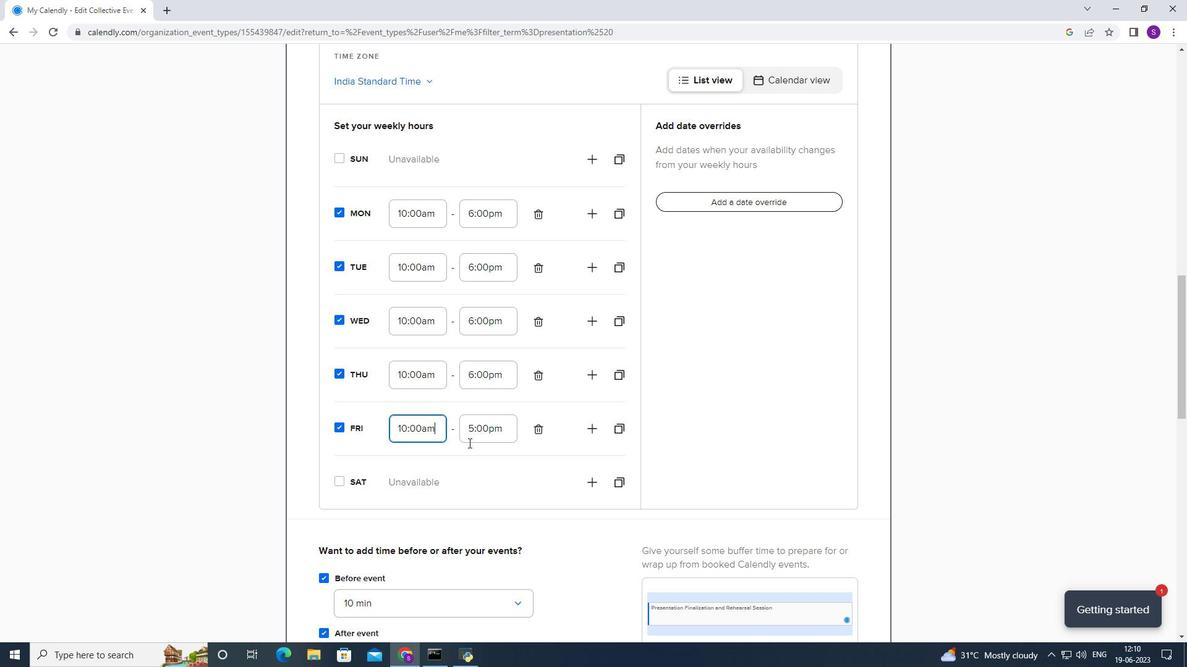 
Action: Mouse pressed left at (476, 435)
Screenshot: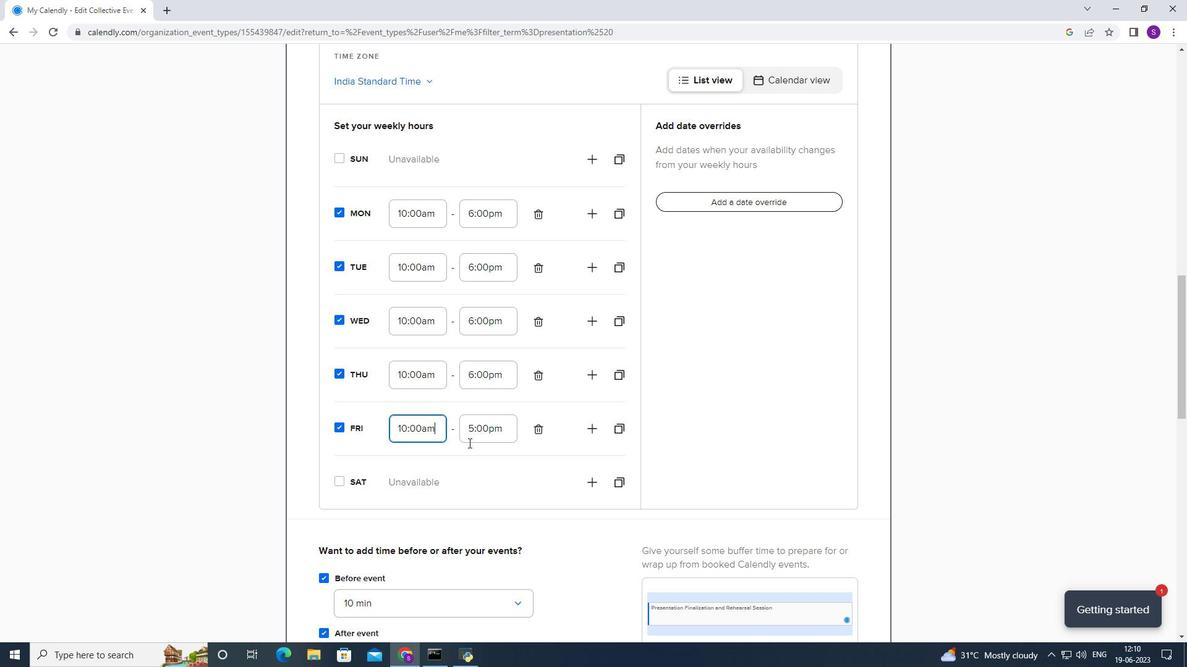 
Action: Mouse moved to (485, 501)
Screenshot: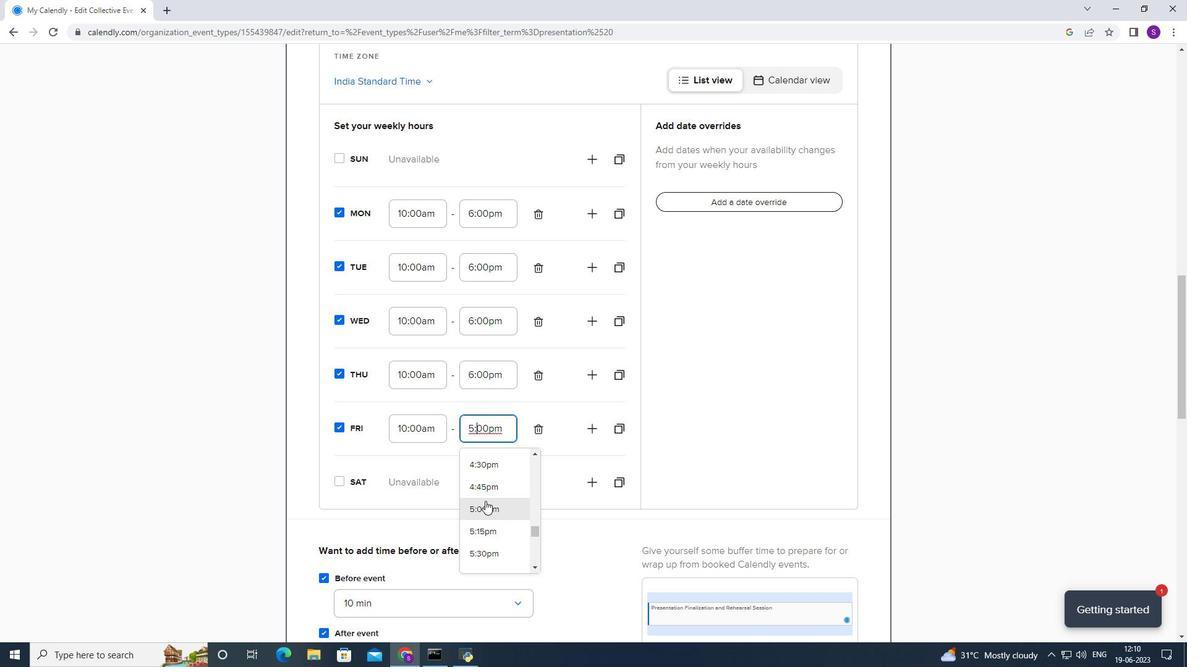 
Action: Mouse scrolled (485, 500) with delta (0, 0)
Screenshot: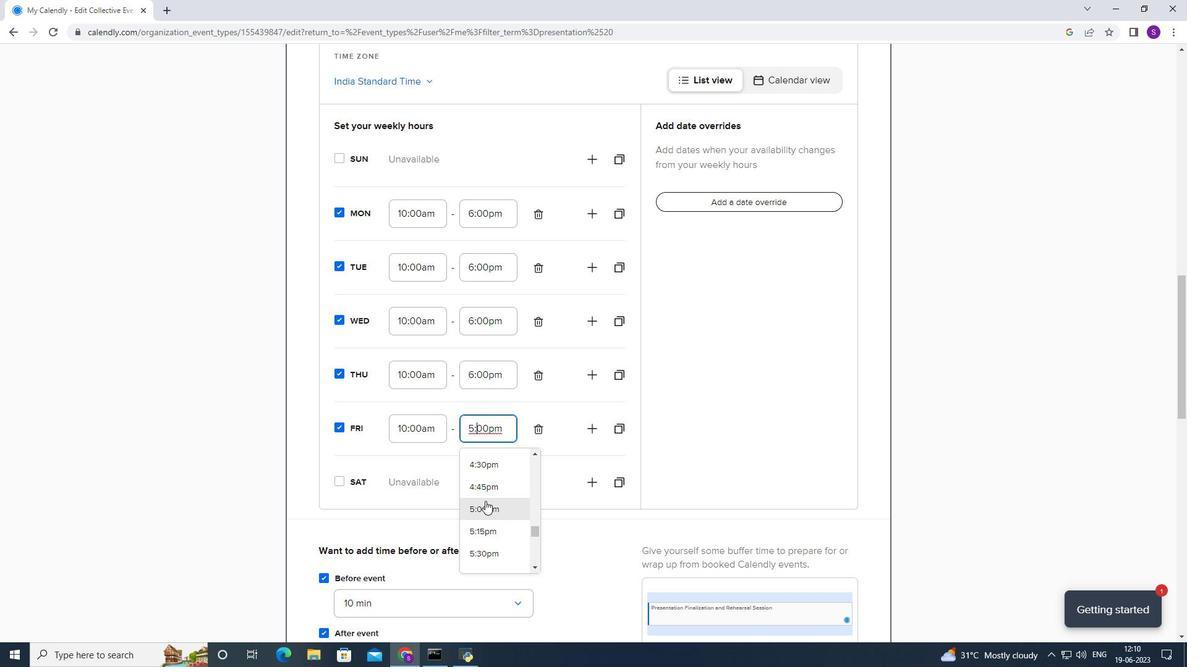 
Action: Mouse scrolled (485, 500) with delta (0, 0)
Screenshot: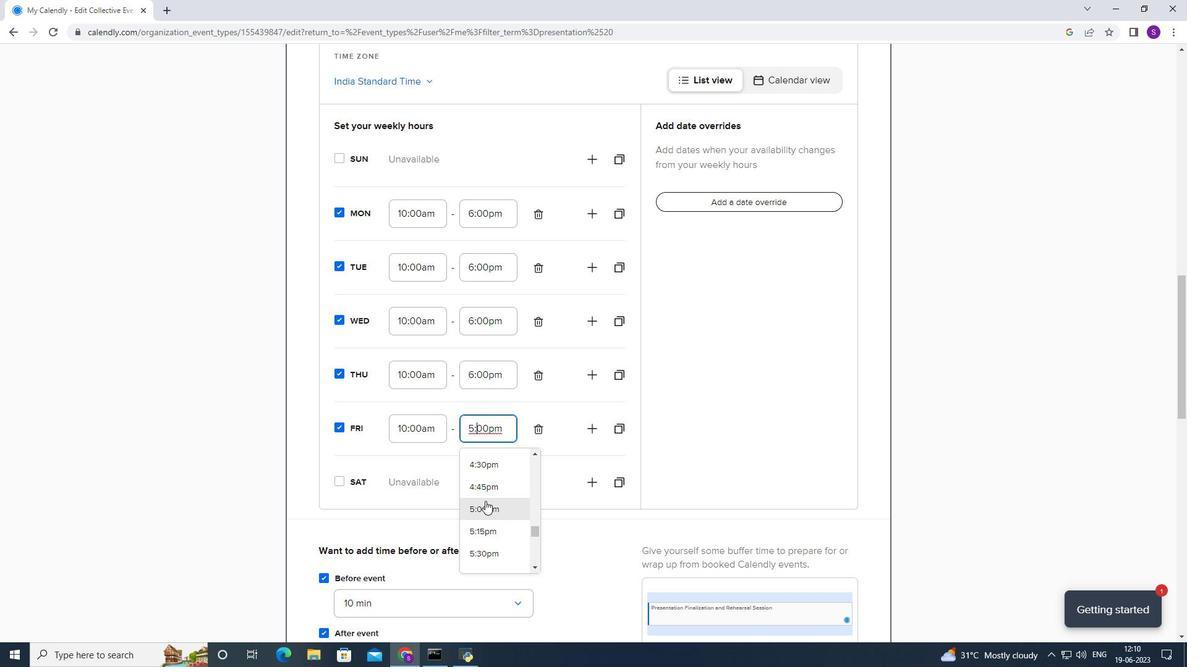 
Action: Mouse moved to (487, 476)
Screenshot: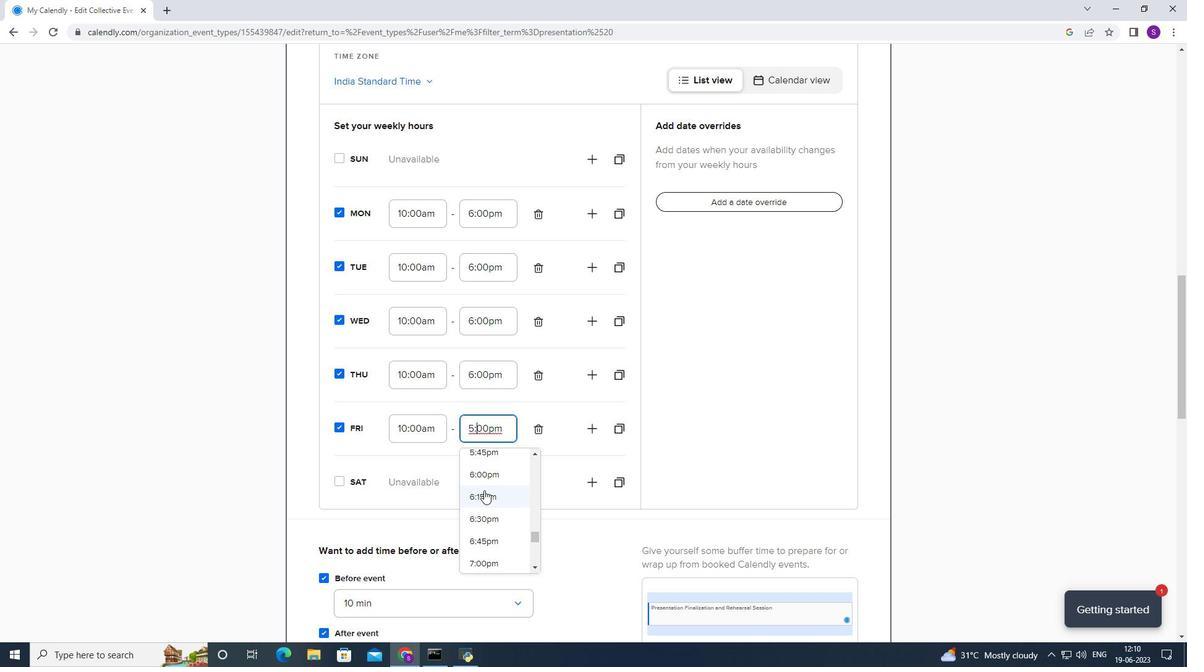 
Action: Mouse pressed left at (487, 476)
Screenshot: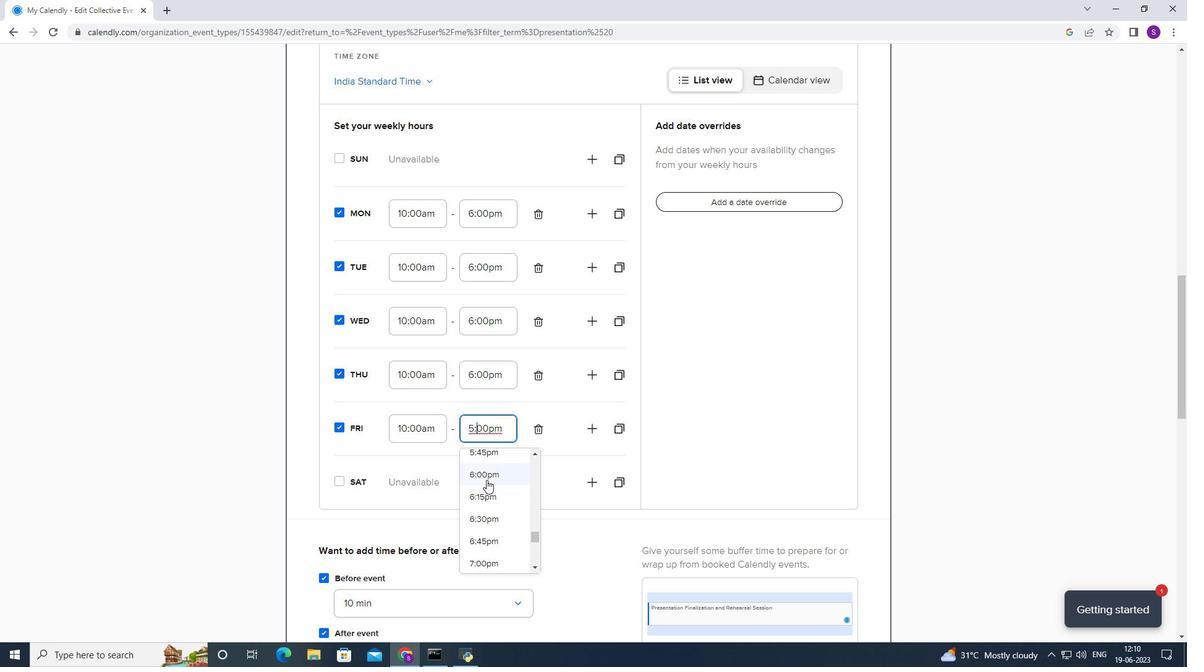 
Action: Mouse moved to (343, 479)
Screenshot: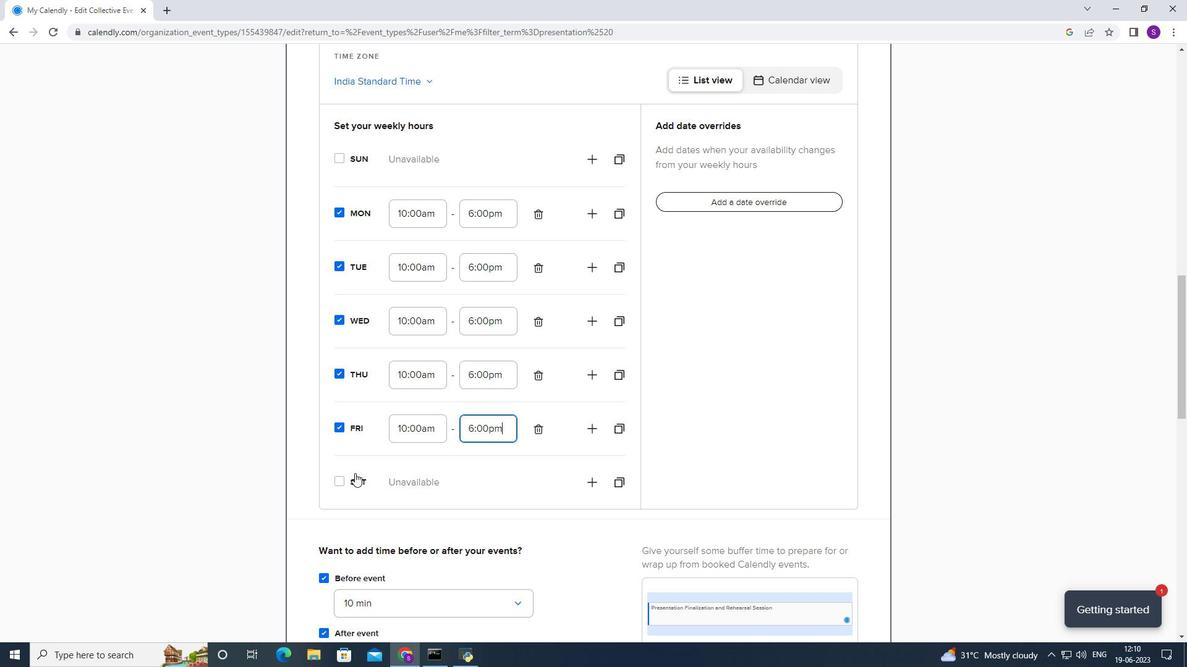 
Action: Mouse pressed left at (343, 479)
Screenshot: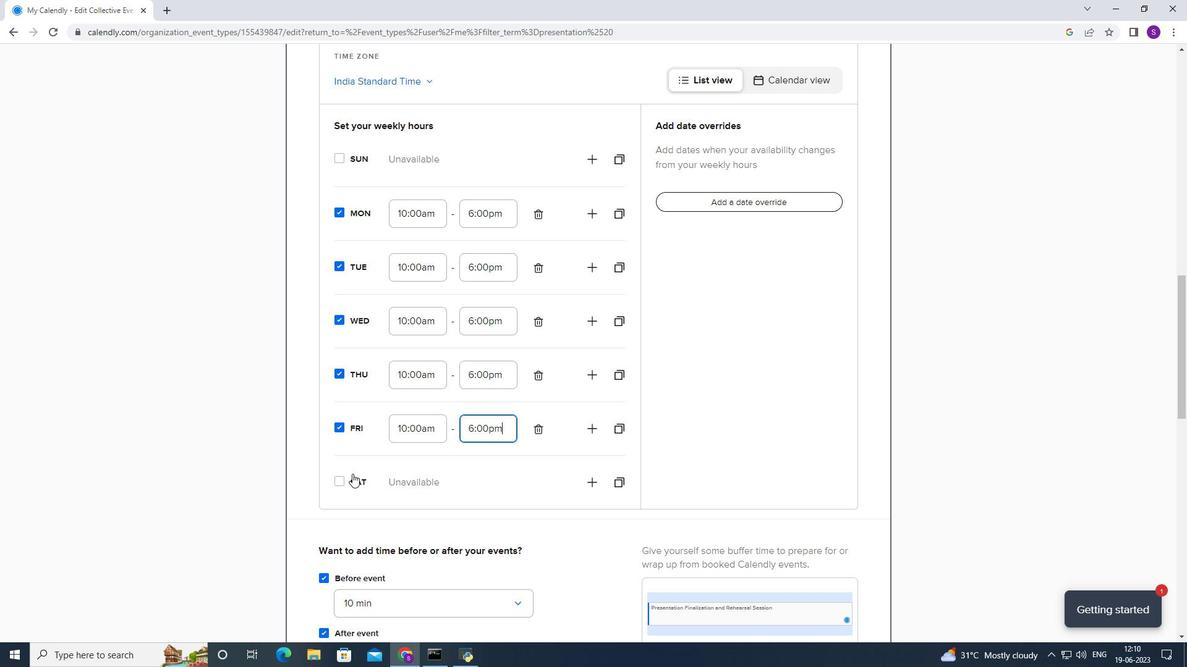 
Action: Mouse moved to (393, 476)
Screenshot: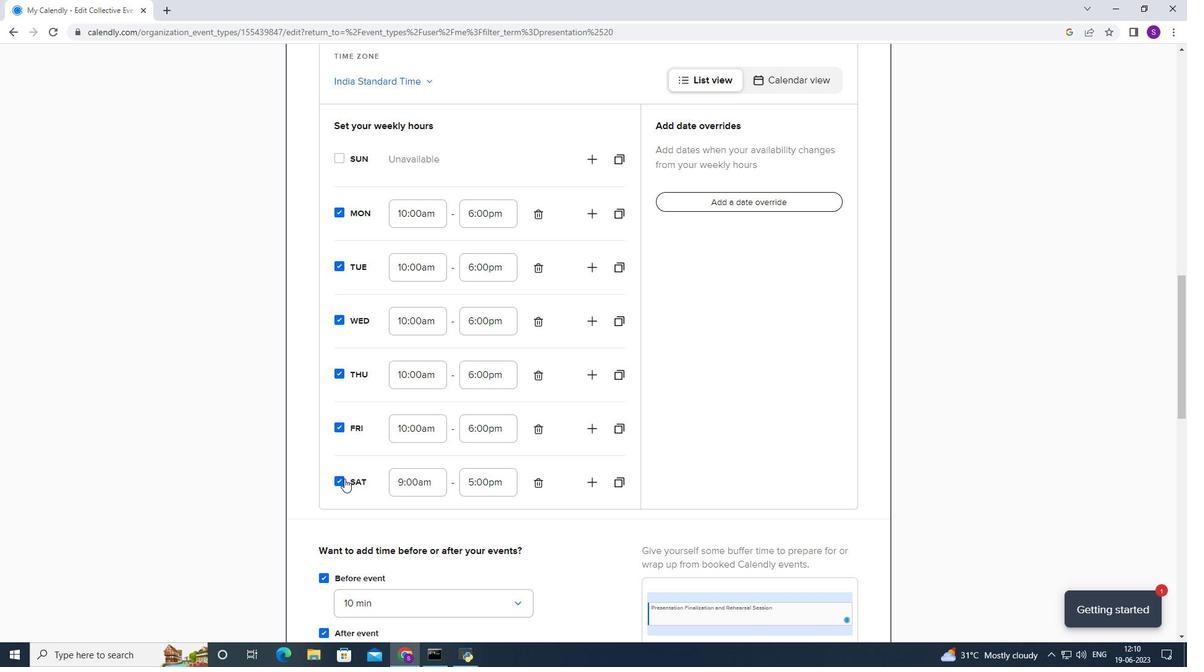 
Action: Mouse pressed left at (393, 476)
Screenshot: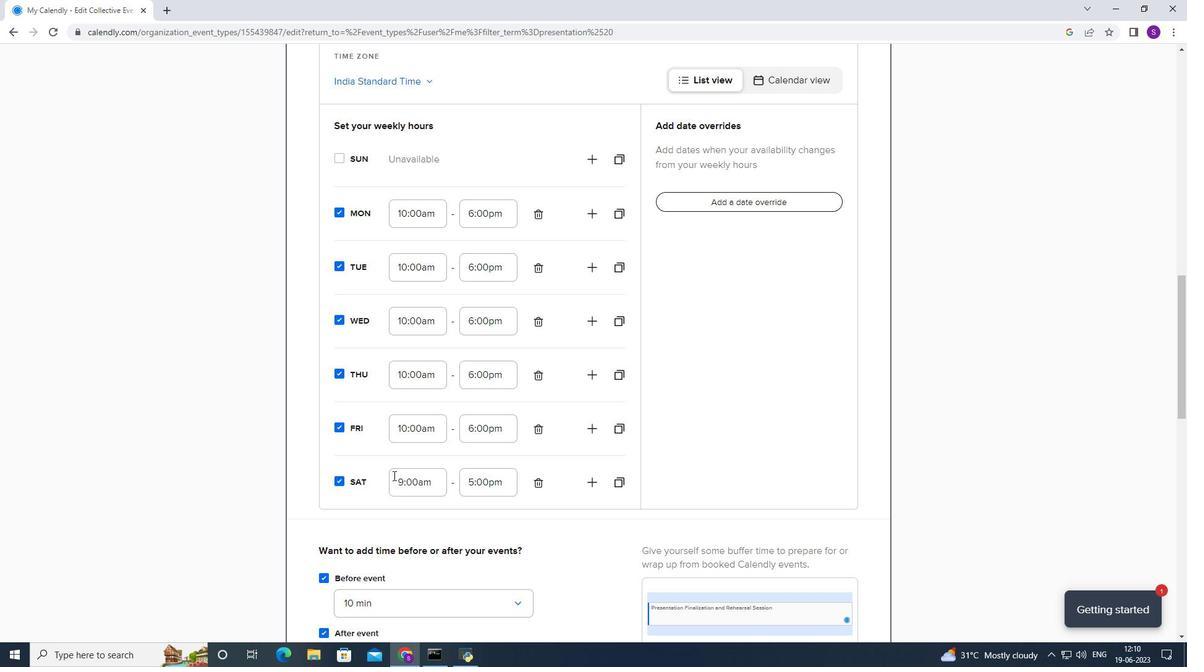 
Action: Mouse moved to (436, 502)
Screenshot: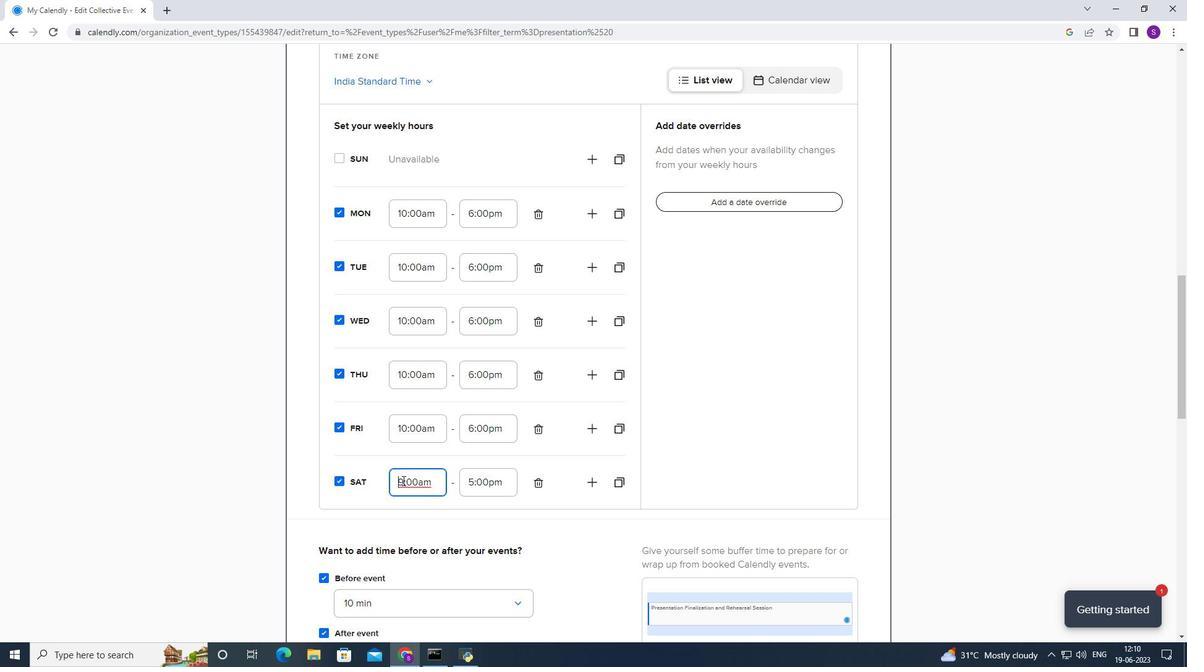 
Action: Mouse scrolled (436, 501) with delta (0, 0)
Screenshot: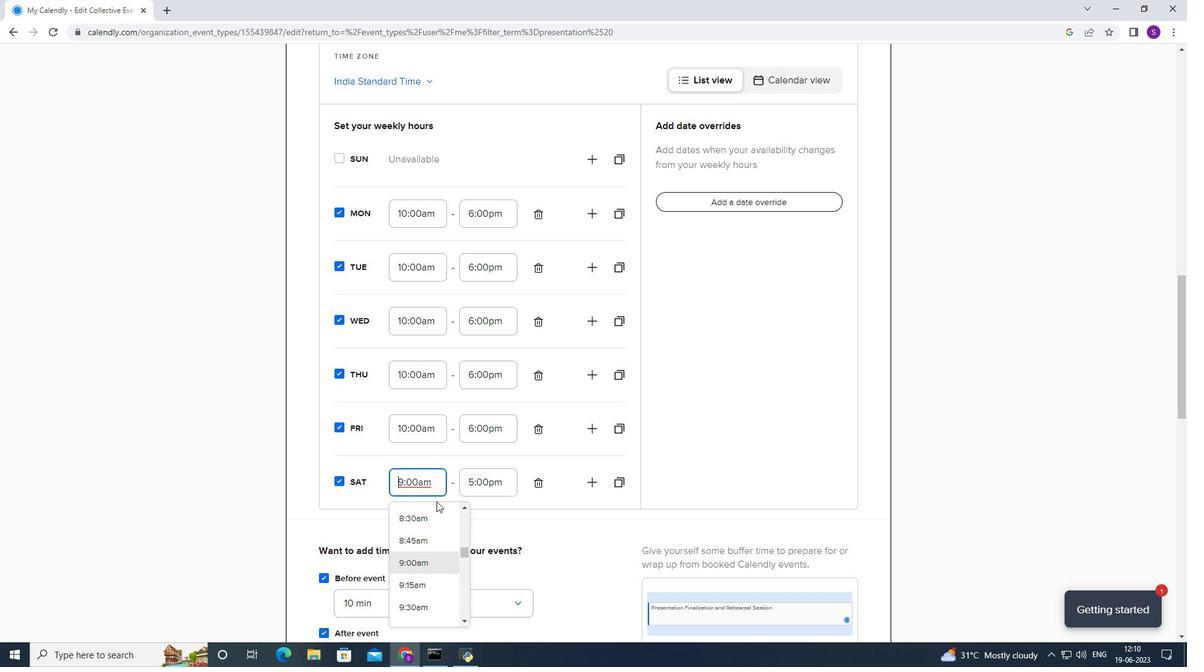 
Action: Mouse scrolled (436, 501) with delta (0, 0)
Screenshot: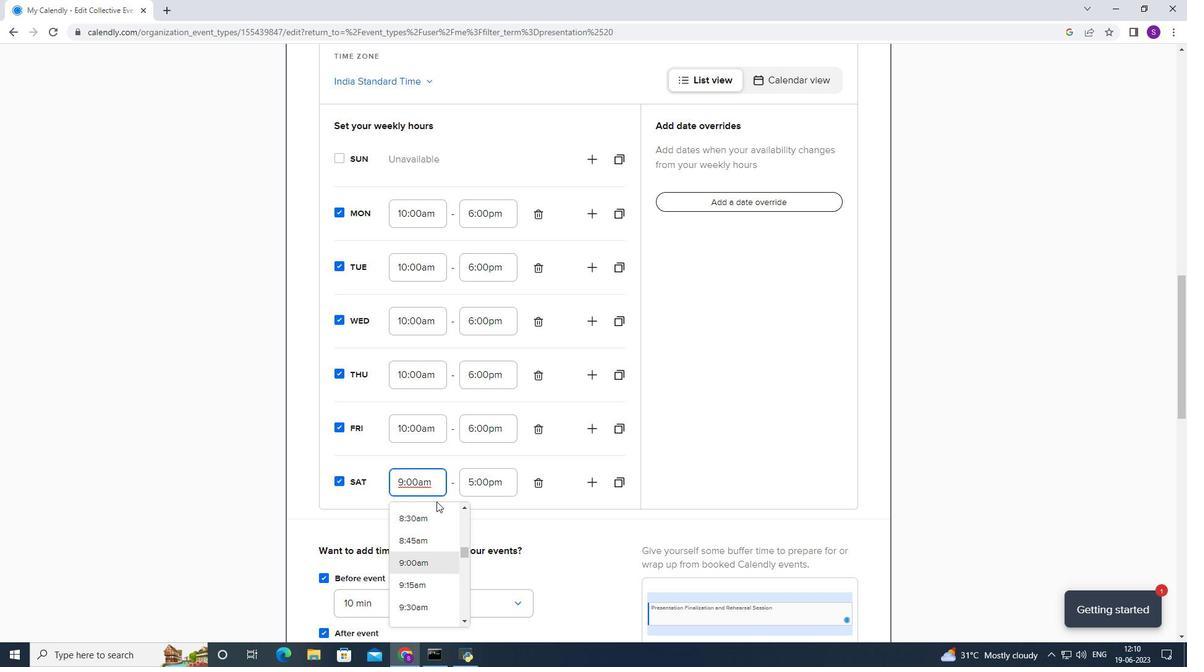 
Action: Mouse moved to (429, 474)
Screenshot: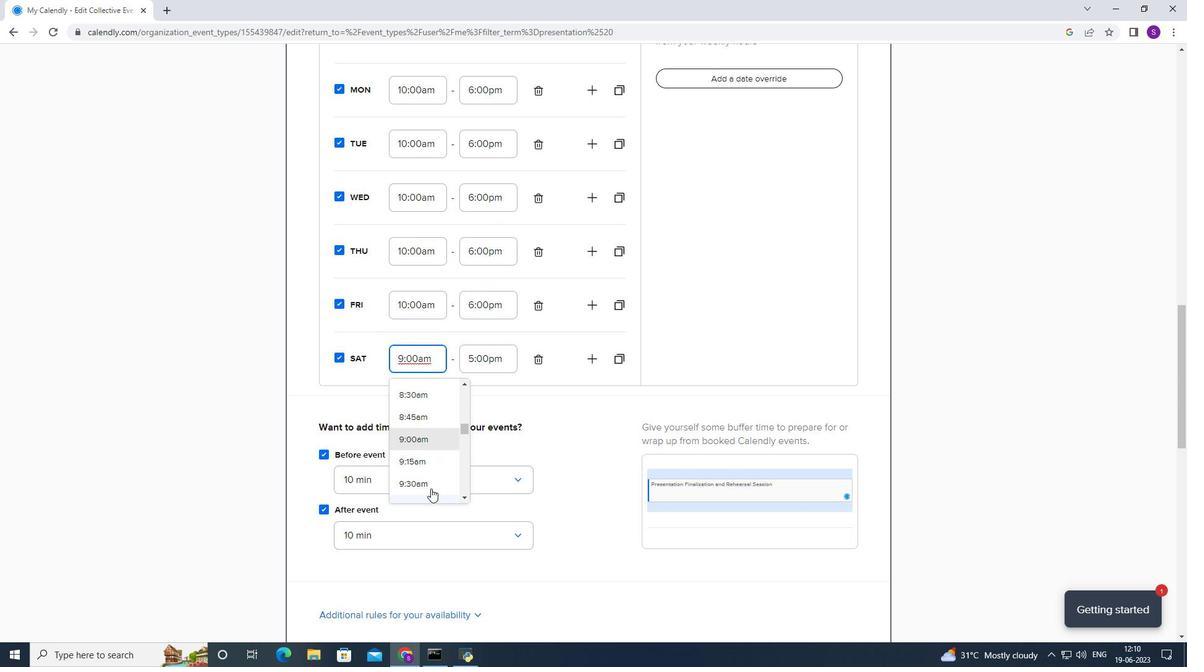 
Action: Mouse scrolled (429, 474) with delta (0, 0)
Screenshot: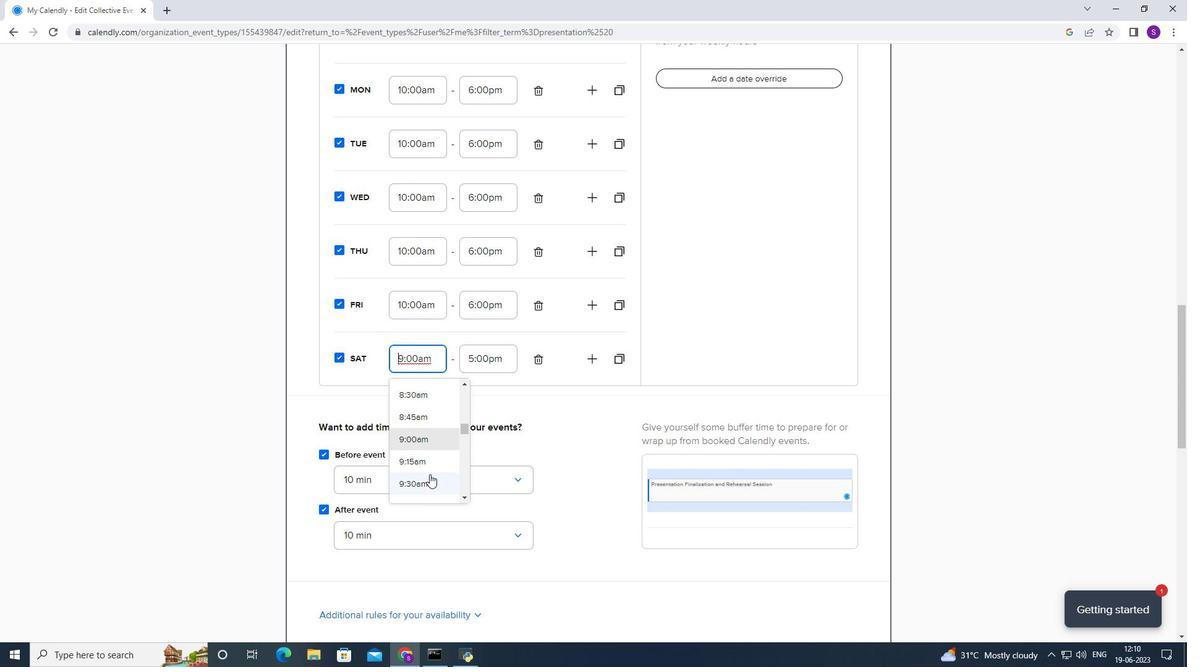 
Action: Mouse moved to (429, 458)
Screenshot: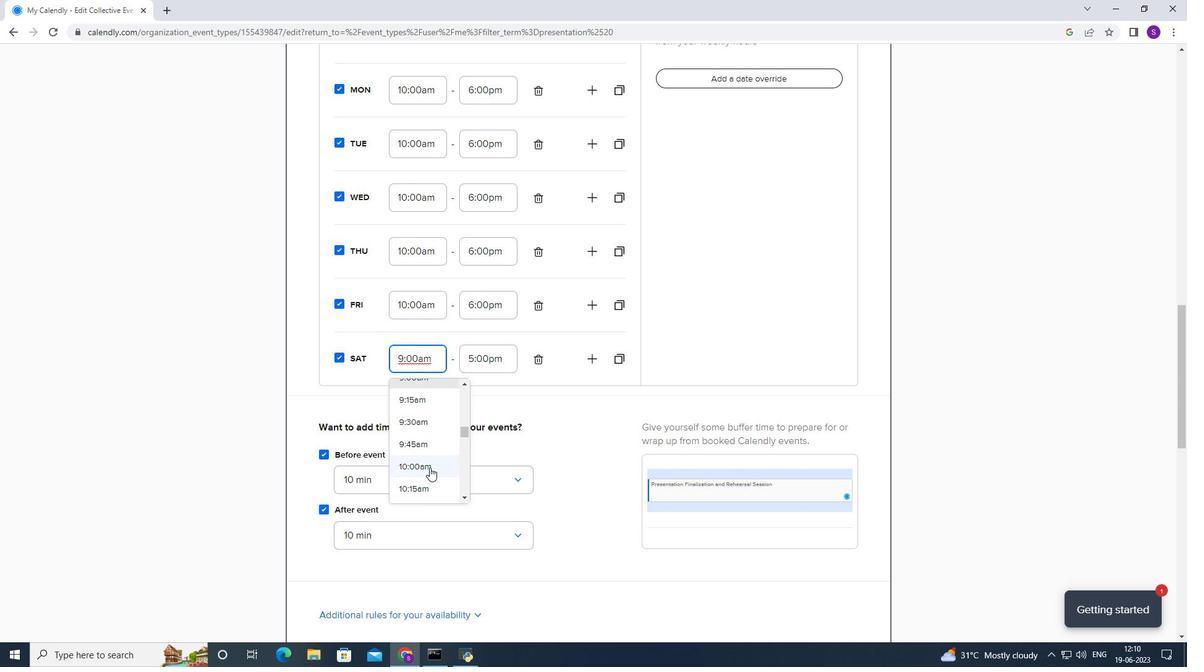 
Action: Mouse pressed left at (429, 458)
Screenshot: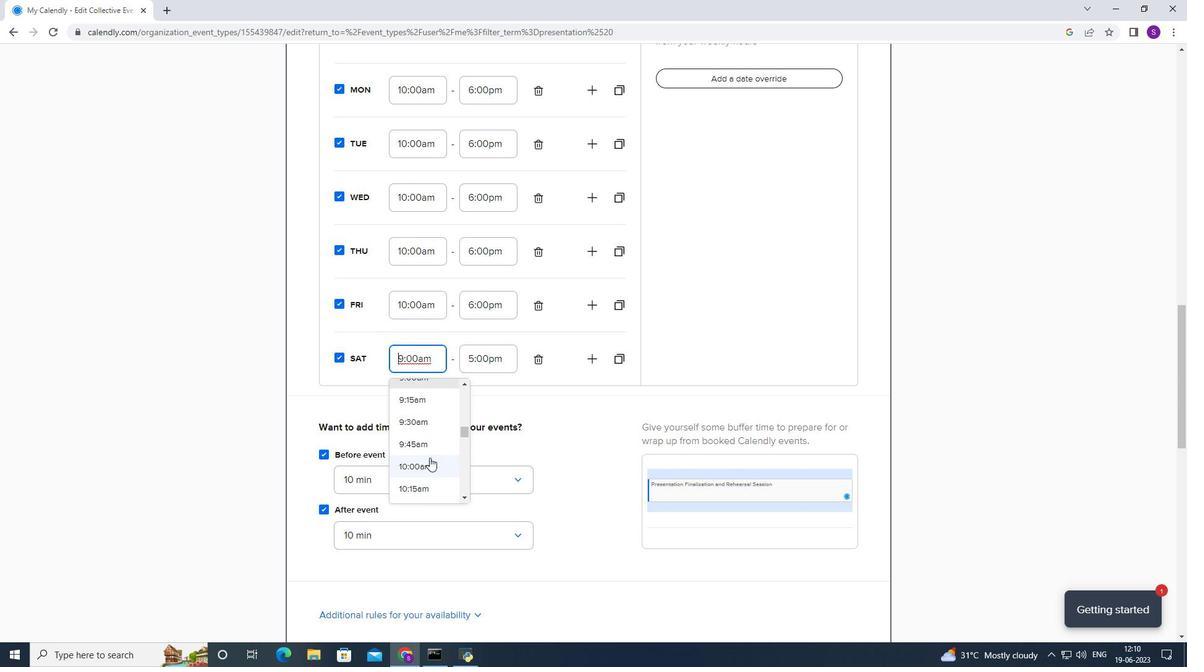 
Action: Mouse moved to (499, 355)
Screenshot: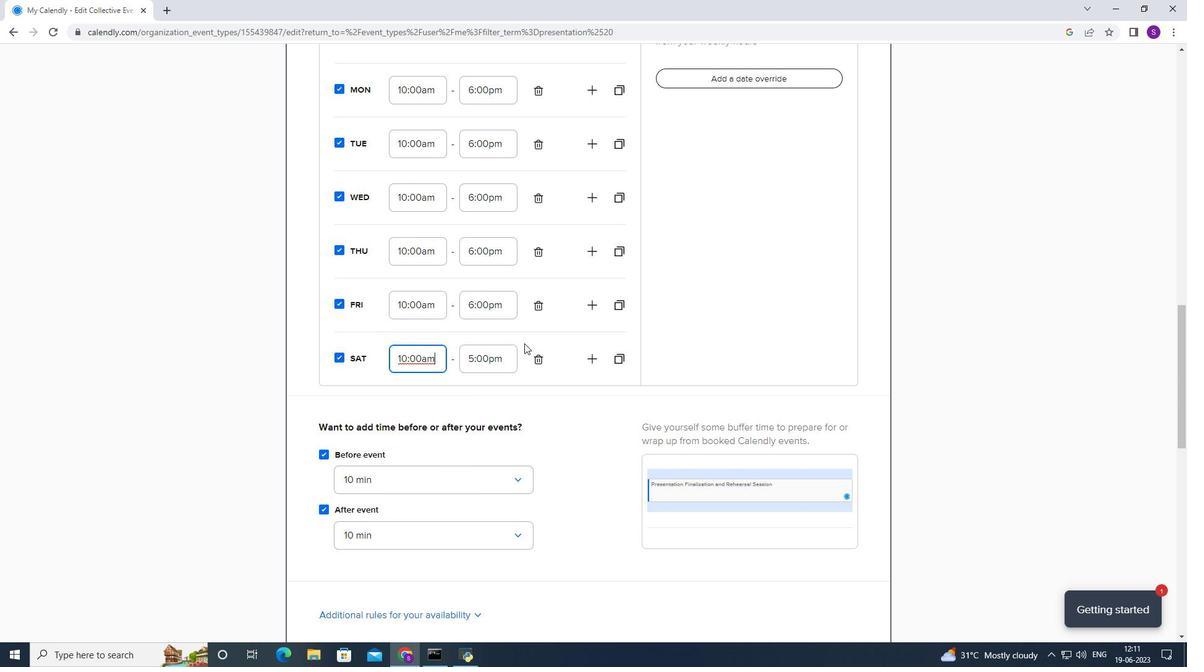 
Action: Mouse pressed left at (499, 355)
Screenshot: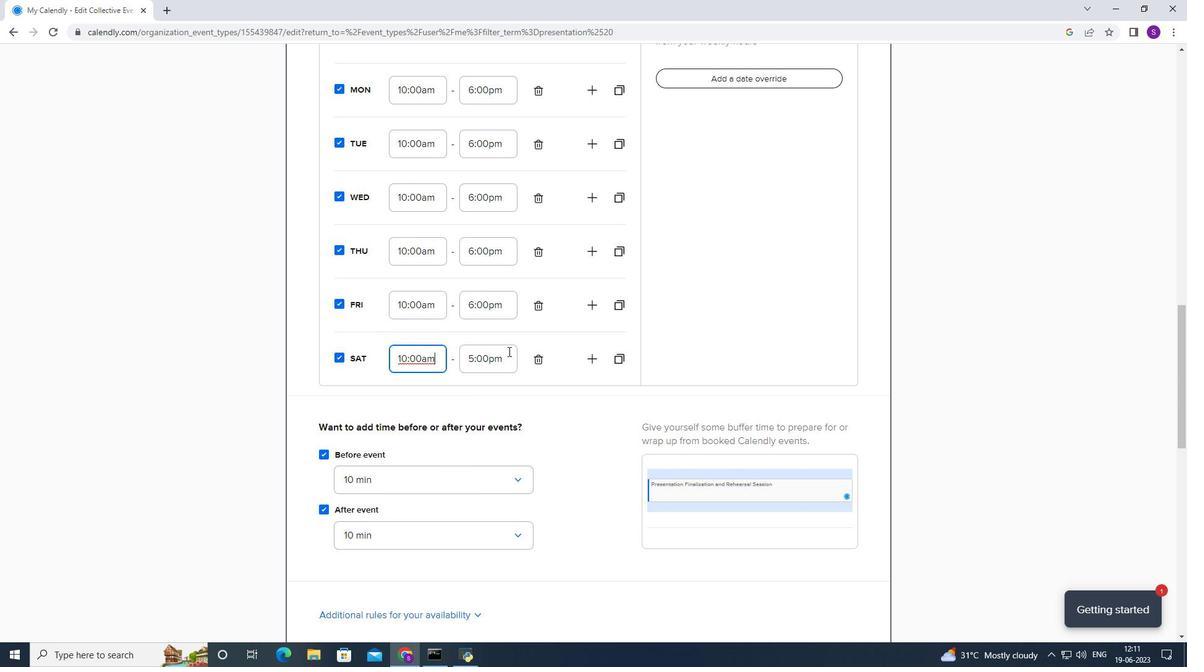 
Action: Mouse moved to (477, 412)
Screenshot: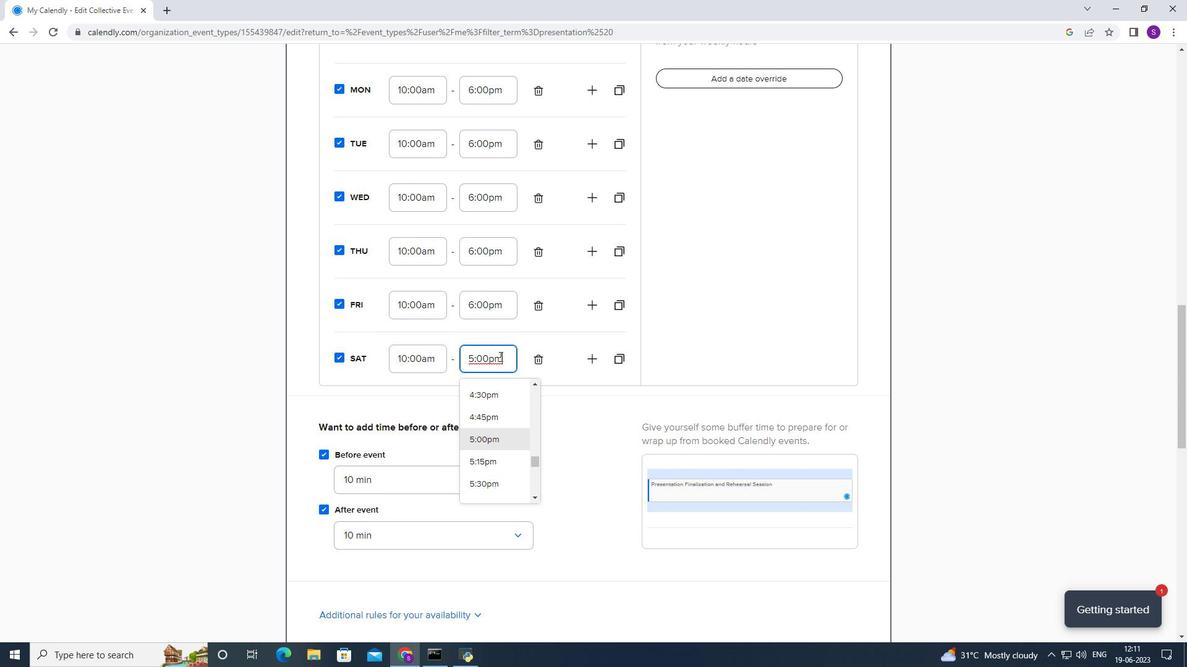 
Action: Mouse scrolled (477, 411) with delta (0, 0)
Screenshot: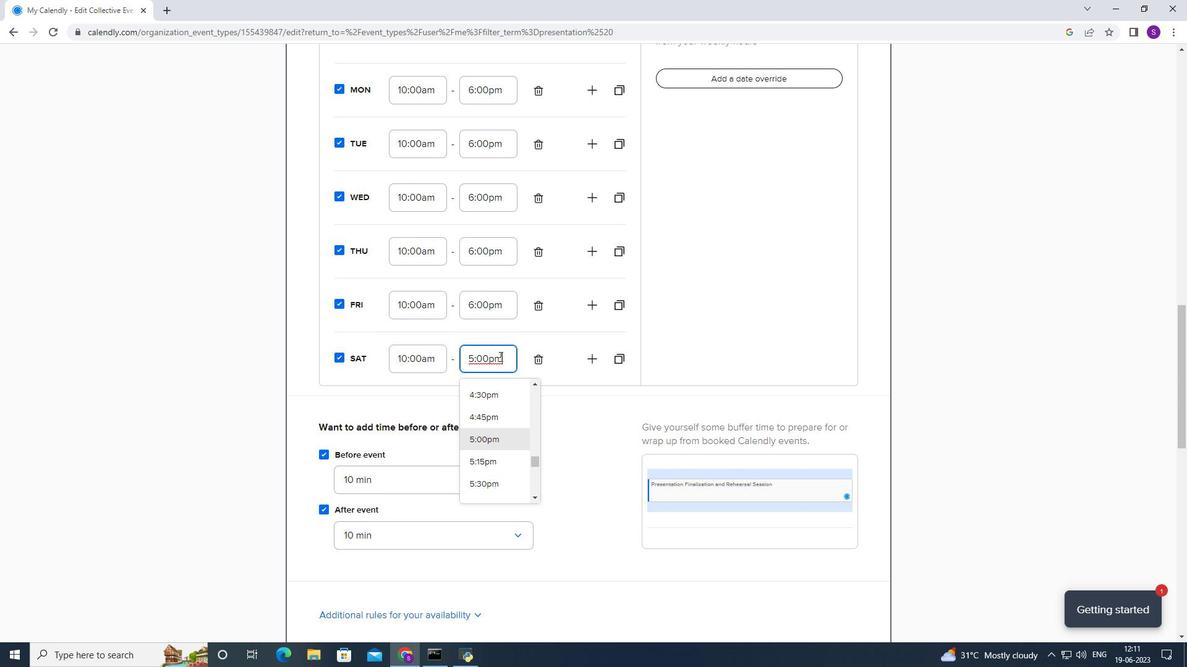 
Action: Mouse moved to (471, 462)
Screenshot: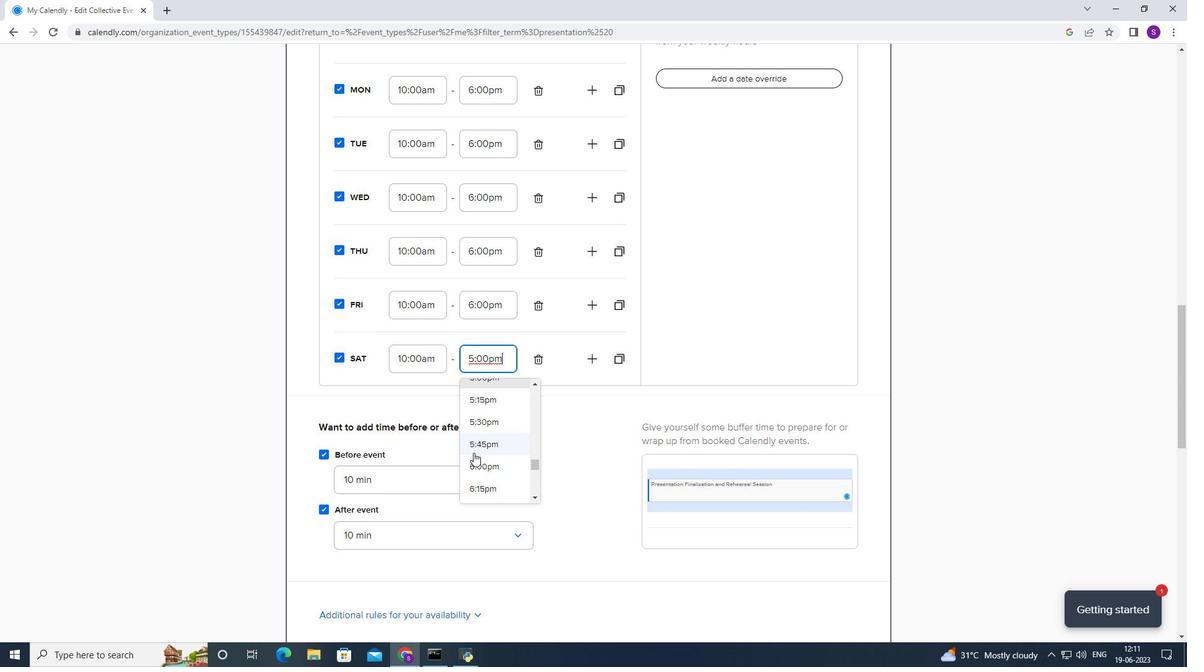 
Action: Mouse pressed left at (471, 462)
Screenshot: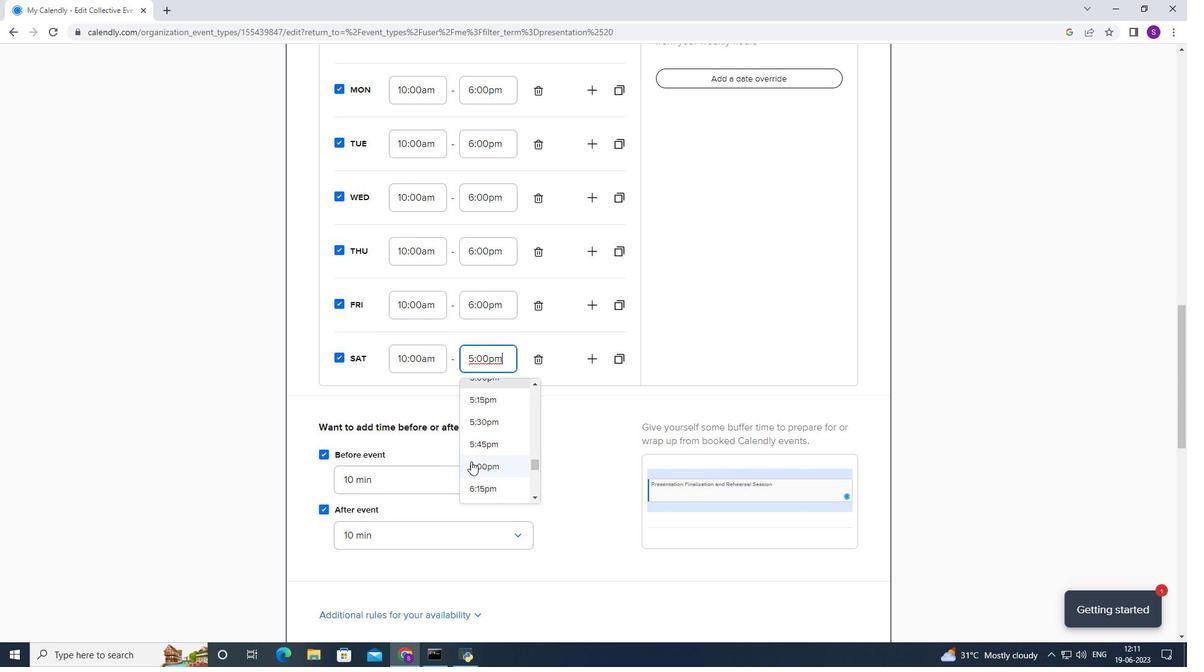 
Action: Mouse moved to (463, 452)
Screenshot: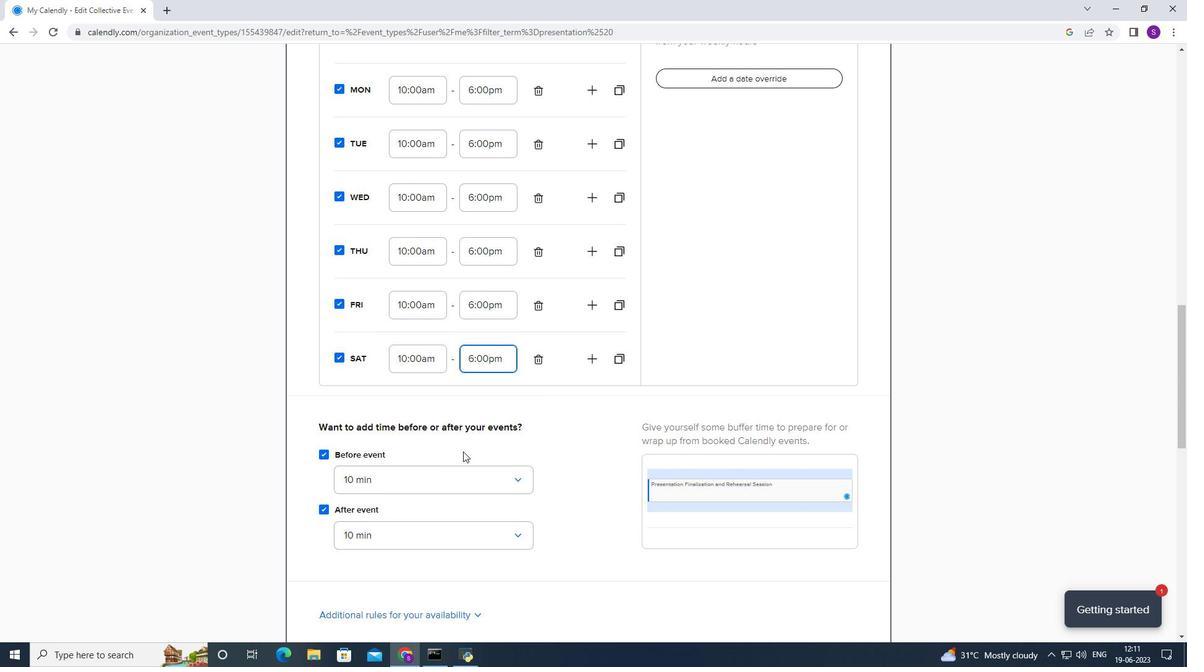 
Action: Mouse scrolled (463, 451) with delta (0, 0)
Screenshot: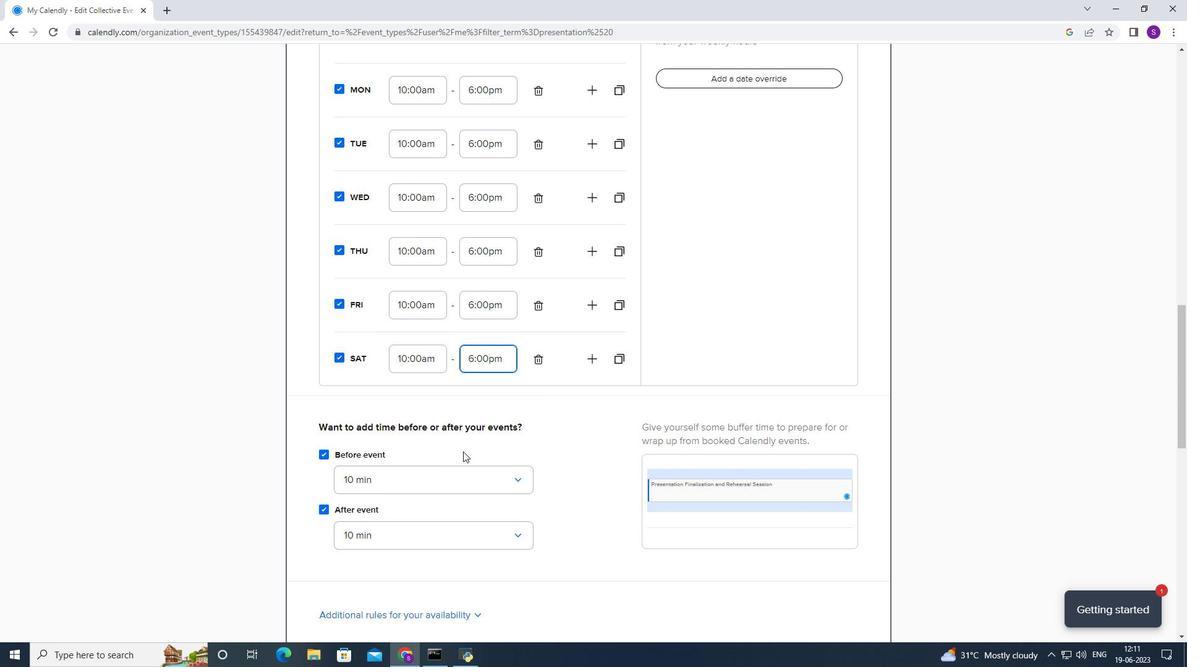 
Action: Mouse scrolled (463, 451) with delta (0, 0)
Screenshot: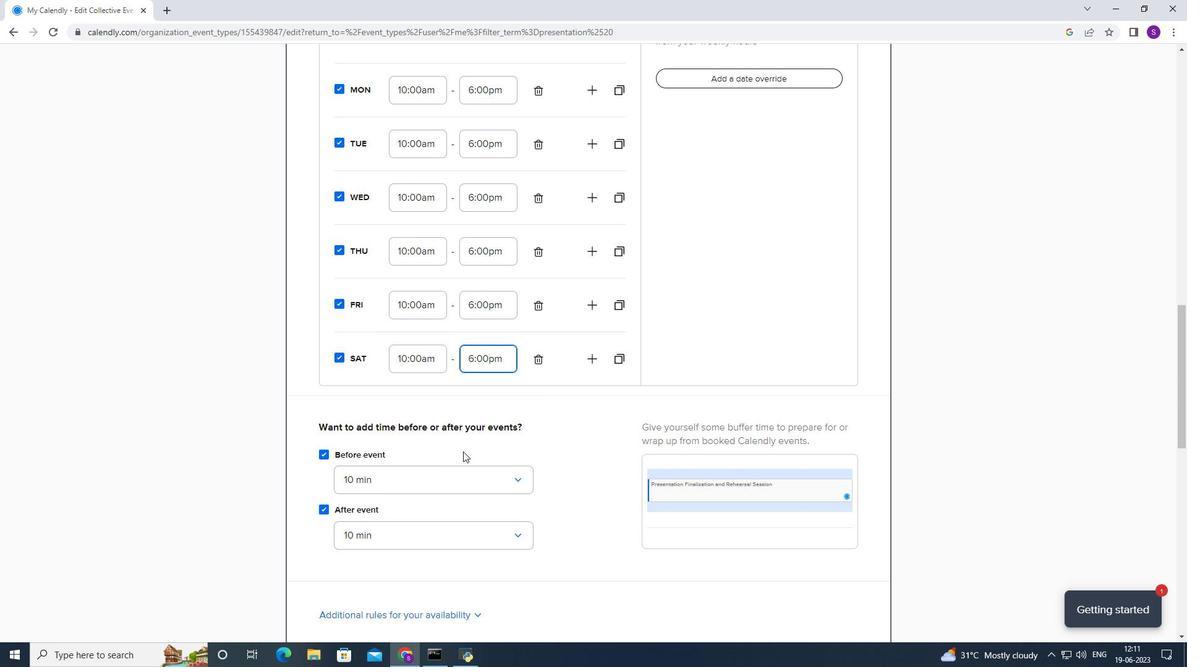 
Action: Mouse scrolled (463, 451) with delta (0, 0)
Screenshot: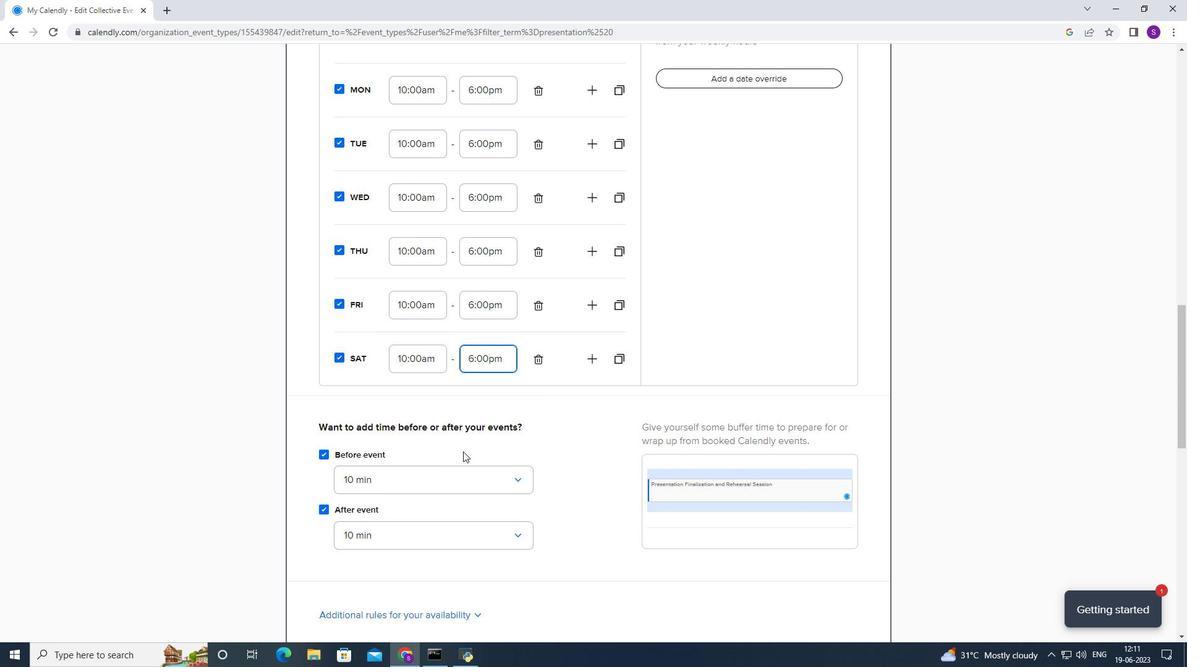 
Action: Mouse scrolled (463, 451) with delta (0, 0)
Screenshot: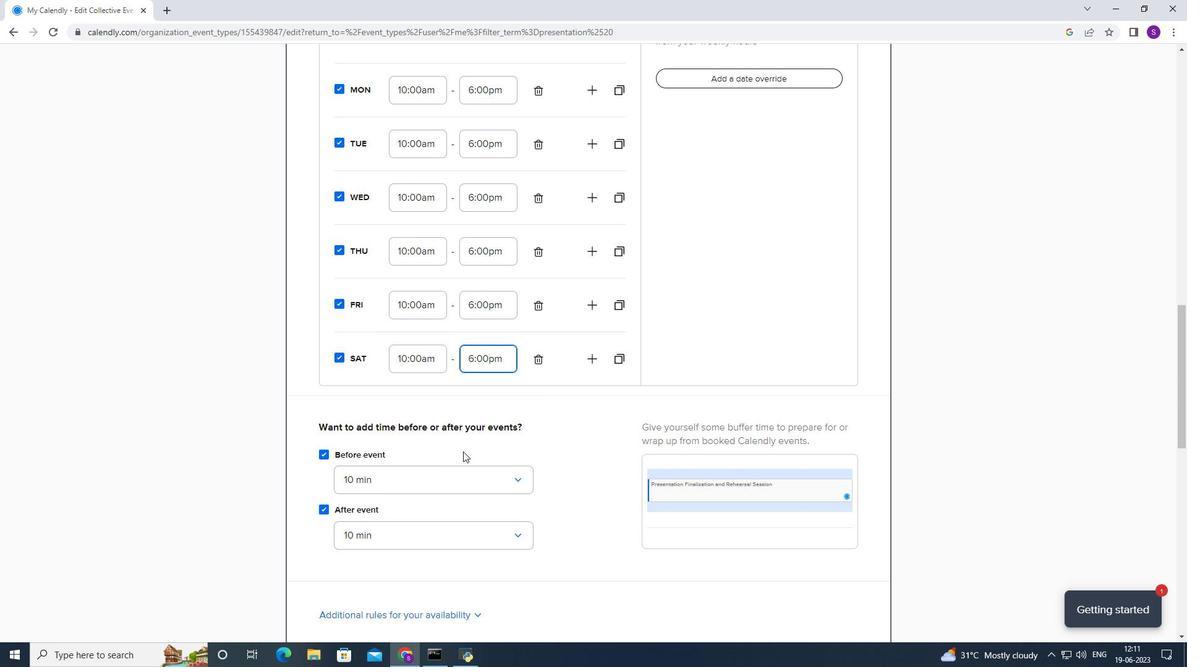 
Action: Mouse scrolled (463, 451) with delta (0, 0)
Screenshot: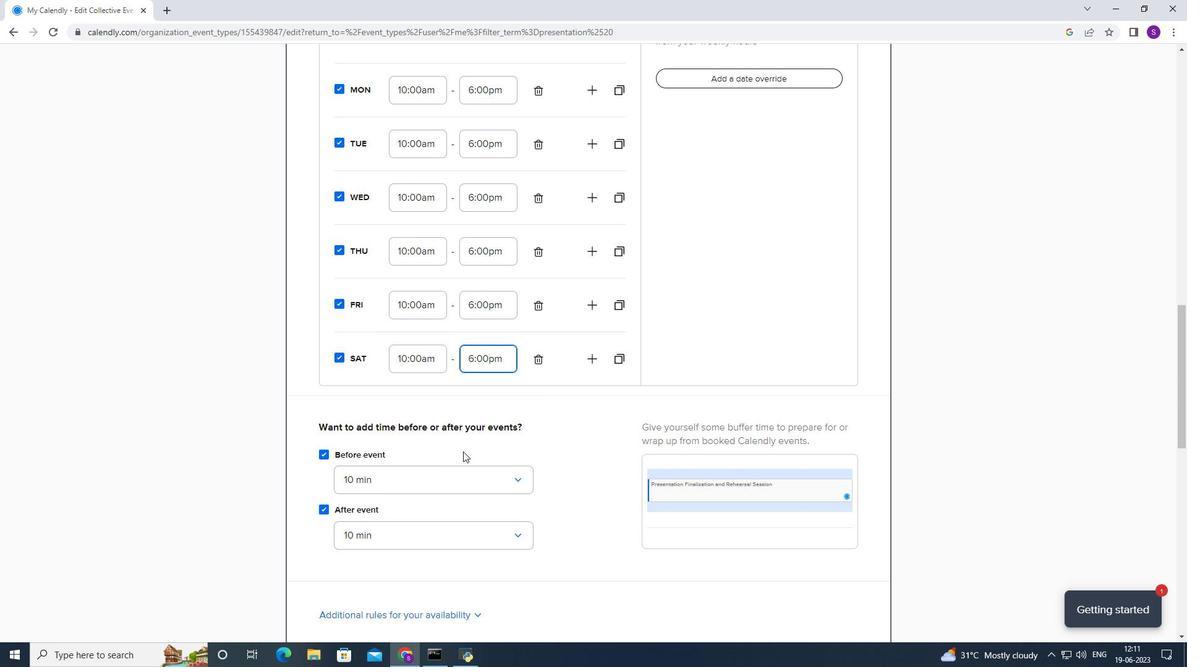 
Action: Mouse scrolled (463, 451) with delta (0, 0)
Screenshot: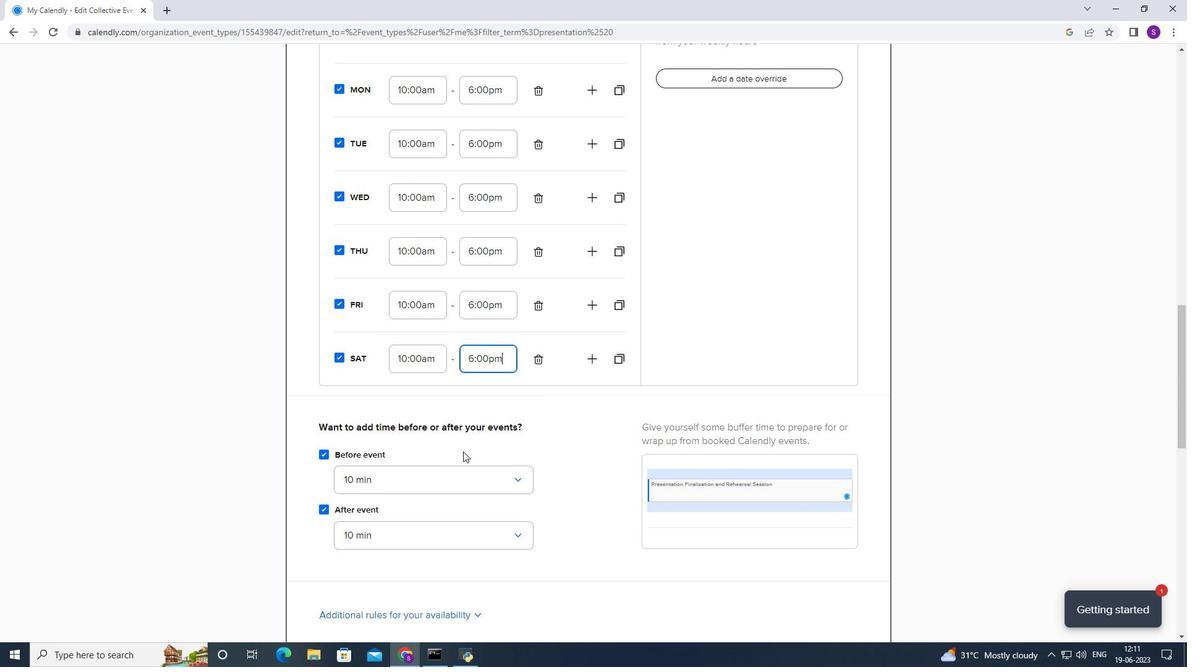 
Action: Mouse moved to (359, 367)
Screenshot: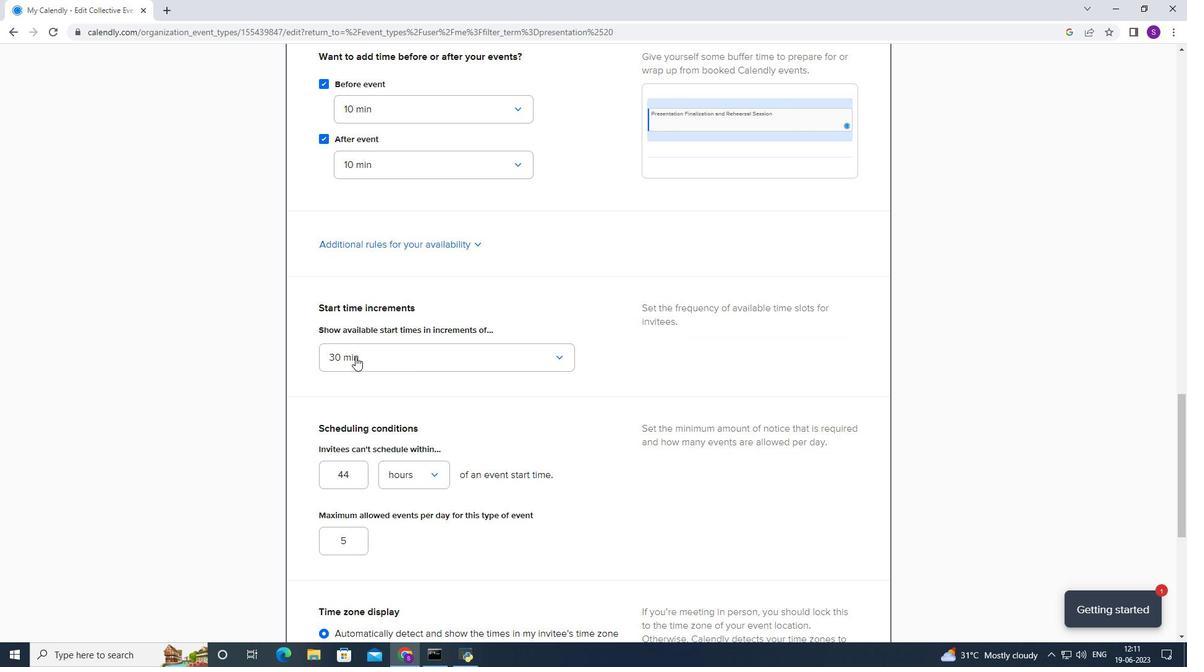 
Action: Mouse scrolled (359, 367) with delta (0, 0)
Screenshot: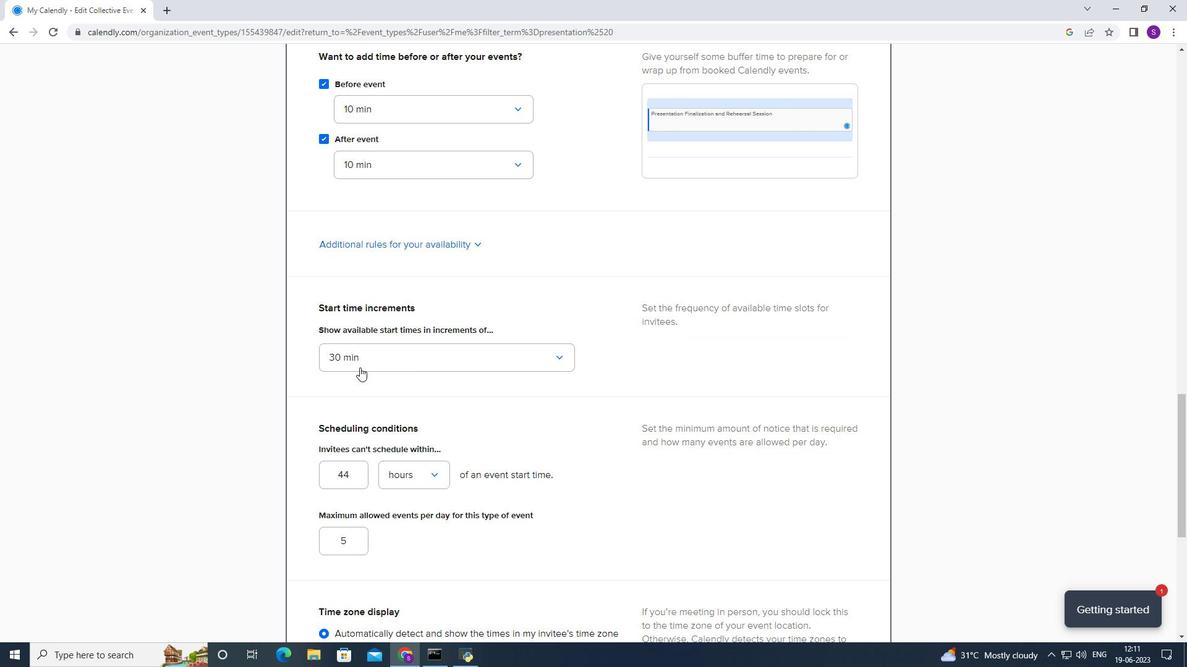 
Action: Mouse scrolled (359, 367) with delta (0, 0)
Screenshot: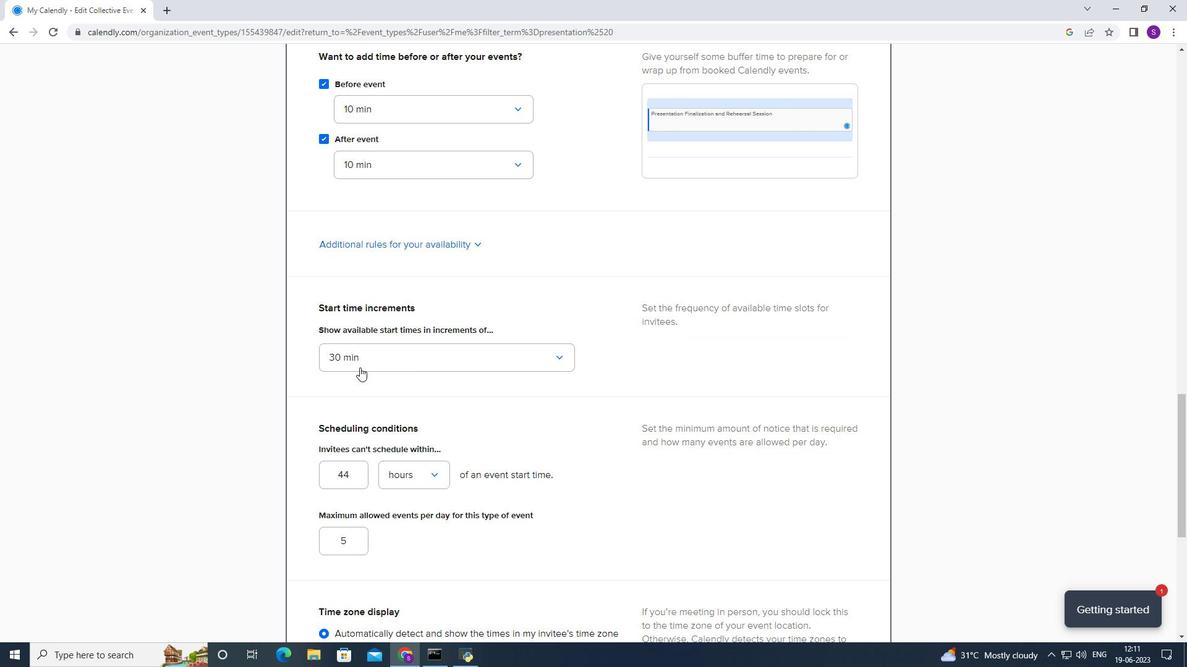 
Action: Mouse scrolled (359, 367) with delta (0, 0)
Screenshot: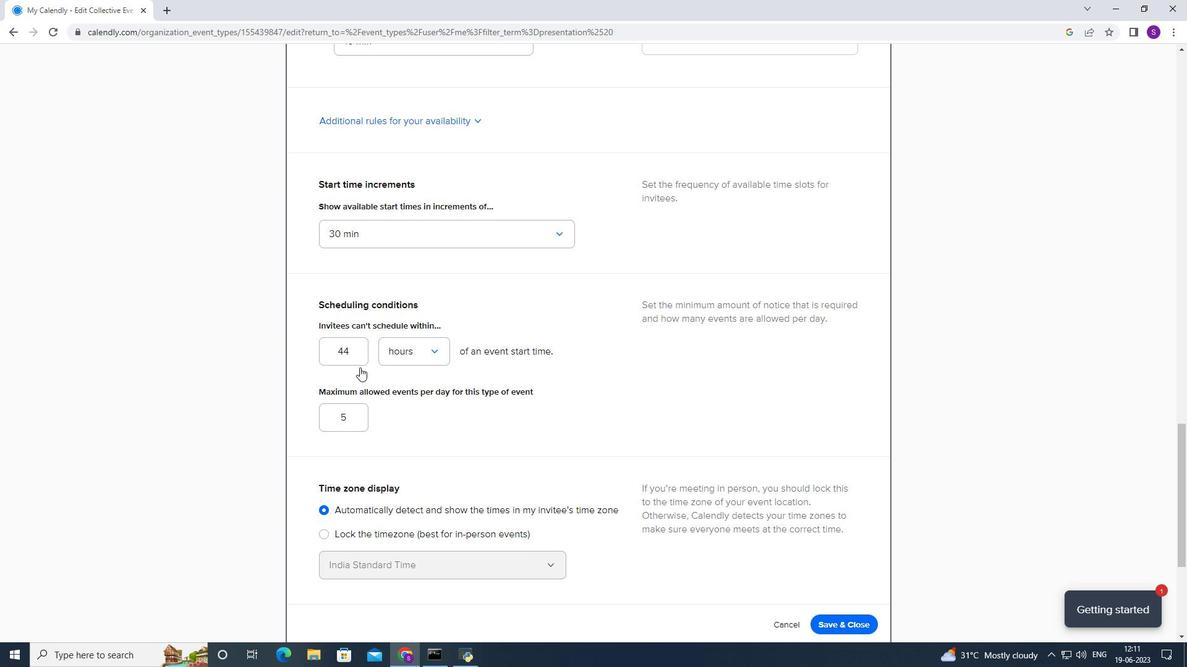 
Action: Mouse scrolled (359, 367) with delta (0, 0)
Screenshot: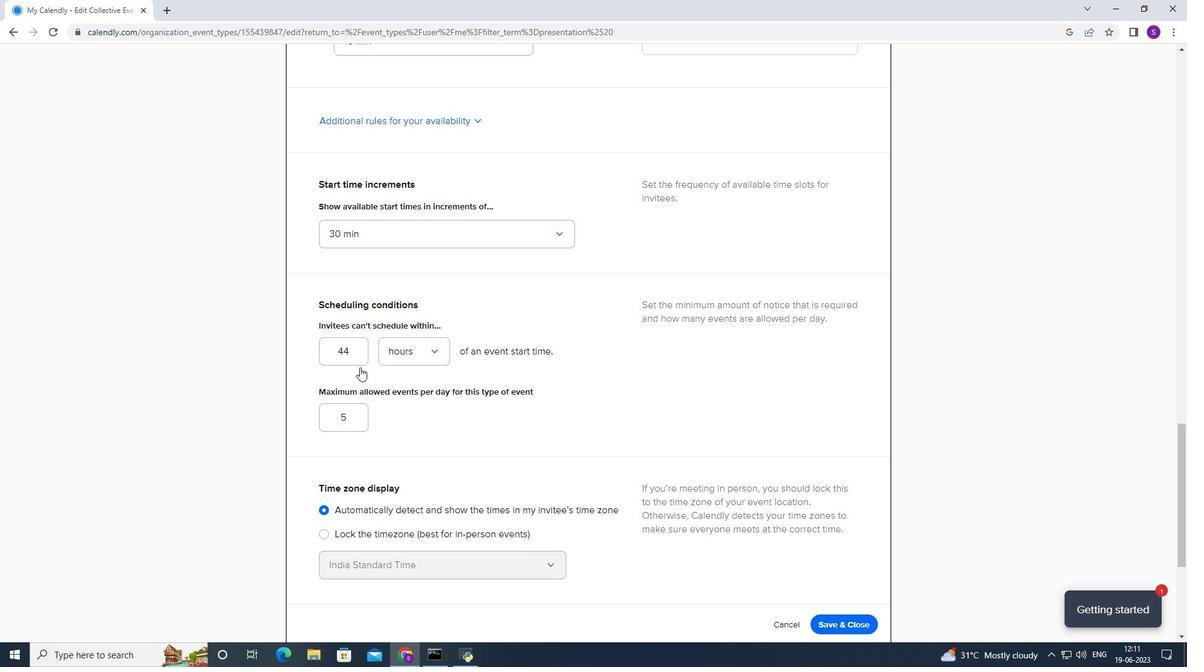 
Action: Mouse scrolled (359, 367) with delta (0, 0)
Screenshot: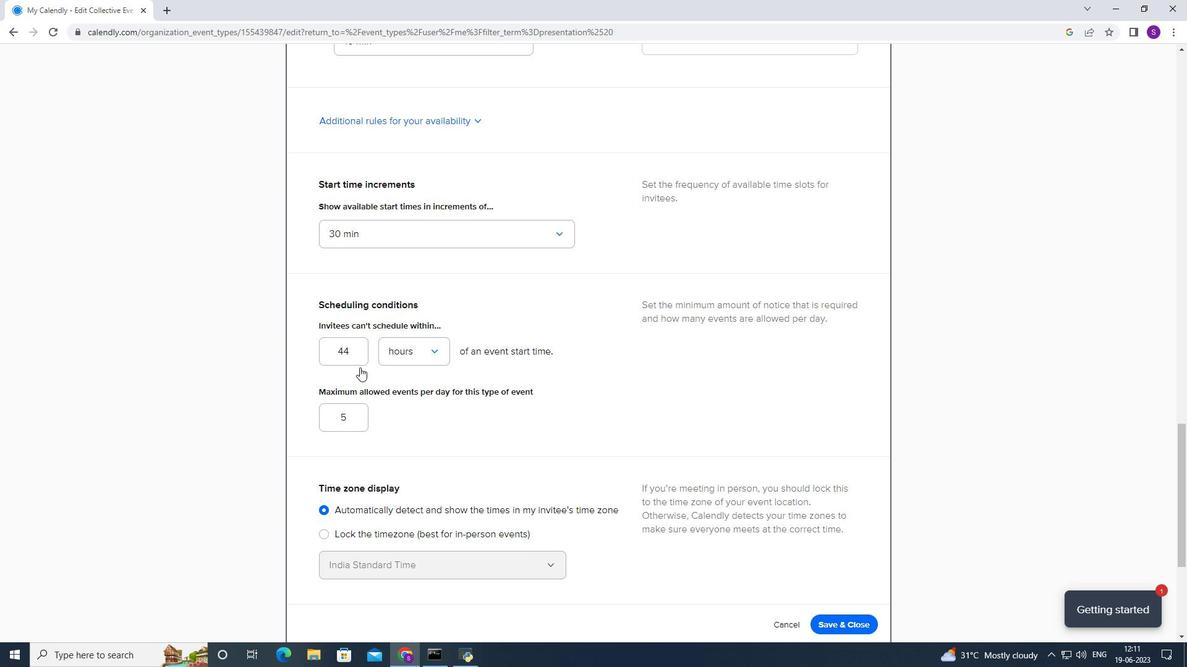 
Action: Mouse scrolled (359, 367) with delta (0, 0)
Screenshot: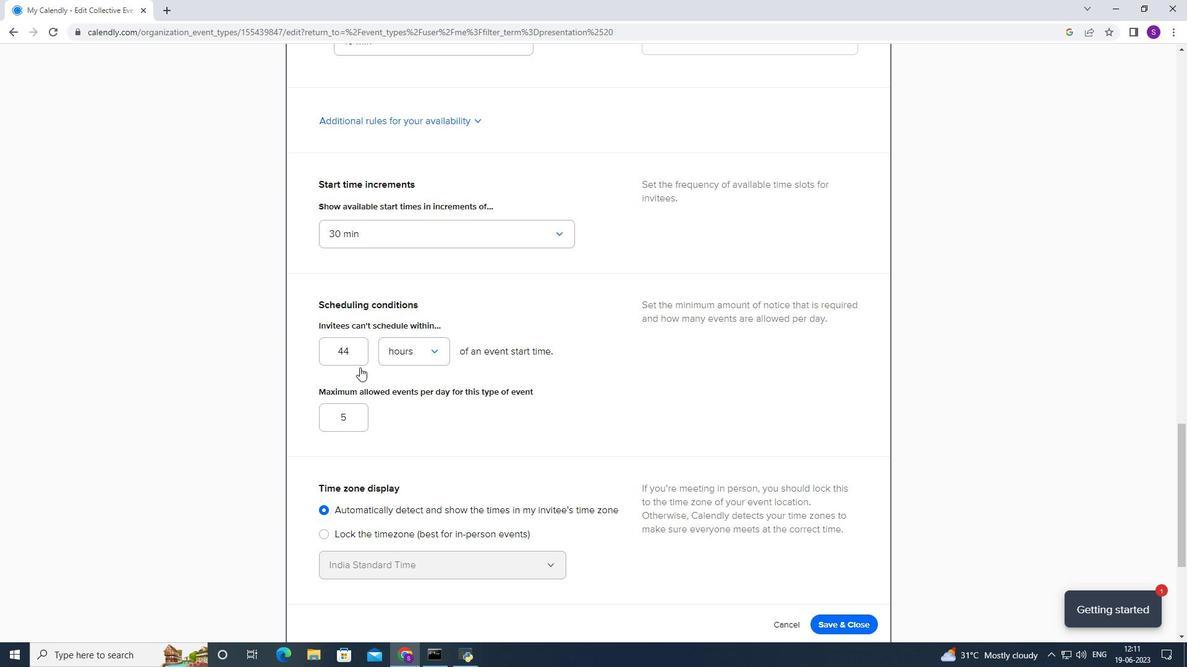 
Action: Mouse moved to (824, 371)
Screenshot: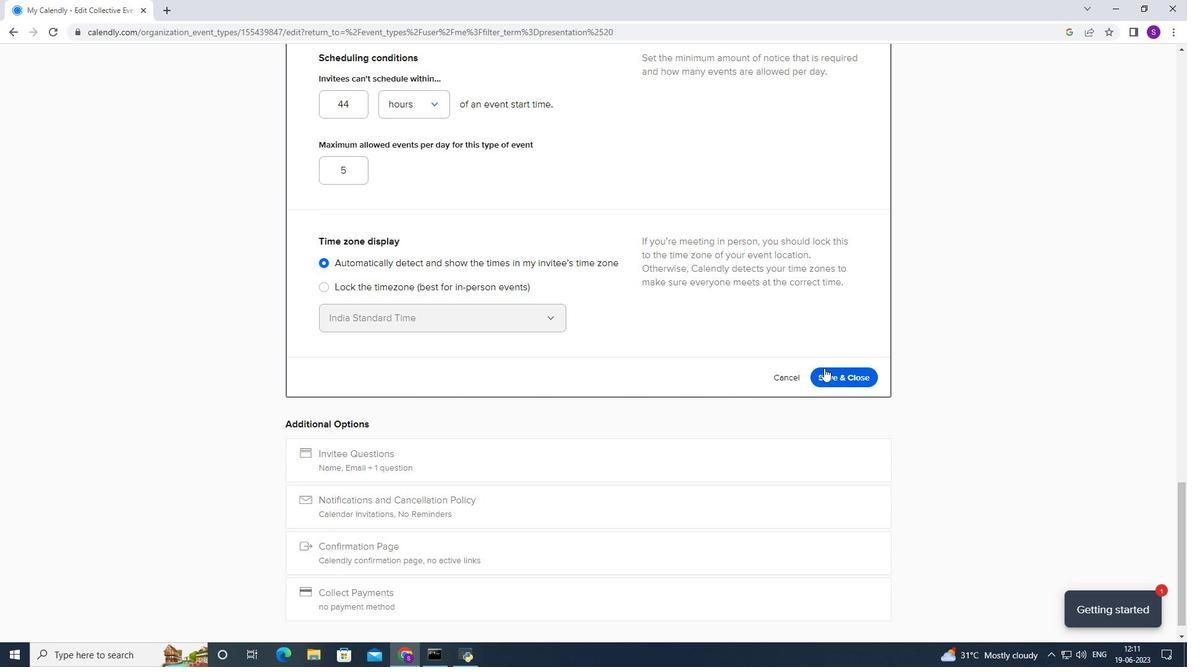 
Action: Mouse pressed left at (824, 371)
Screenshot: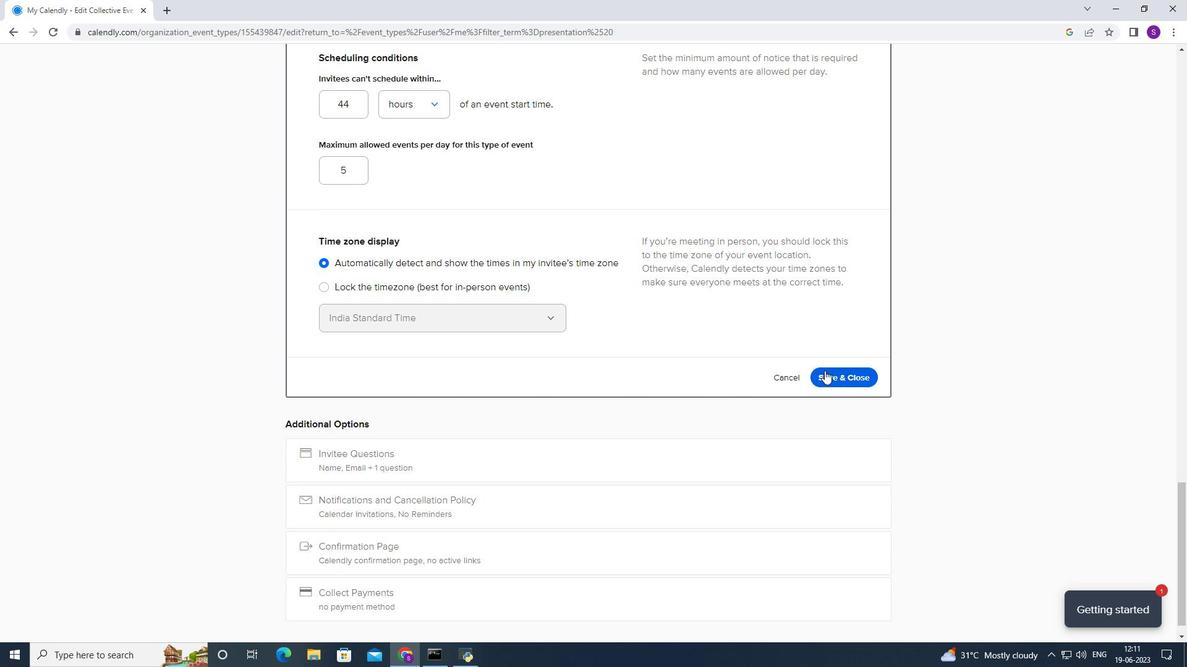 
